 Task: Create a blank project AgileCrest with privacy Public and default view as List and in the team Taskers . Create three sections in the project as To-Do, Doing and Done
Action: Mouse moved to (460, 375)
Screenshot: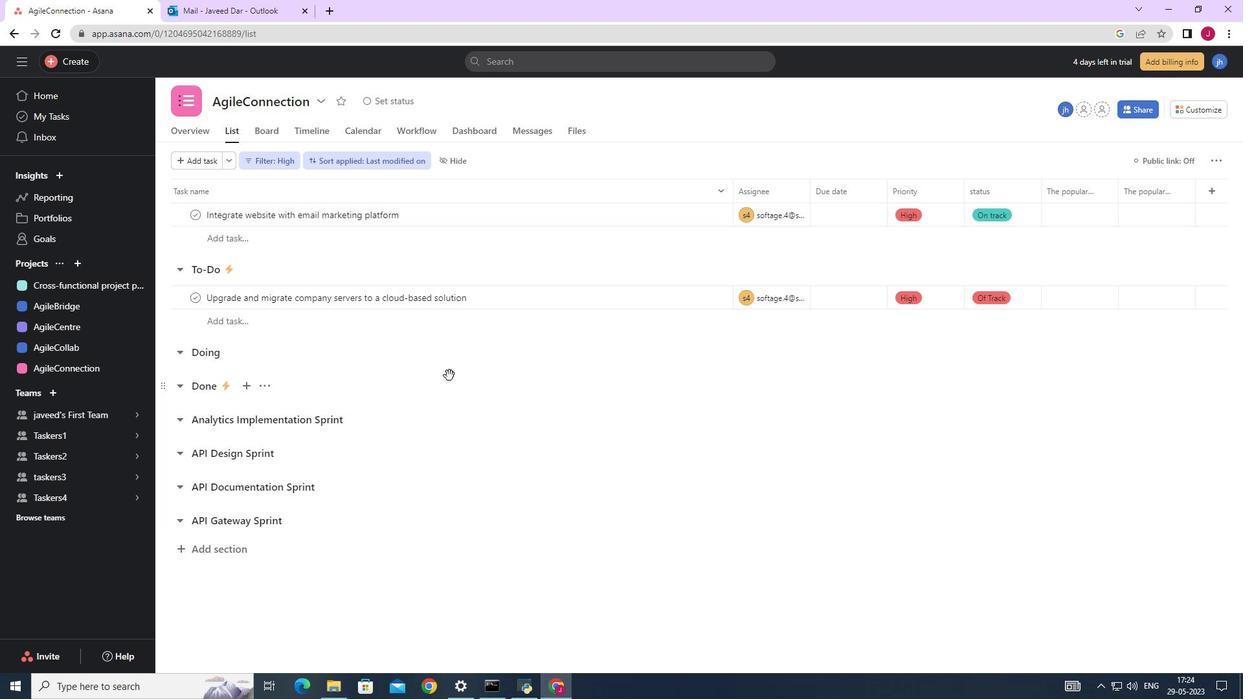 
Action: Mouse scrolled (460, 374) with delta (0, 0)
Screenshot: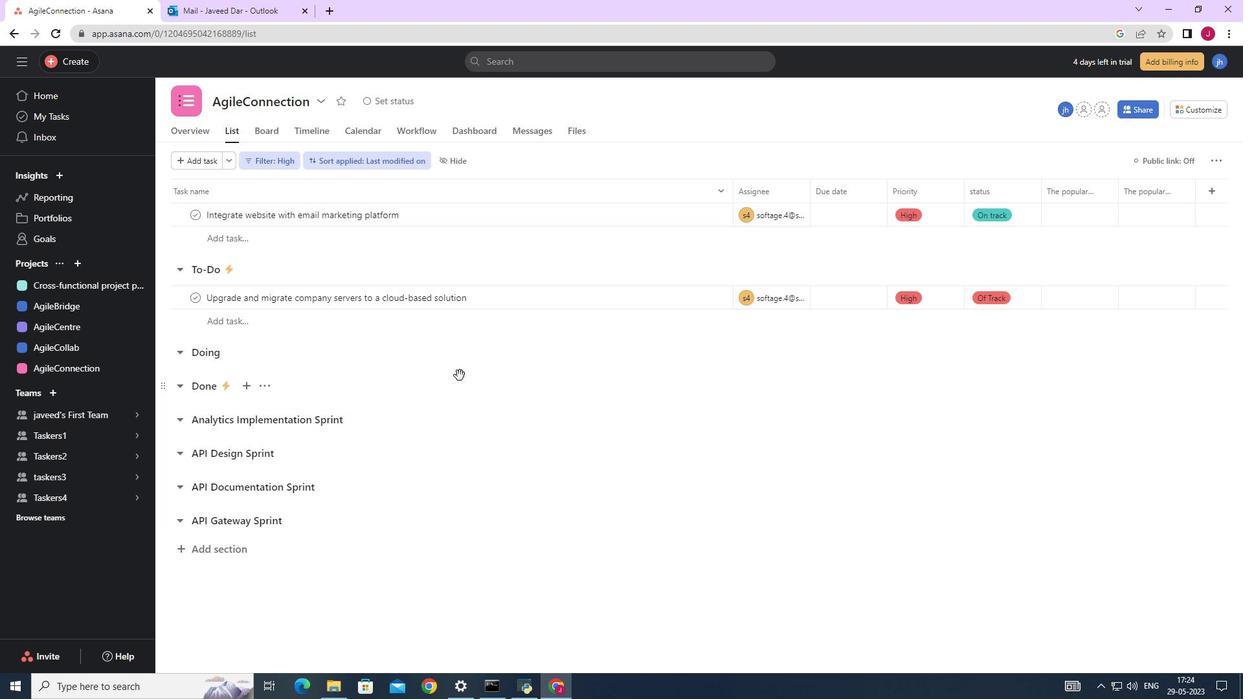 
Action: Mouse scrolled (460, 374) with delta (0, 0)
Screenshot: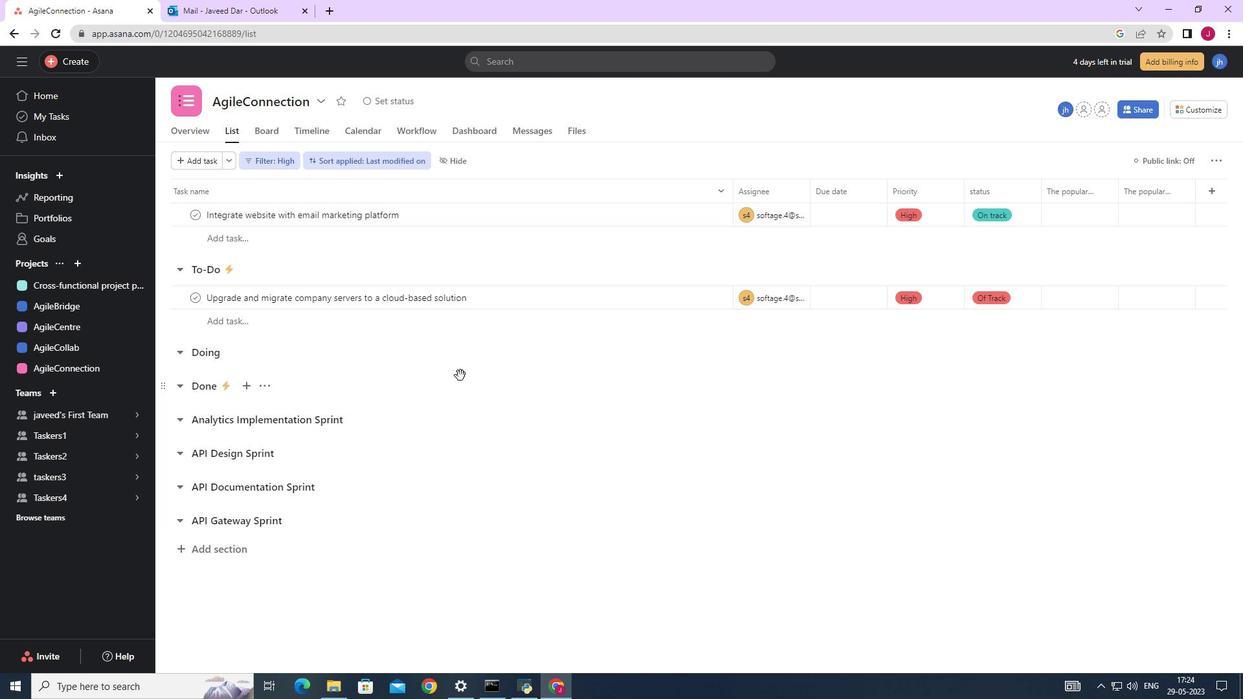 
Action: Mouse scrolled (460, 374) with delta (0, 0)
Screenshot: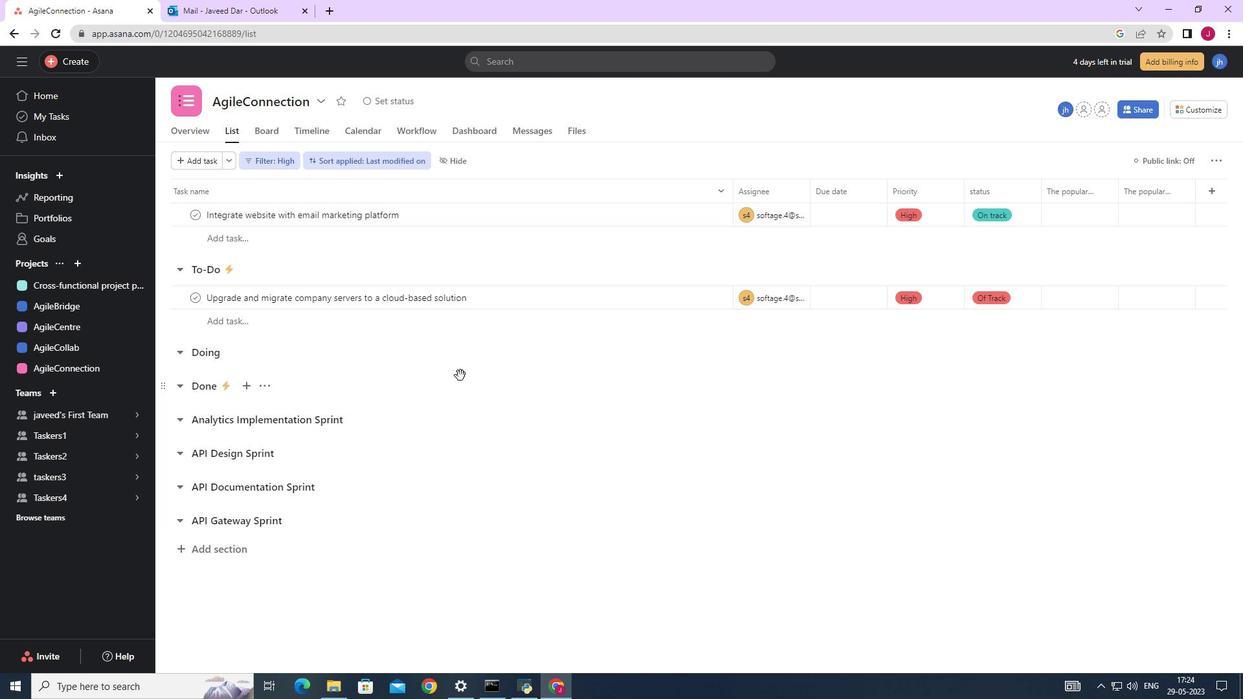 
Action: Mouse scrolled (460, 374) with delta (0, 0)
Screenshot: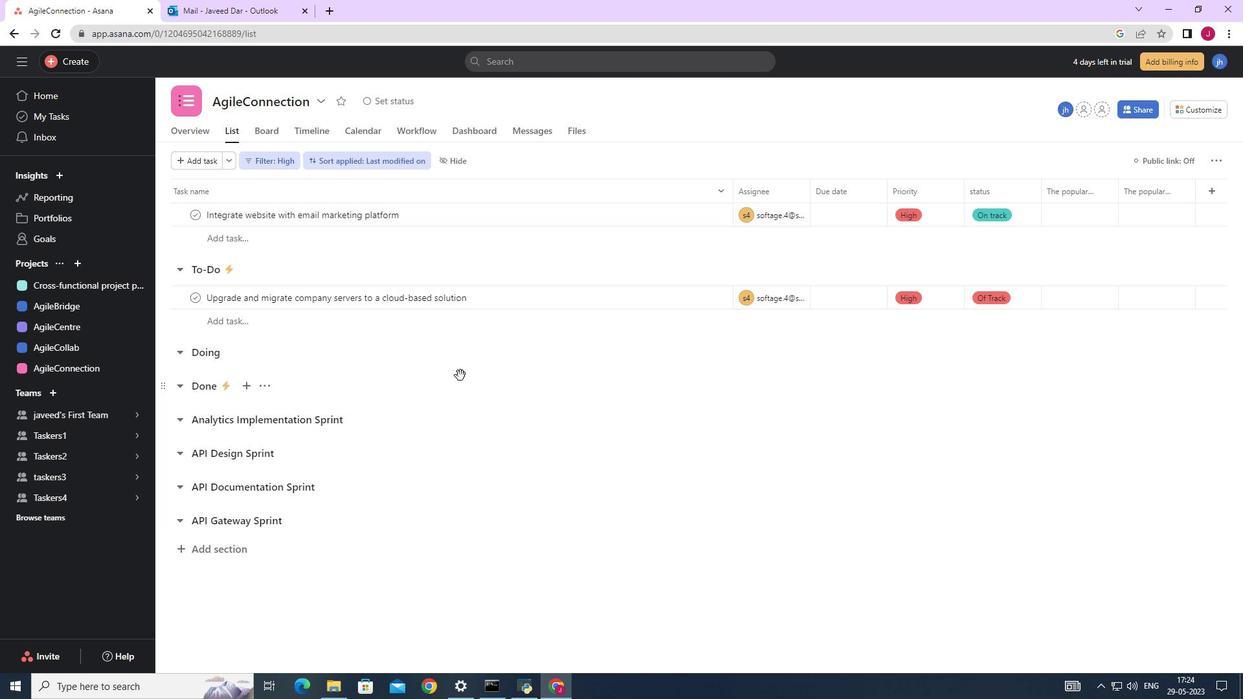 
Action: Mouse scrolled (460, 374) with delta (0, 0)
Screenshot: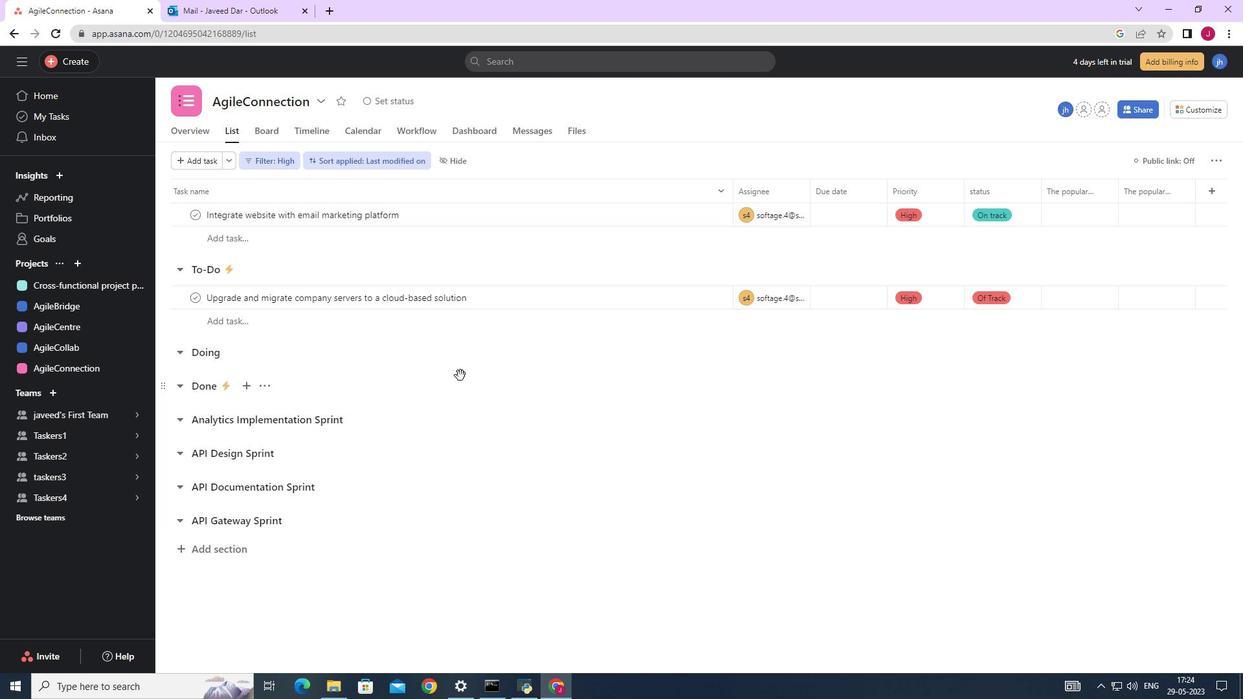 
Action: Mouse moved to (1219, 64)
Screenshot: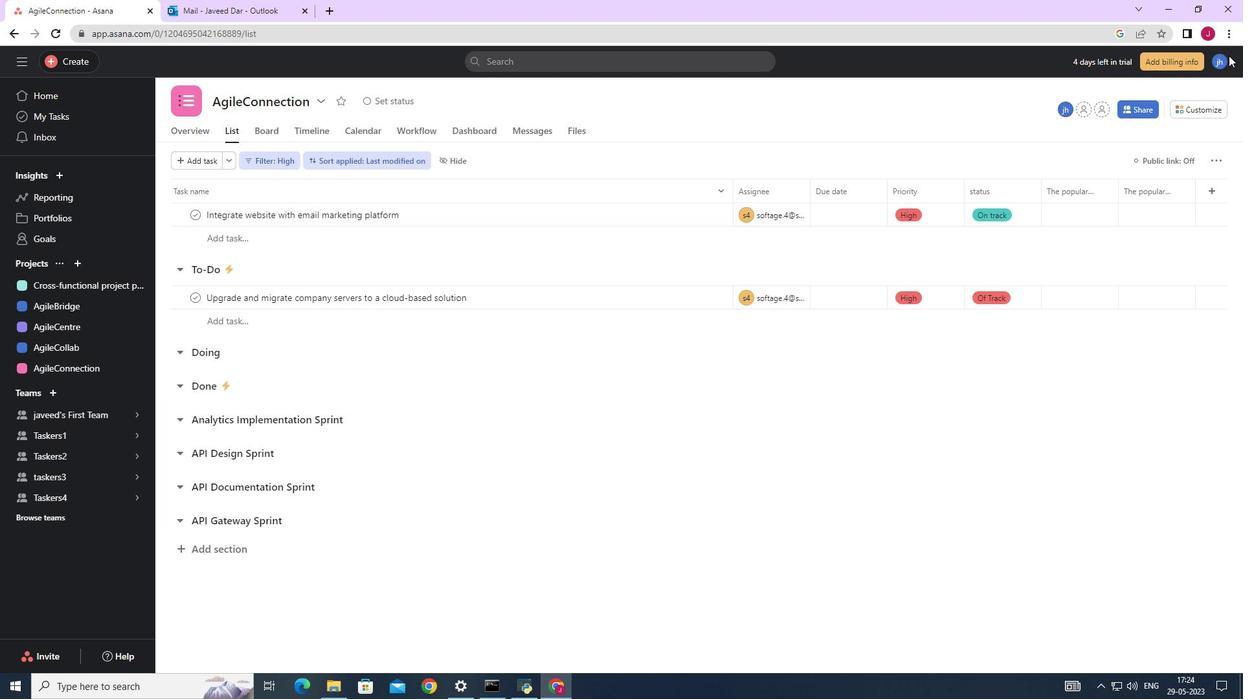 
Action: Mouse pressed left at (1219, 64)
Screenshot: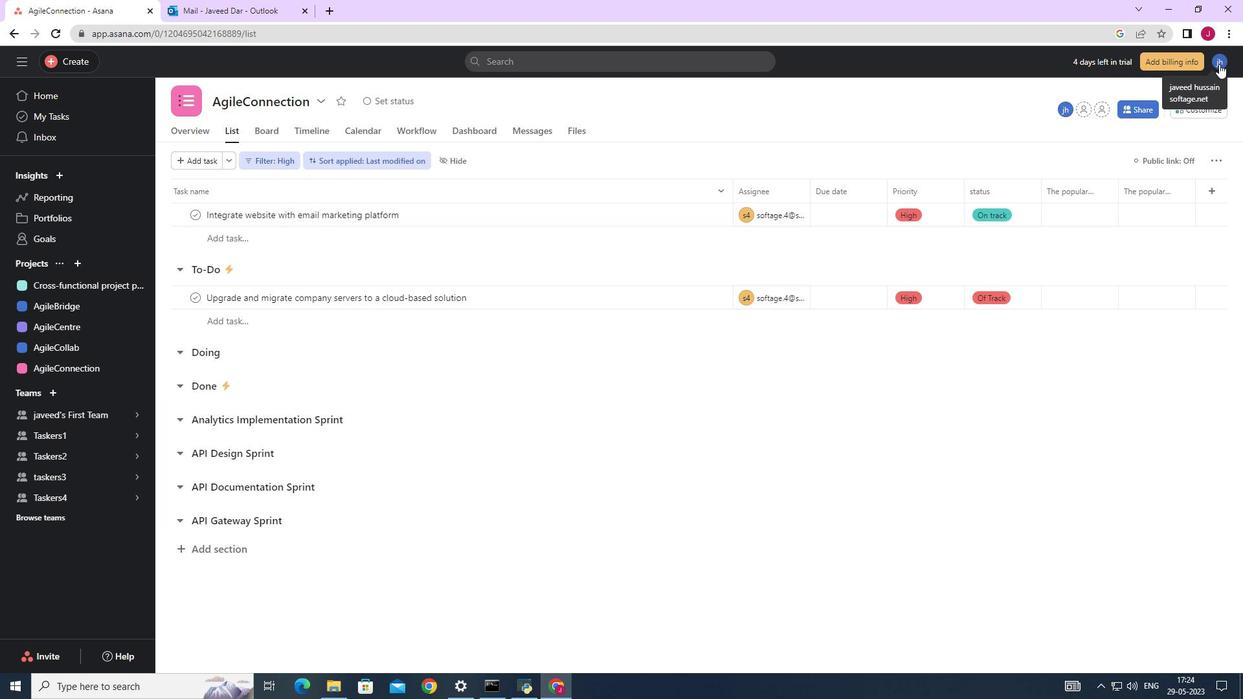 
Action: Mouse moved to (912, 184)
Screenshot: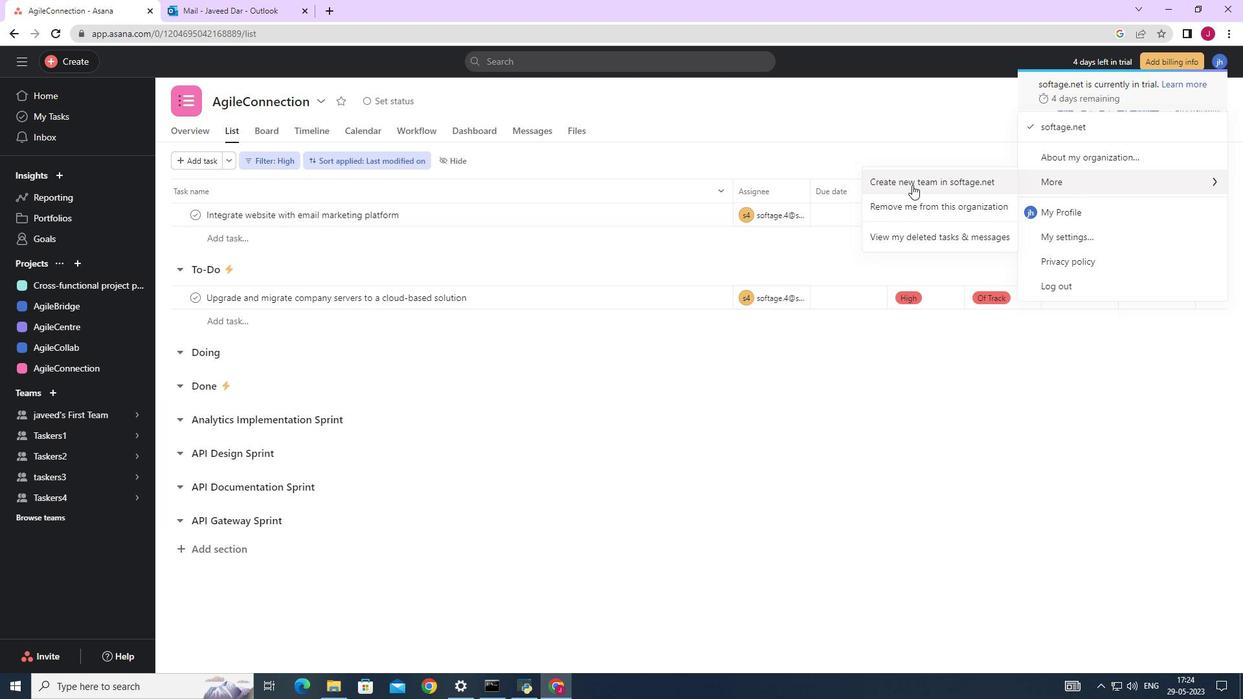 
Action: Mouse pressed left at (912, 184)
Screenshot: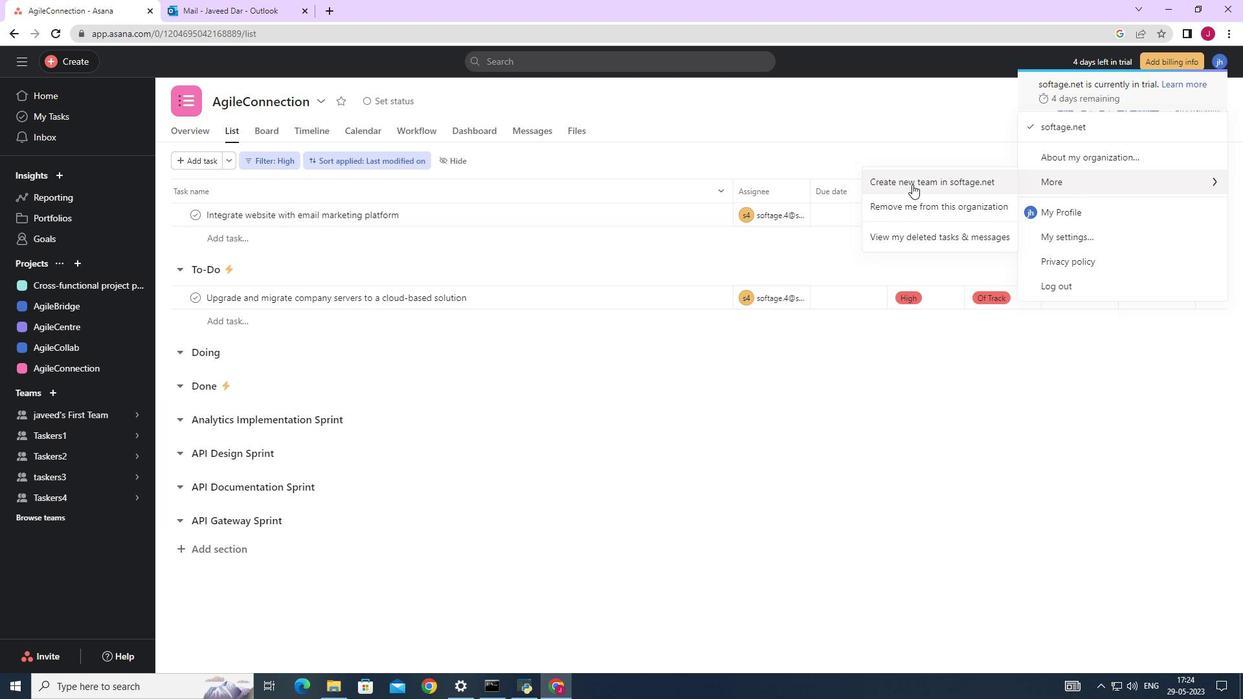 
Action: Mouse moved to (304, 182)
Screenshot: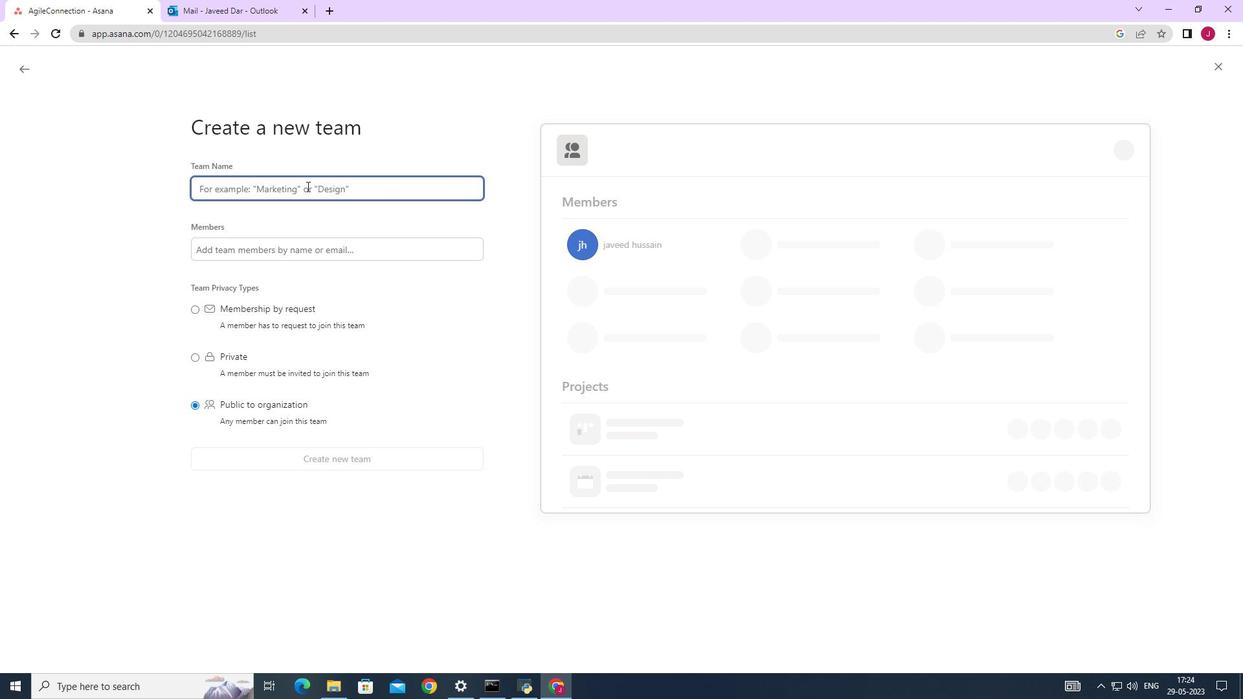
Action: Mouse pressed left at (304, 182)
Screenshot: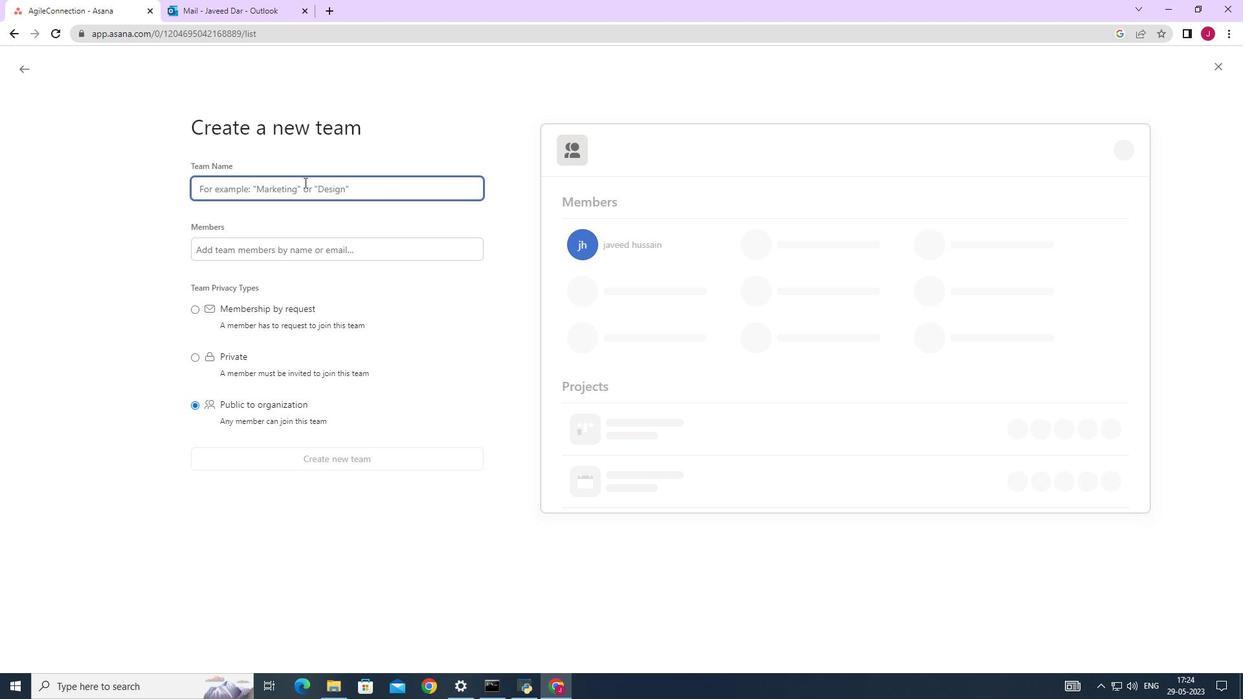 
Action: Mouse moved to (309, 193)
Screenshot: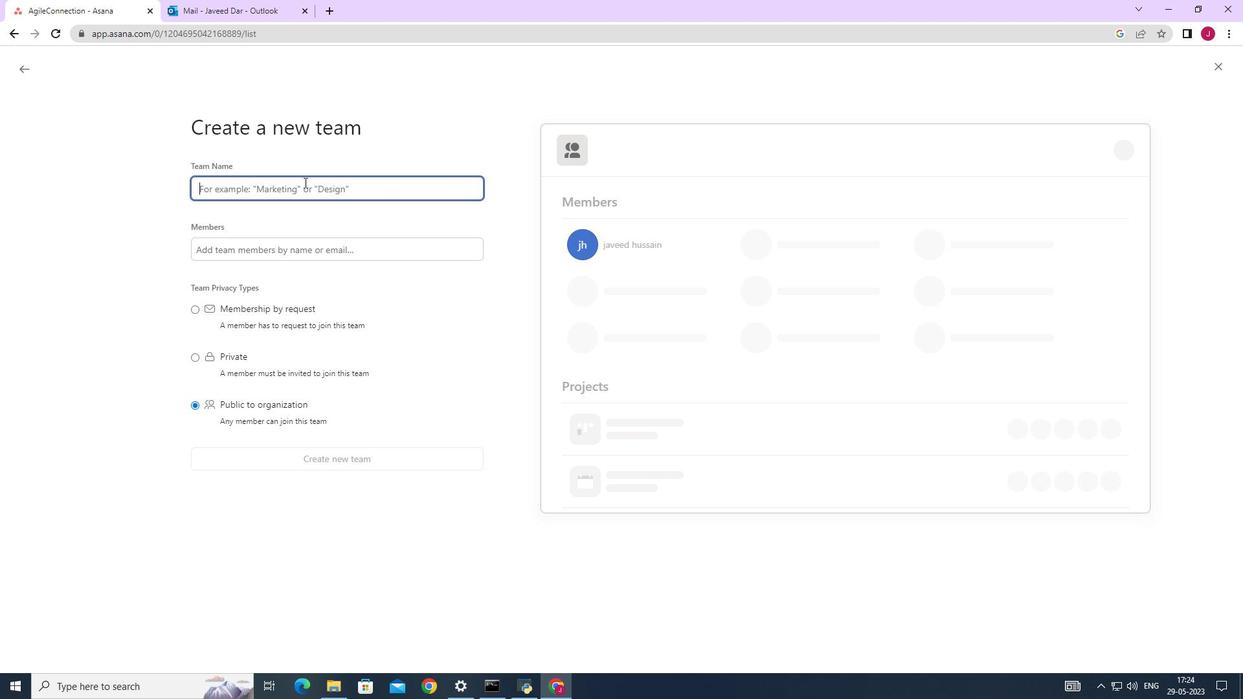 
Action: Key pressed <Key.caps_lock>T<Key.caps_lock>askers5
Screenshot: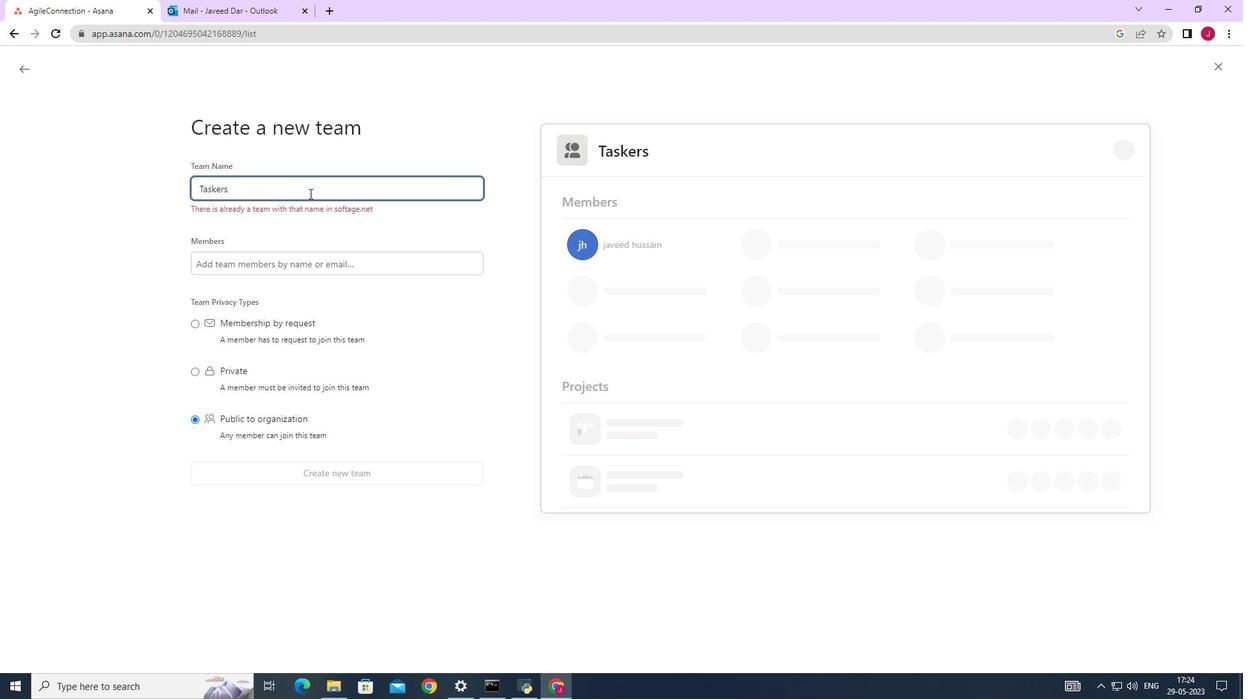 
Action: Mouse moved to (318, 251)
Screenshot: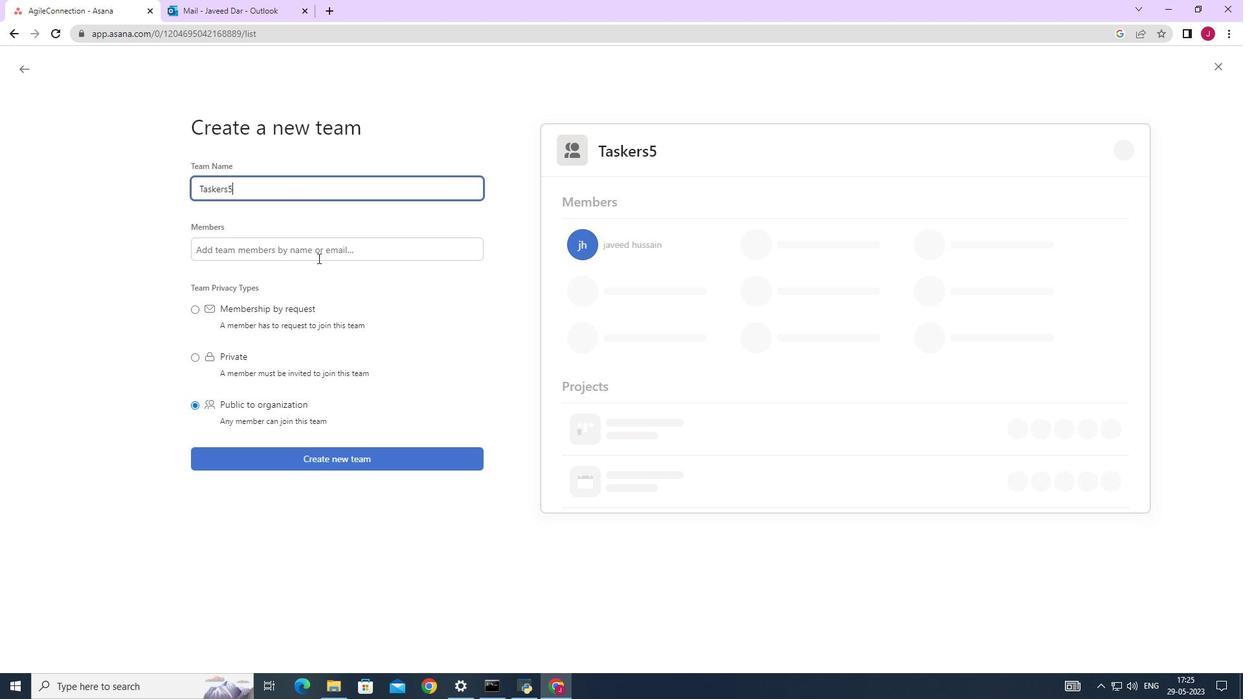 
Action: Mouse pressed left at (318, 251)
Screenshot: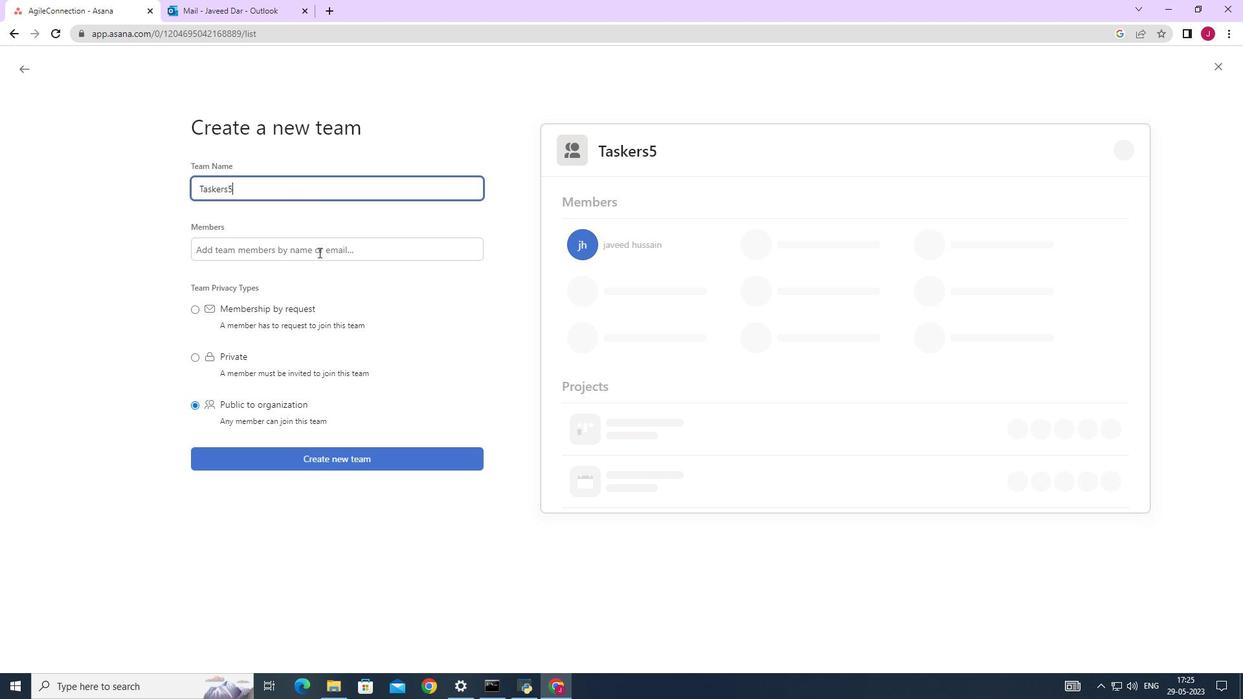 
Action: Key pressed softage.1
Screenshot: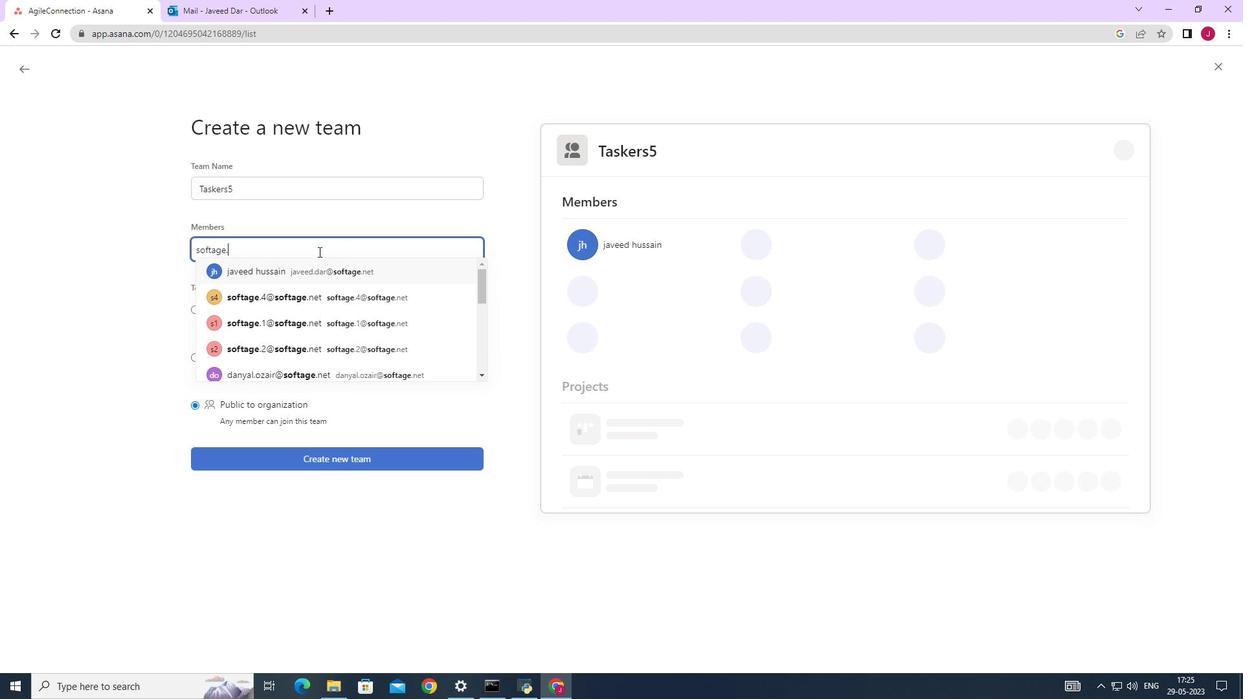 
Action: Mouse moved to (321, 273)
Screenshot: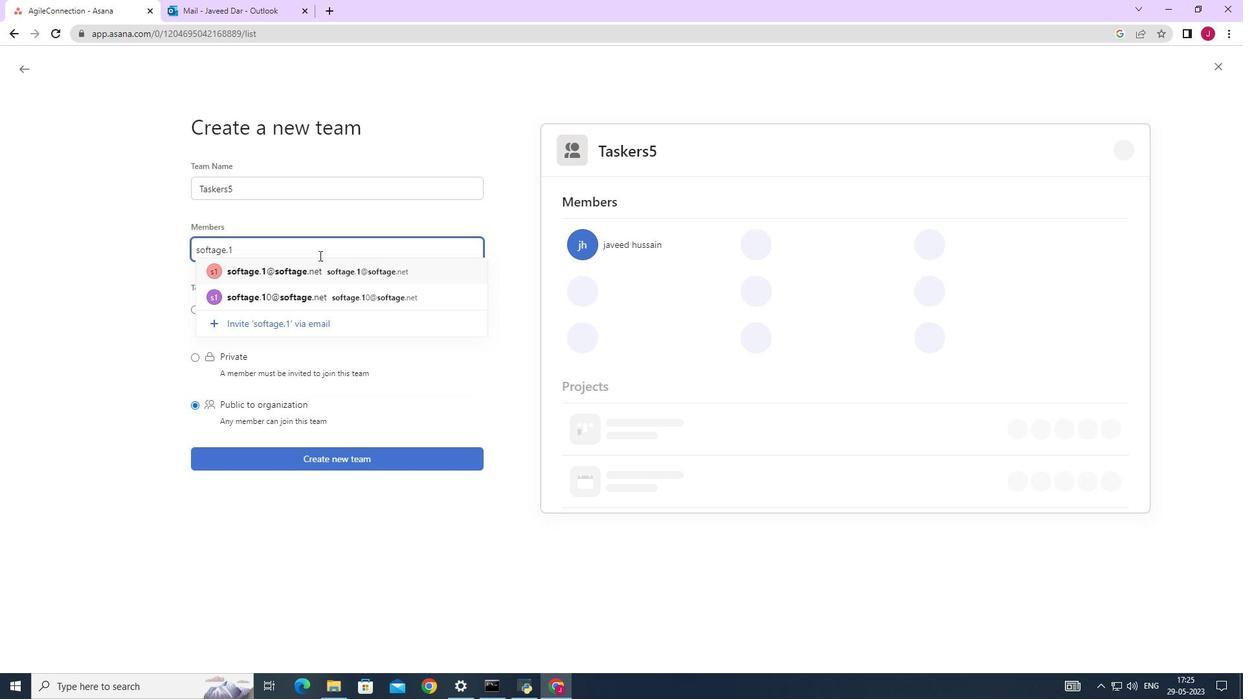 
Action: Mouse pressed left at (321, 273)
Screenshot: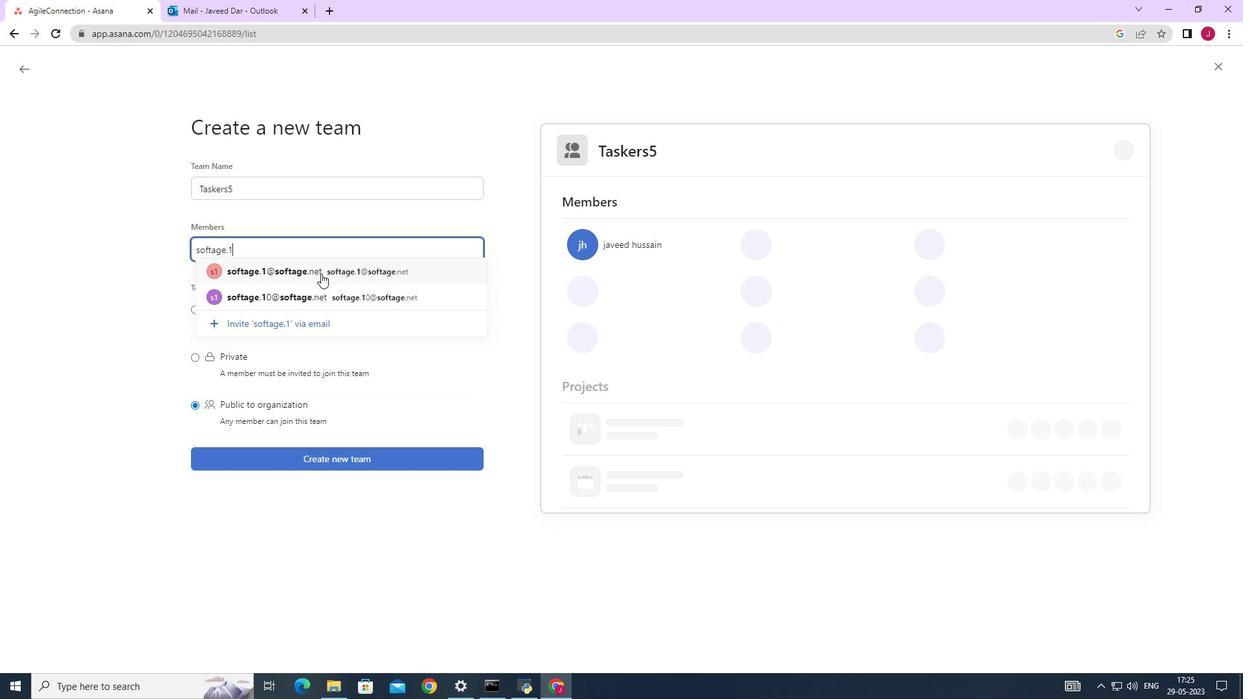 
Action: Key pressed softage.2
Screenshot: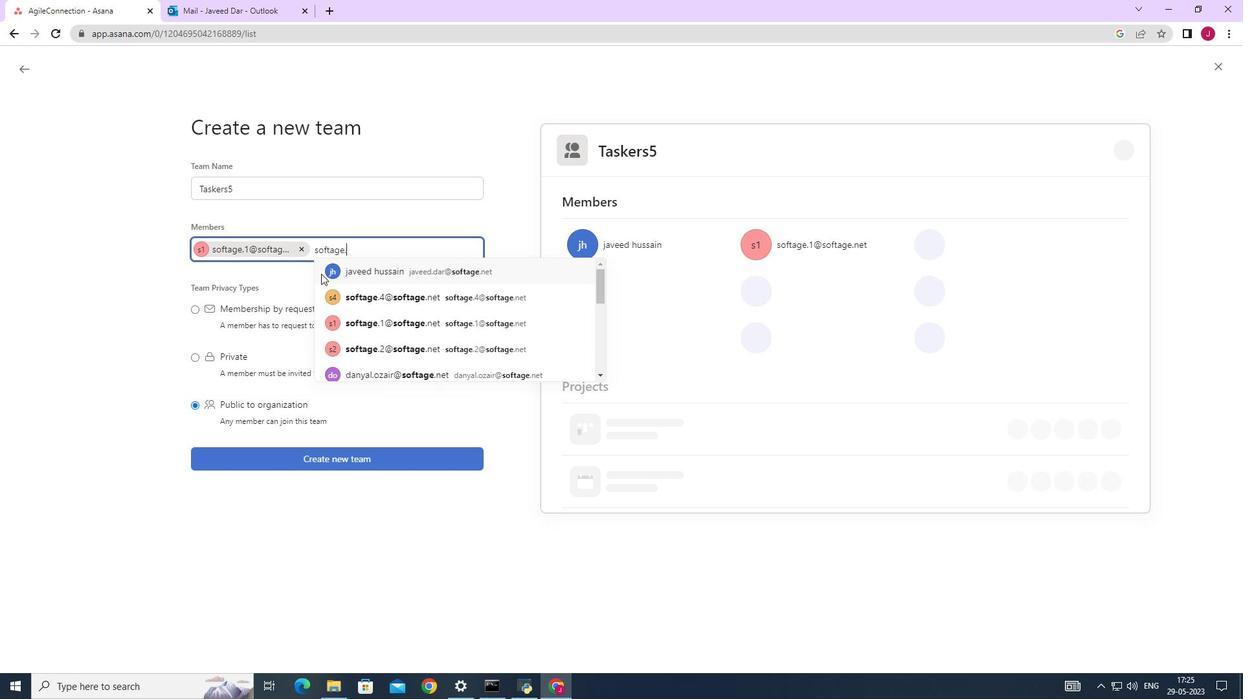 
Action: Mouse moved to (382, 269)
Screenshot: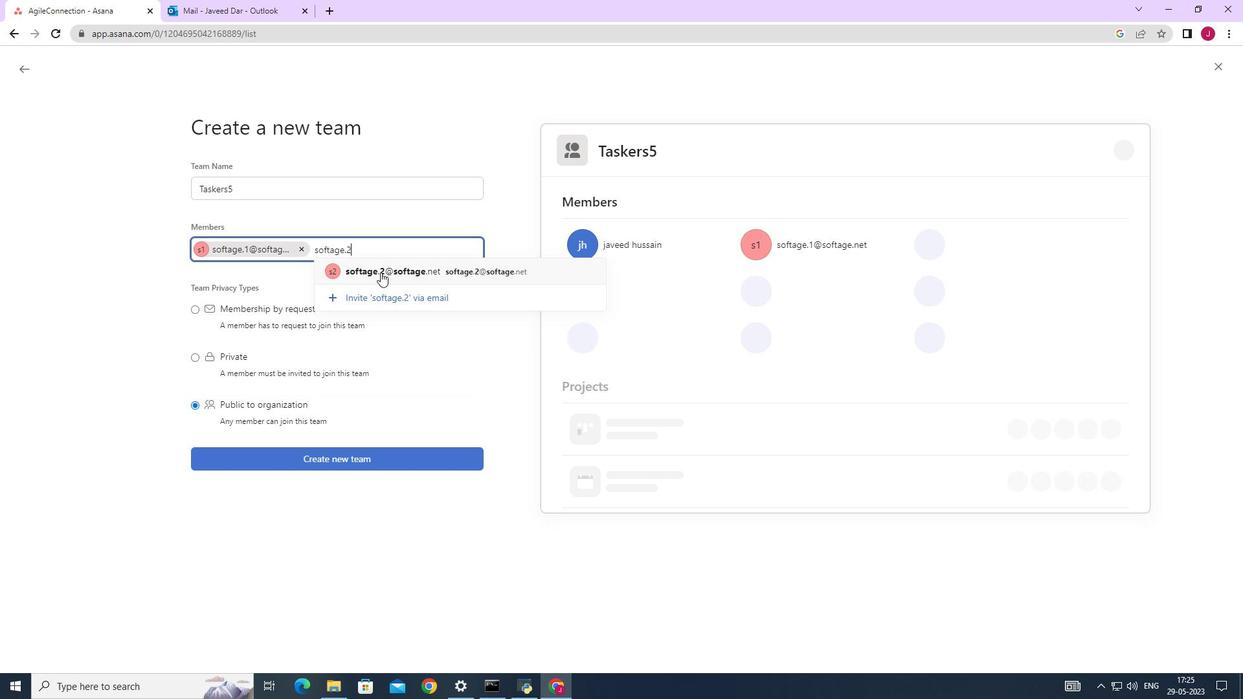 
Action: Mouse pressed left at (382, 269)
Screenshot: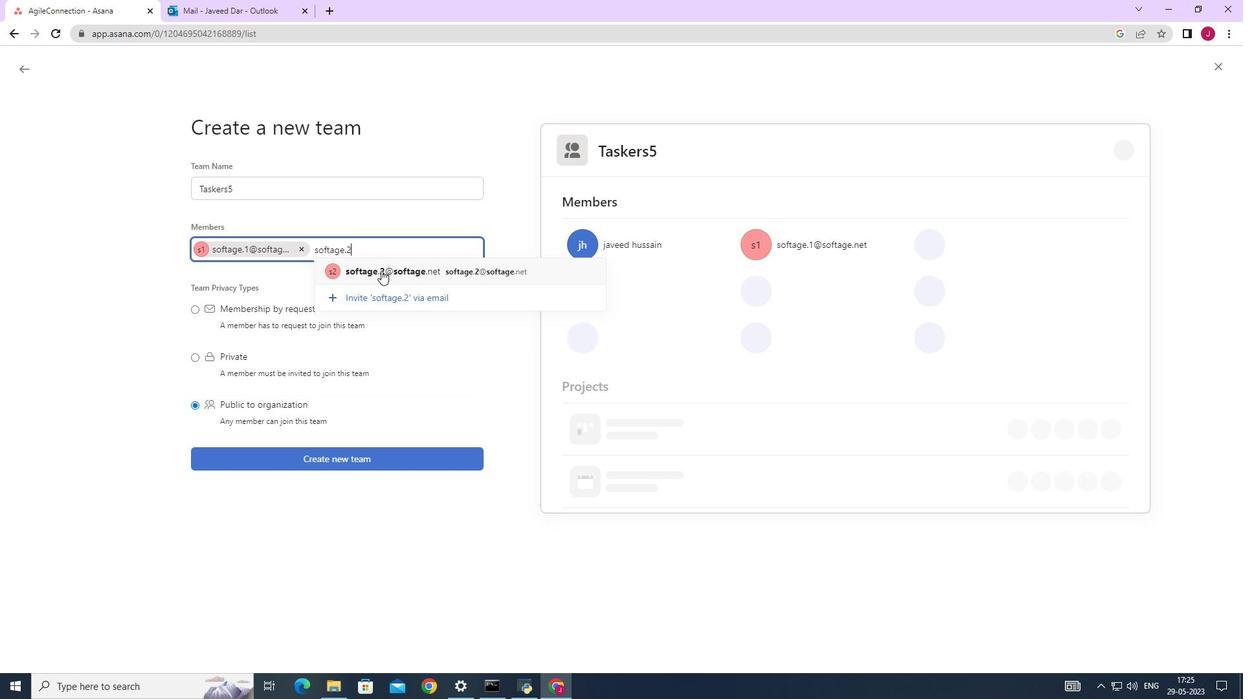 
Action: Key pressed softahe.3
Screenshot: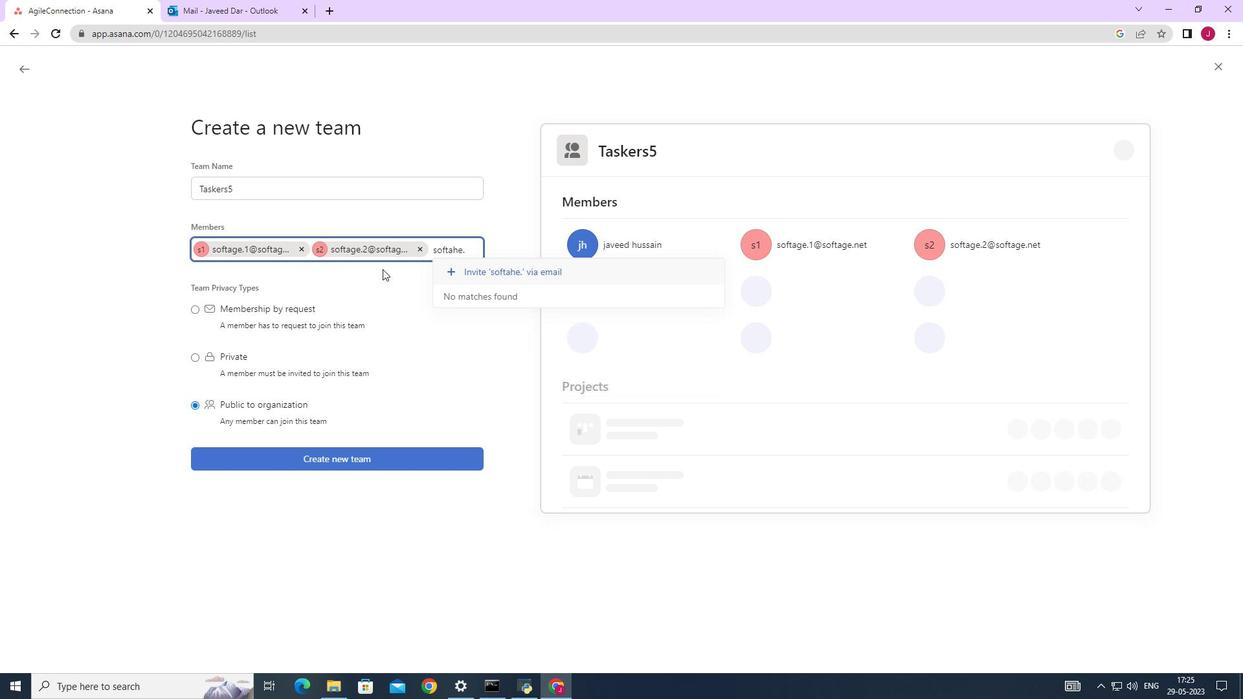
Action: Mouse moved to (335, 218)
Screenshot: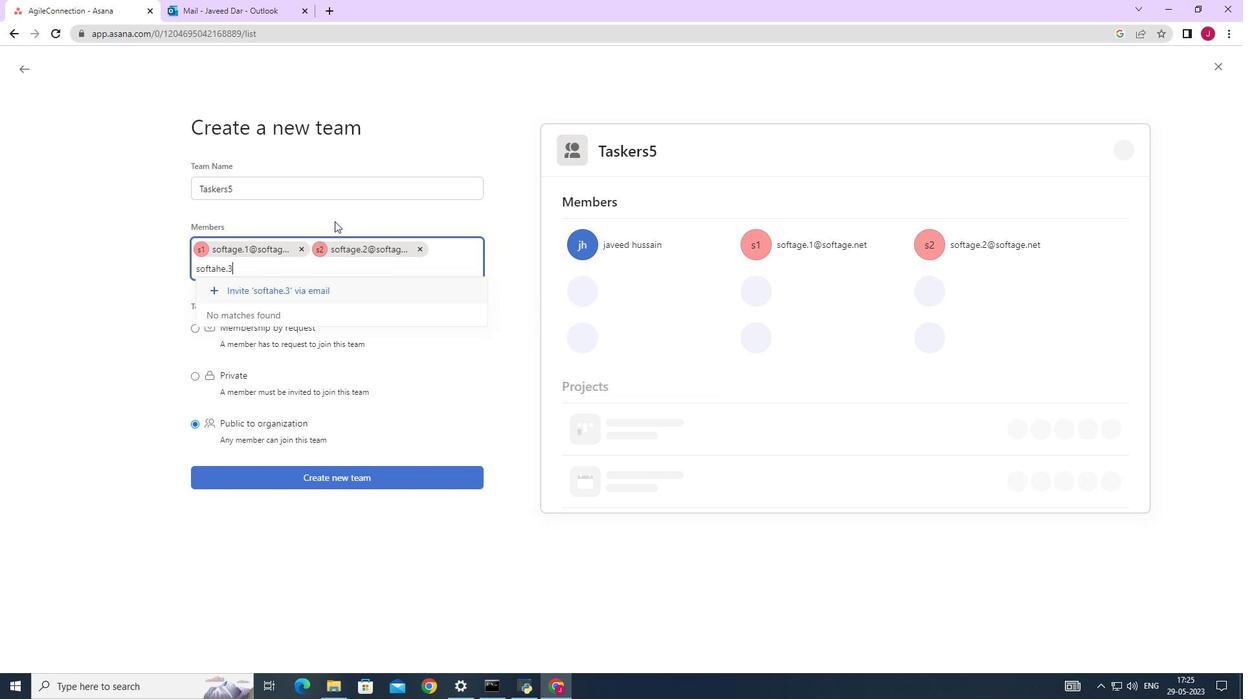 
Action: Key pressed <Key.backspace><Key.backspace><Key.backspace><Key.backspace>
Screenshot: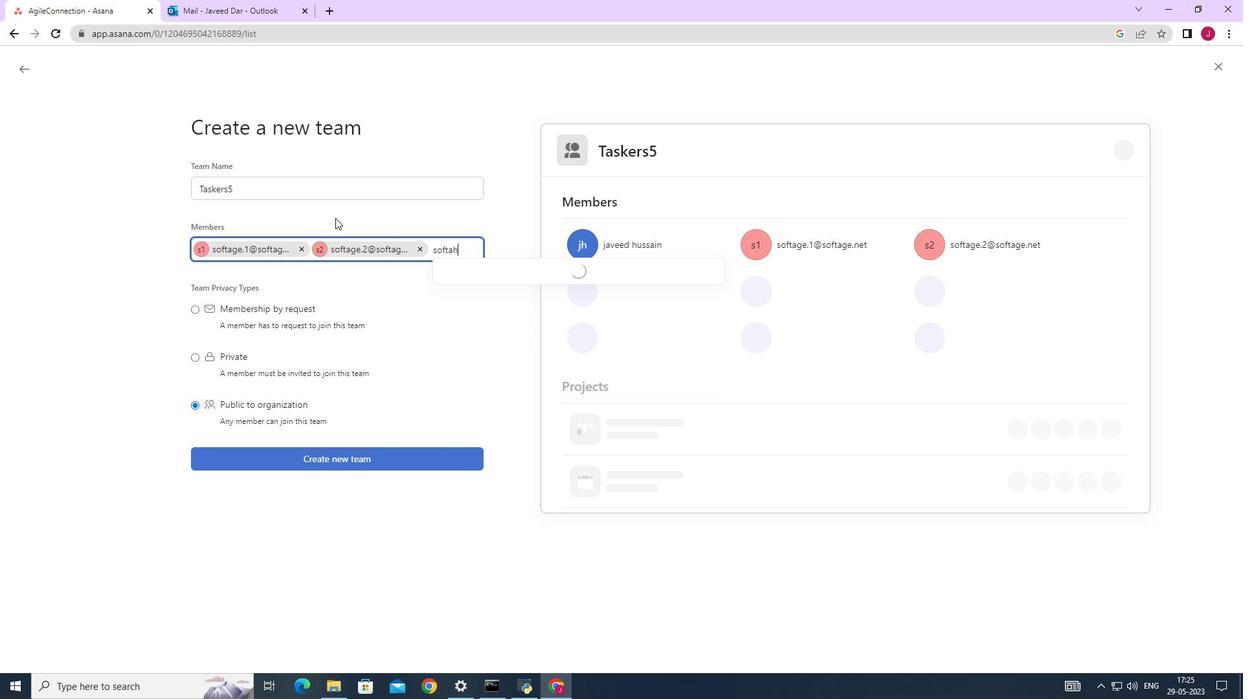 
Action: Mouse moved to (602, 323)
Screenshot: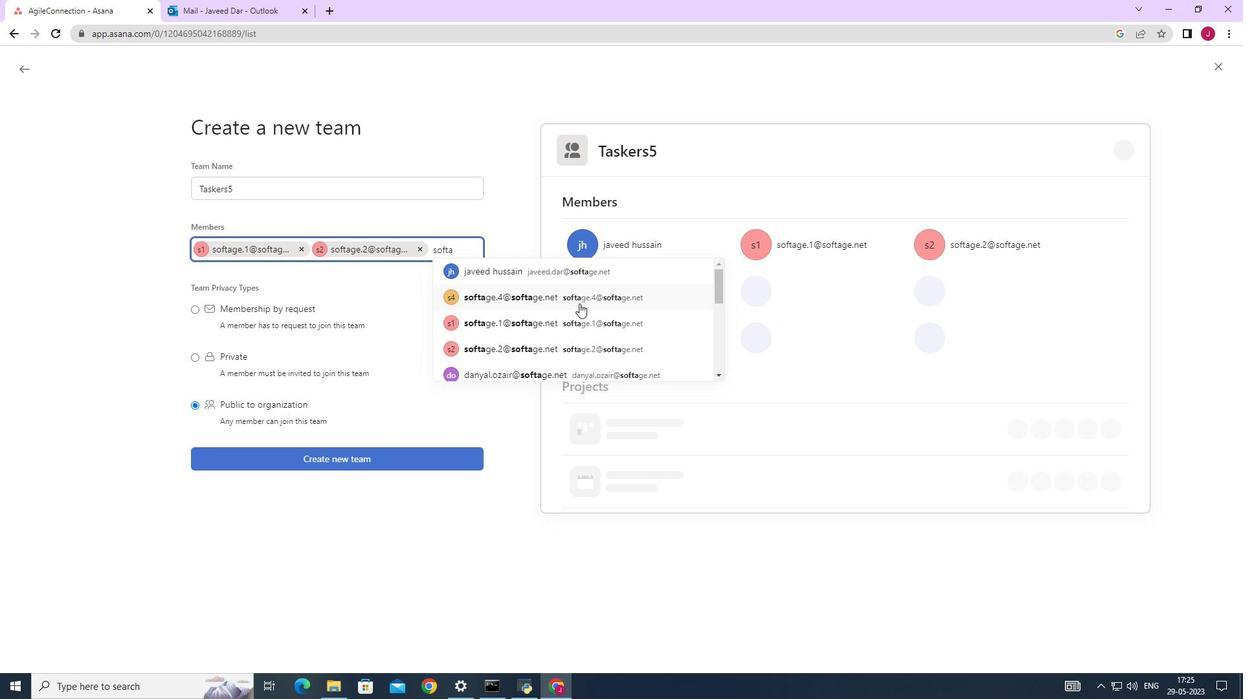 
Action: Mouse scrolled (602, 323) with delta (0, 0)
Screenshot: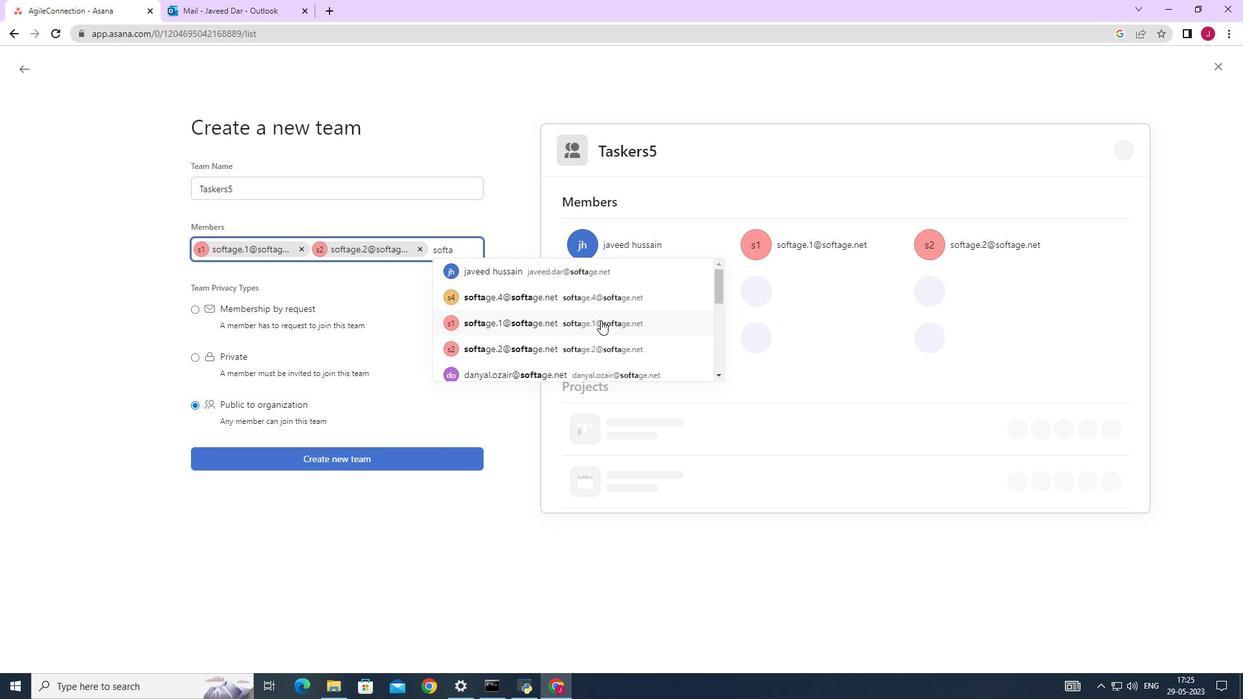 
Action: Mouse scrolled (602, 323) with delta (0, 0)
Screenshot: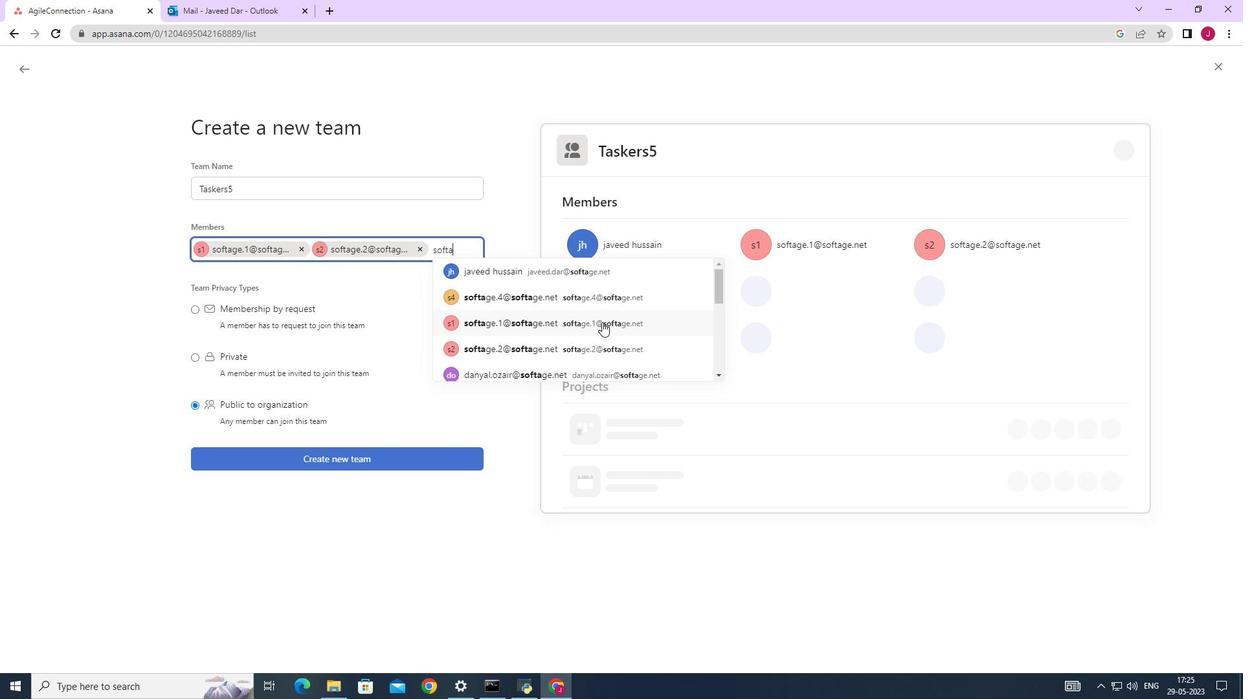 
Action: Mouse scrolled (602, 323) with delta (0, 0)
Screenshot: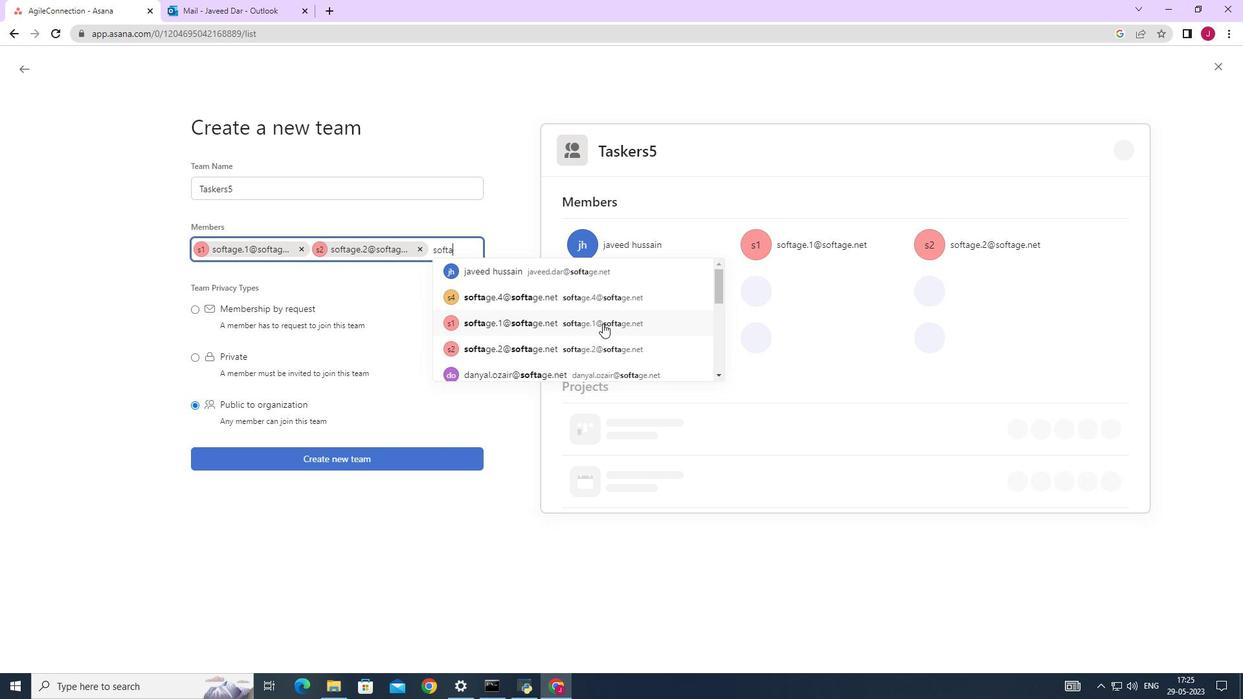 
Action: Mouse moved to (528, 318)
Screenshot: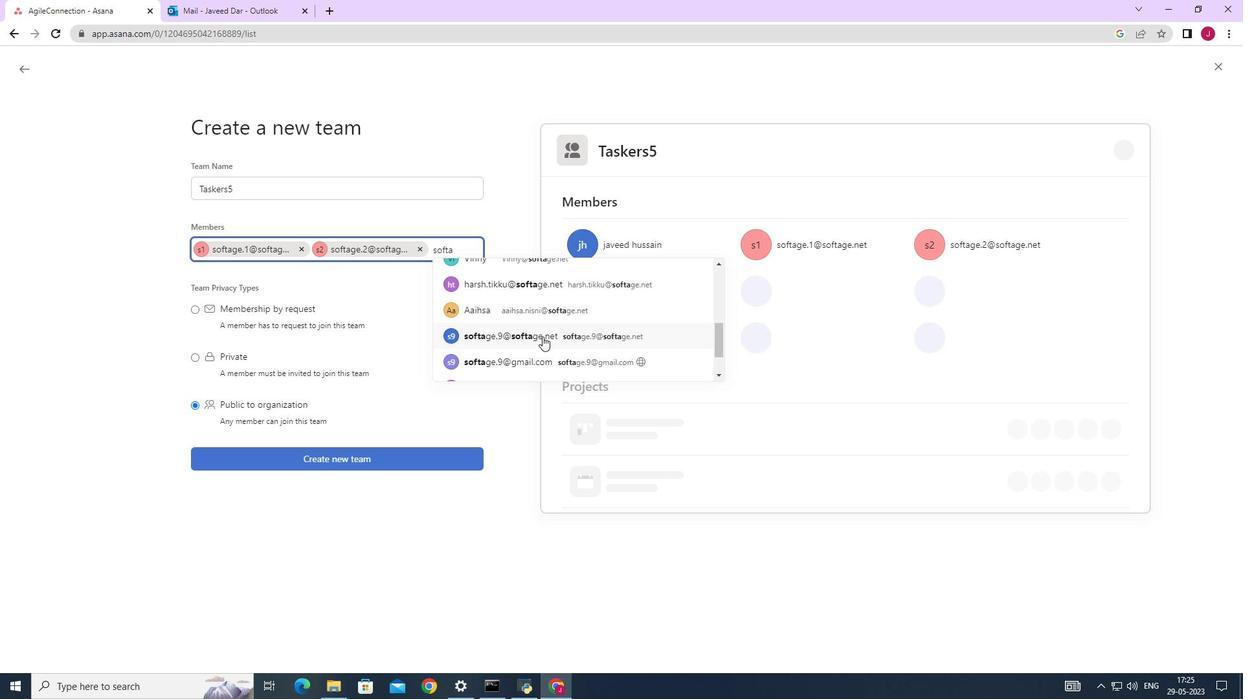 
Action: Mouse scrolled (540, 336) with delta (0, 0)
Screenshot: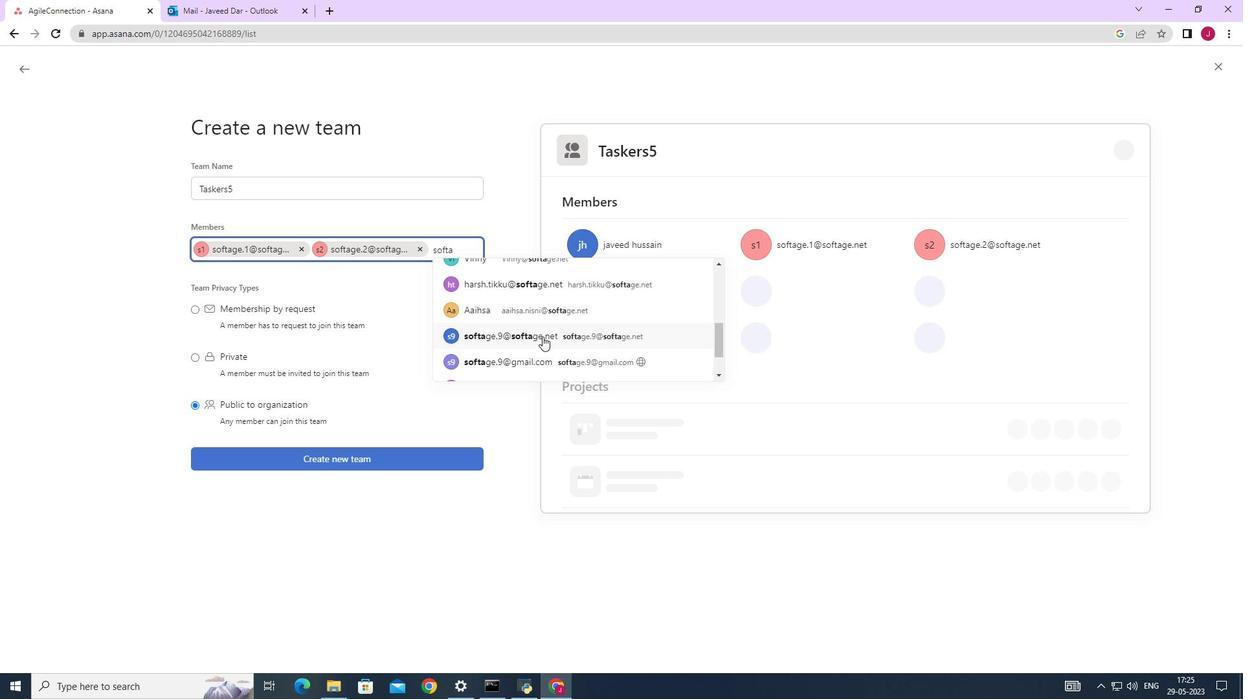 
Action: Mouse moved to (526, 314)
Screenshot: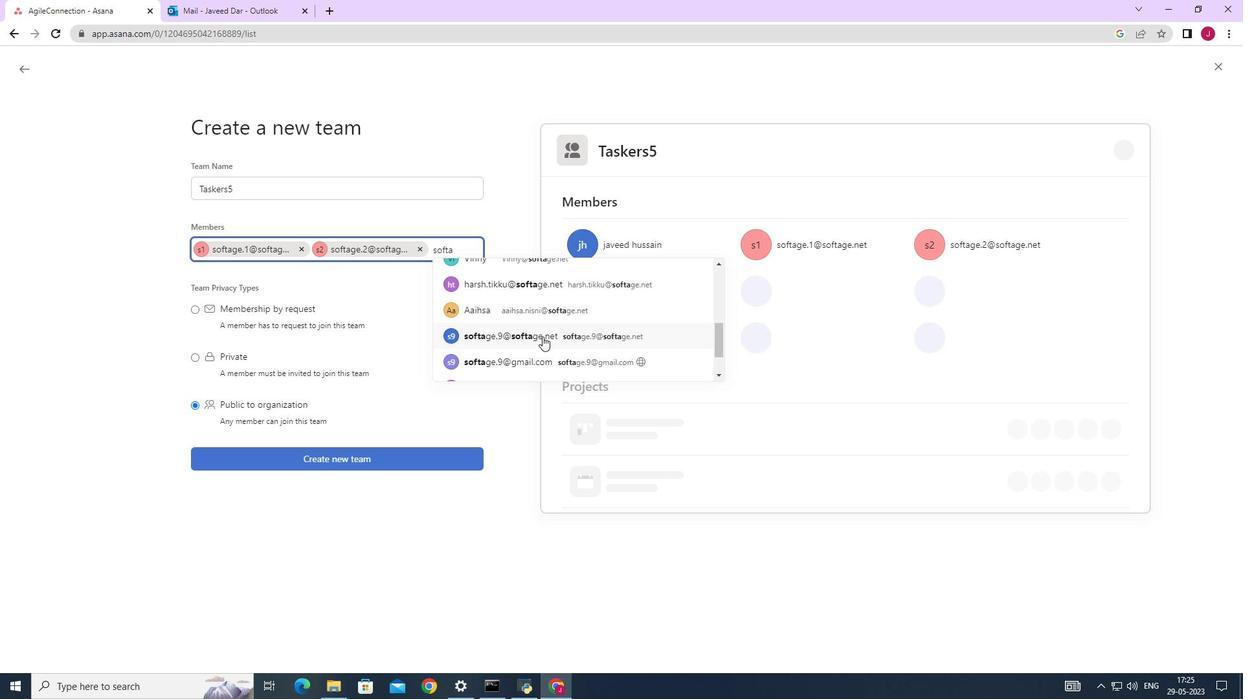 
Action: Mouse scrolled (540, 336) with delta (0, 0)
Screenshot: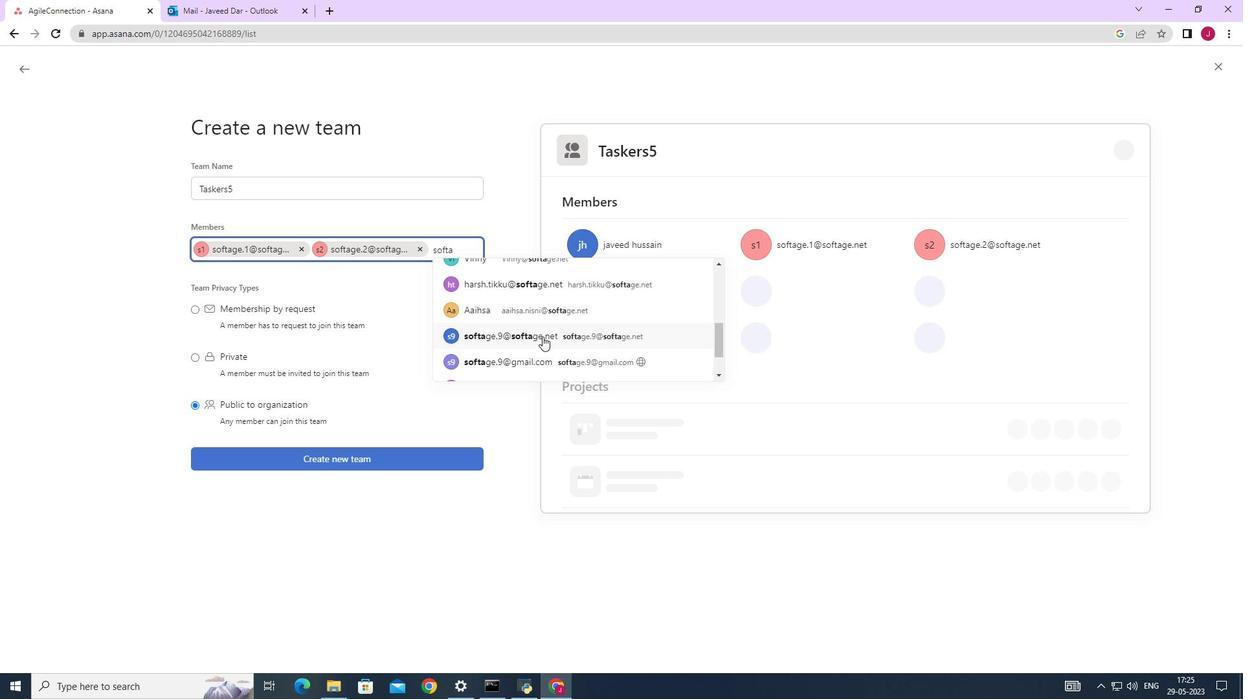 
Action: Mouse moved to (525, 313)
Screenshot: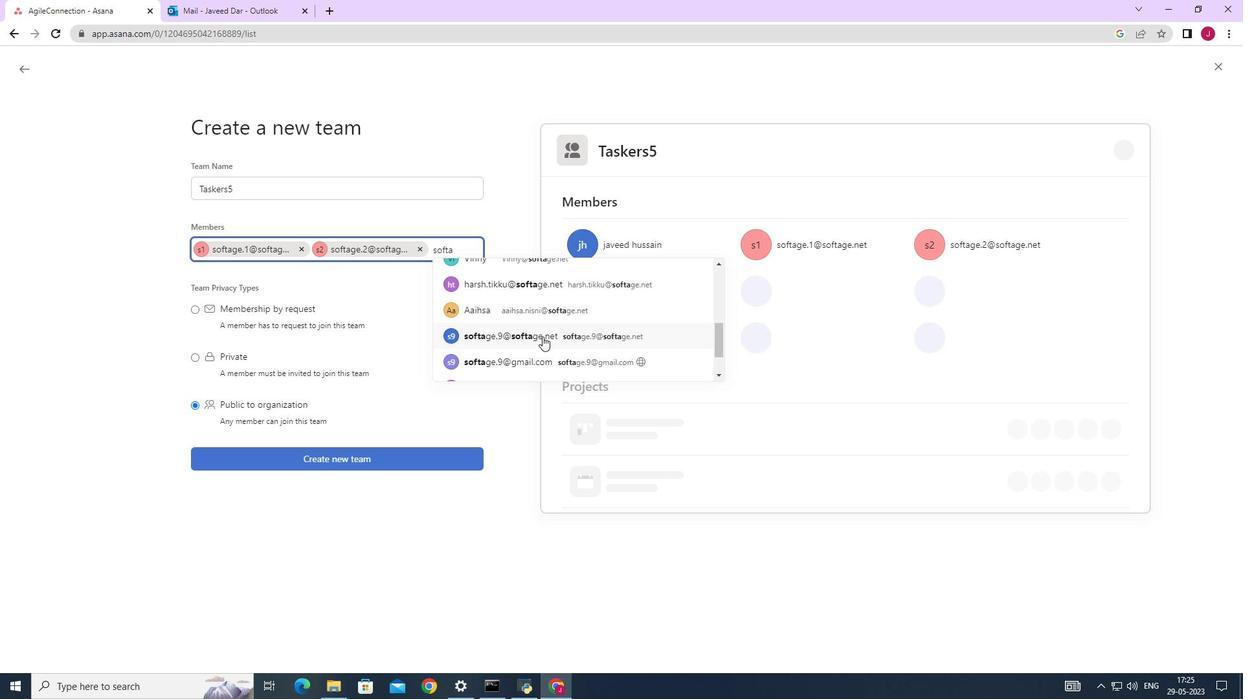 
Action: Mouse scrolled (540, 336) with delta (0, 0)
Screenshot: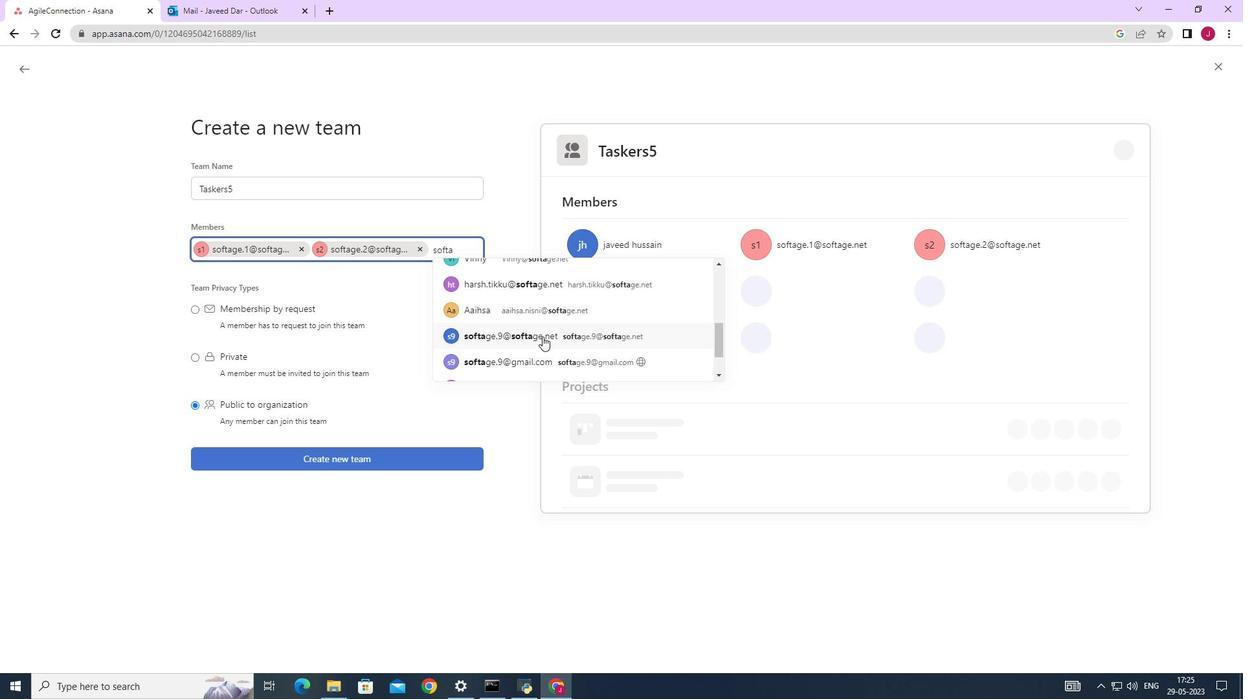 
Action: Mouse moved to (509, 290)
Screenshot: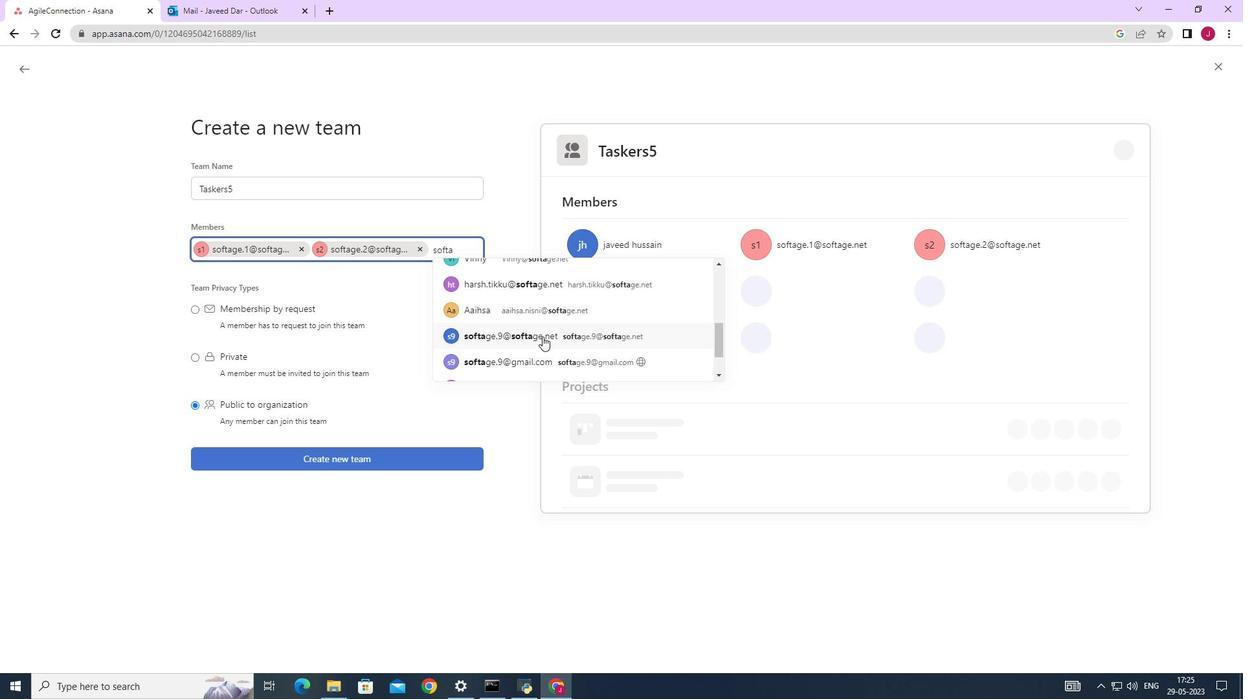 
Action: Mouse scrolled (526, 315) with delta (0, 0)
Screenshot: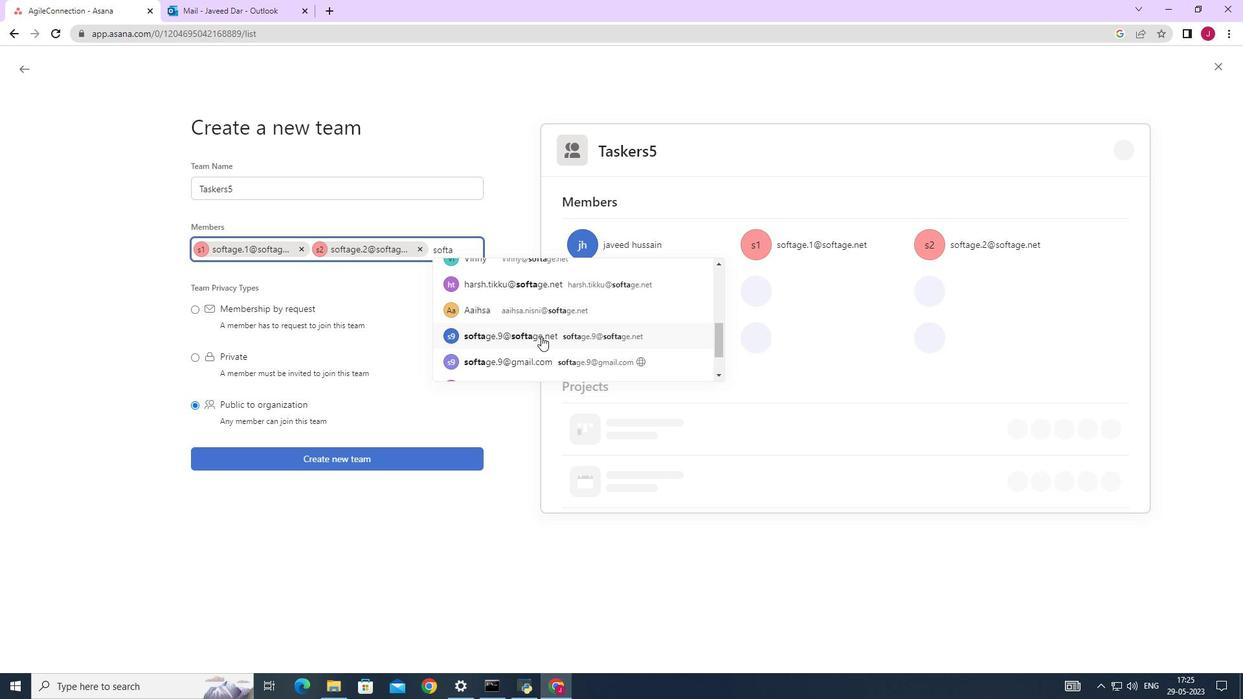 
Action: Mouse moved to (468, 254)
Screenshot: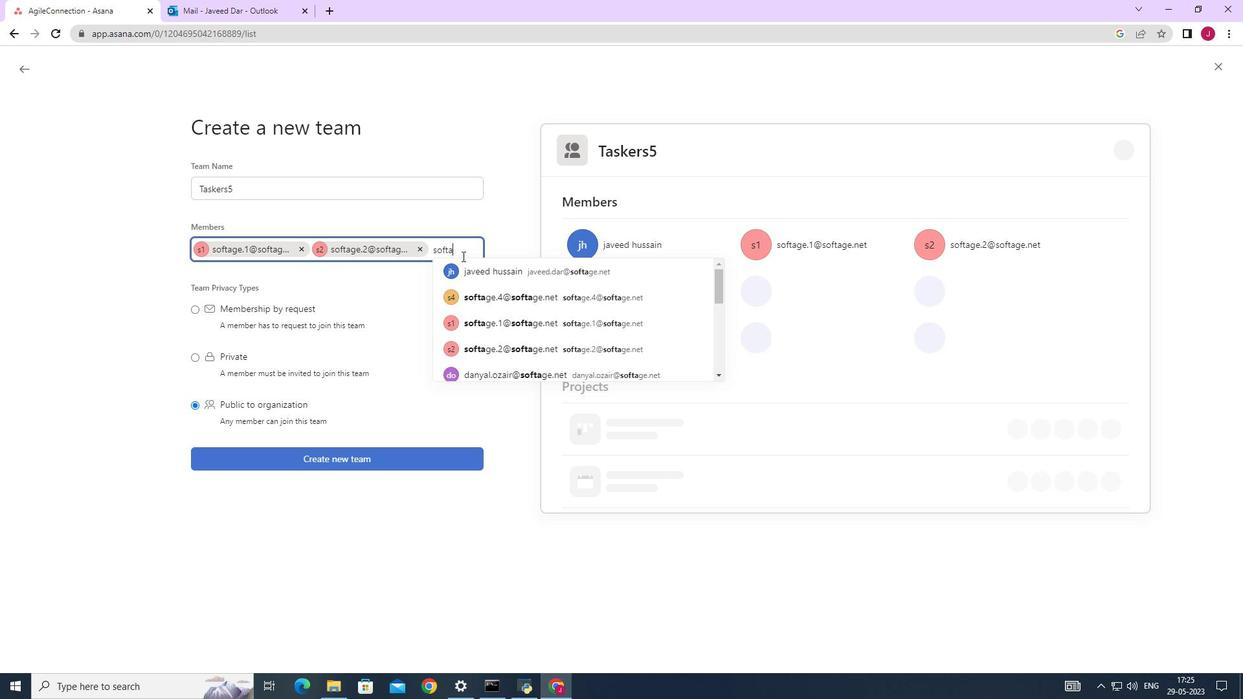 
Action: Key pressed ge,<Key.backspace>.3<Key.backspace>
Screenshot: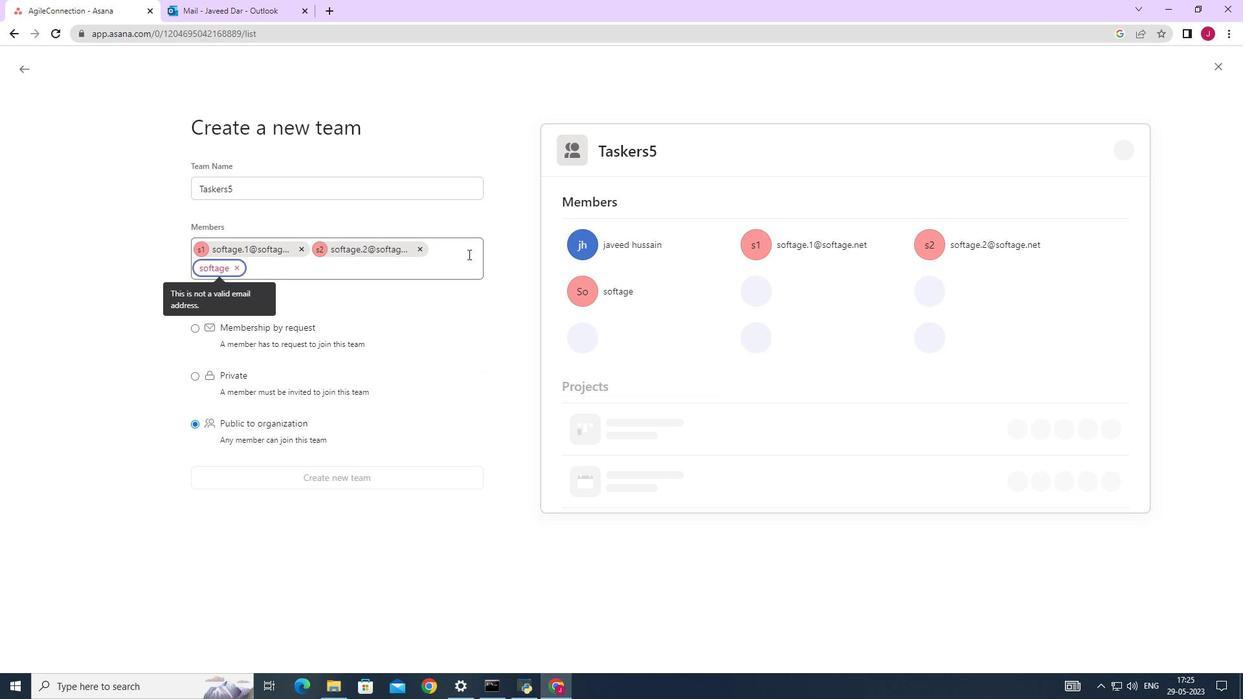 
Action: Mouse pressed left at (468, 254)
Screenshot: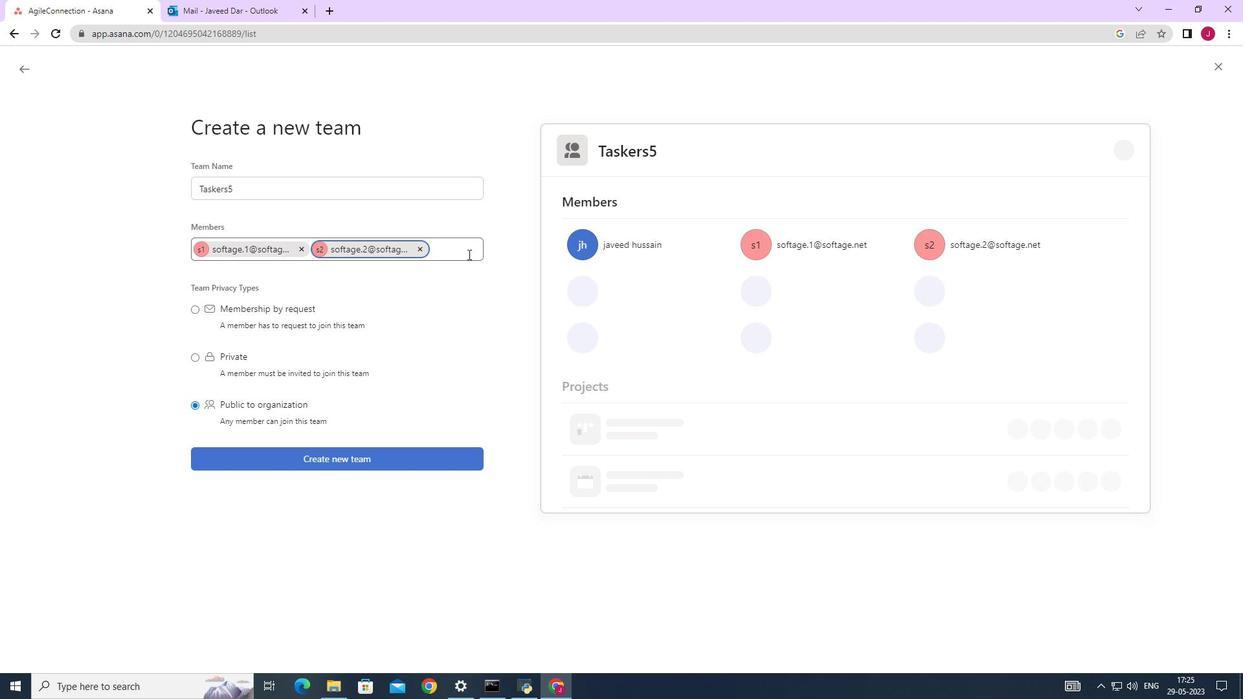 
Action: Key pressed softage.3
Screenshot: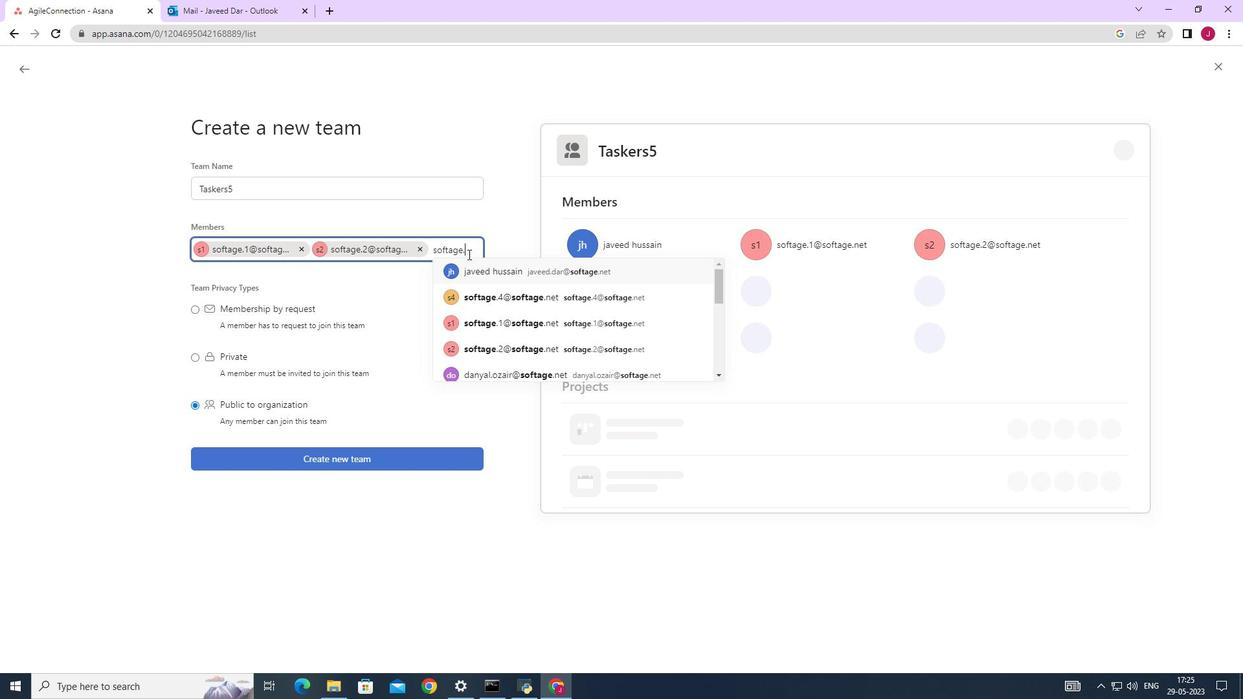 
Action: Mouse moved to (289, 290)
Screenshot: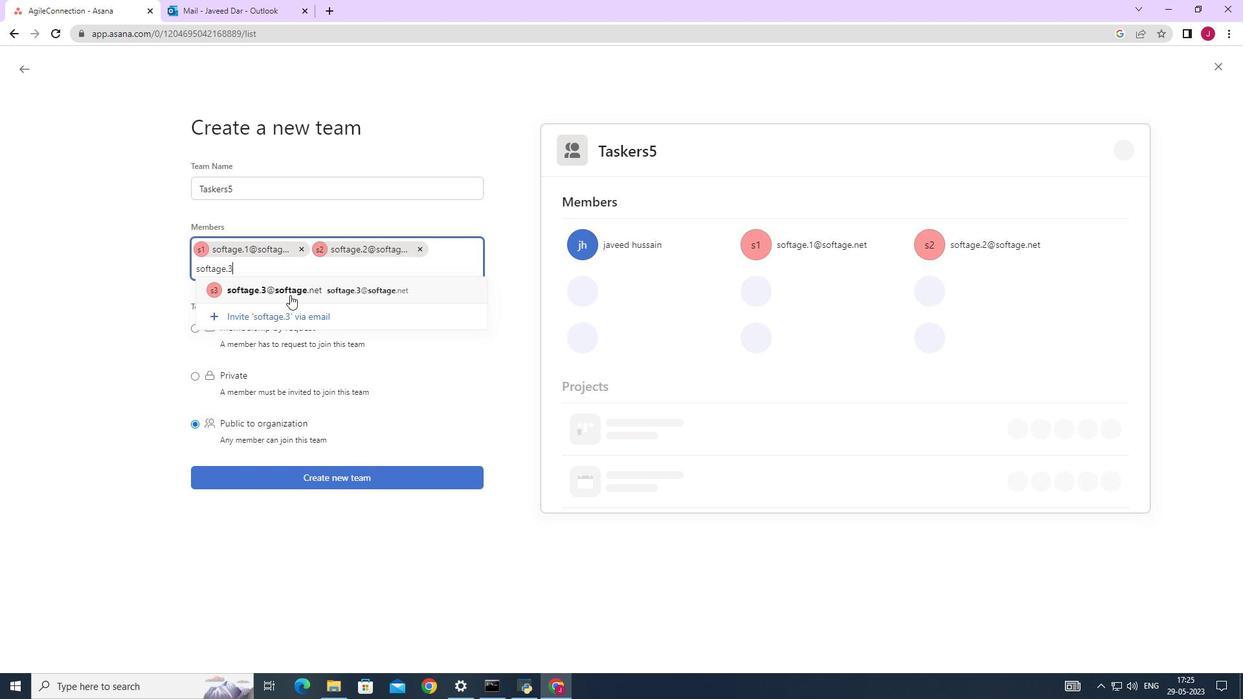 
Action: Mouse pressed left at (289, 290)
Screenshot: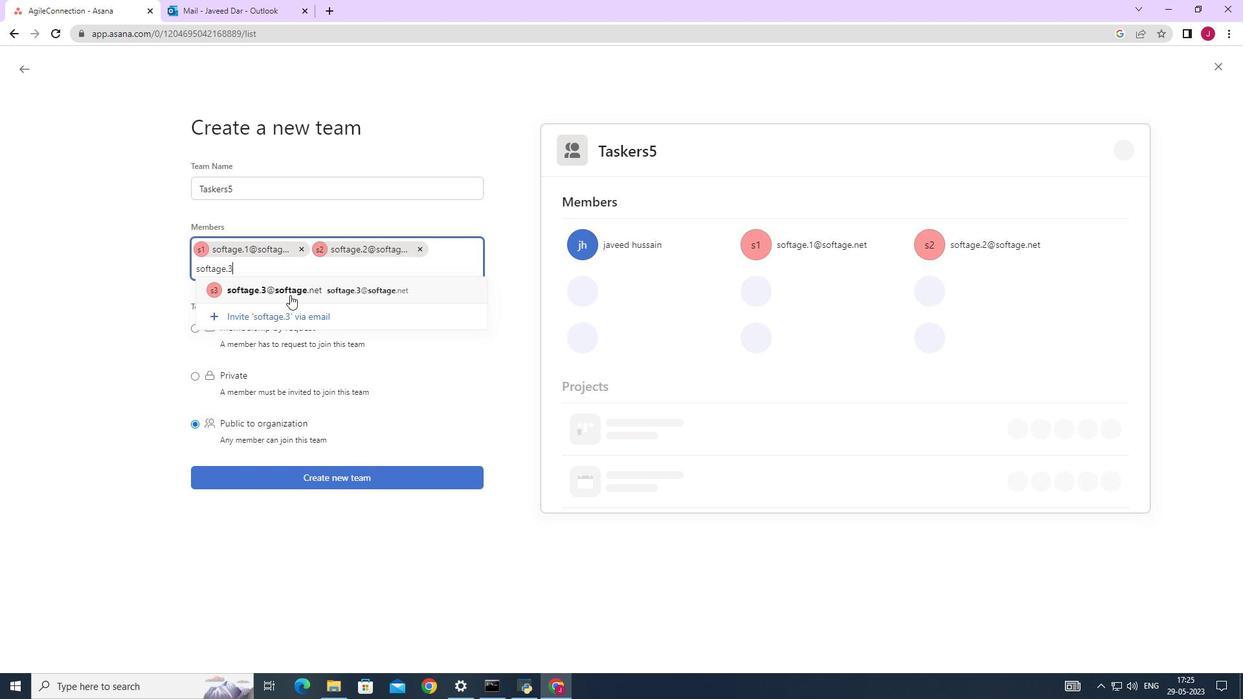 
Action: Mouse moved to (291, 289)
Screenshot: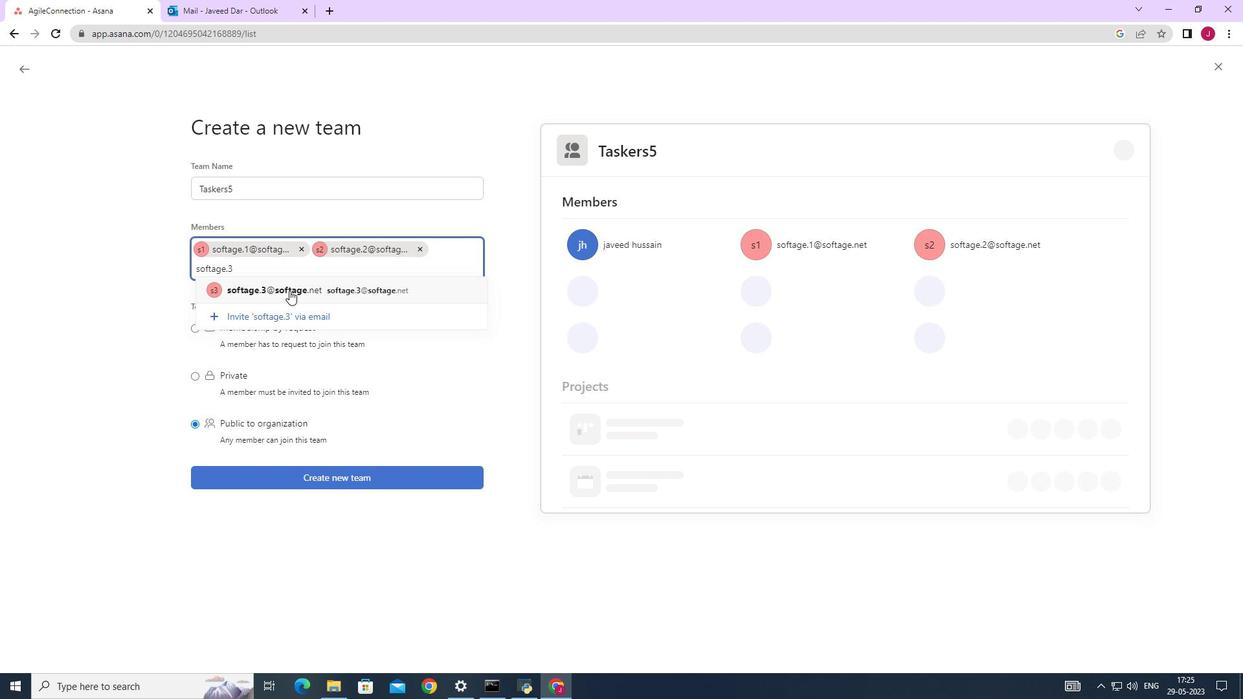 
Action: Key pressed softage.4
Screenshot: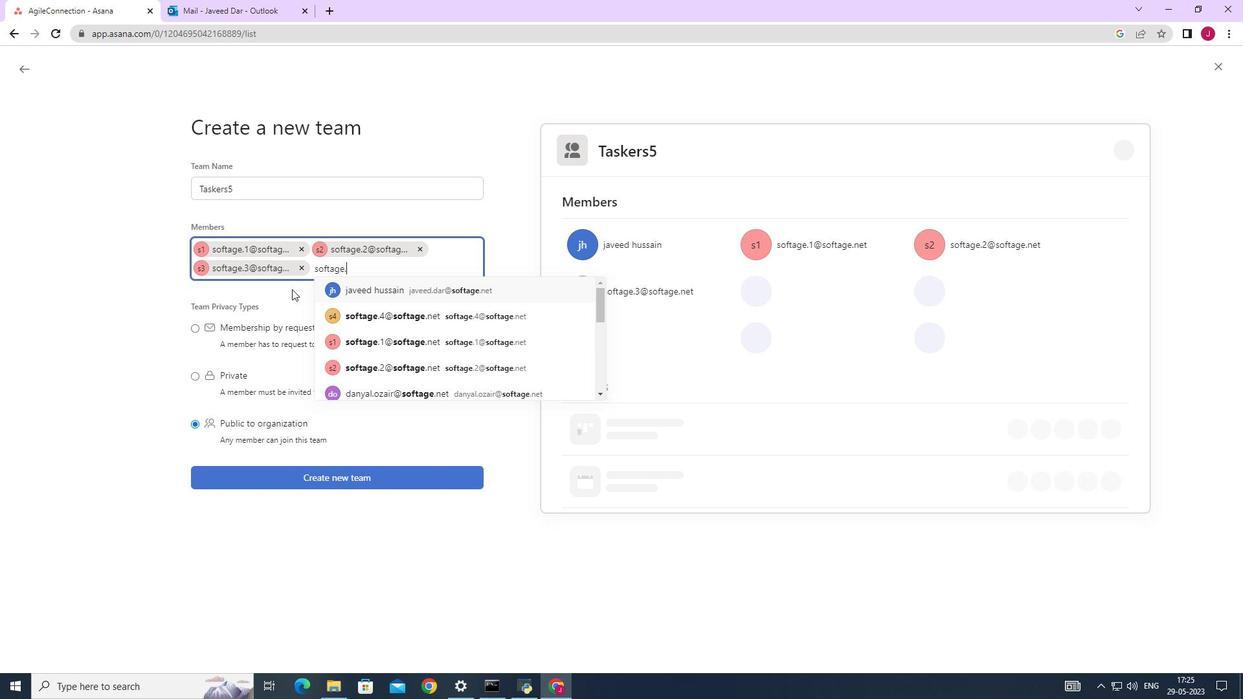 
Action: Mouse moved to (362, 290)
Screenshot: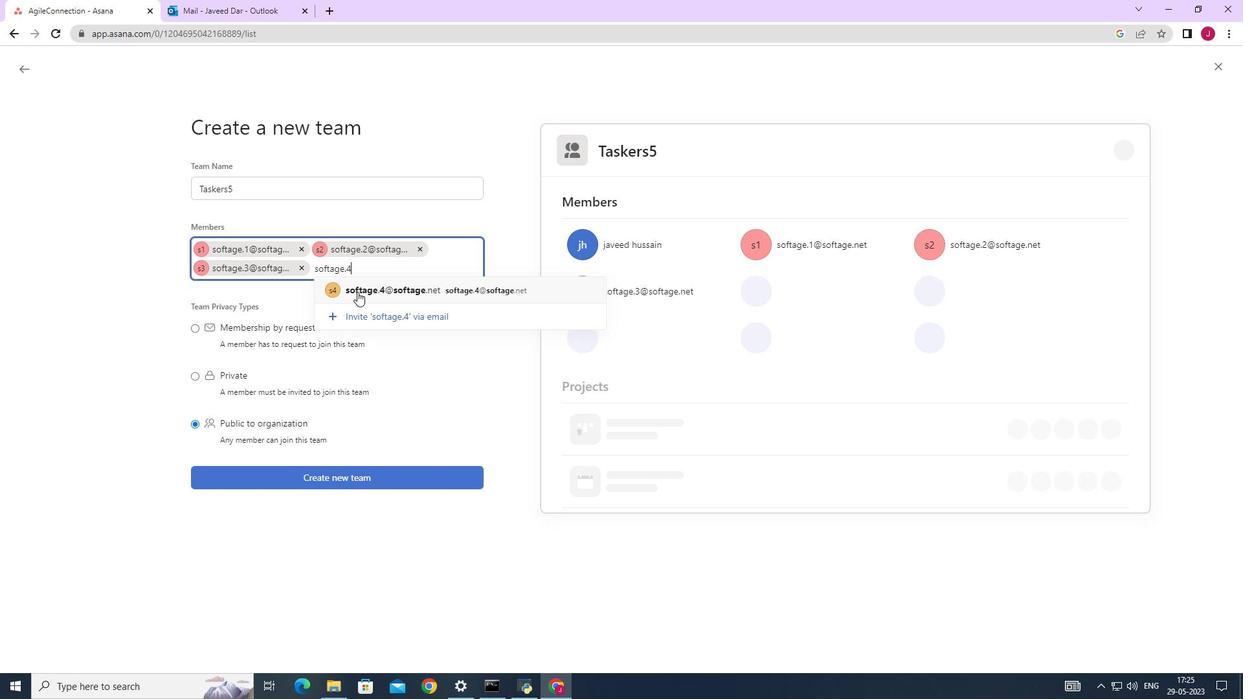 
Action: Mouse pressed left at (362, 290)
Screenshot: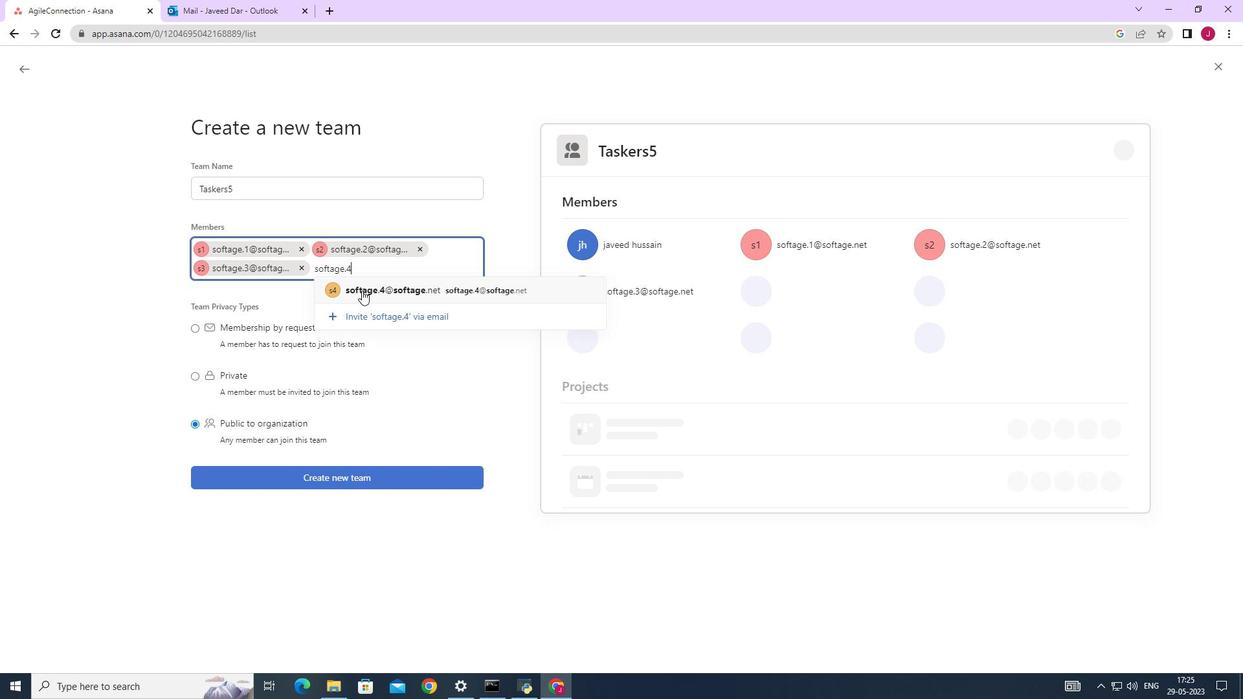 
Action: Mouse moved to (364, 288)
Screenshot: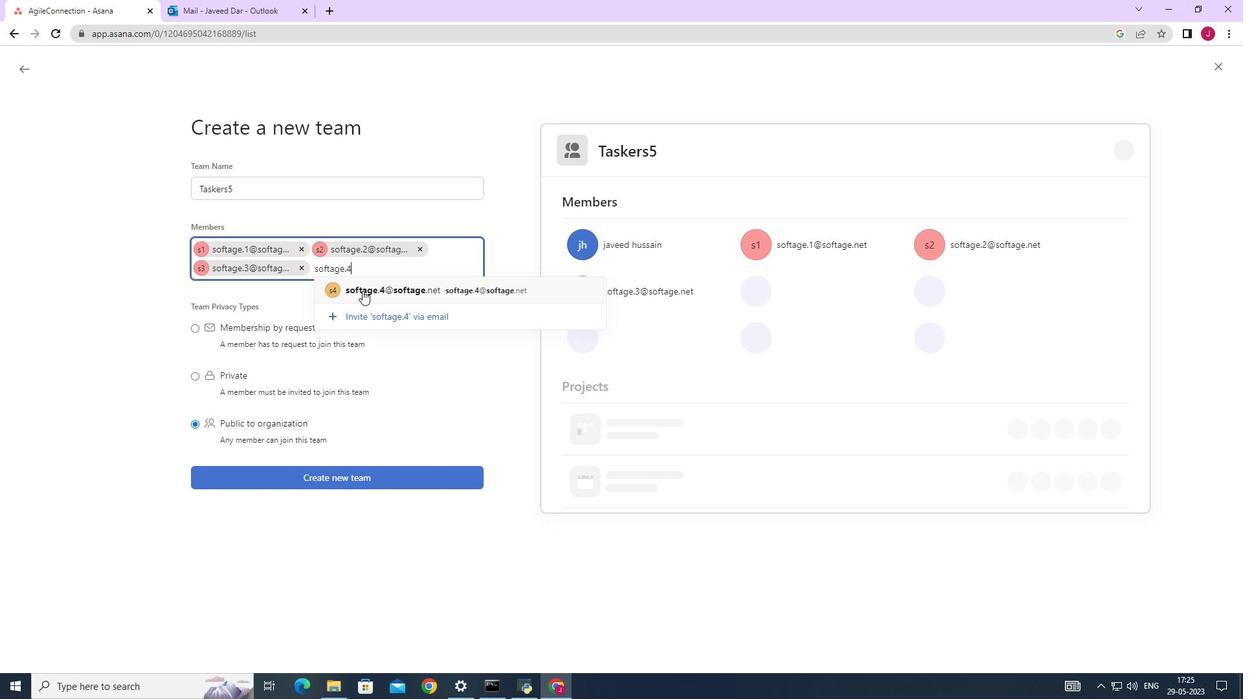 
Action: Key pressed softage.5
Screenshot: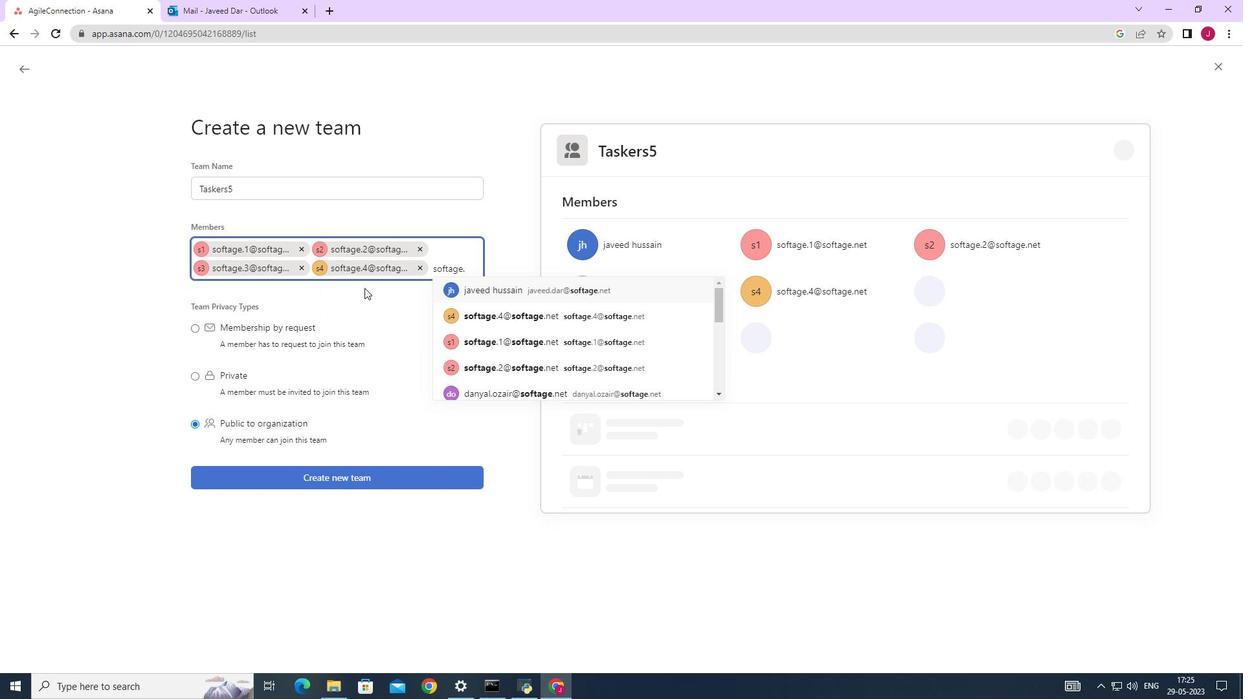 
Action: Mouse moved to (255, 316)
Screenshot: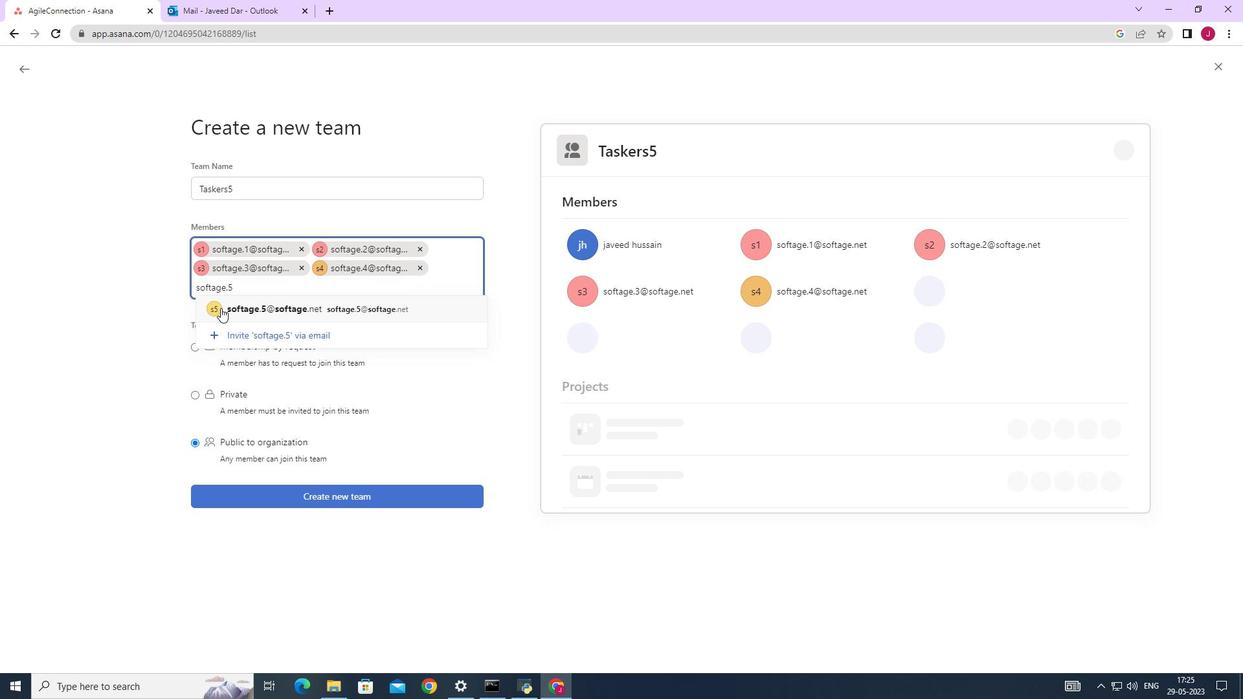 
Action: Mouse pressed left at (255, 316)
Screenshot: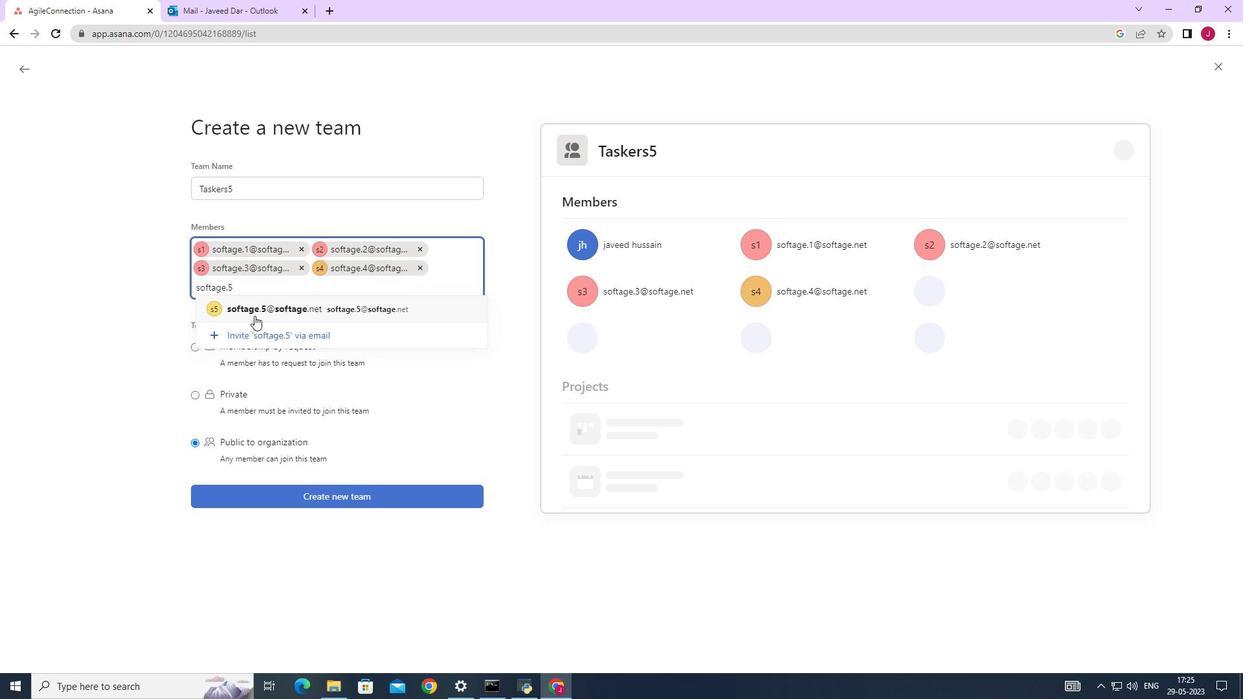 
Action: Key pressed softage.6
Screenshot: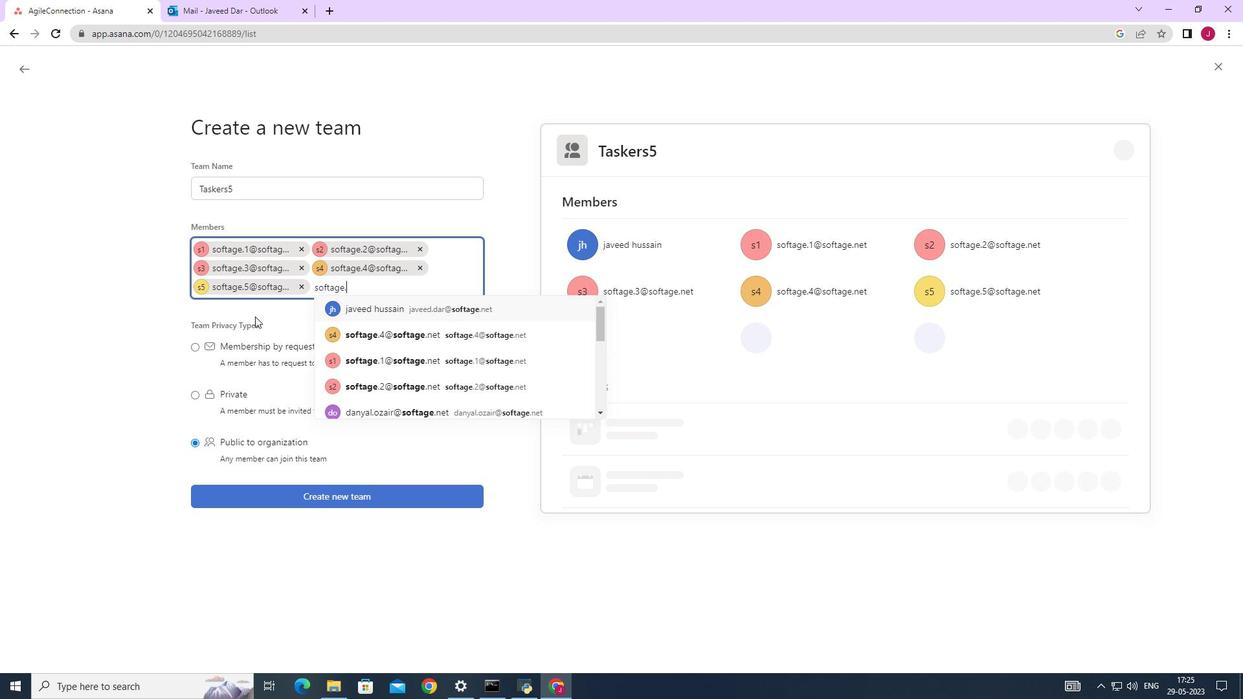 
Action: Mouse moved to (400, 310)
Screenshot: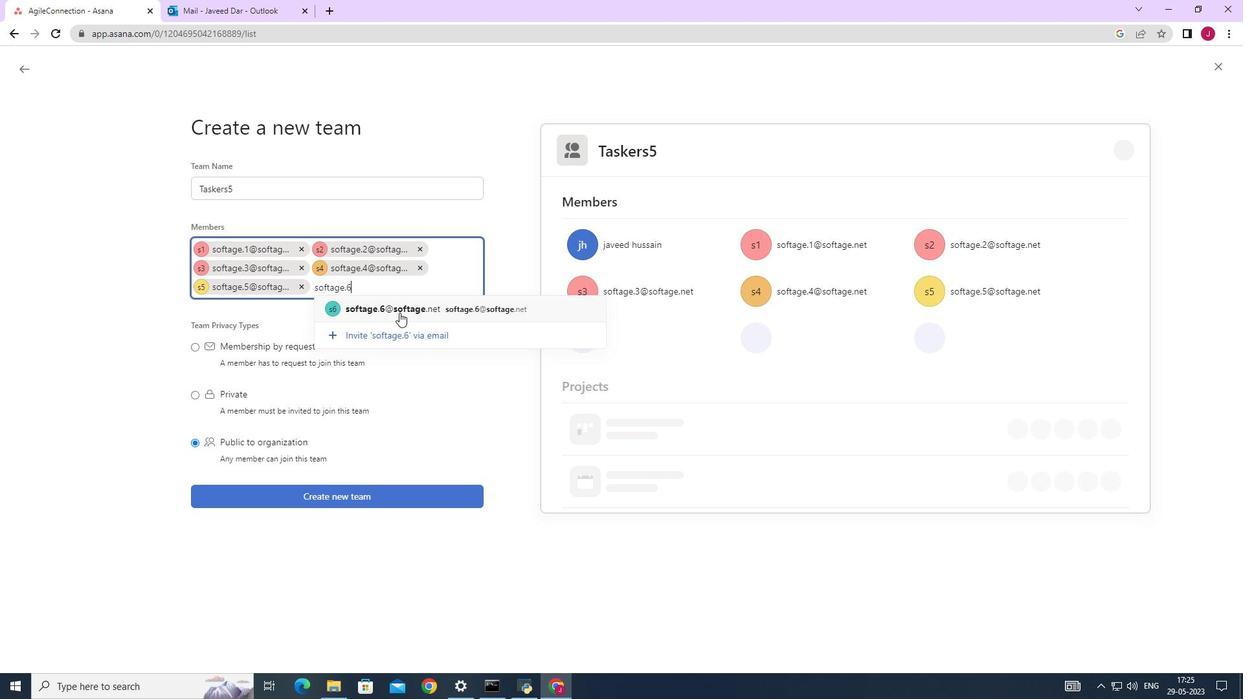 
Action: Mouse pressed left at (400, 310)
Screenshot: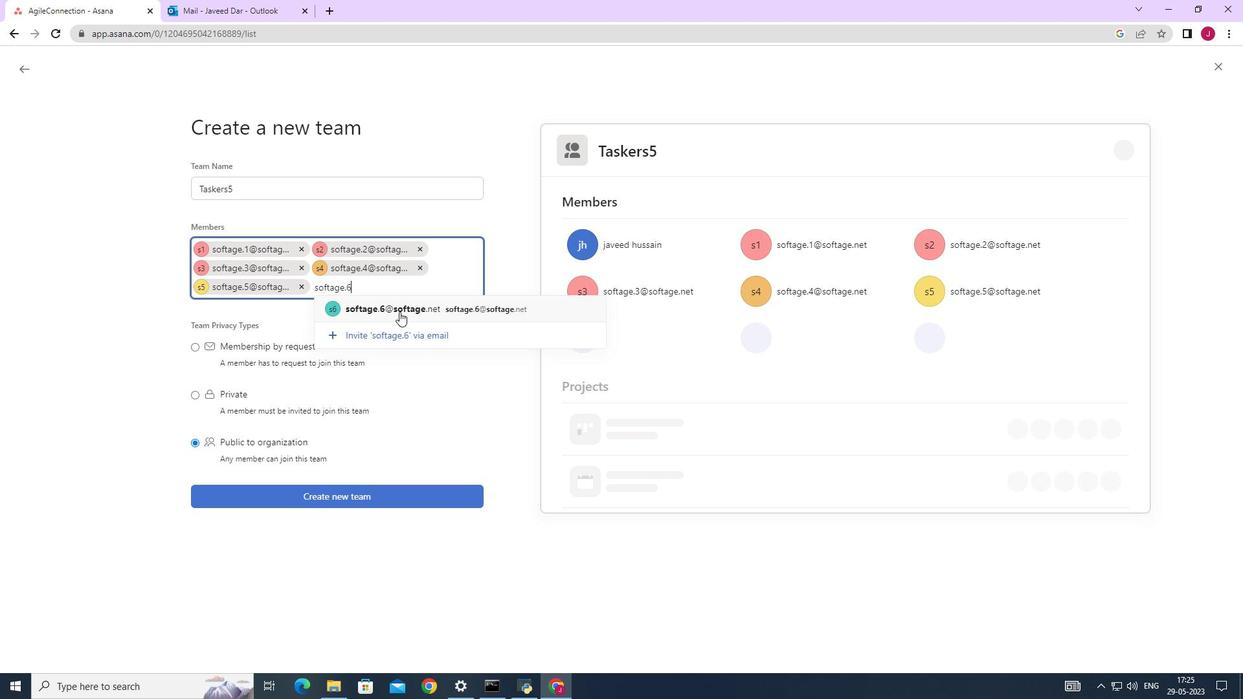 
Action: Mouse moved to (352, 499)
Screenshot: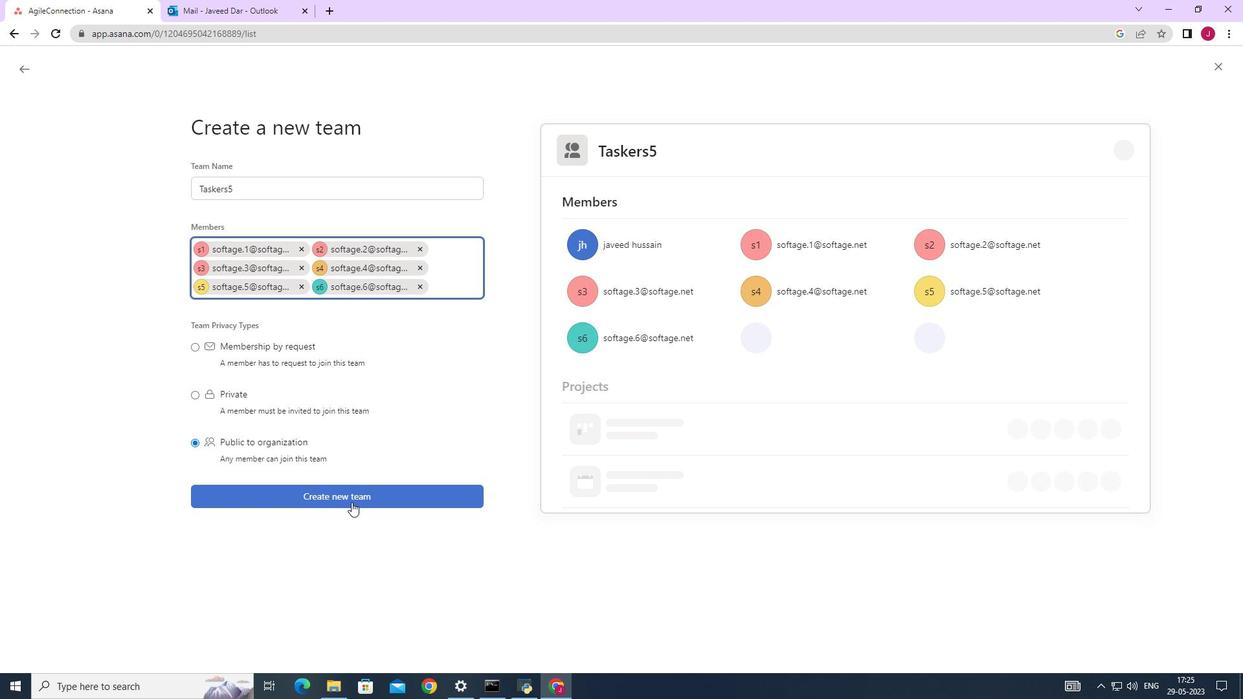 
Action: Mouse pressed left at (352, 499)
Screenshot: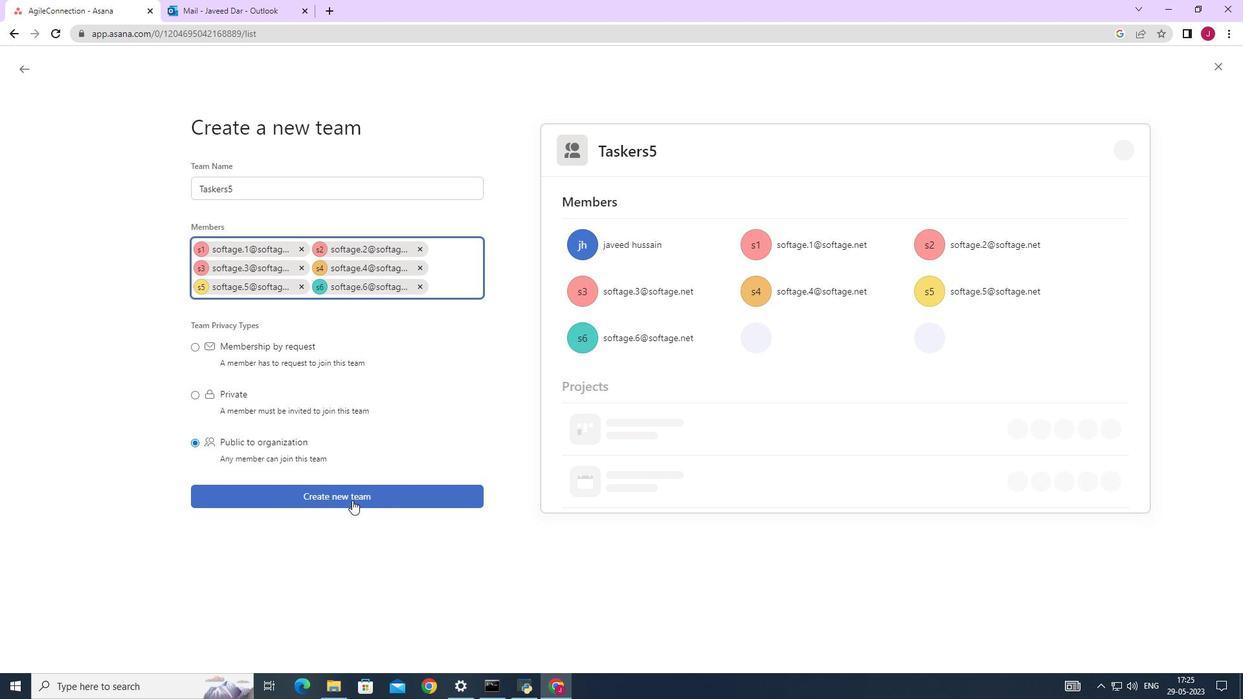 
Action: Mouse moved to (80, 266)
Screenshot: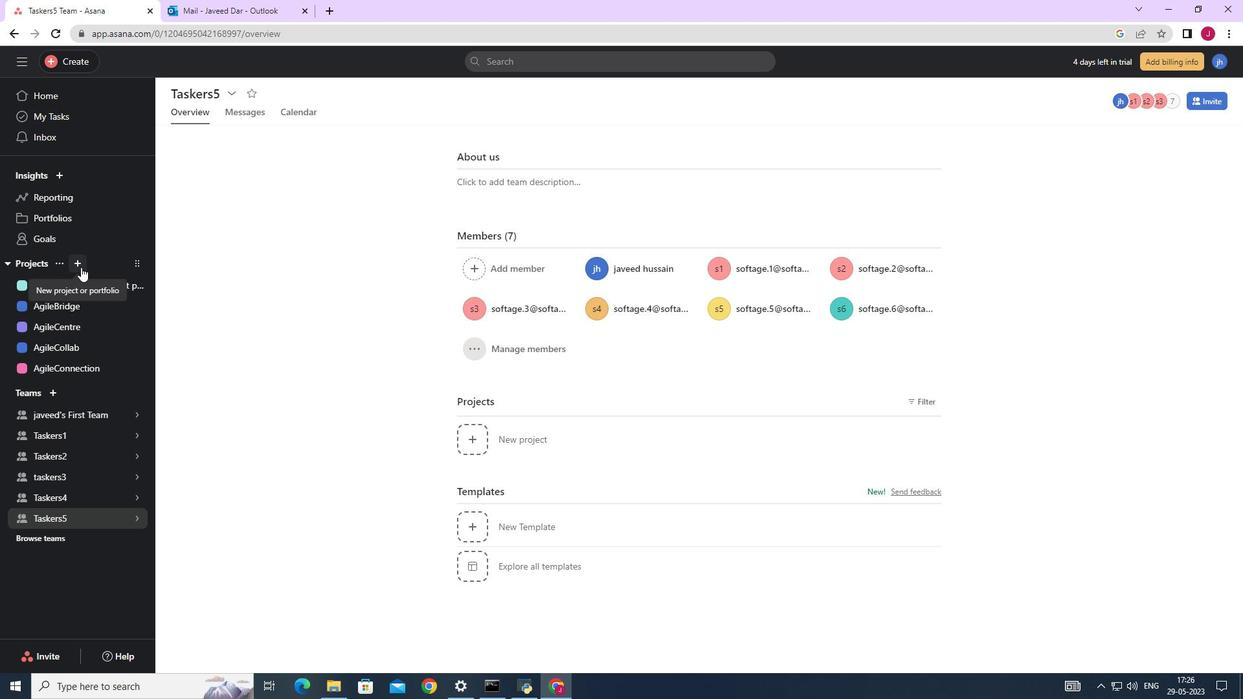 
Action: Mouse pressed left at (80, 266)
Screenshot: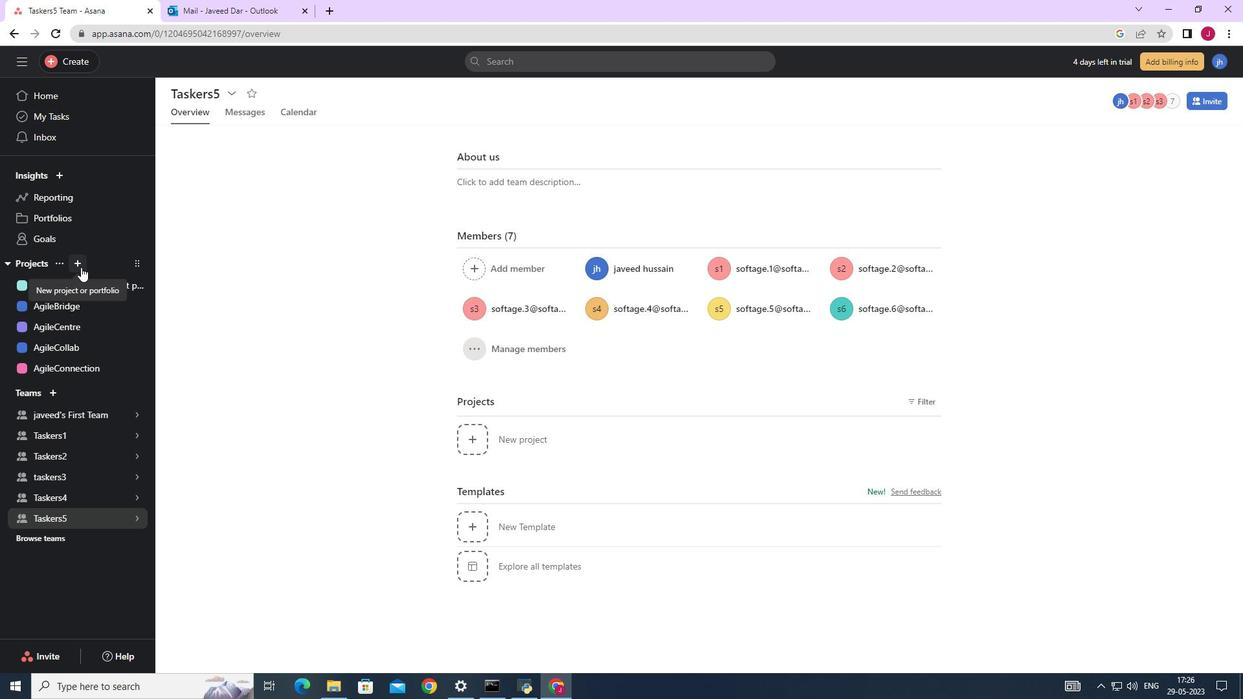 
Action: Mouse moved to (128, 286)
Screenshot: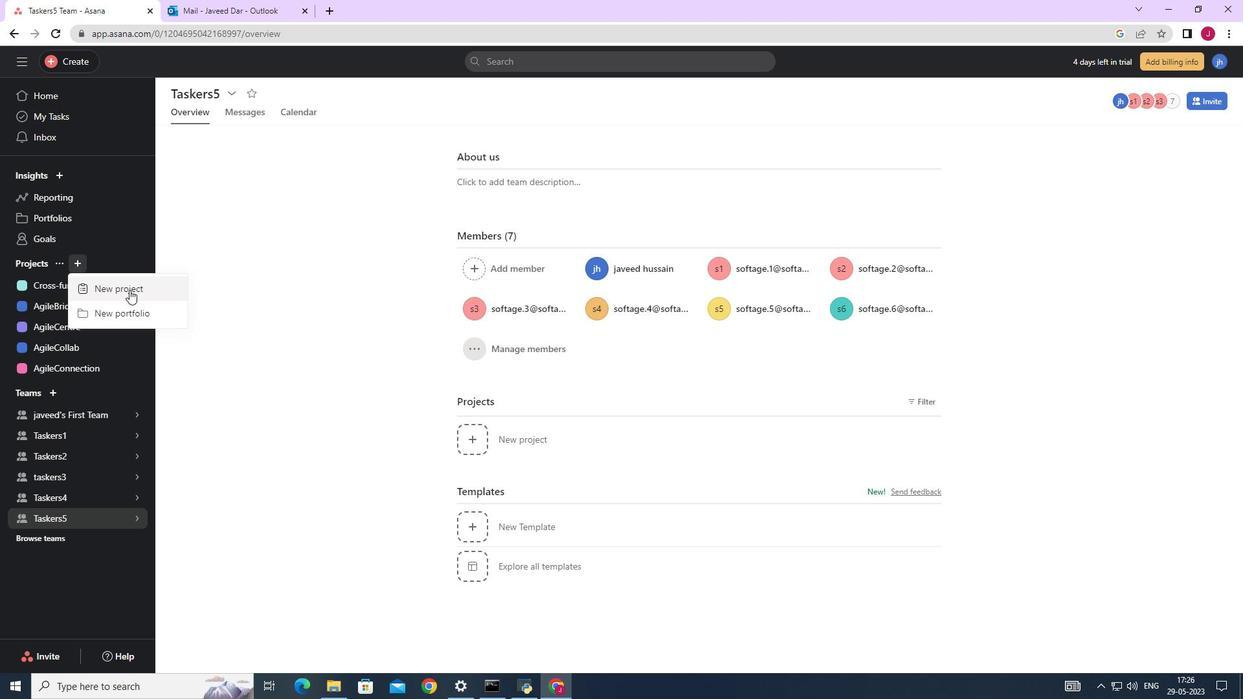 
Action: Mouse pressed left at (128, 286)
Screenshot: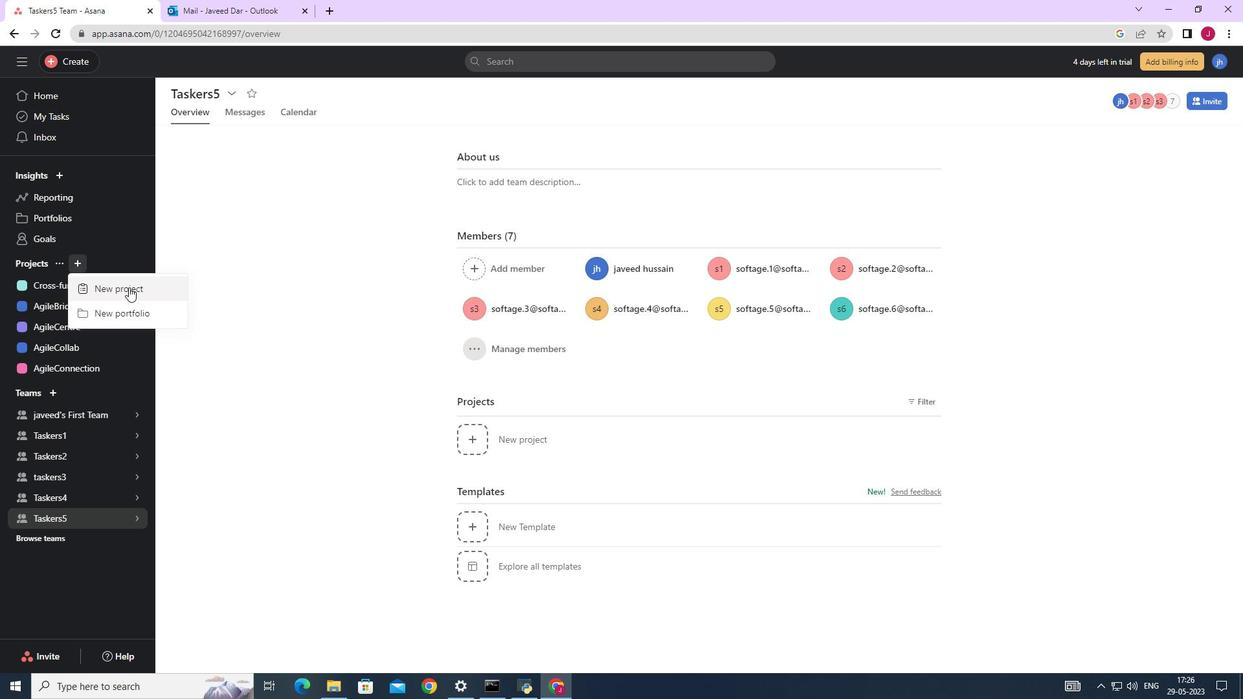 
Action: Mouse moved to (498, 279)
Screenshot: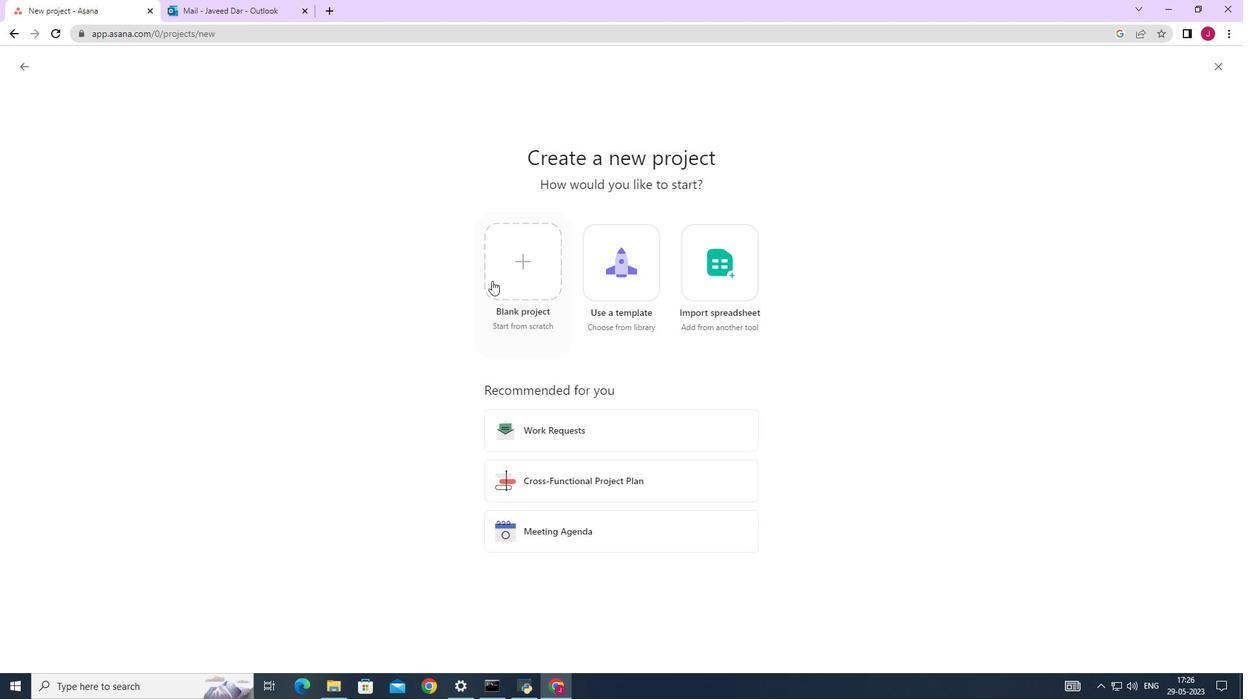 
Action: Mouse pressed left at (498, 279)
Screenshot: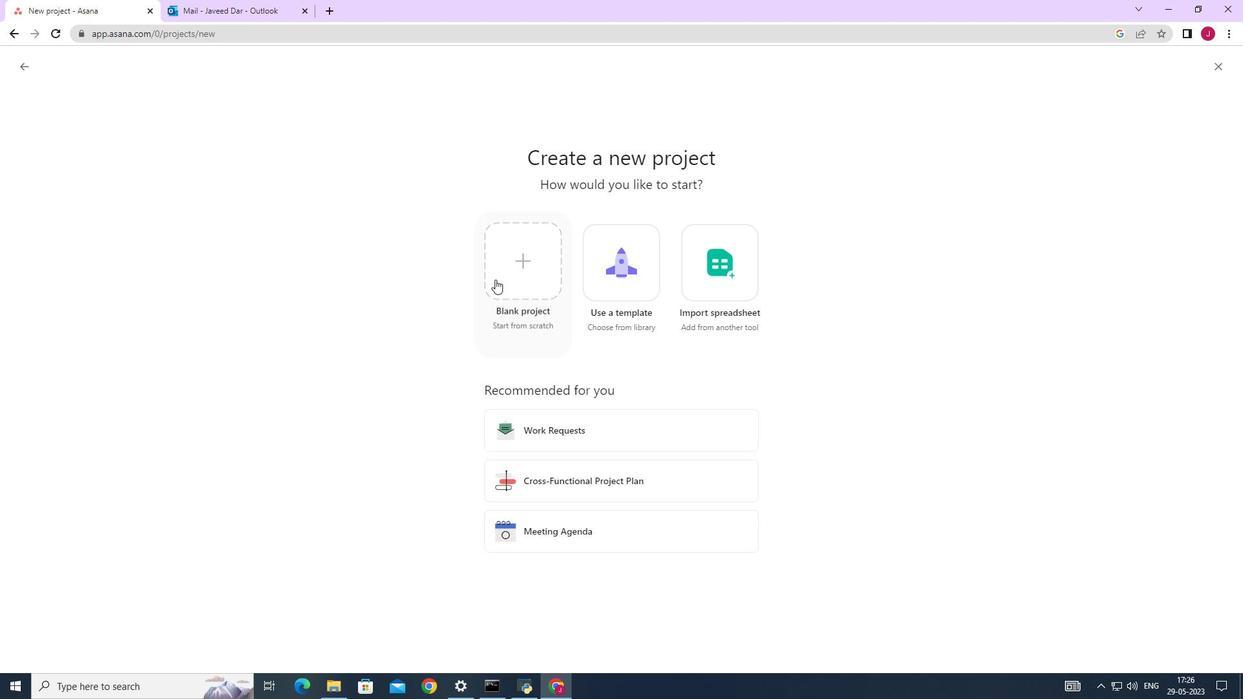 
Action: Mouse moved to (303, 166)
Screenshot: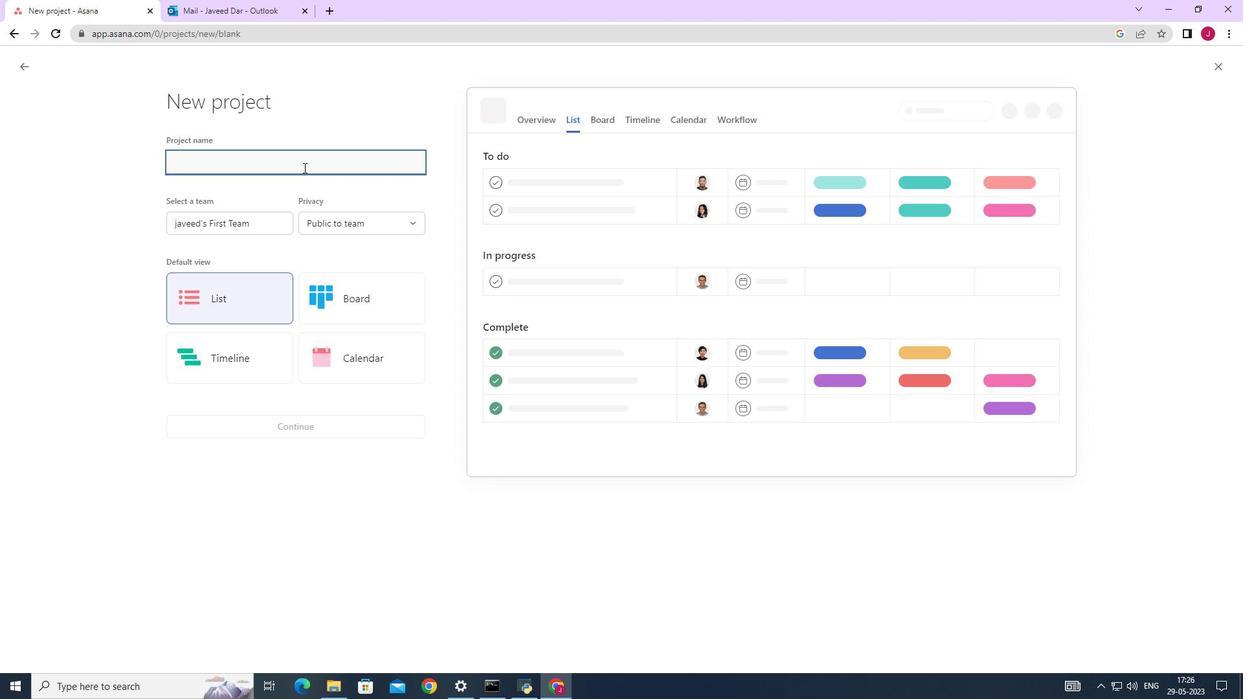 
Action: Mouse pressed left at (303, 166)
Screenshot: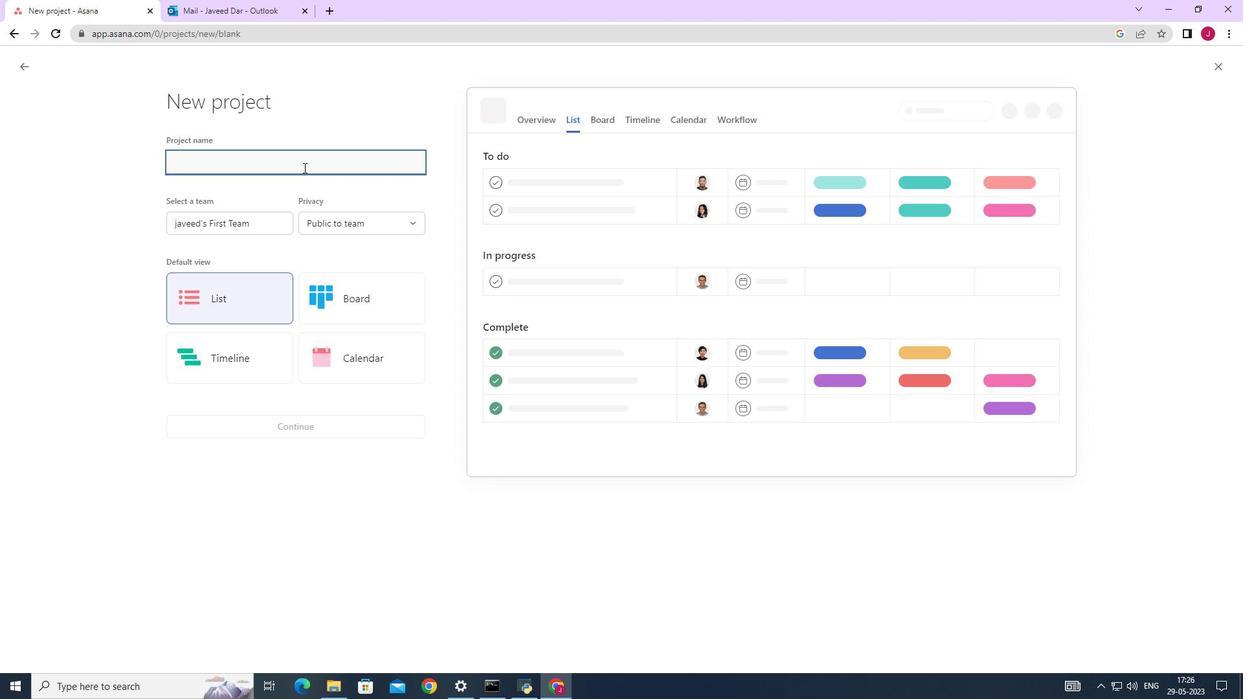 
Action: Mouse moved to (306, 161)
Screenshot: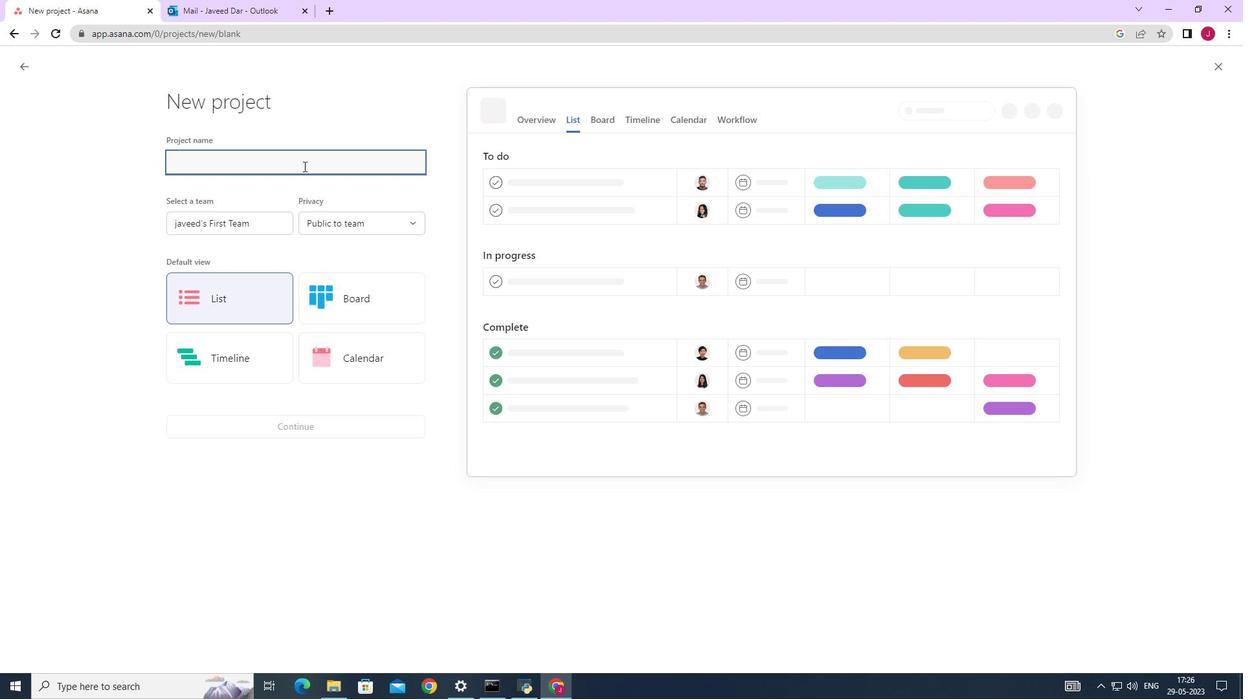 
Action: Key pressed <Key.caps_lock>A<Key.caps_lock>gile<Key.caps_lock>C<Key.caps_lock>resy<Key.backspace>t
Screenshot: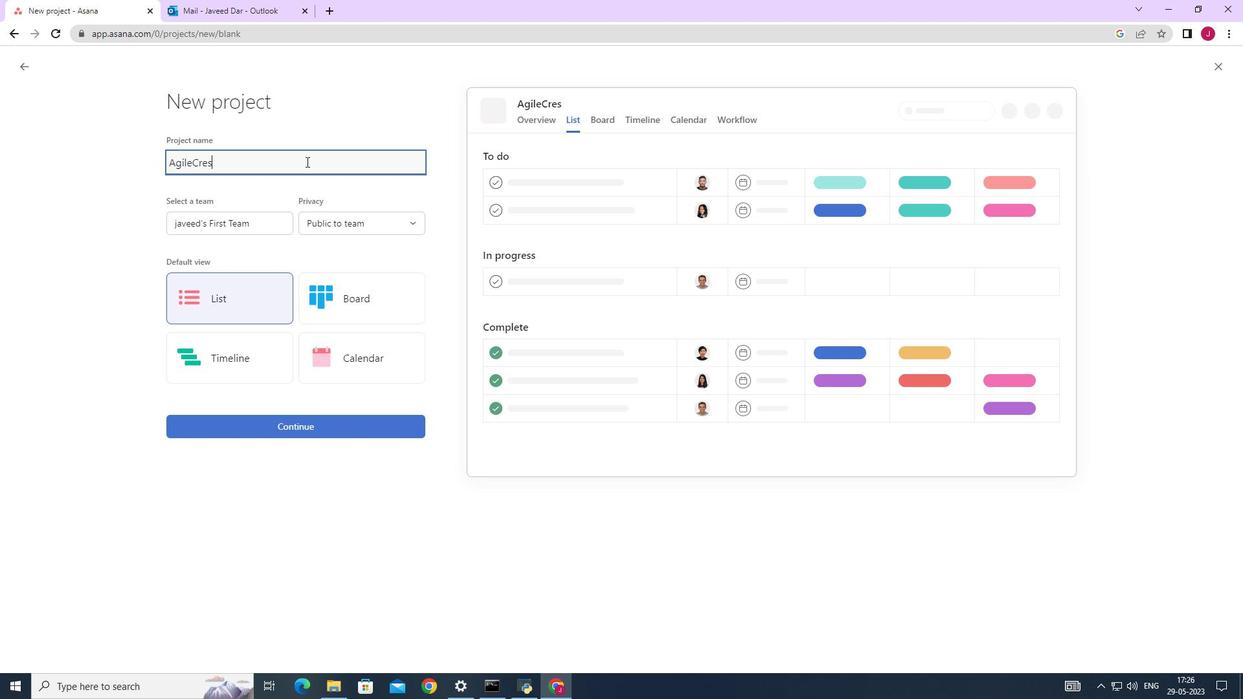 
Action: Mouse moved to (264, 214)
Screenshot: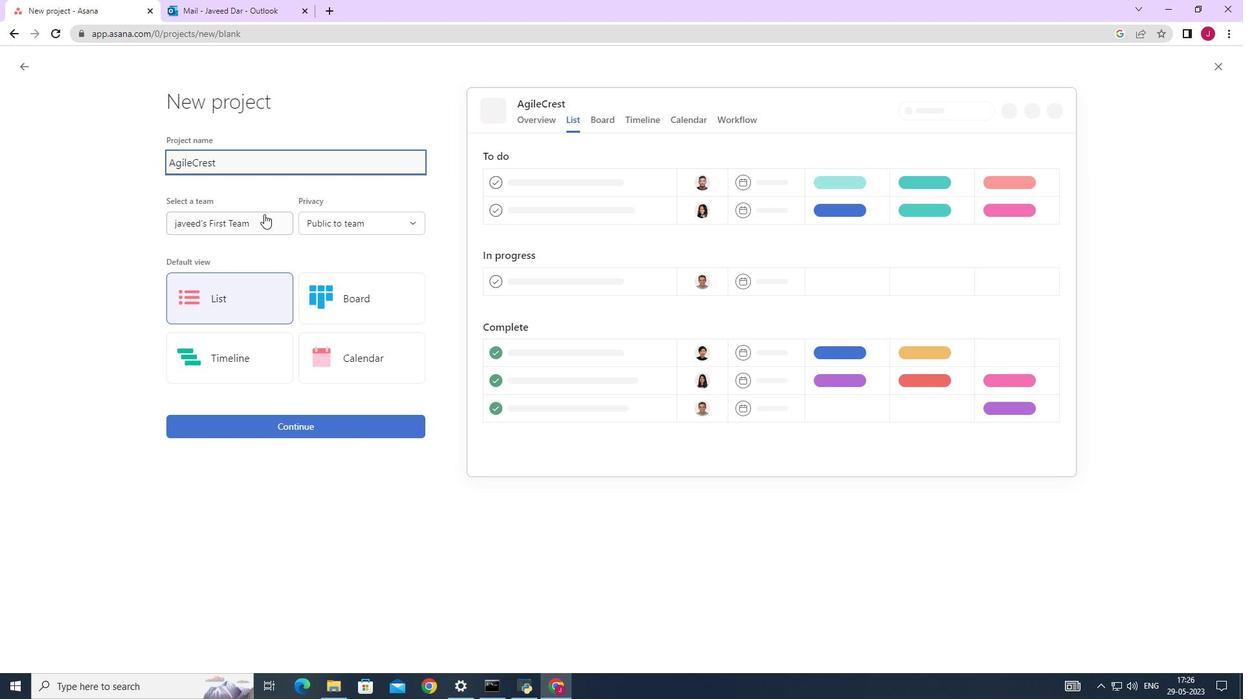 
Action: Mouse pressed left at (264, 214)
Screenshot: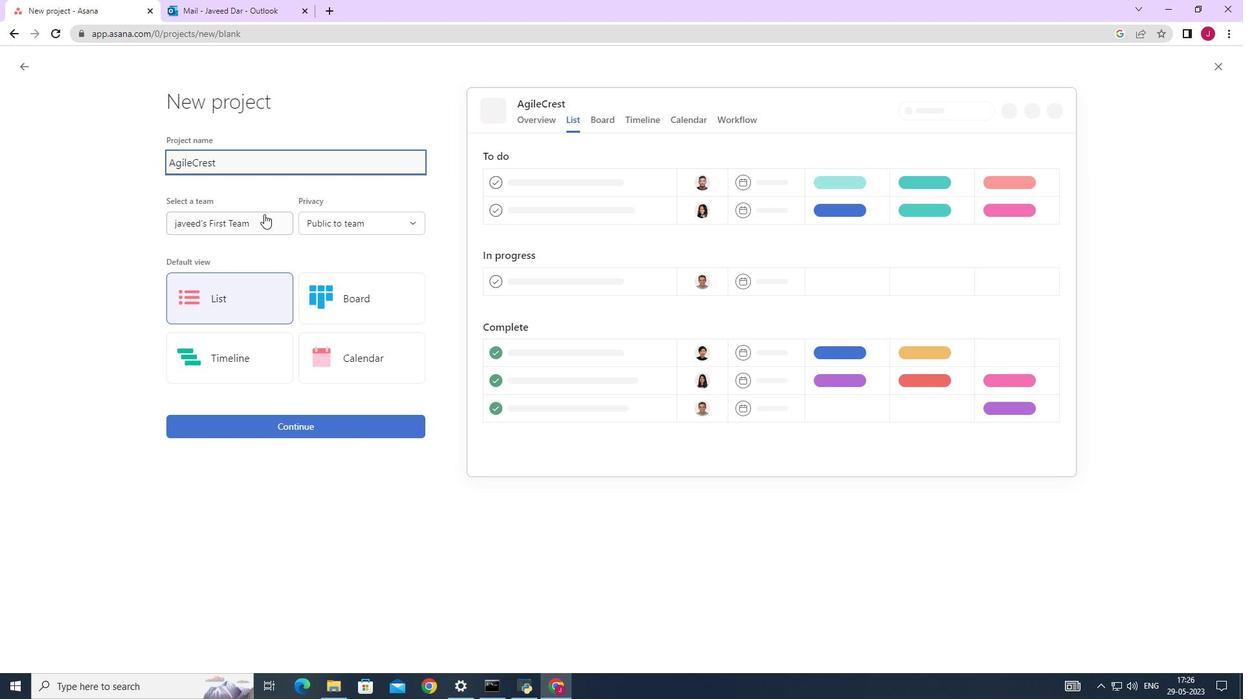 
Action: Mouse moved to (261, 288)
Screenshot: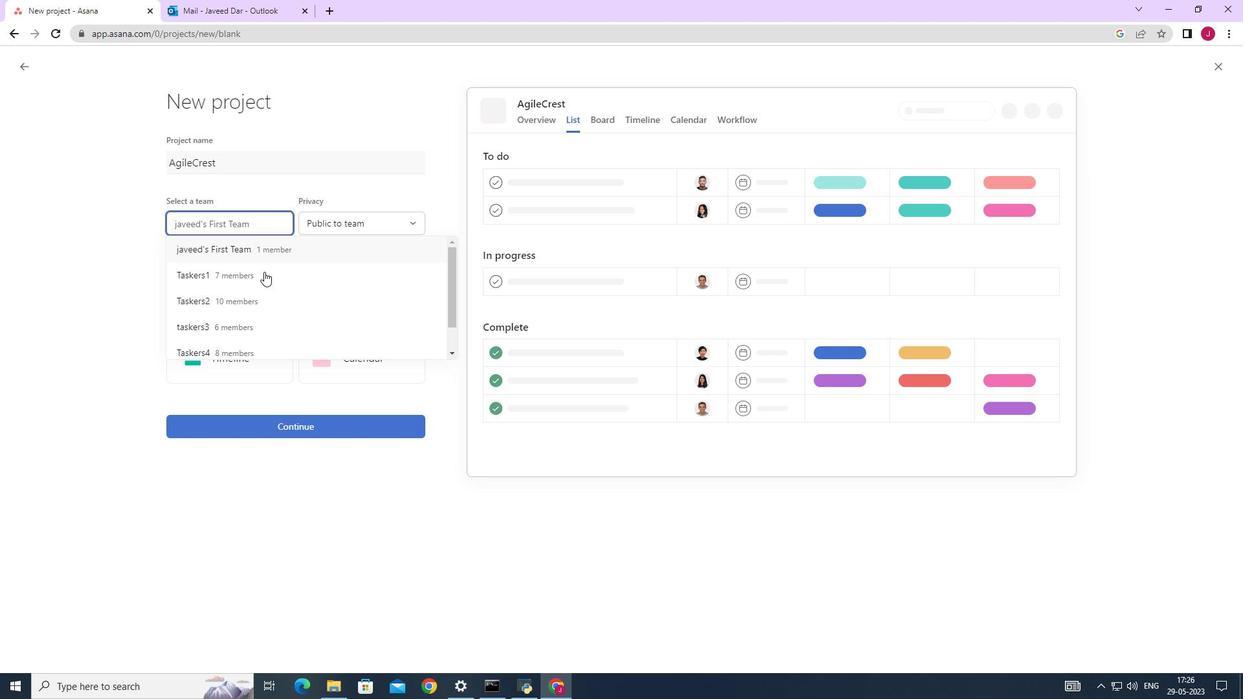 
Action: Mouse scrolled (261, 287) with delta (0, 0)
Screenshot: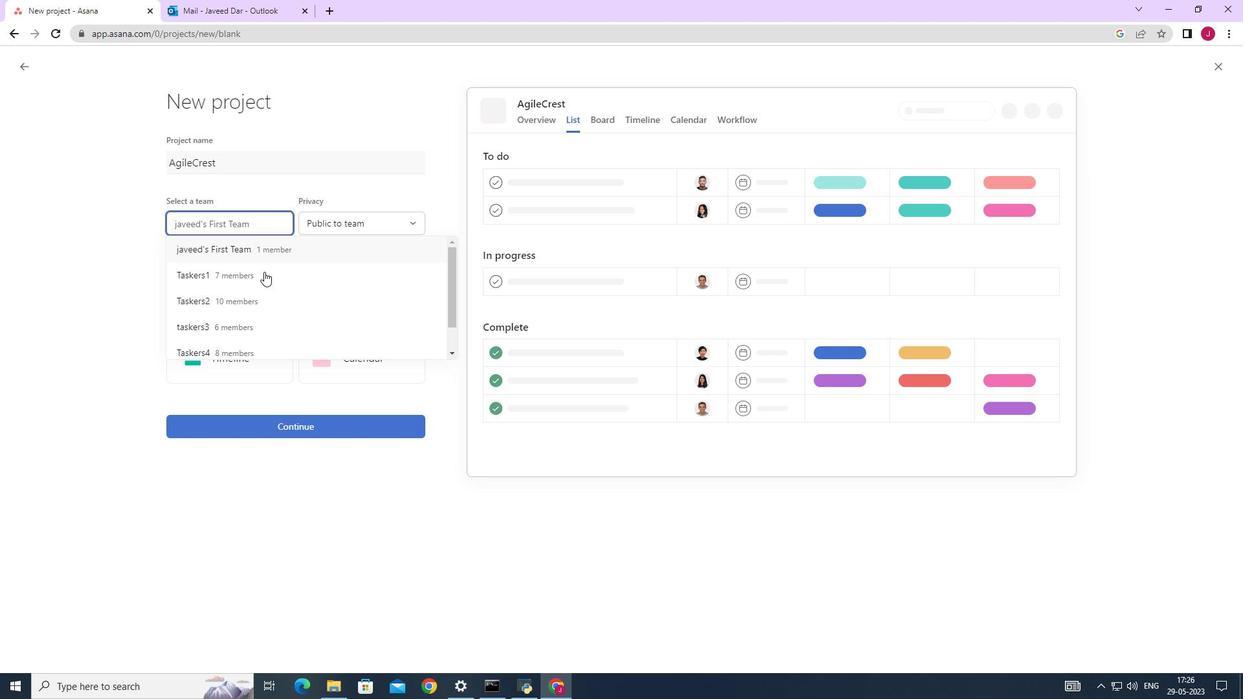 
Action: Mouse moved to (261, 289)
Screenshot: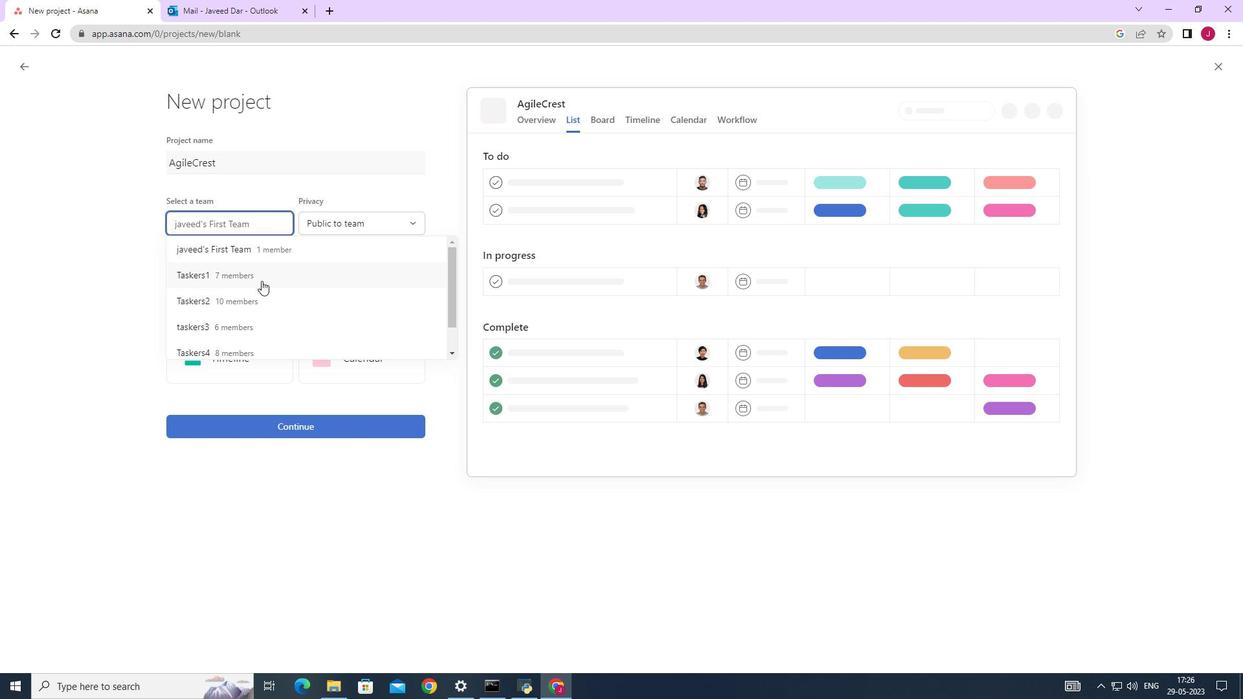 
Action: Mouse scrolled (261, 288) with delta (0, 0)
Screenshot: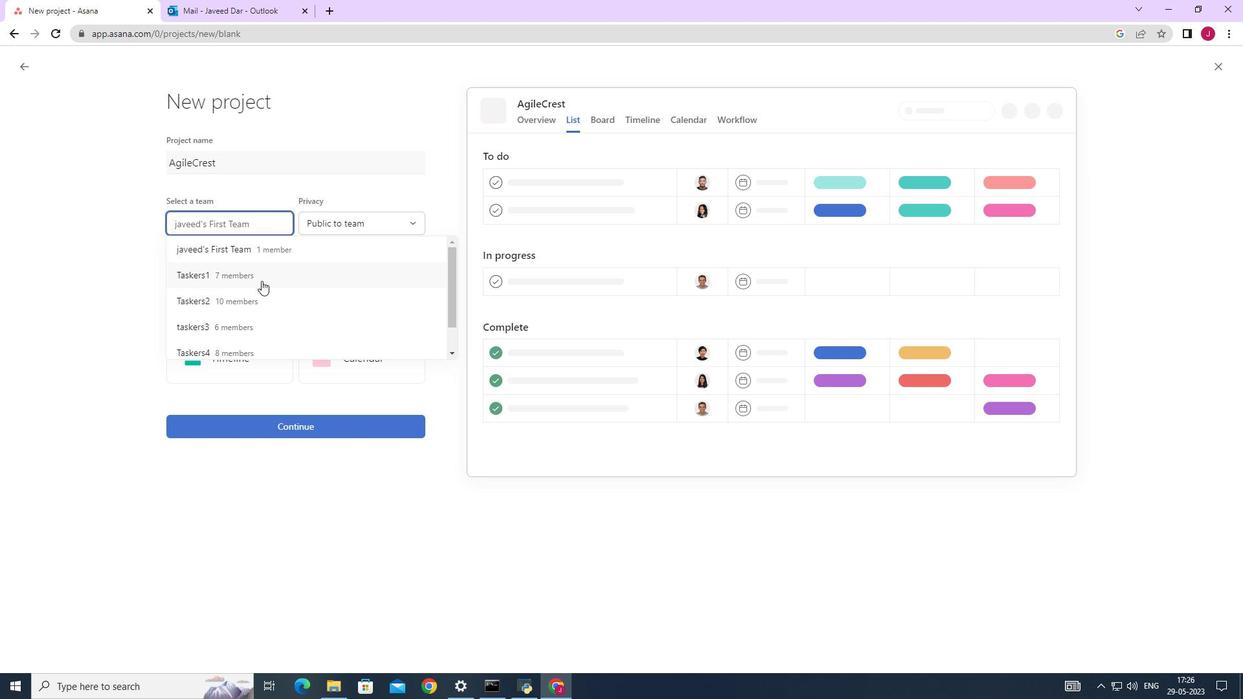 
Action: Mouse scrolled (261, 288) with delta (0, 0)
Screenshot: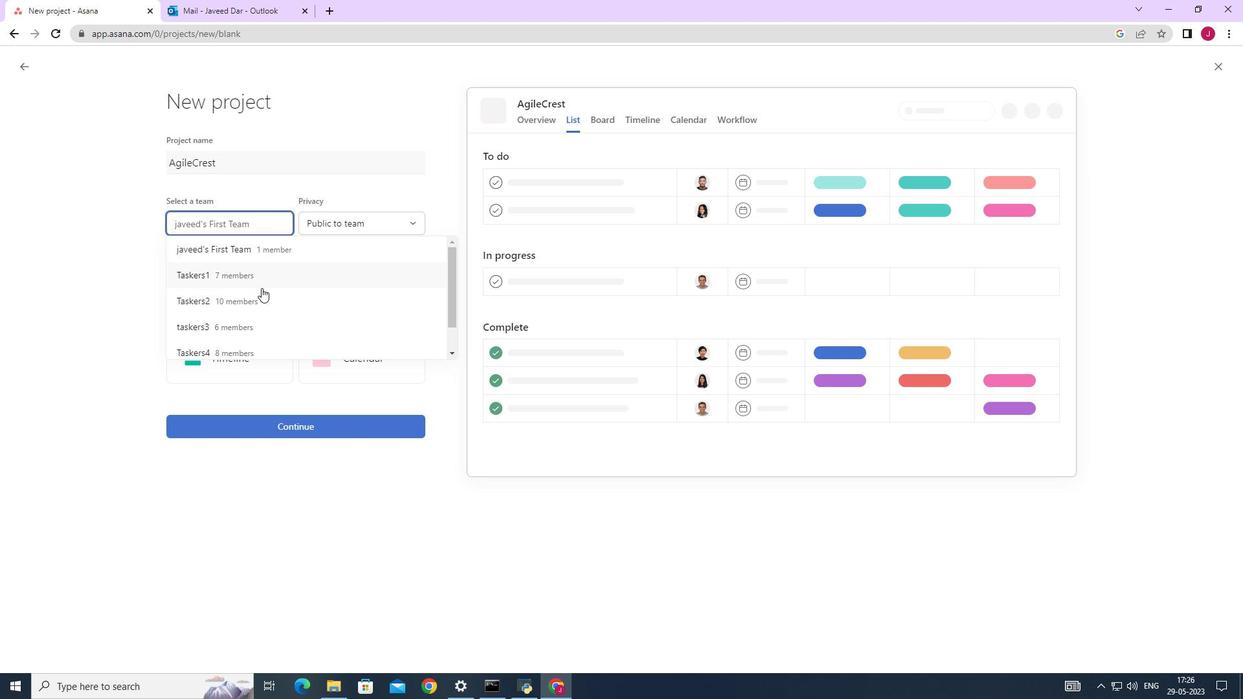 
Action: Mouse moved to (264, 288)
Screenshot: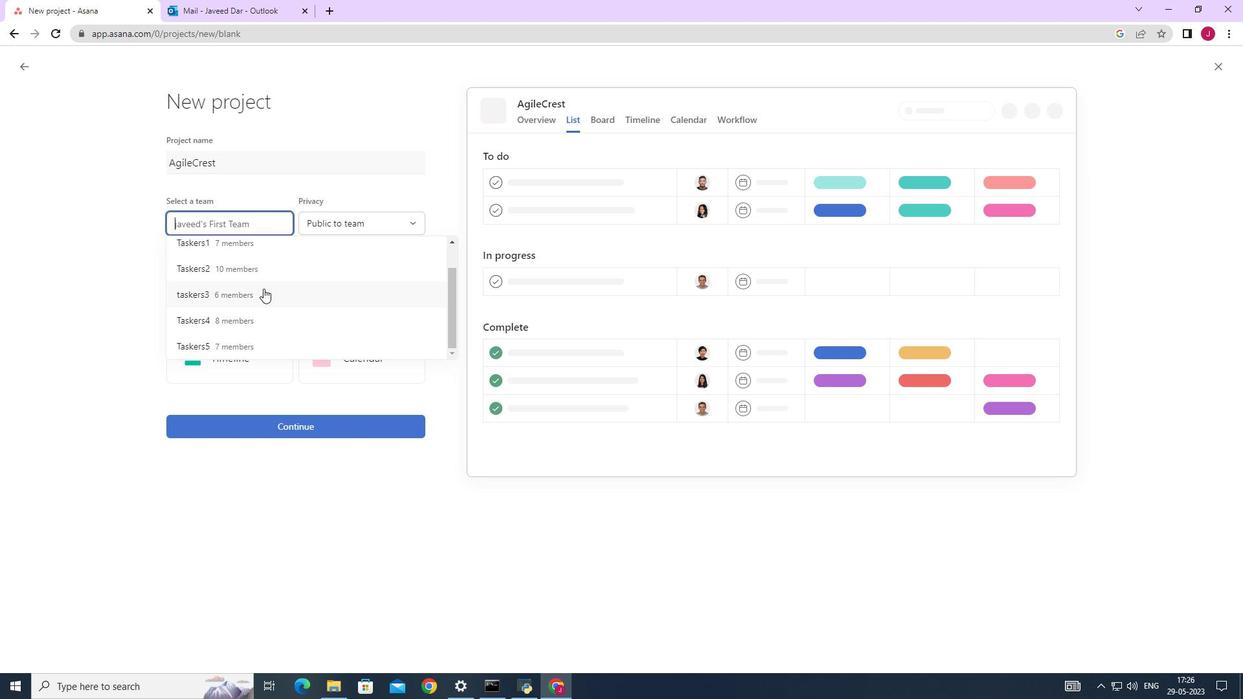 
Action: Mouse scrolled (264, 288) with delta (0, 0)
Screenshot: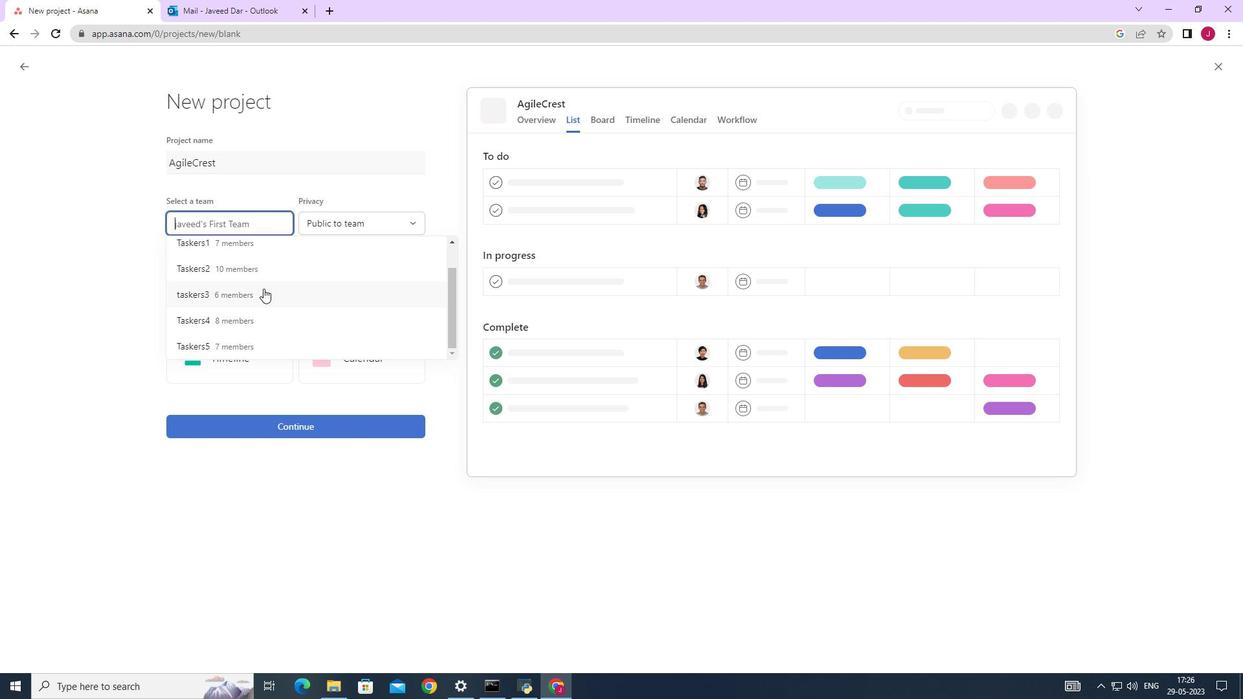 
Action: Mouse moved to (264, 289)
Screenshot: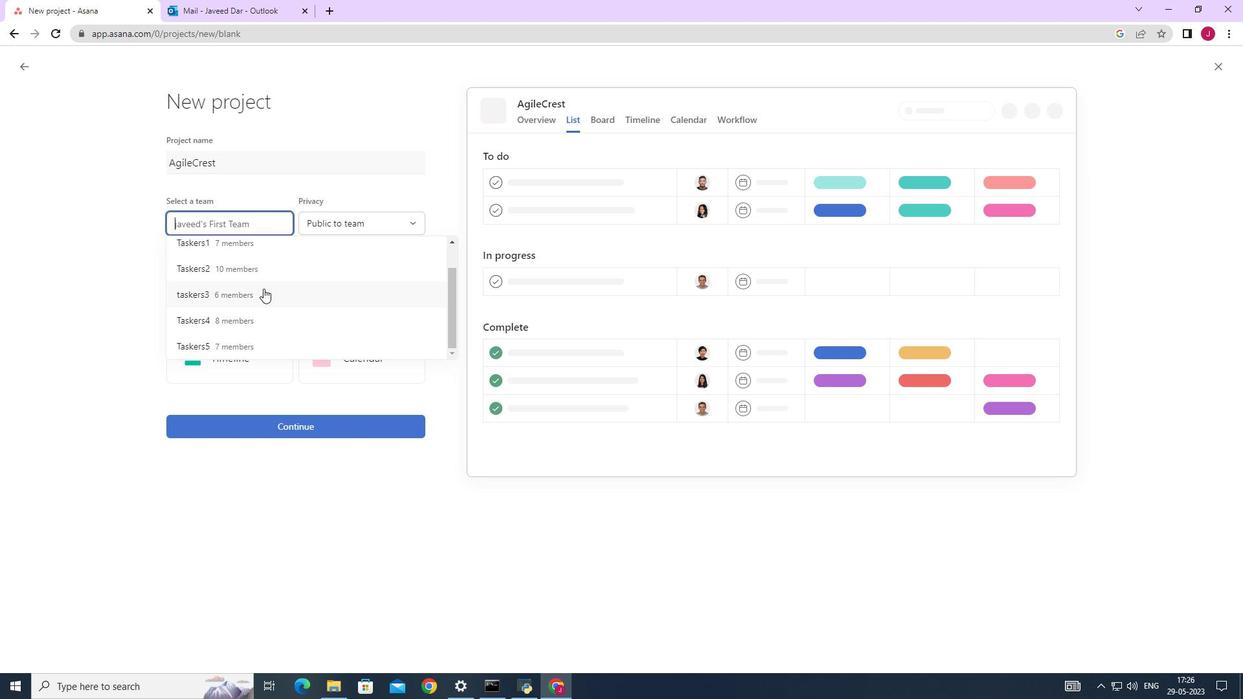 
Action: Mouse scrolled (264, 288) with delta (0, 0)
Screenshot: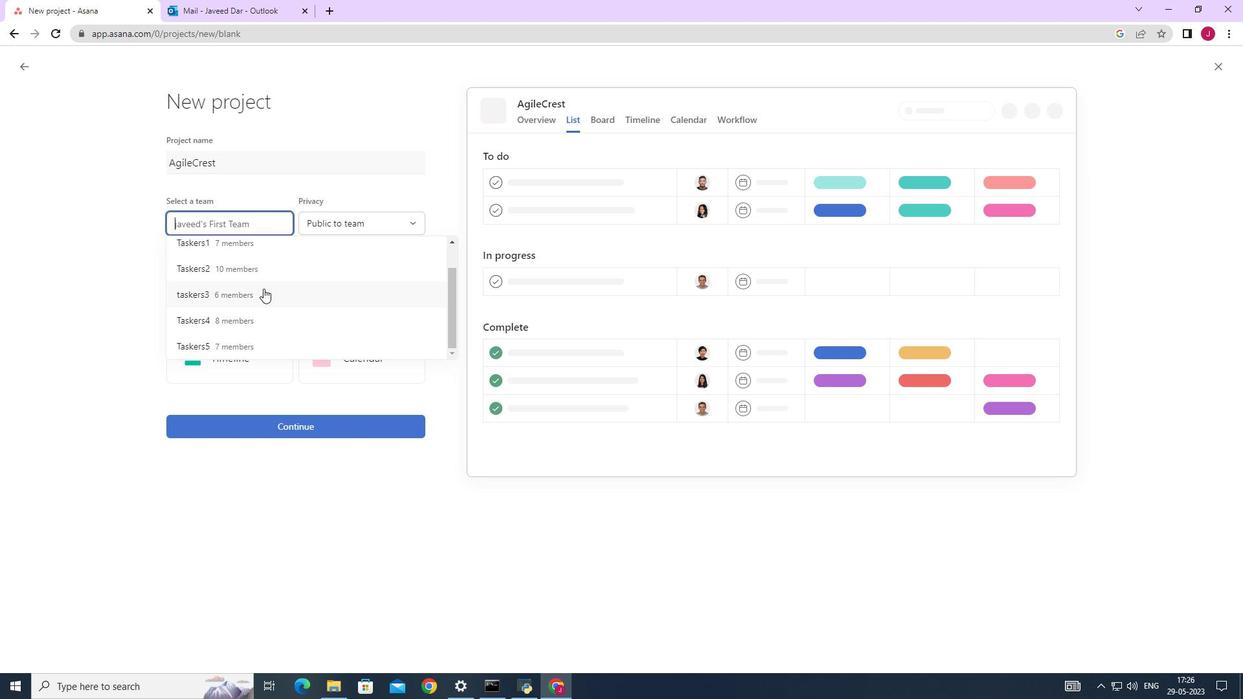 
Action: Mouse moved to (266, 290)
Screenshot: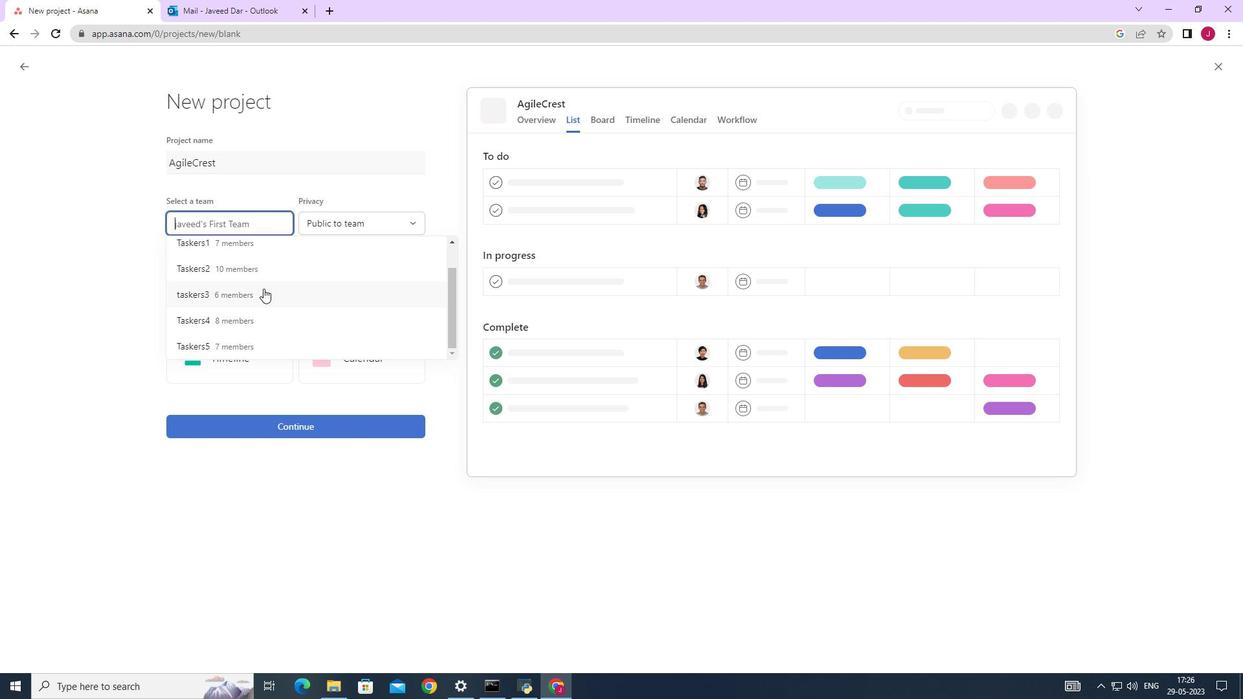 
Action: Mouse scrolled (266, 290) with delta (0, 0)
Screenshot: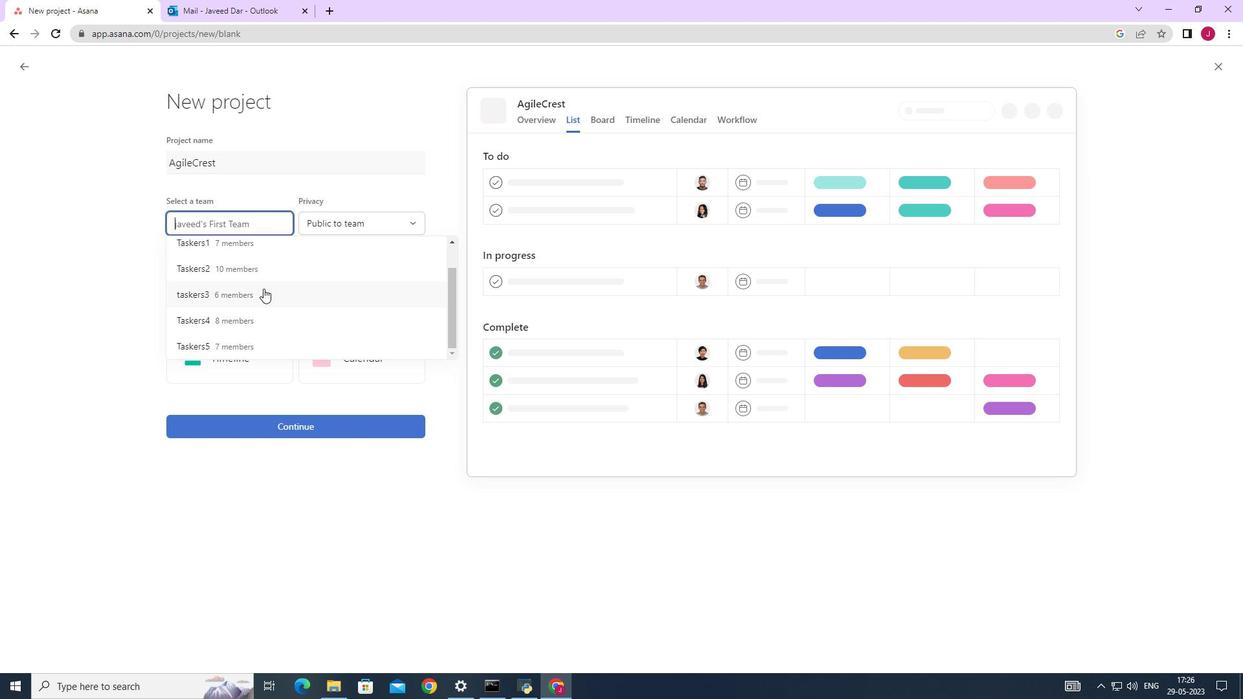 
Action: Mouse moved to (267, 291)
Screenshot: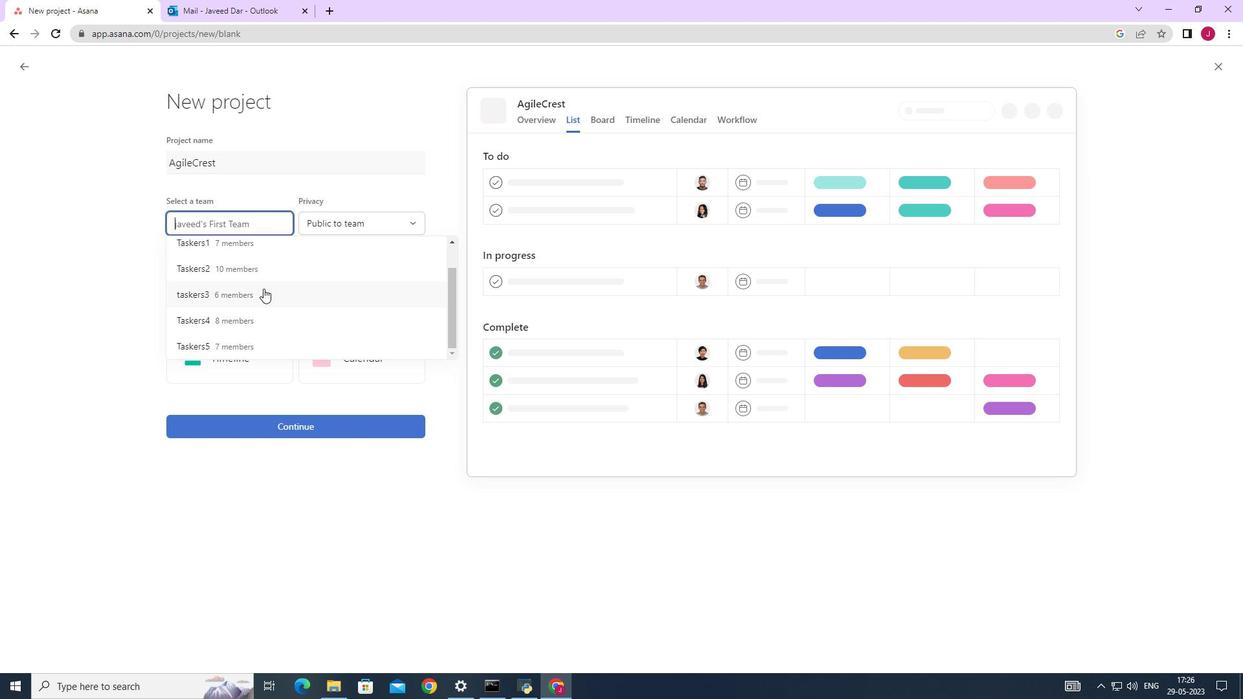 
Action: Mouse scrolled (267, 291) with delta (0, 0)
Screenshot: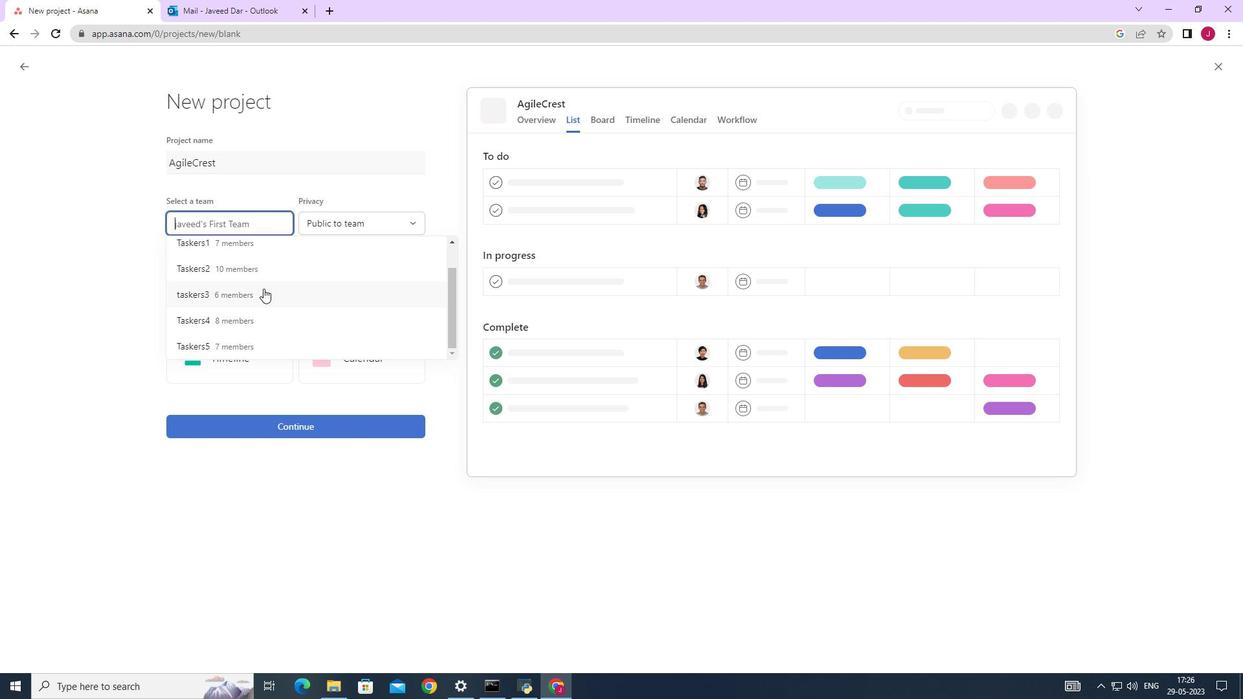
Action: Mouse moved to (270, 299)
Screenshot: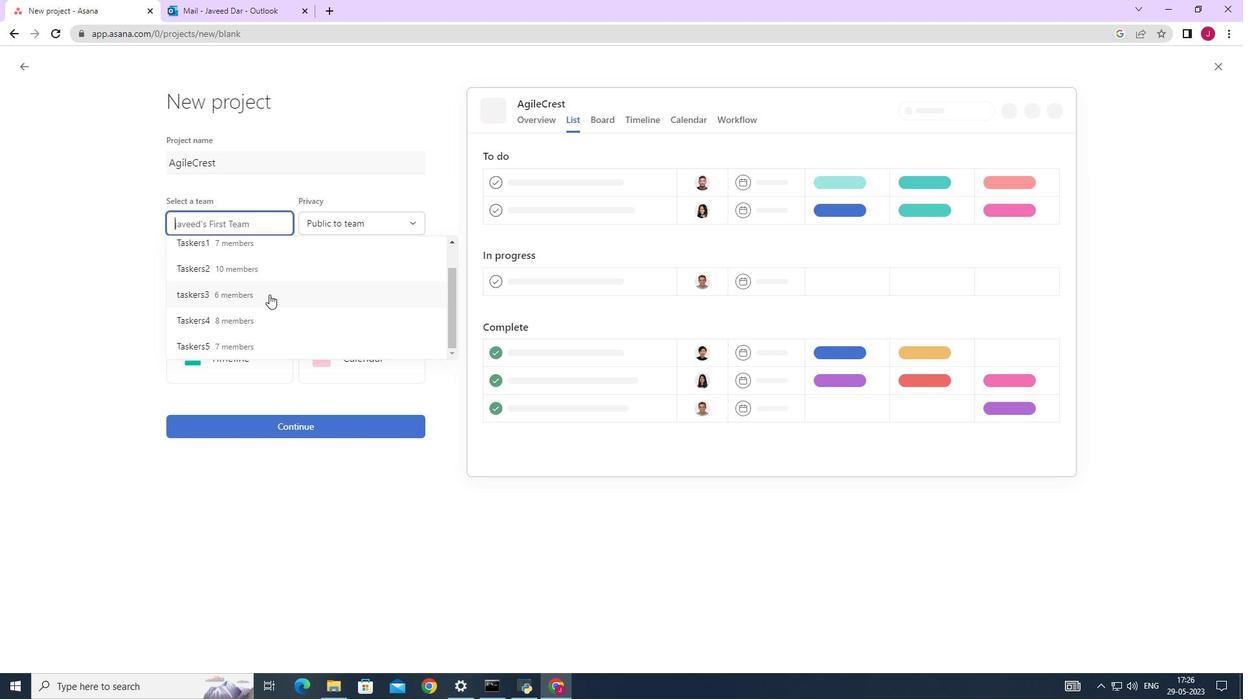 
Action: Mouse scrolled (270, 300) with delta (0, 0)
Screenshot: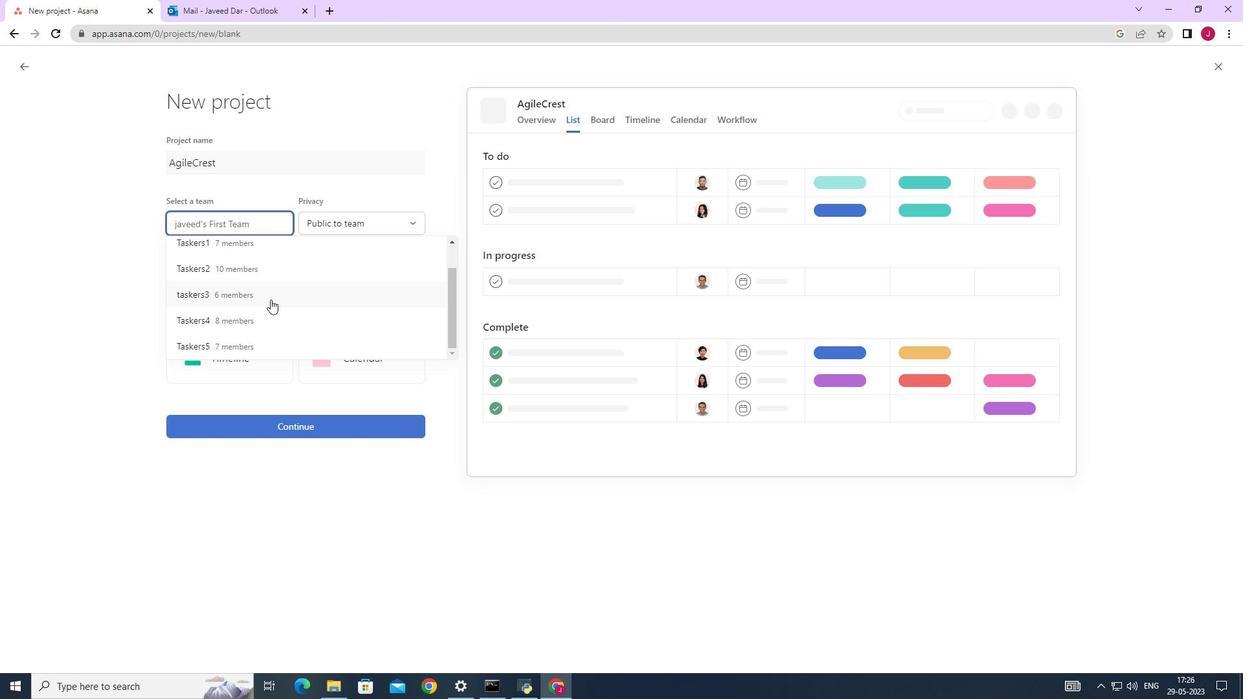 
Action: Mouse scrolled (270, 300) with delta (0, 0)
Screenshot: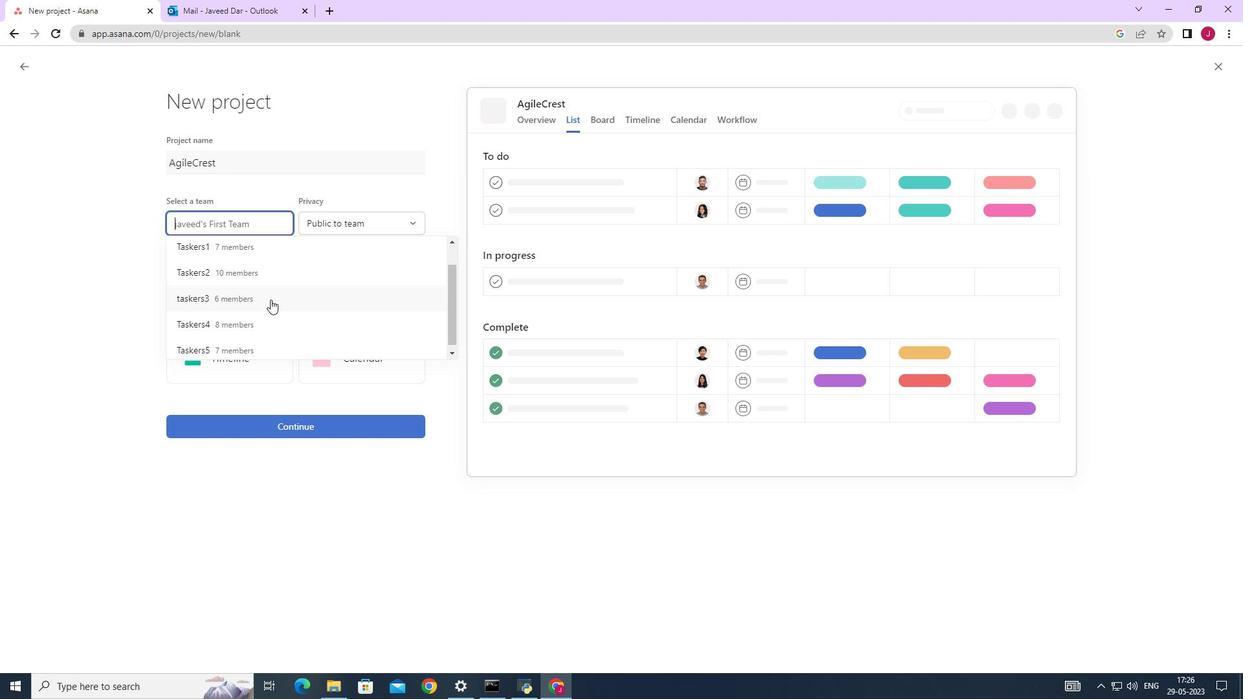
Action: Mouse scrolled (270, 299) with delta (0, 0)
Screenshot: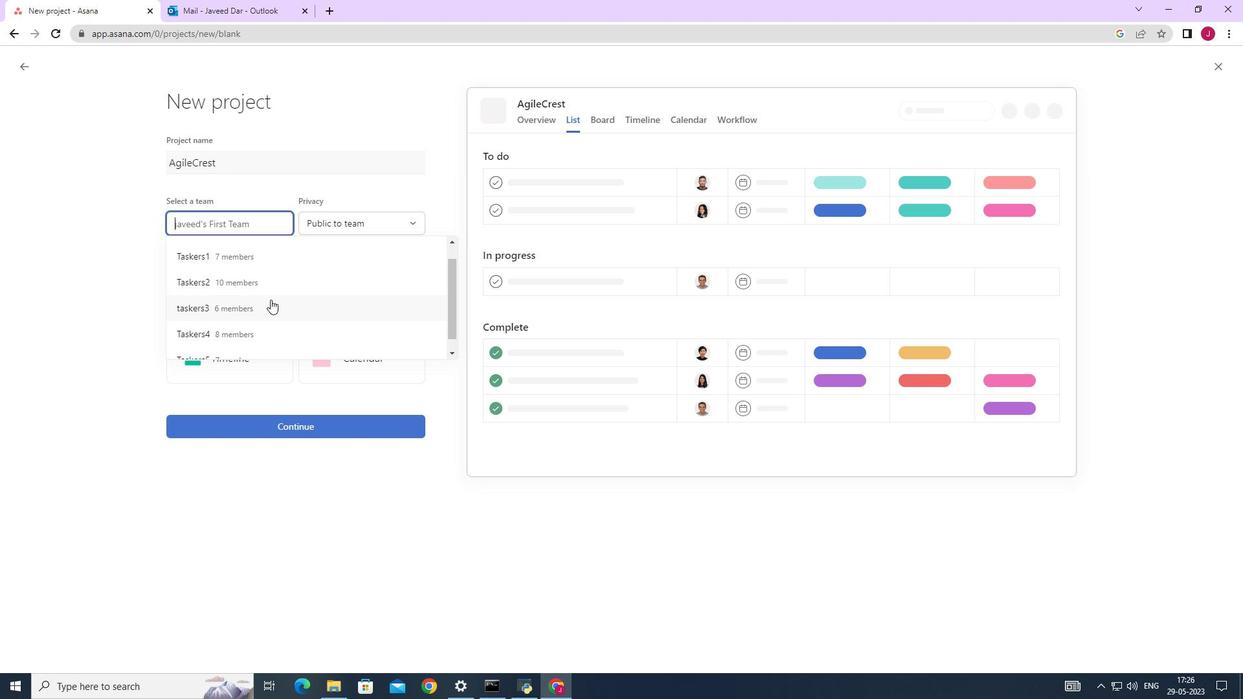 
Action: Mouse moved to (270, 300)
Screenshot: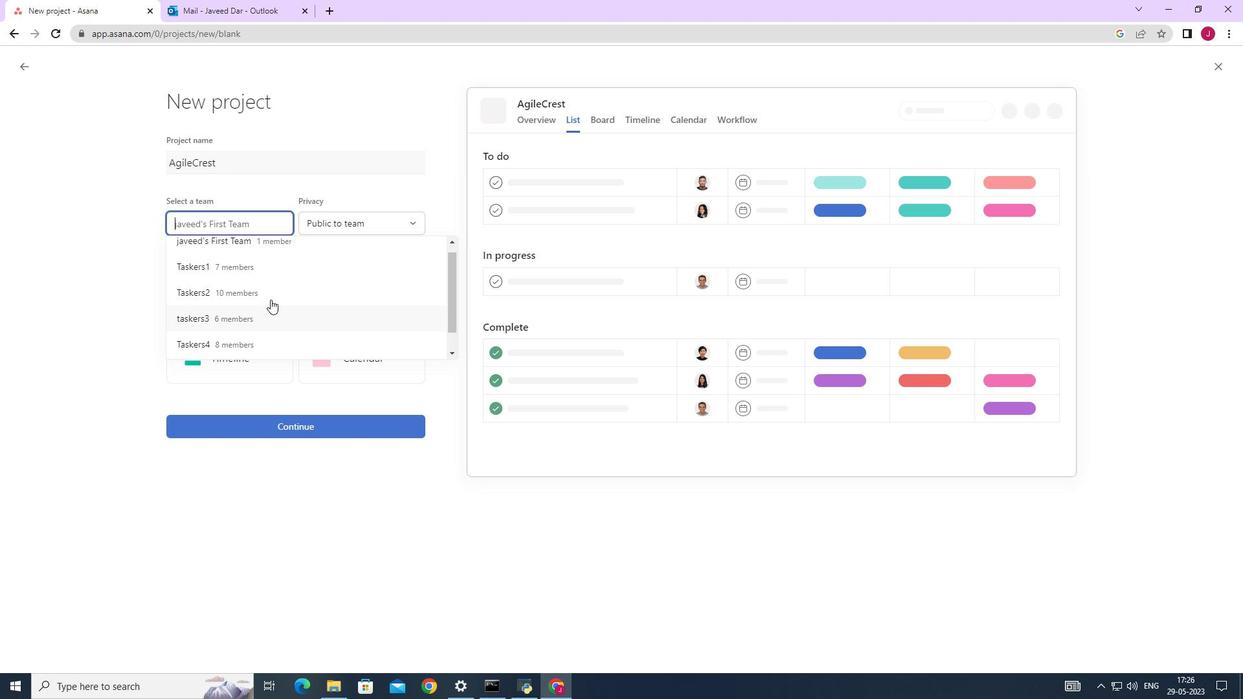 
Action: Mouse scrolled (270, 299) with delta (0, 0)
Screenshot: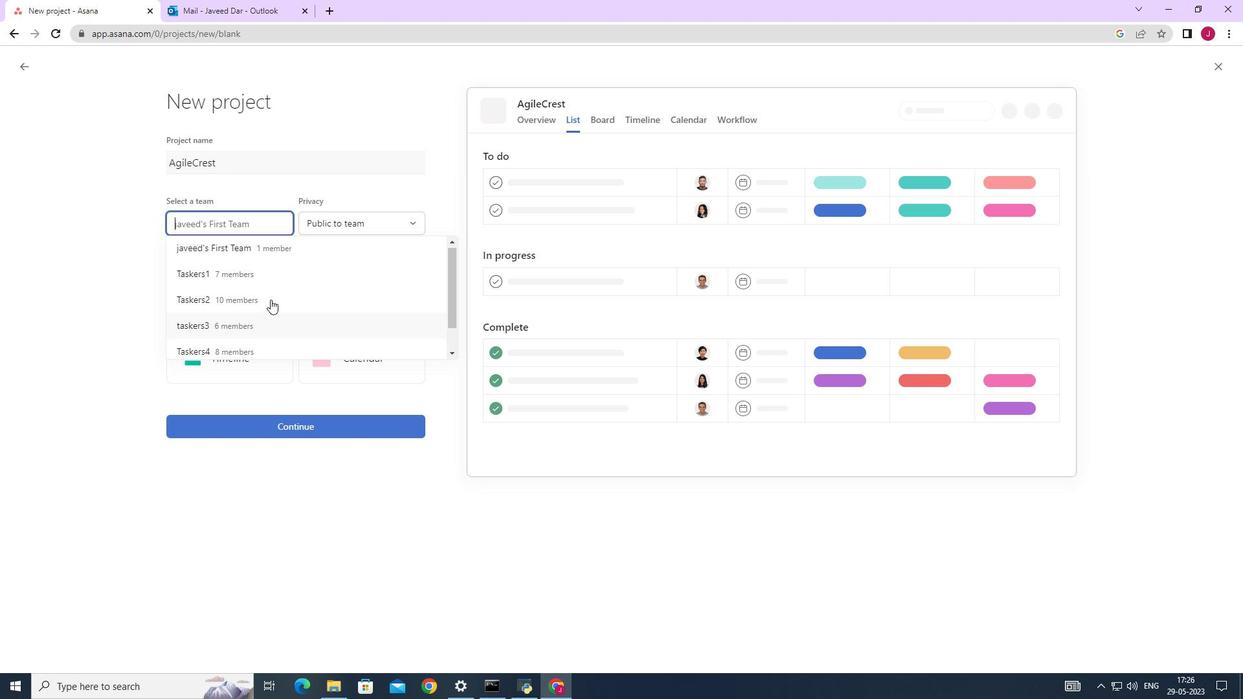 
Action: Mouse moved to (271, 302)
Screenshot: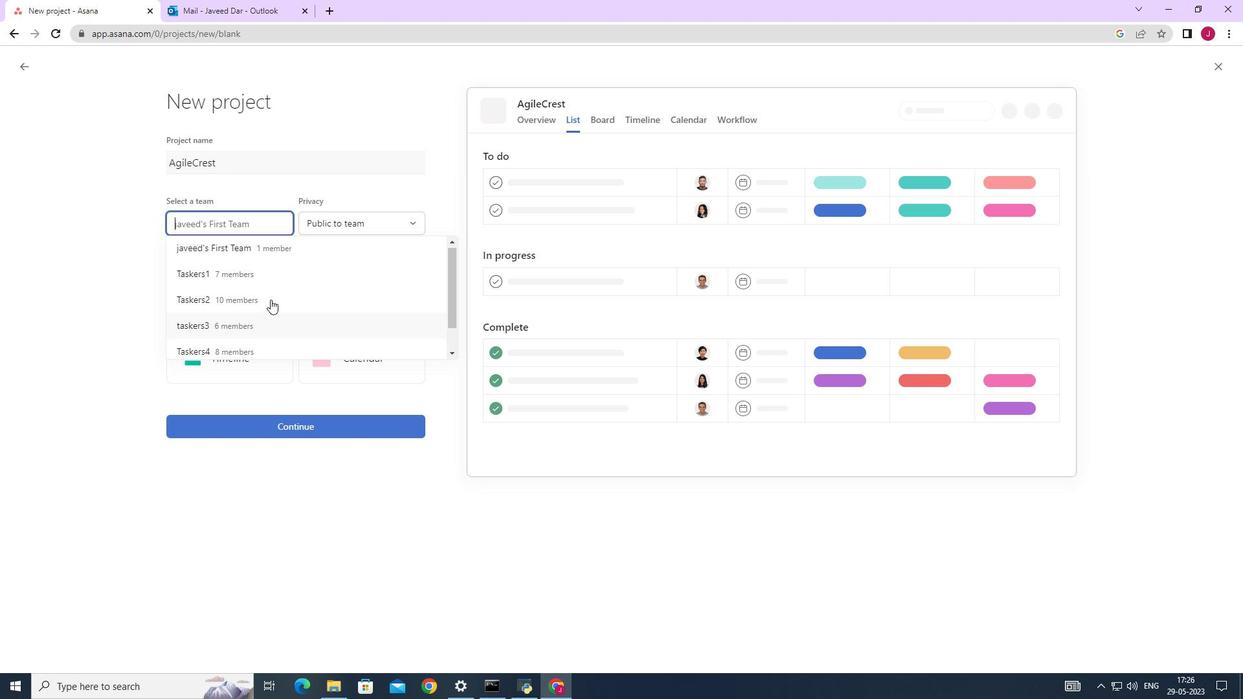
Action: Mouse scrolled (271, 302) with delta (0, 0)
Screenshot: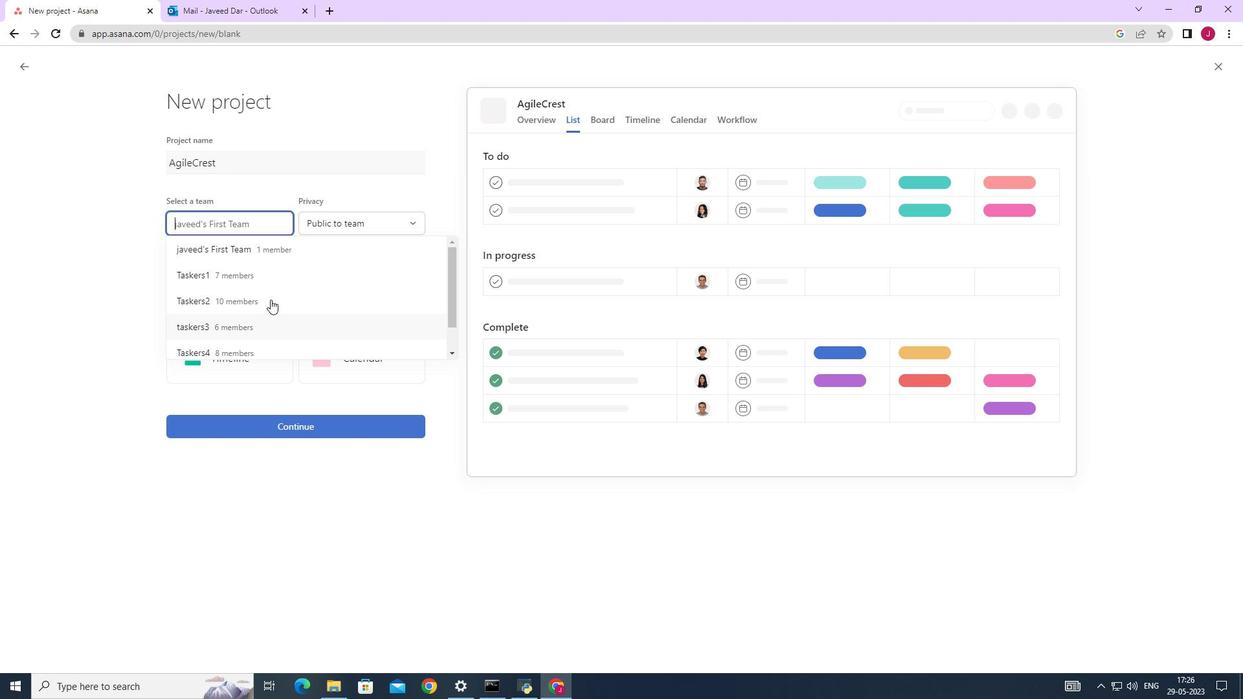 
Action: Mouse moved to (271, 304)
Screenshot: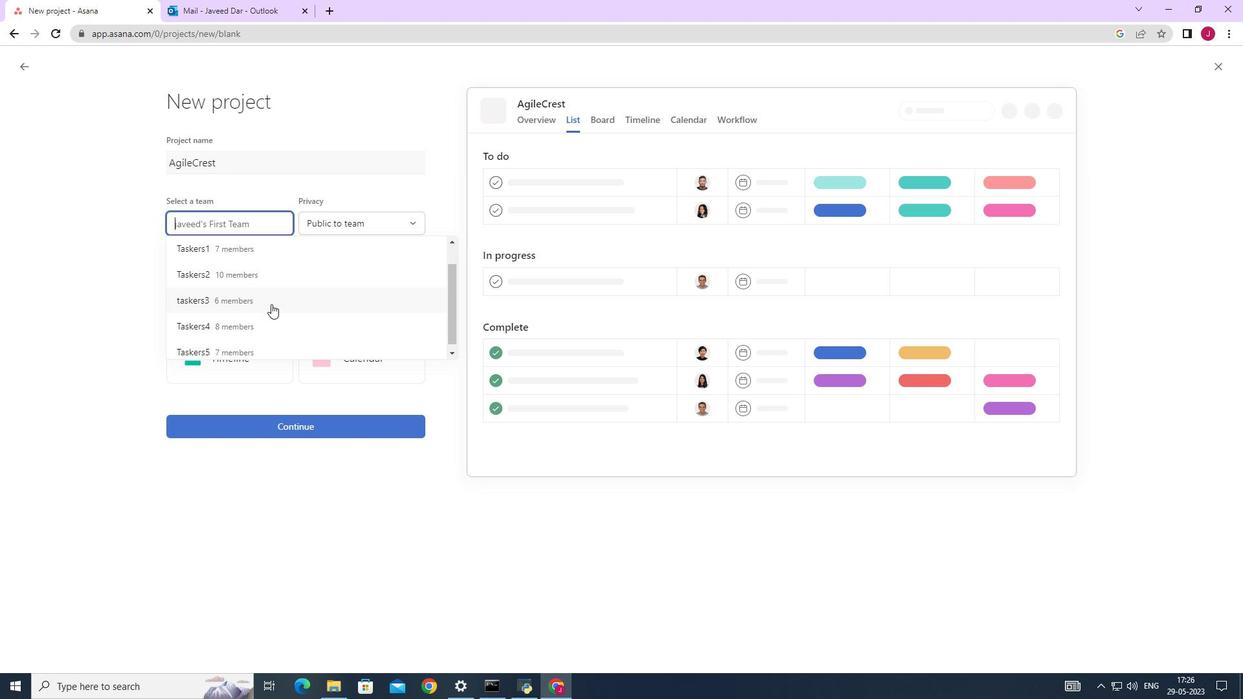 
Action: Mouse scrolled (271, 304) with delta (0, 0)
Screenshot: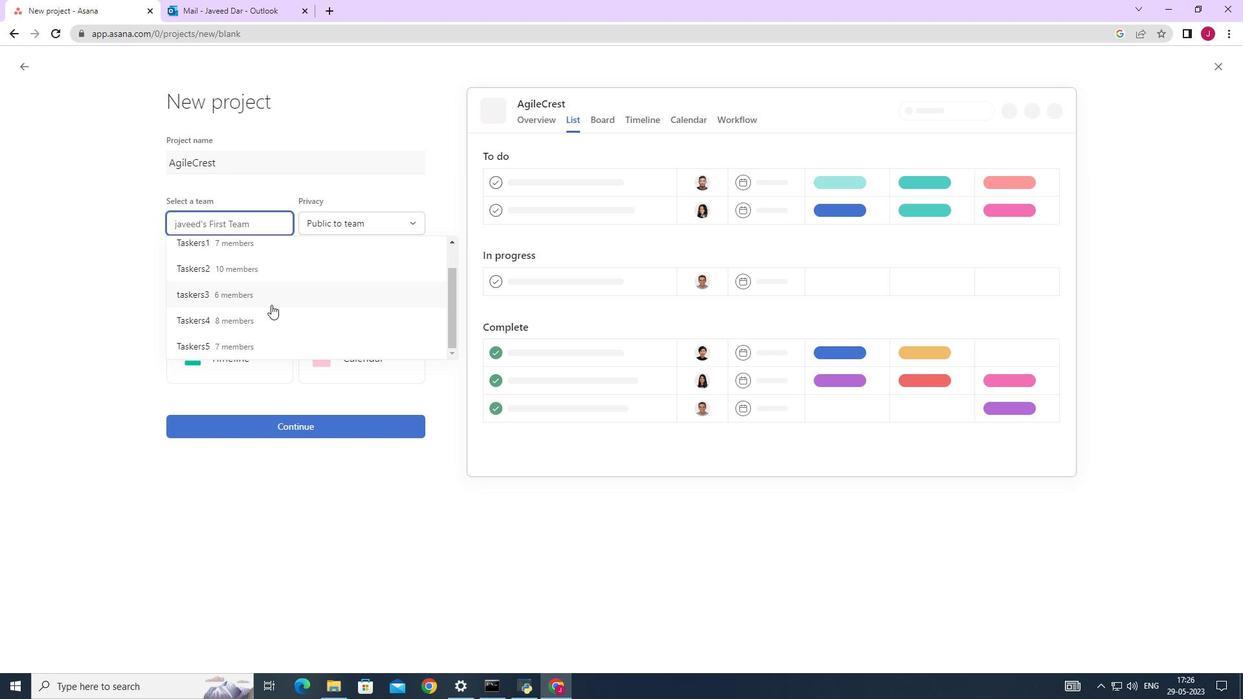 
Action: Mouse scrolled (271, 304) with delta (0, 0)
Screenshot: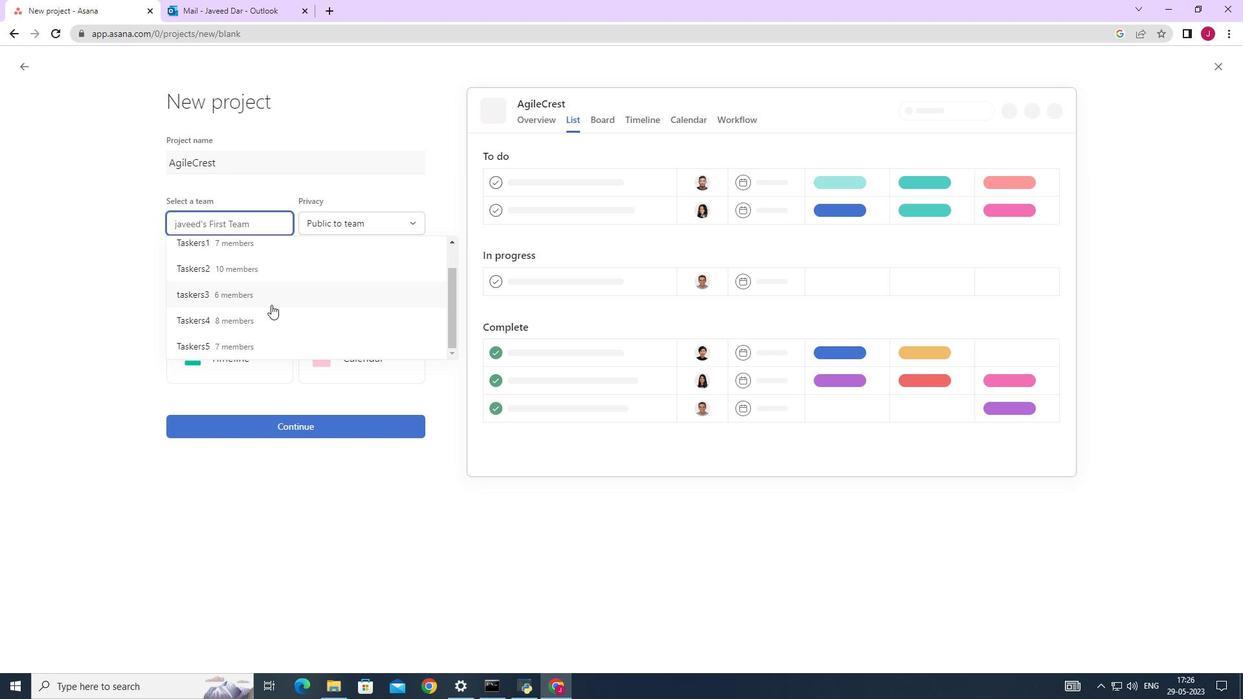 
Action: Mouse scrolled (271, 304) with delta (0, 0)
Screenshot: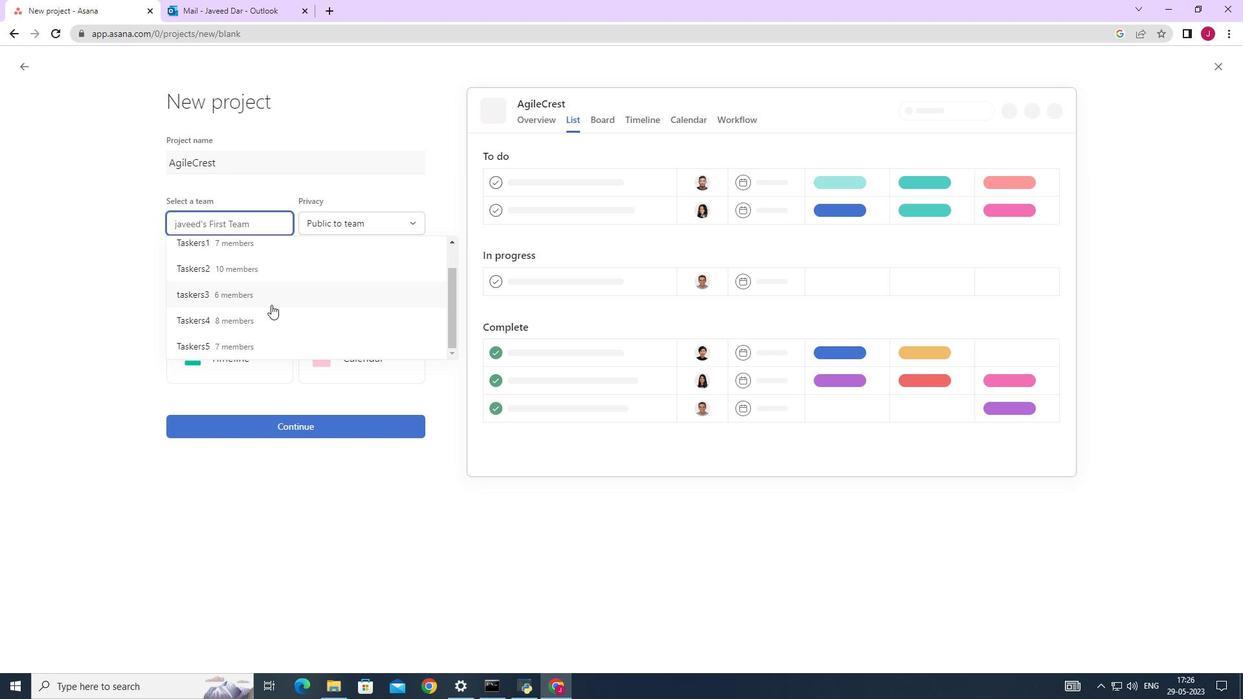 
Action: Mouse moved to (273, 304)
Screenshot: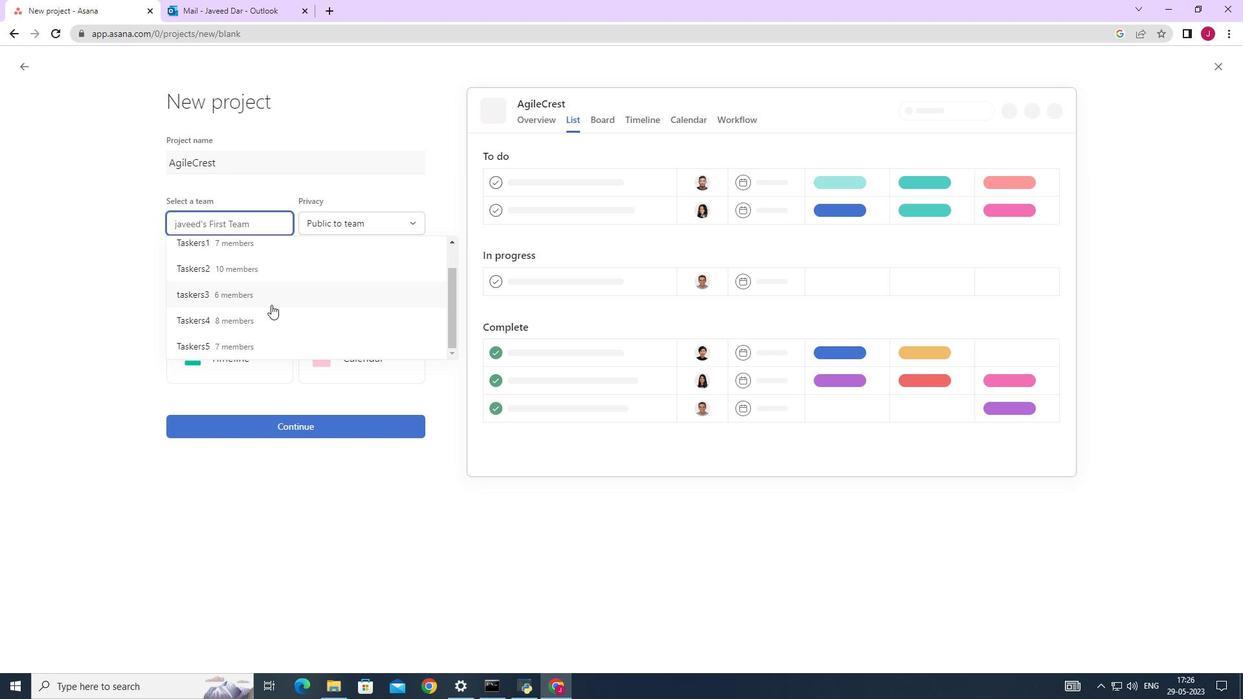 
Action: Mouse scrolled (273, 304) with delta (0, 0)
Screenshot: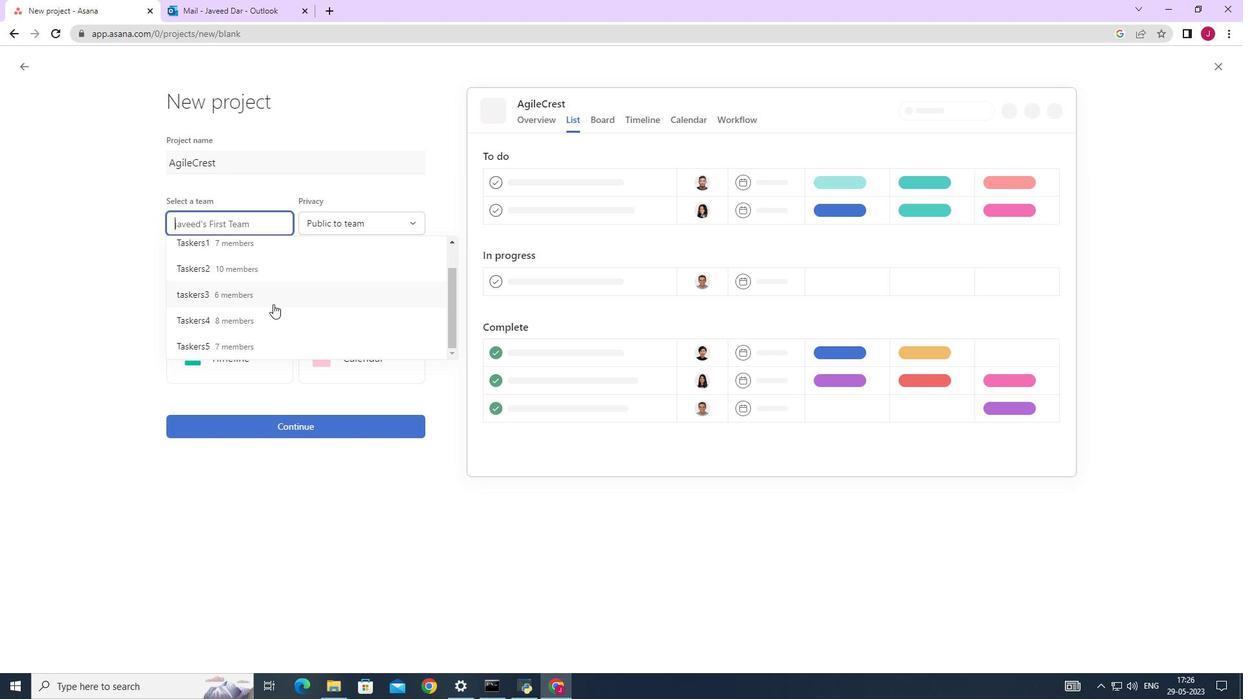 
Action: Mouse scrolled (273, 304) with delta (0, 0)
Screenshot: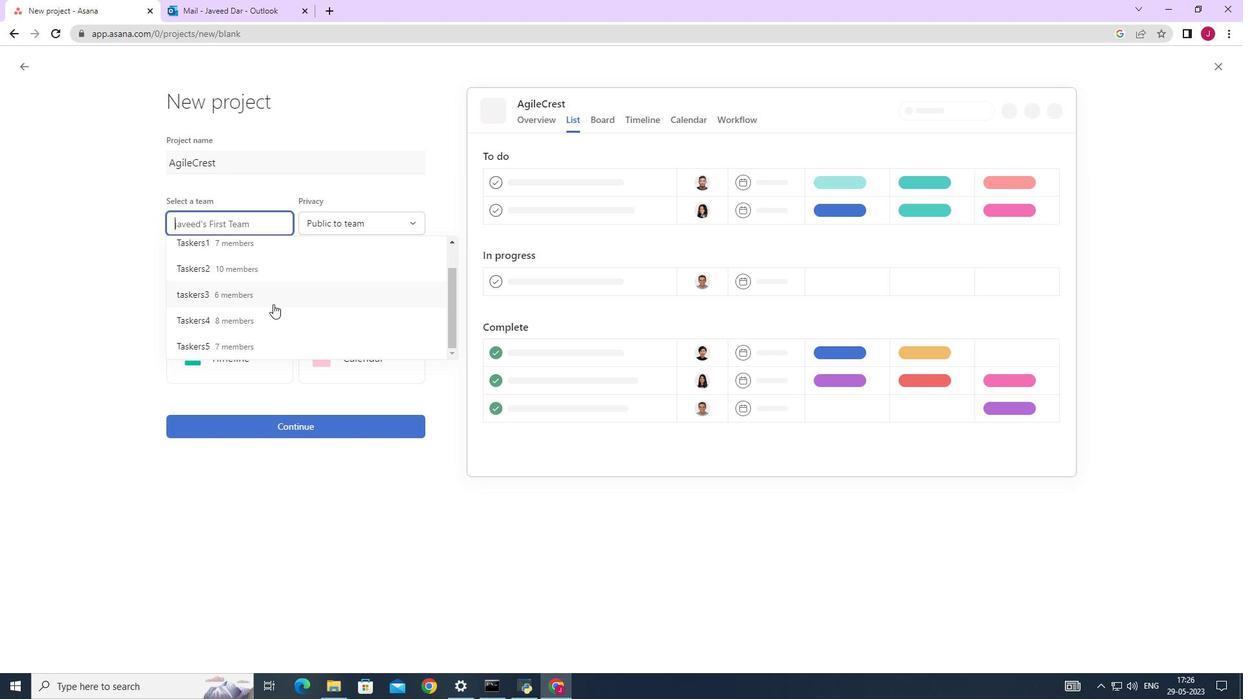 
Action: Mouse scrolled (273, 304) with delta (0, 0)
Screenshot: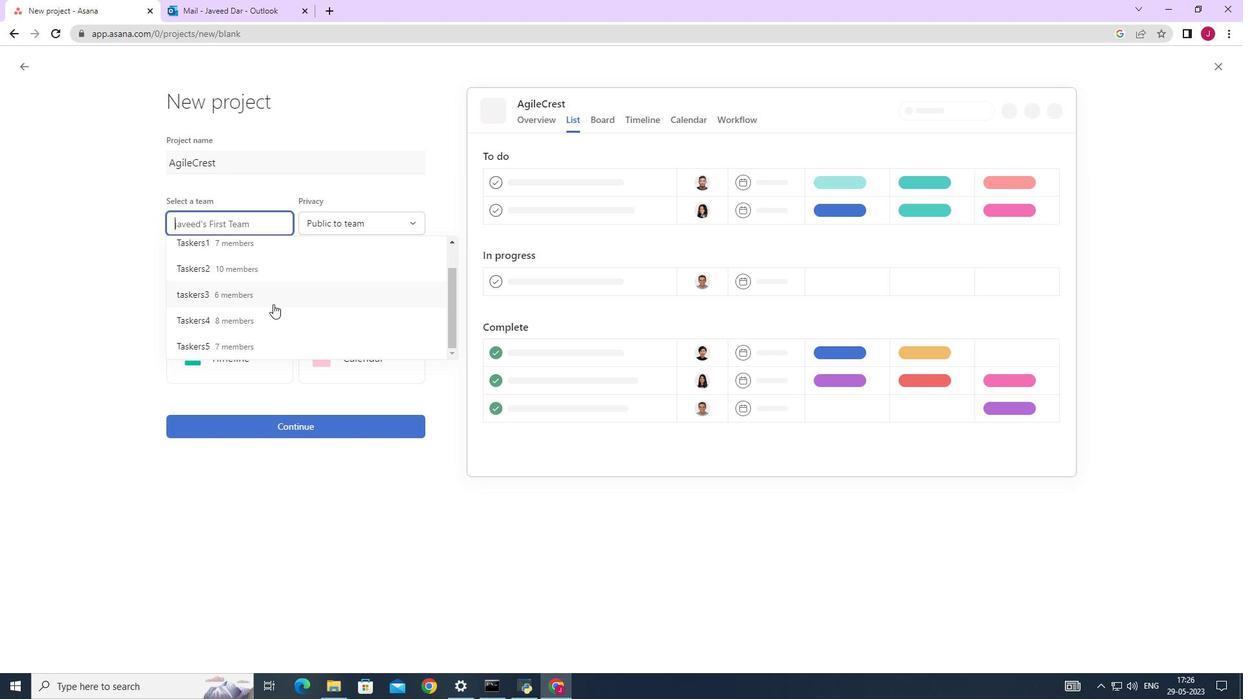 
Action: Mouse scrolled (273, 304) with delta (0, 0)
Screenshot: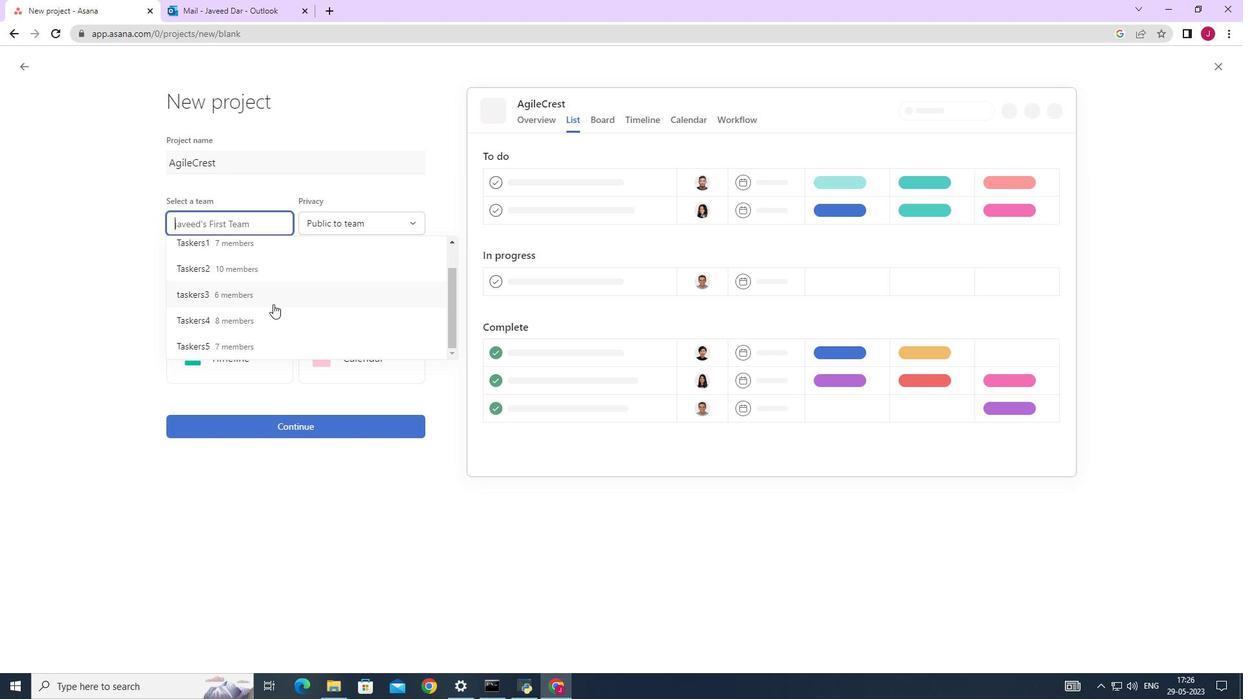 
Action: Mouse moved to (273, 304)
Screenshot: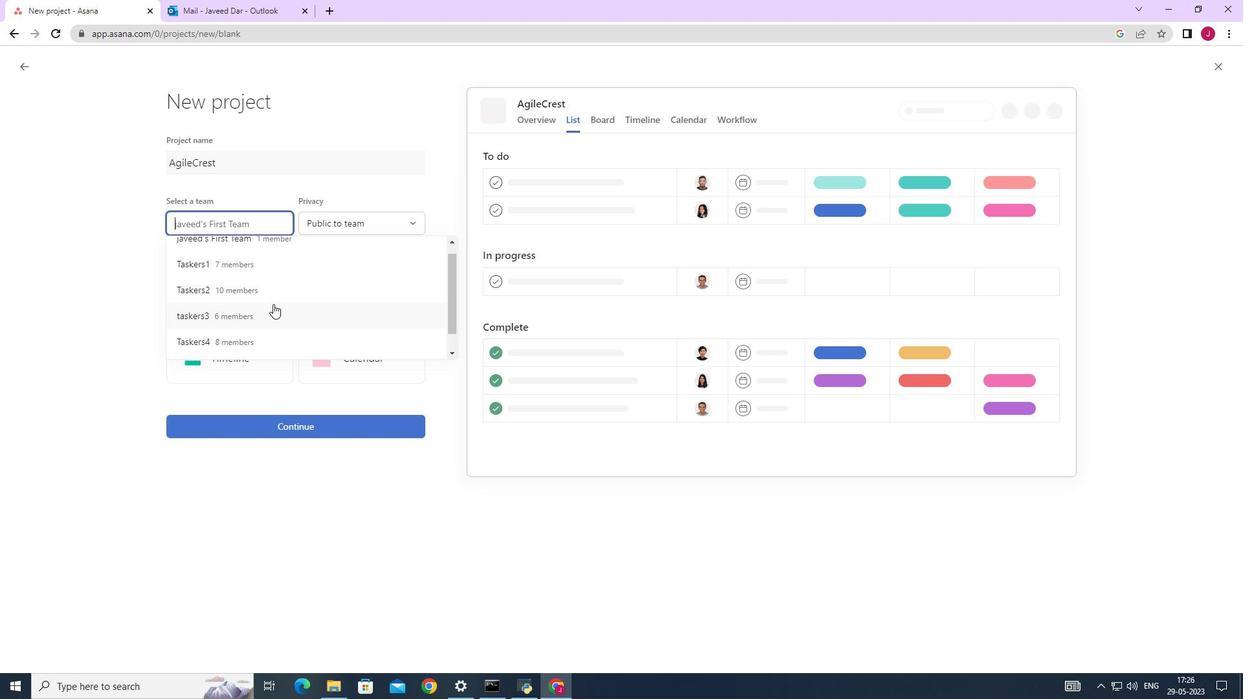 
Action: Mouse scrolled (273, 303) with delta (0, 0)
Screenshot: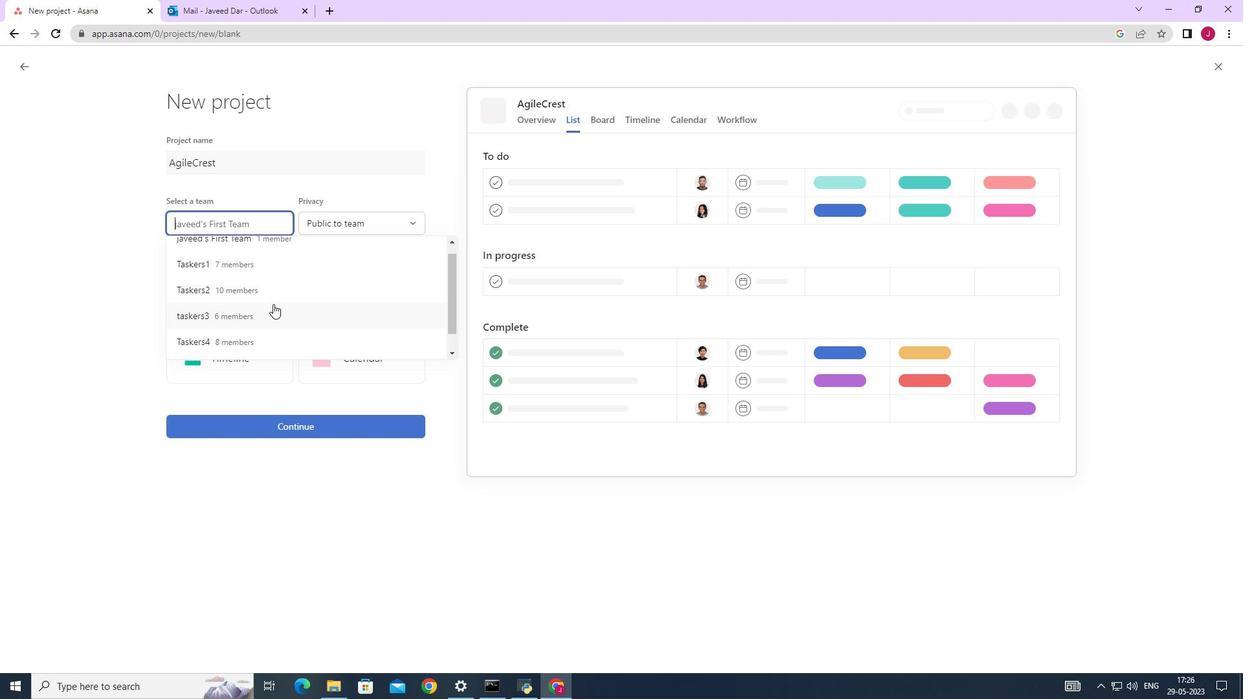 
Action: Mouse scrolled (273, 303) with delta (0, 0)
Screenshot: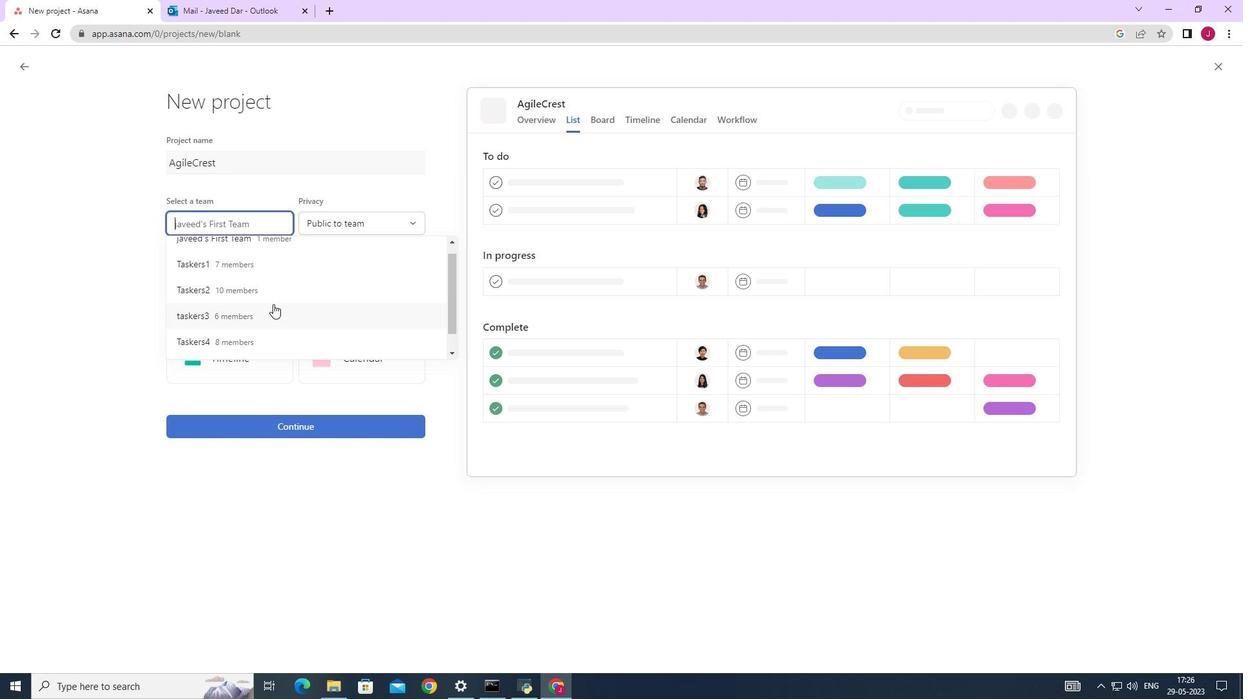
Action: Mouse moved to (273, 304)
Screenshot: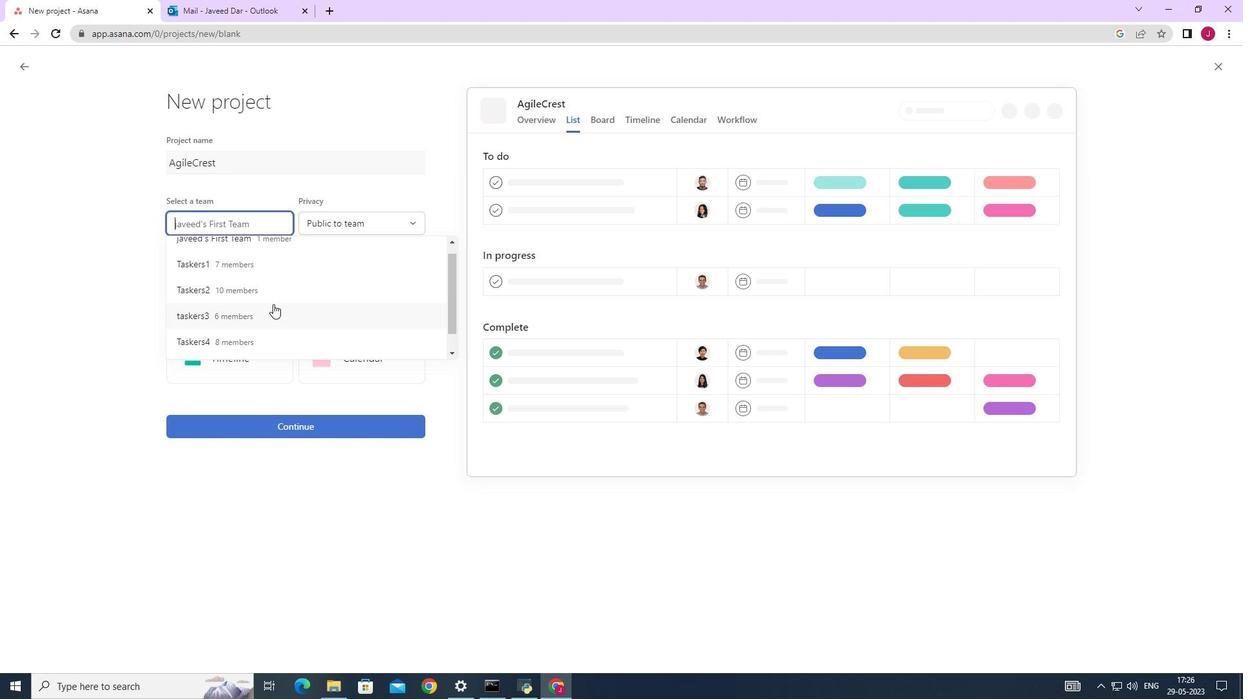 
Action: Mouse scrolled (273, 303) with delta (0, 0)
Screenshot: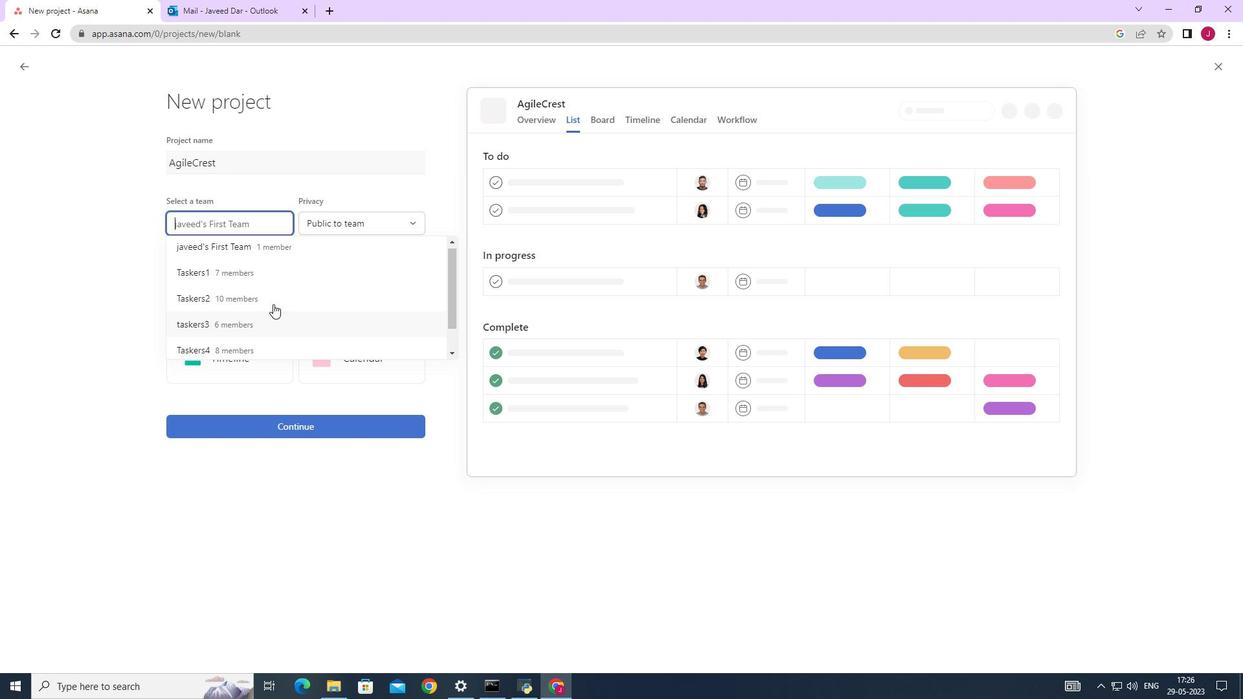 
Action: Mouse moved to (273, 304)
Screenshot: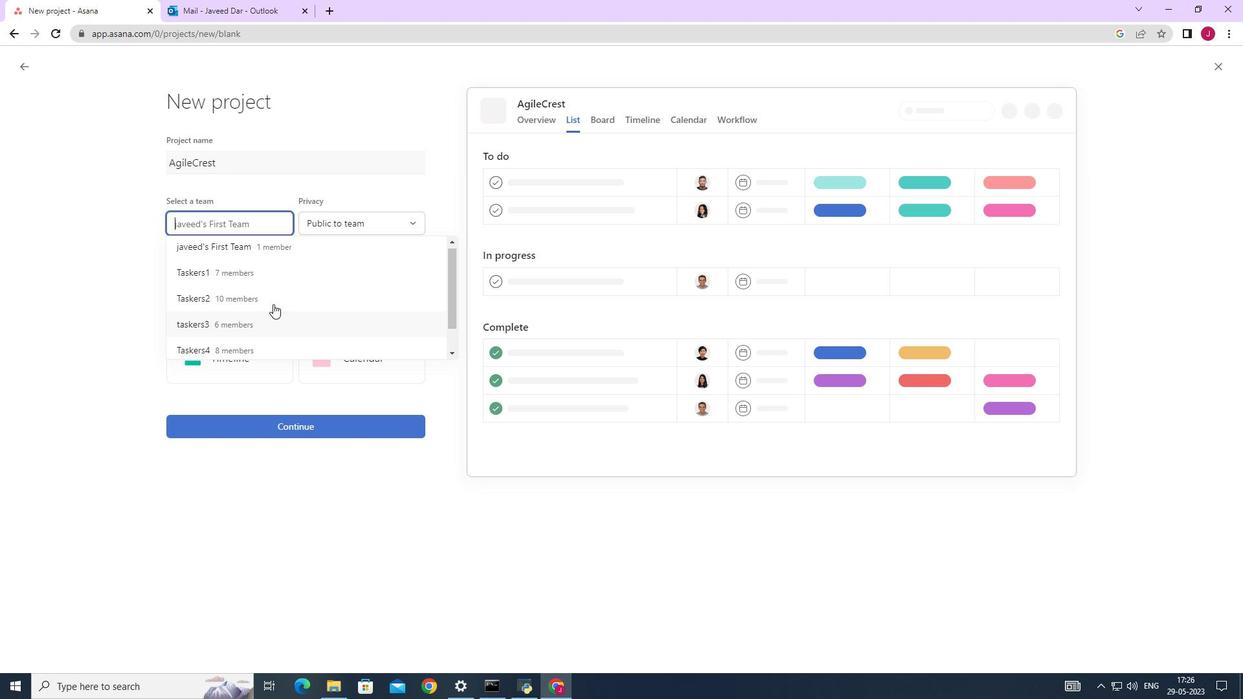 
Action: Mouse scrolled (273, 303) with delta (0, 0)
Screenshot: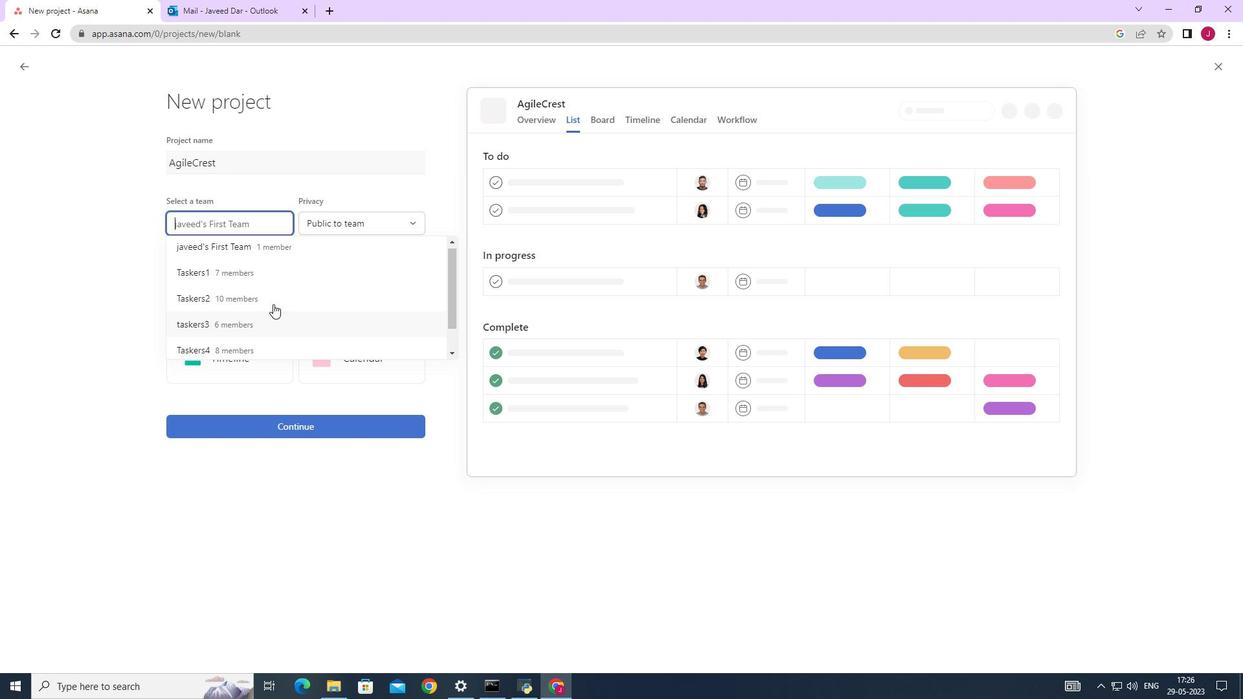 
Action: Mouse moved to (273, 304)
Screenshot: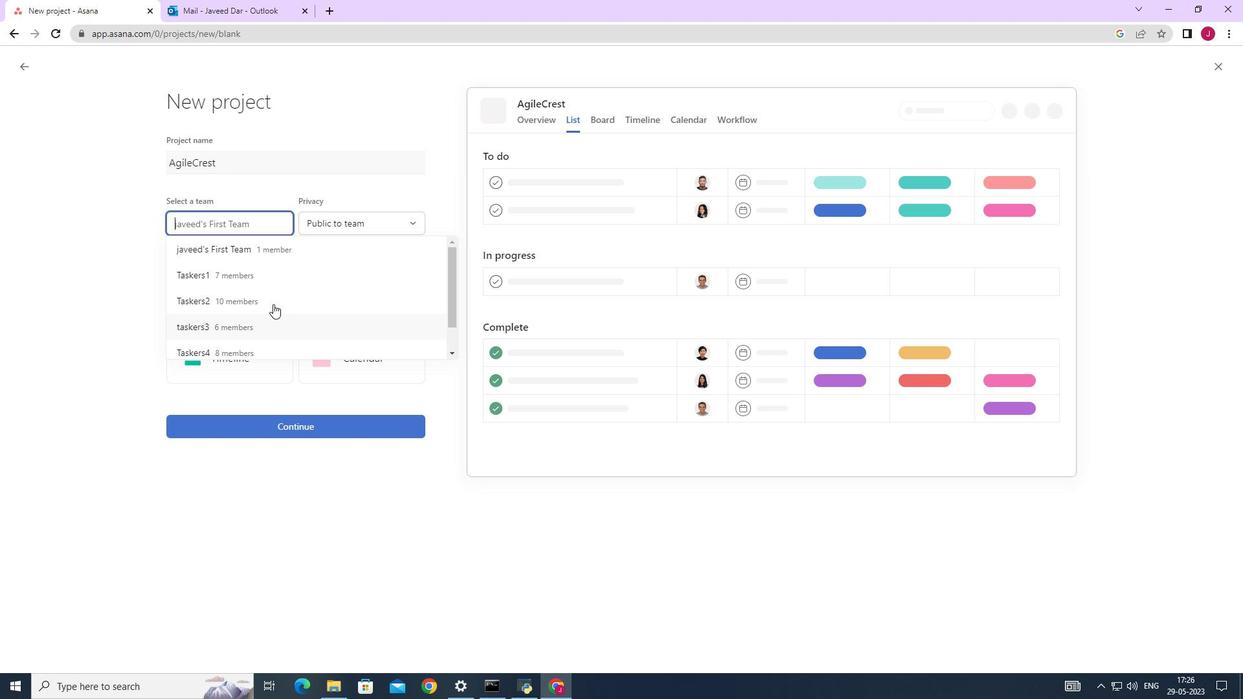 
Action: Mouse scrolled (273, 304) with delta (0, 0)
Screenshot: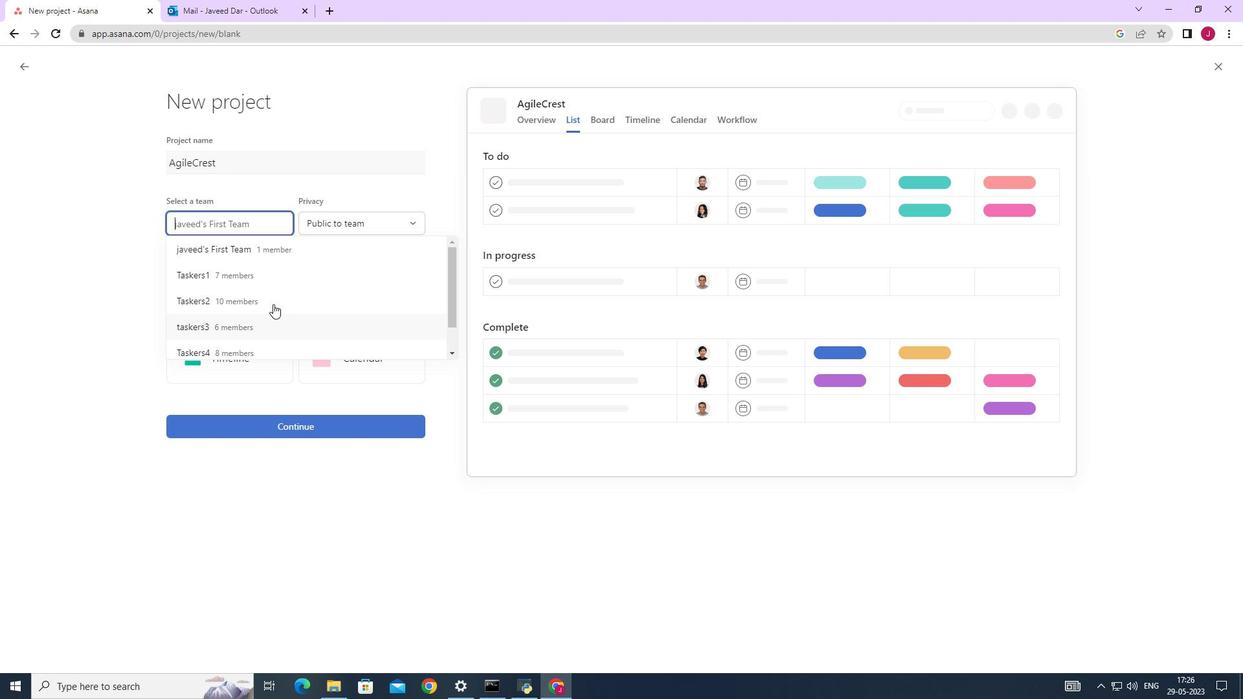 
Action: Mouse moved to (274, 306)
Screenshot: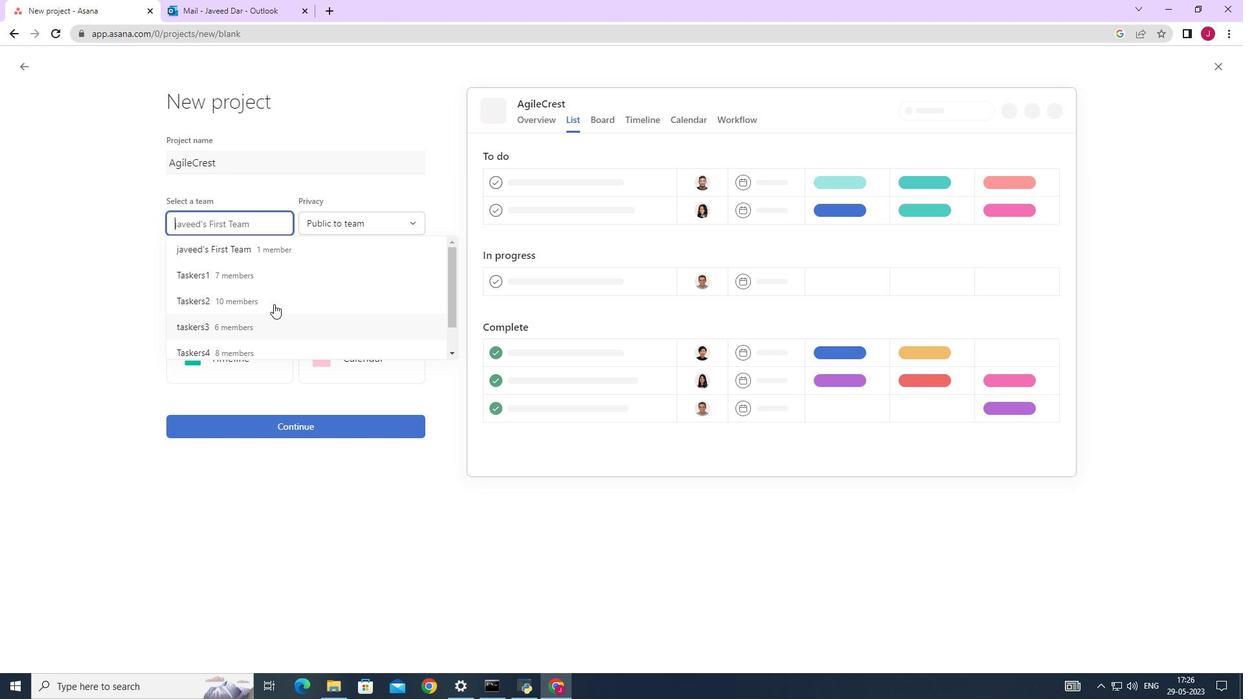 
Action: Mouse scrolled (274, 306) with delta (0, 0)
Screenshot: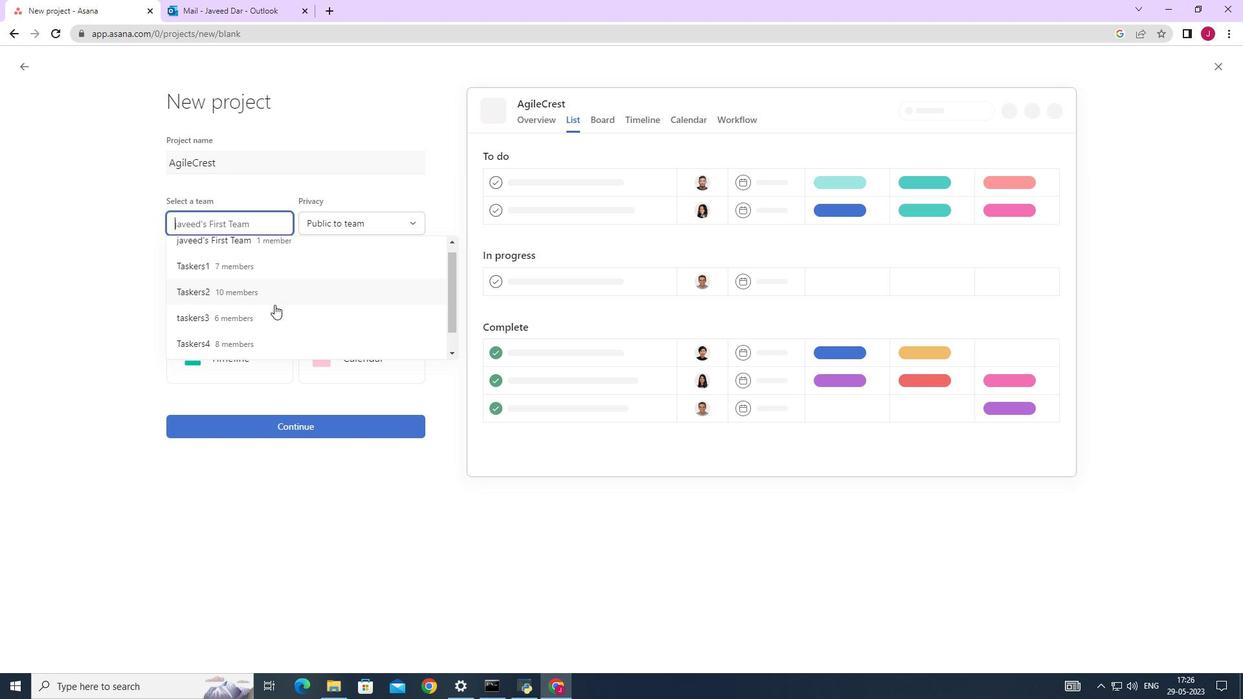 
Action: Mouse scrolled (274, 306) with delta (0, 0)
Screenshot: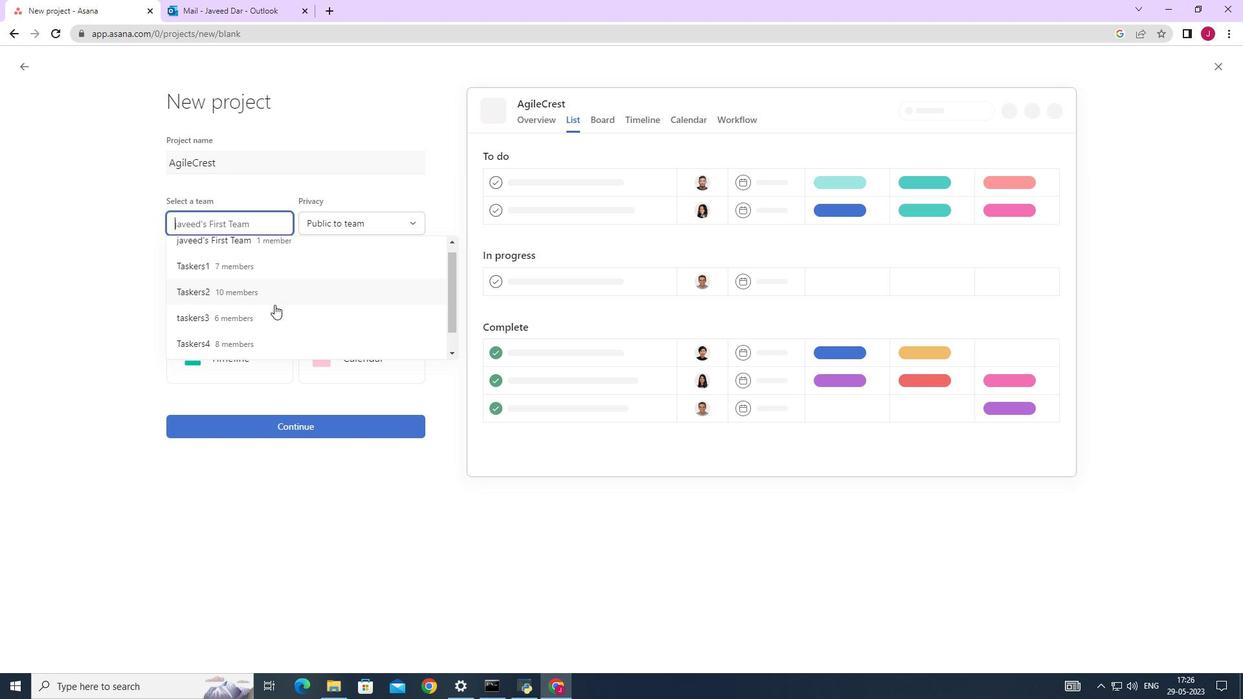 
Action: Mouse scrolled (274, 306) with delta (0, 0)
Screenshot: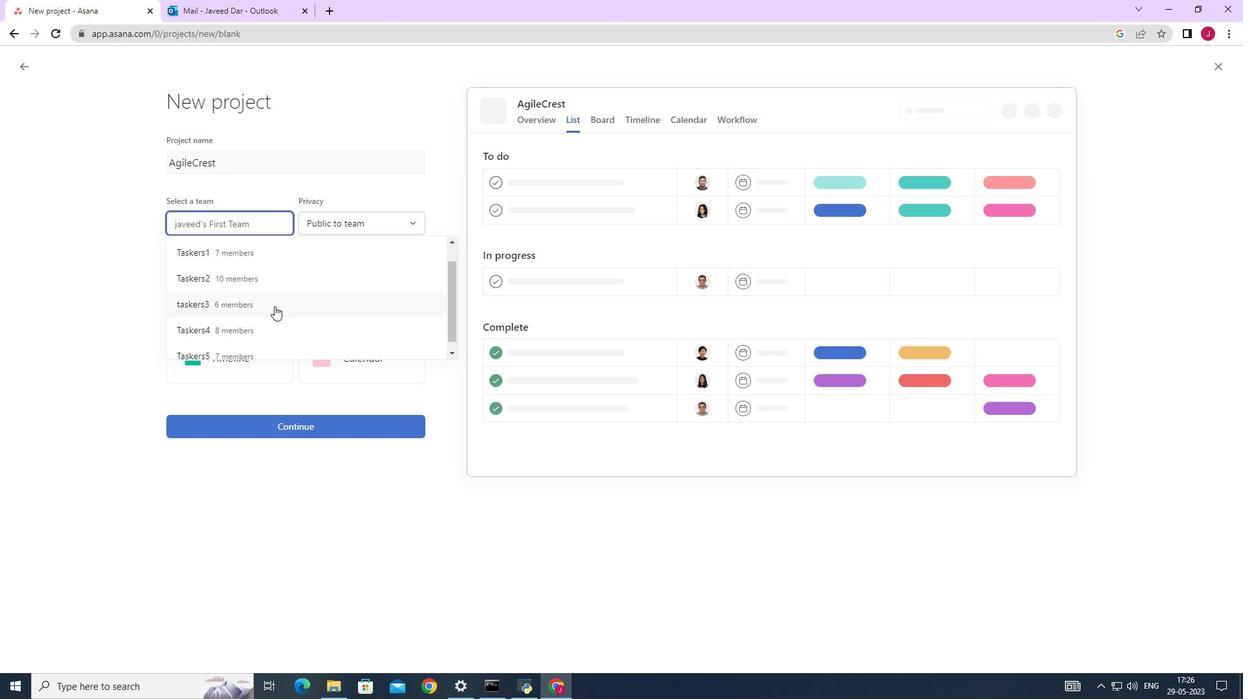 
Action: Mouse scrolled (274, 306) with delta (0, 0)
Screenshot: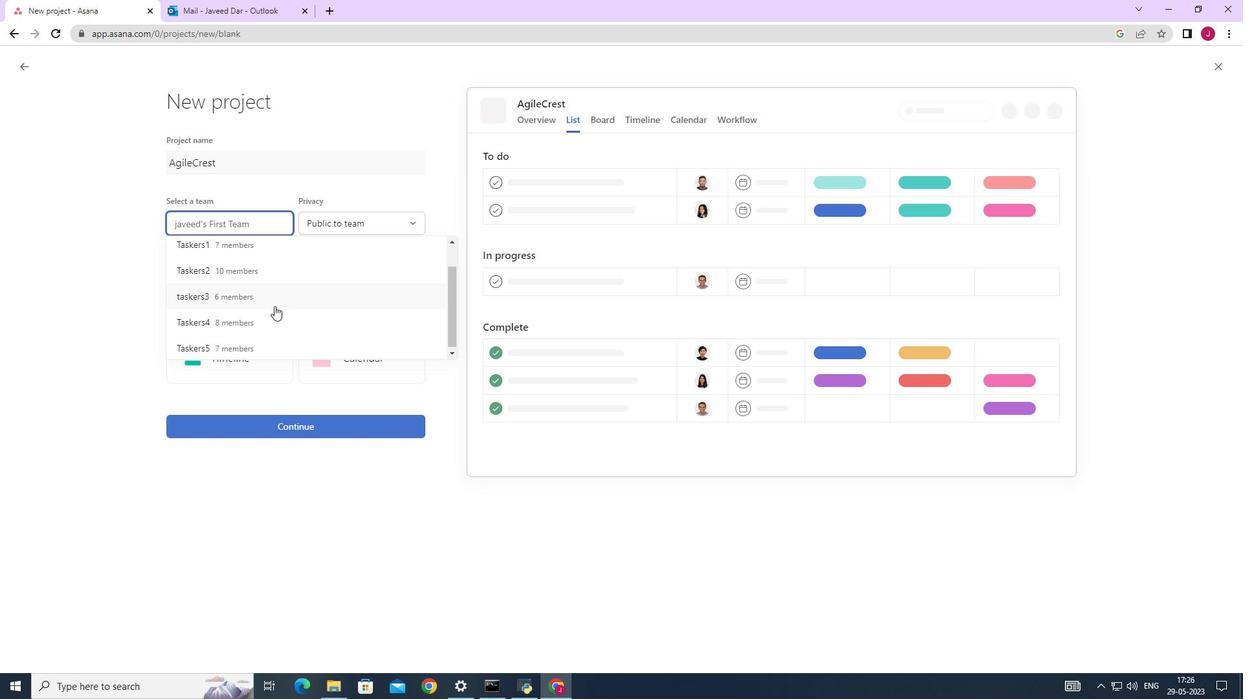 
Action: Mouse scrolled (274, 306) with delta (0, 0)
Screenshot: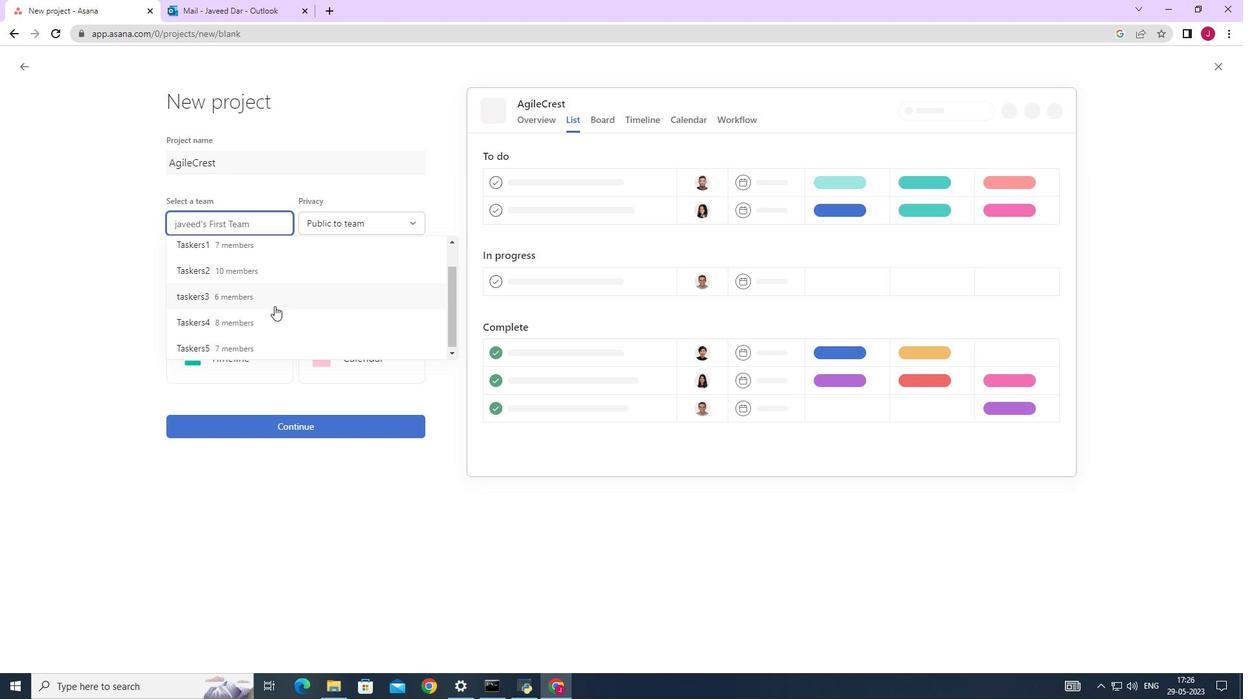 
Action: Mouse scrolled (274, 305) with delta (0, 0)
Screenshot: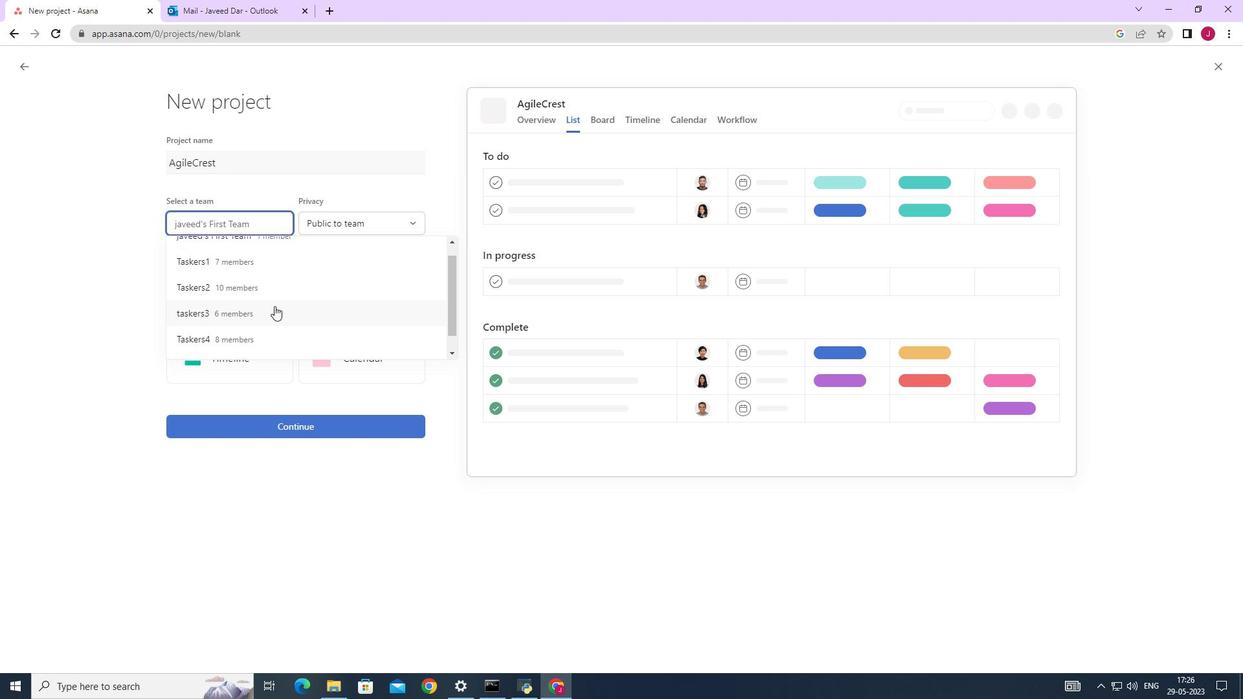 
Action: Mouse scrolled (274, 305) with delta (0, 0)
Screenshot: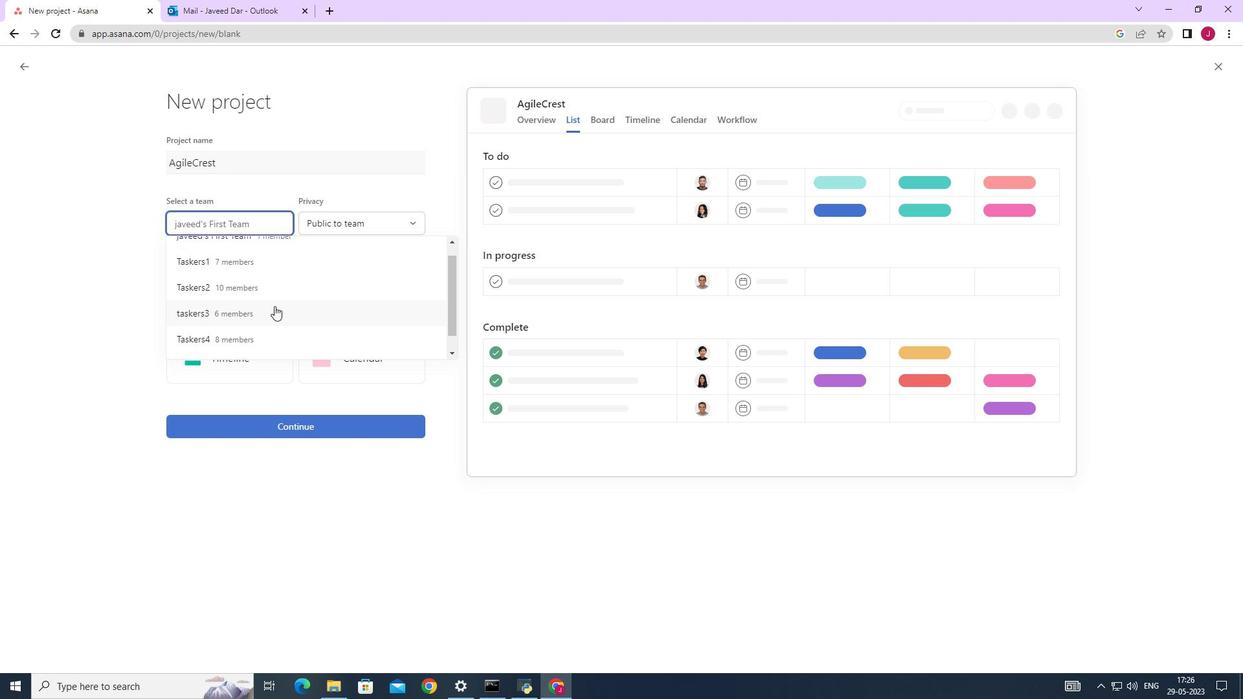 
Action: Mouse scrolled (274, 305) with delta (0, 0)
Screenshot: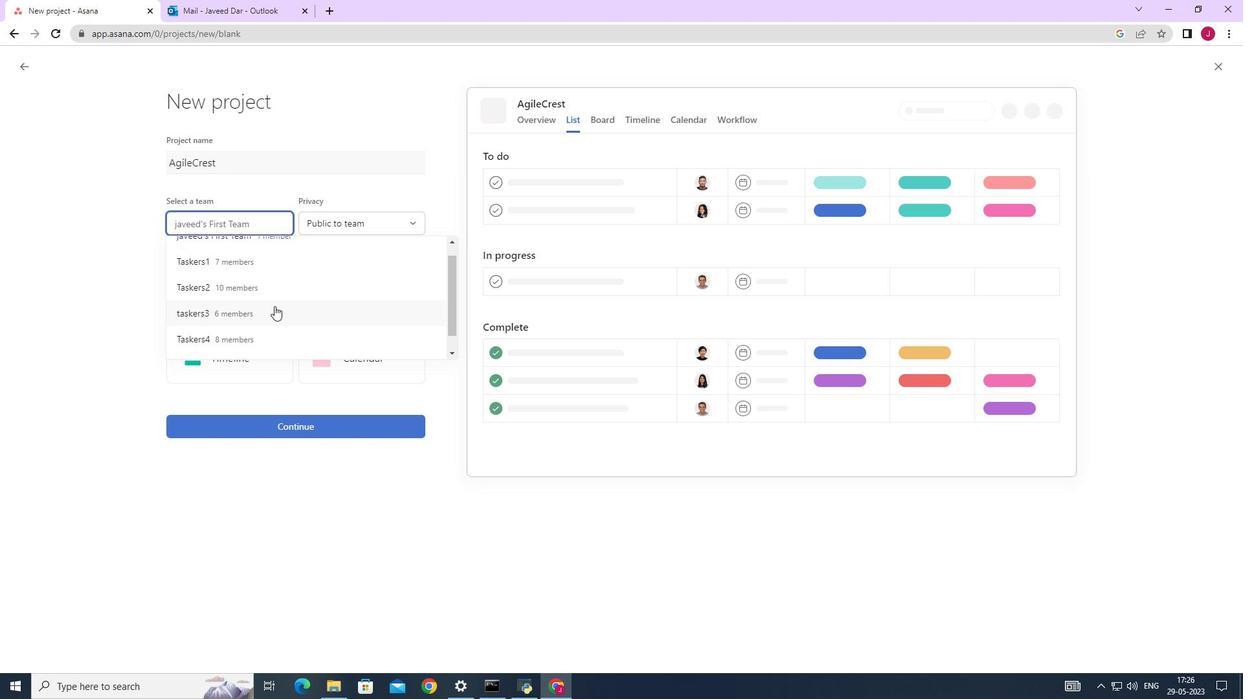 
Action: Mouse moved to (275, 306)
Screenshot: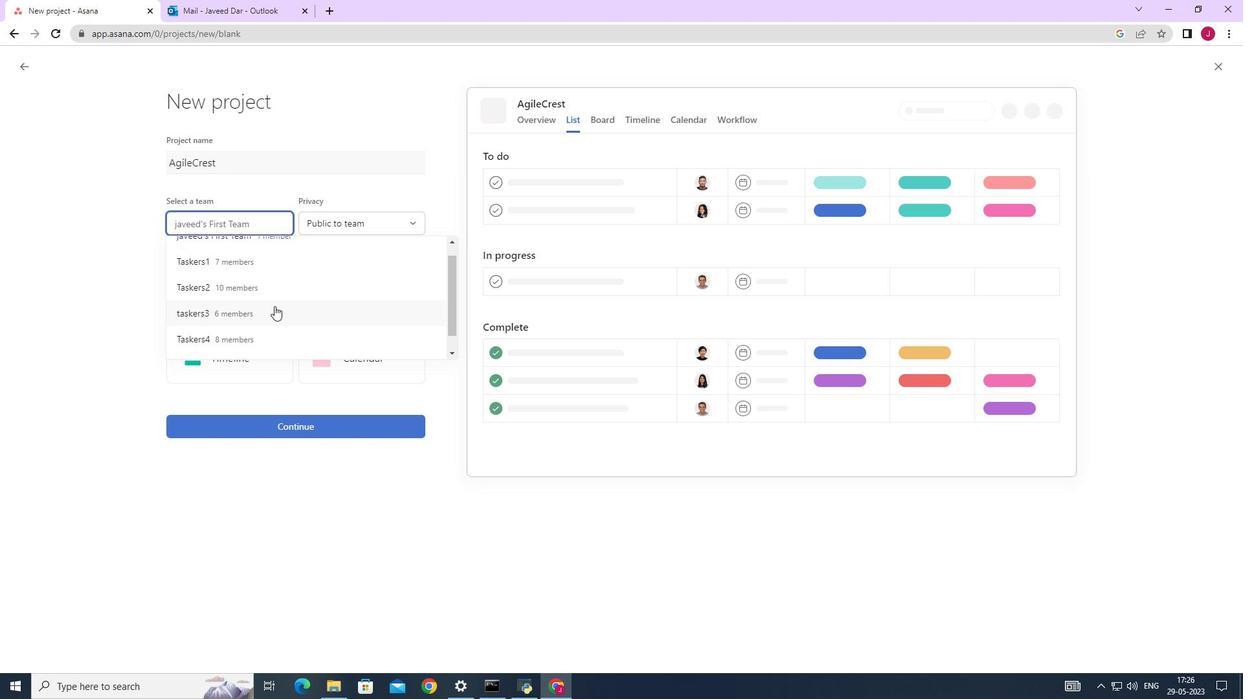 
Action: Mouse scrolled (275, 305) with delta (0, 0)
Screenshot: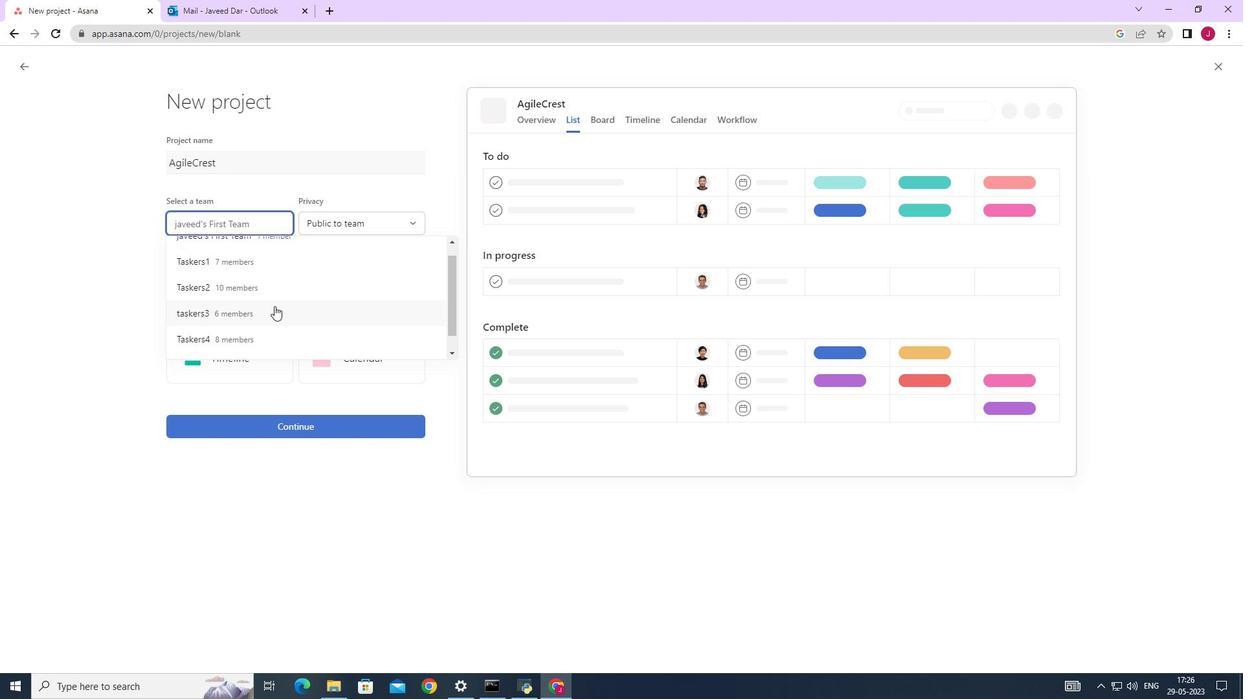 
Action: Mouse scrolled (275, 305) with delta (0, 0)
Screenshot: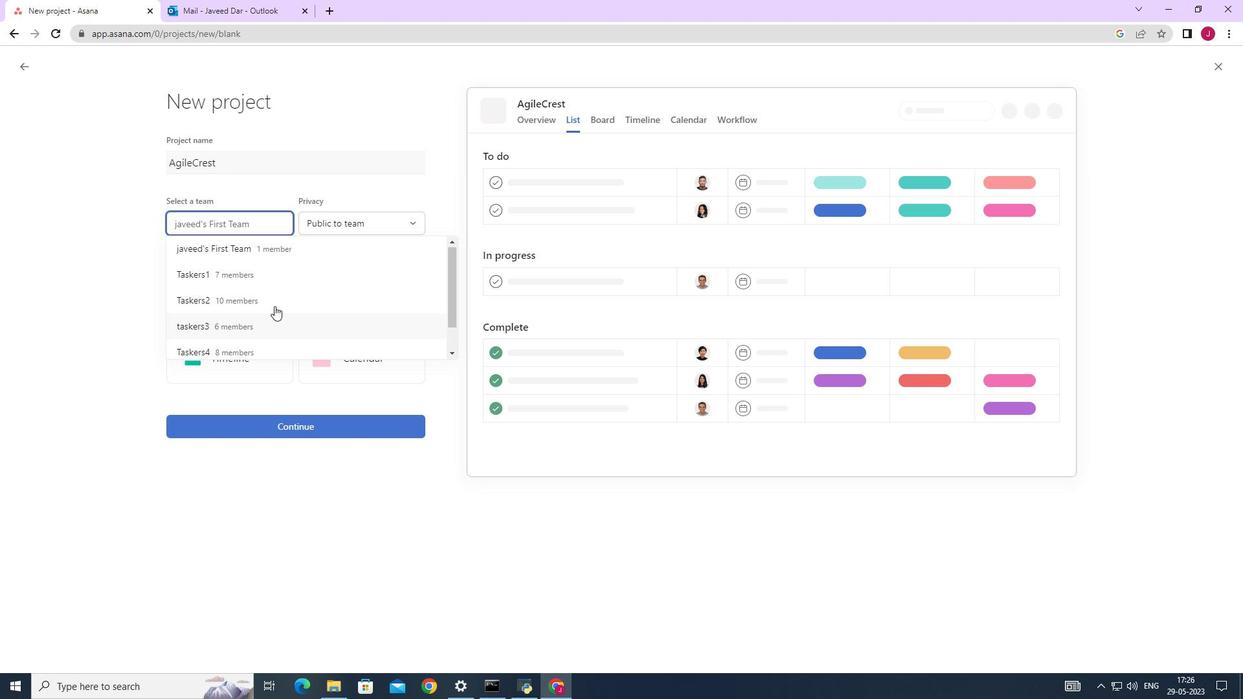 
Action: Mouse moved to (275, 306)
Screenshot: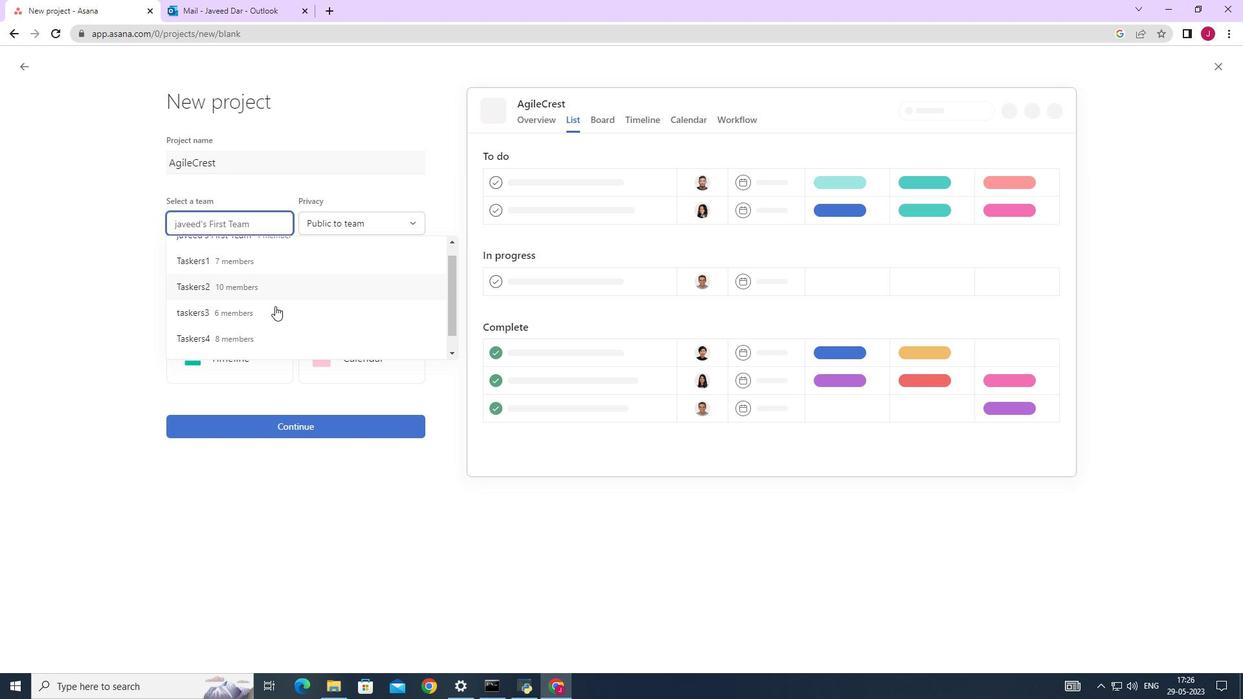 
Action: Mouse scrolled (275, 306) with delta (0, 0)
Screenshot: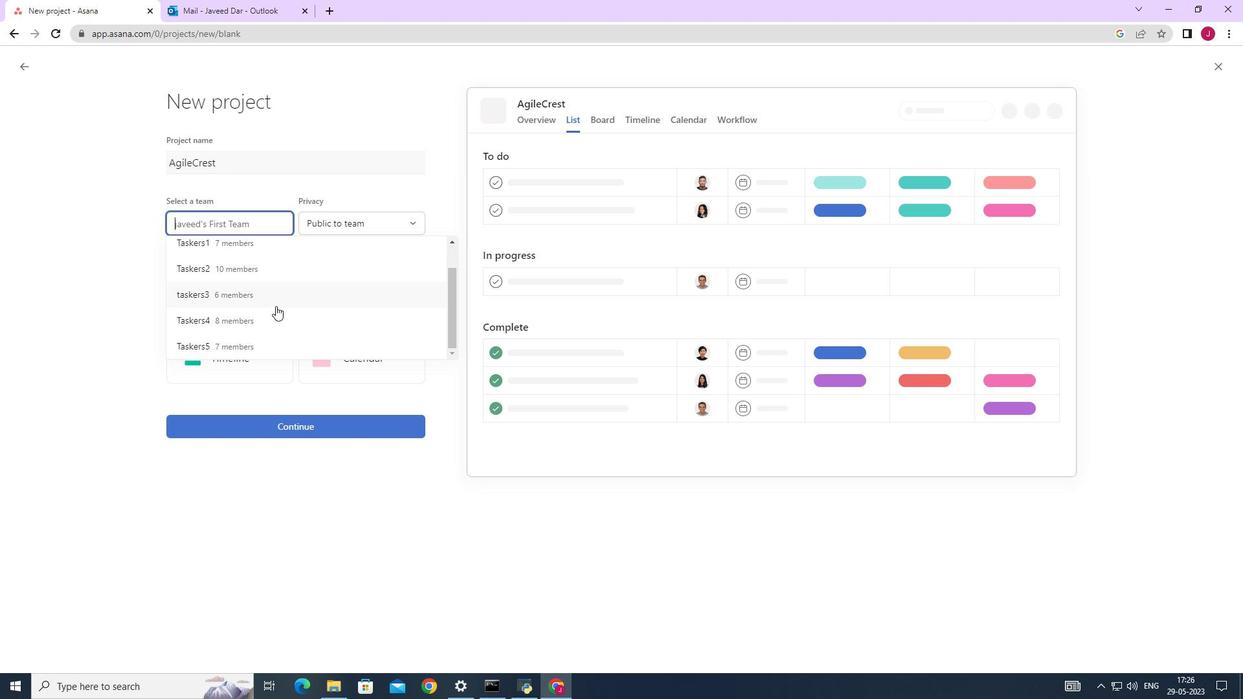 
Action: Mouse scrolled (275, 306) with delta (0, 0)
Screenshot: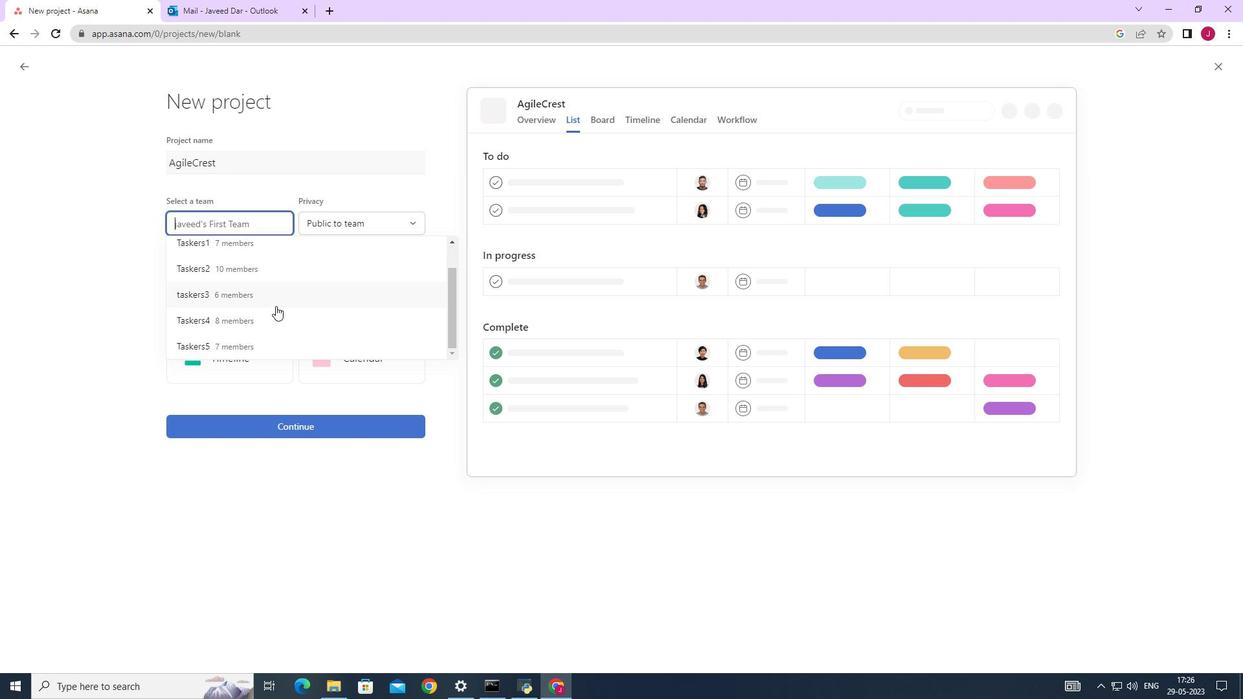 
Action: Mouse scrolled (275, 306) with delta (0, 0)
Screenshot: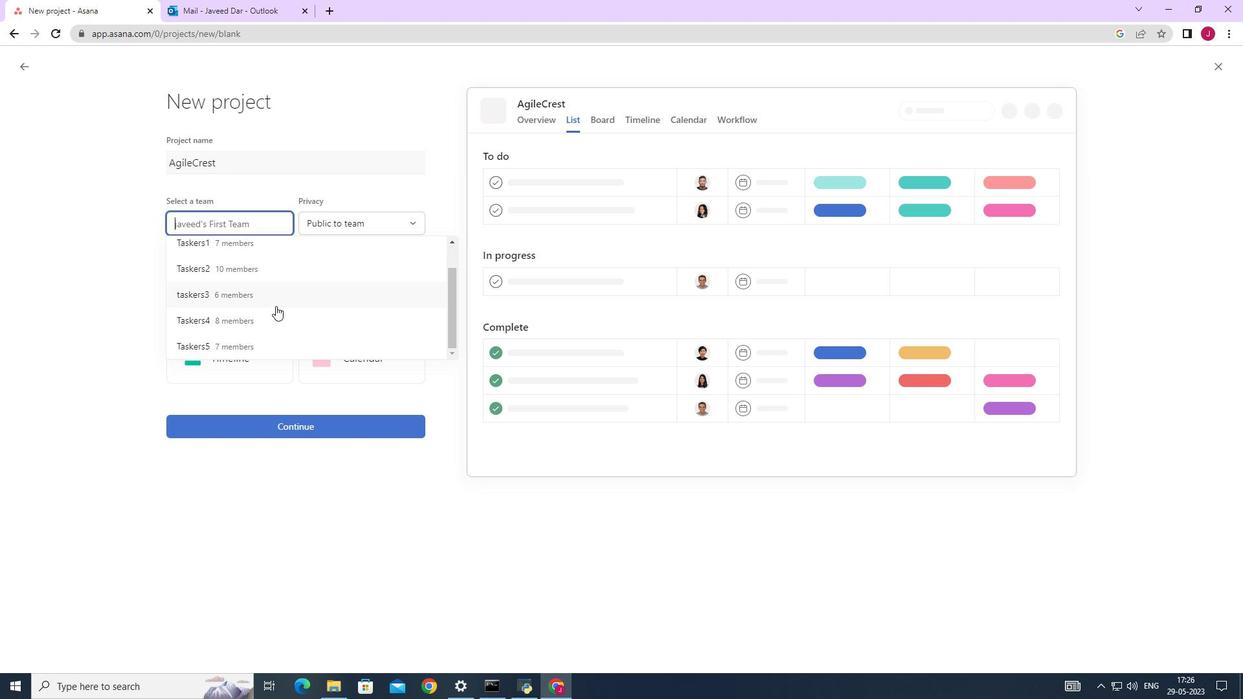 
Action: Mouse scrolled (275, 306) with delta (0, 0)
Screenshot: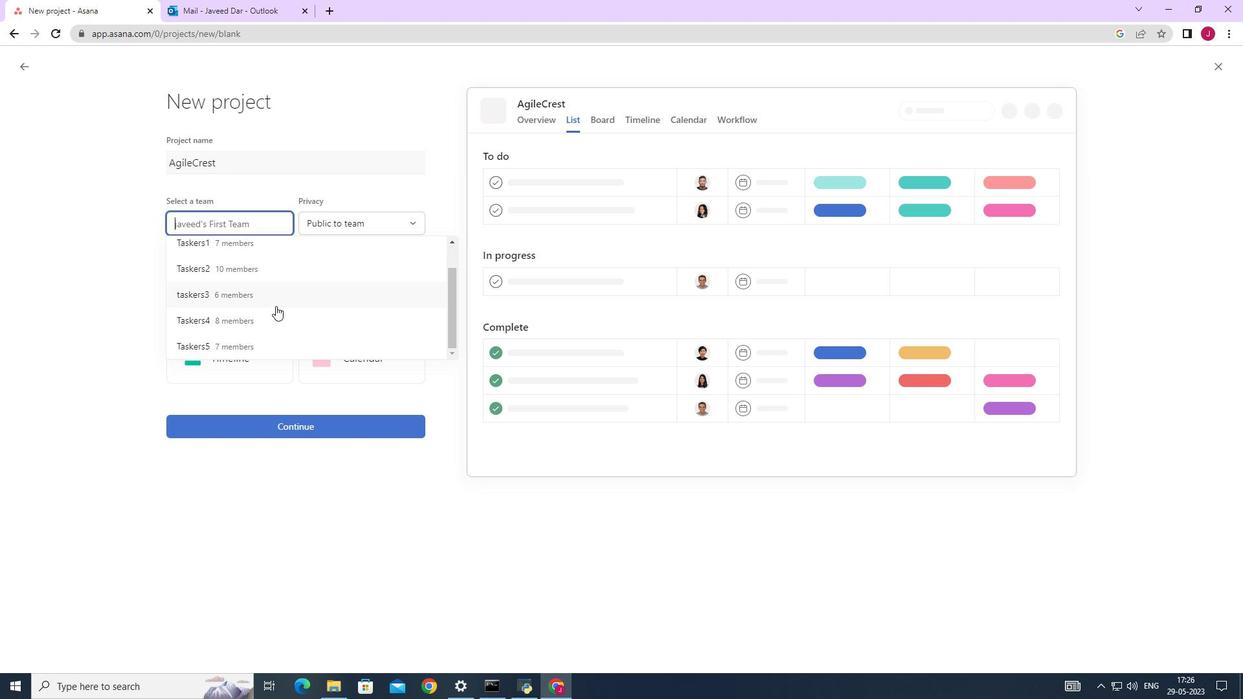 
Action: Mouse scrolled (275, 306) with delta (0, 0)
Screenshot: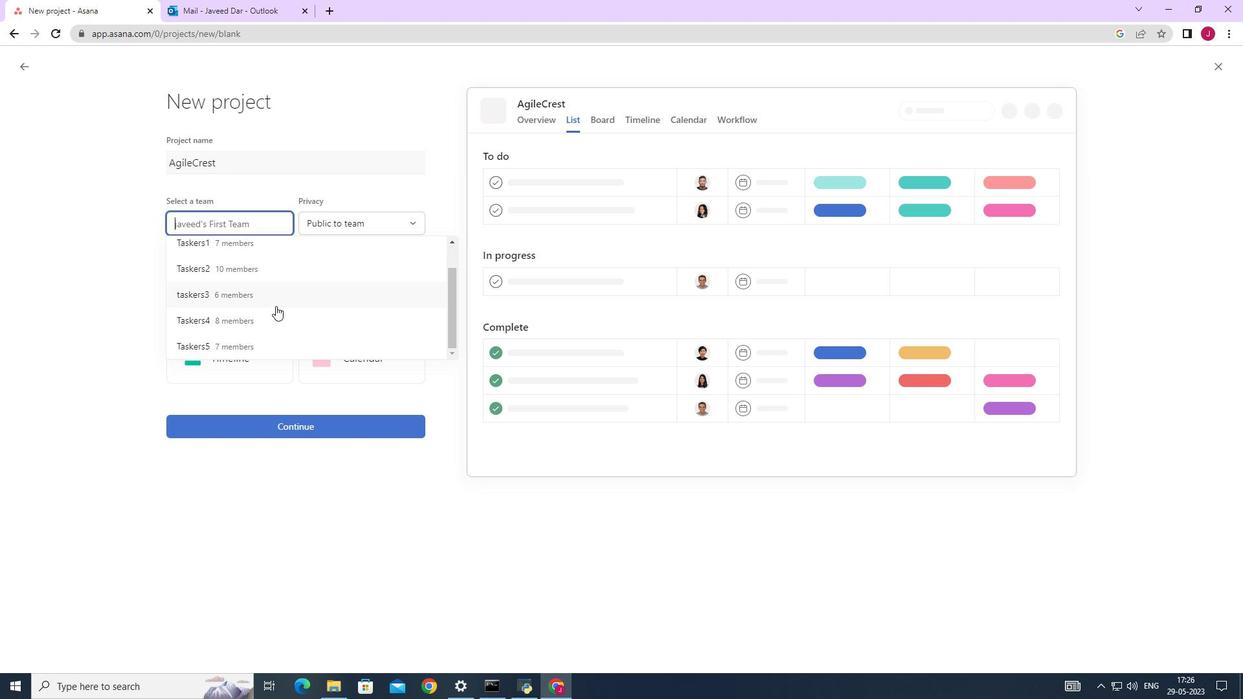 
Action: Mouse scrolled (275, 306) with delta (0, 0)
Screenshot: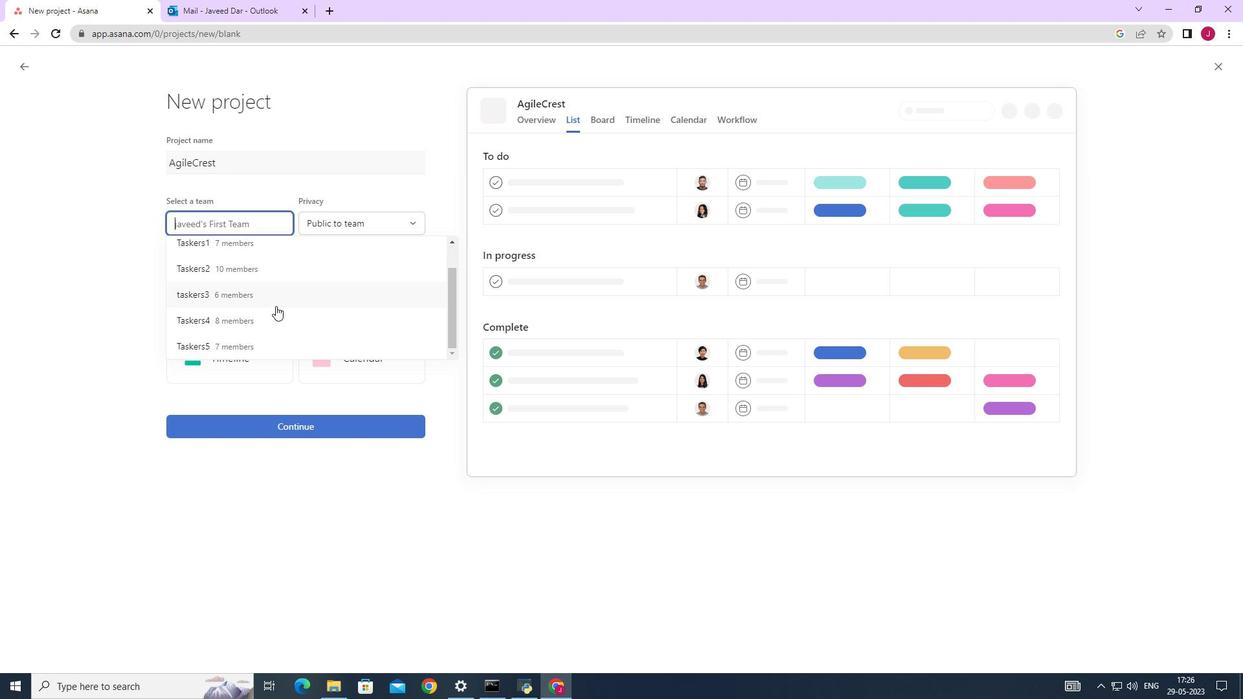 
Action: Mouse moved to (275, 302)
Screenshot: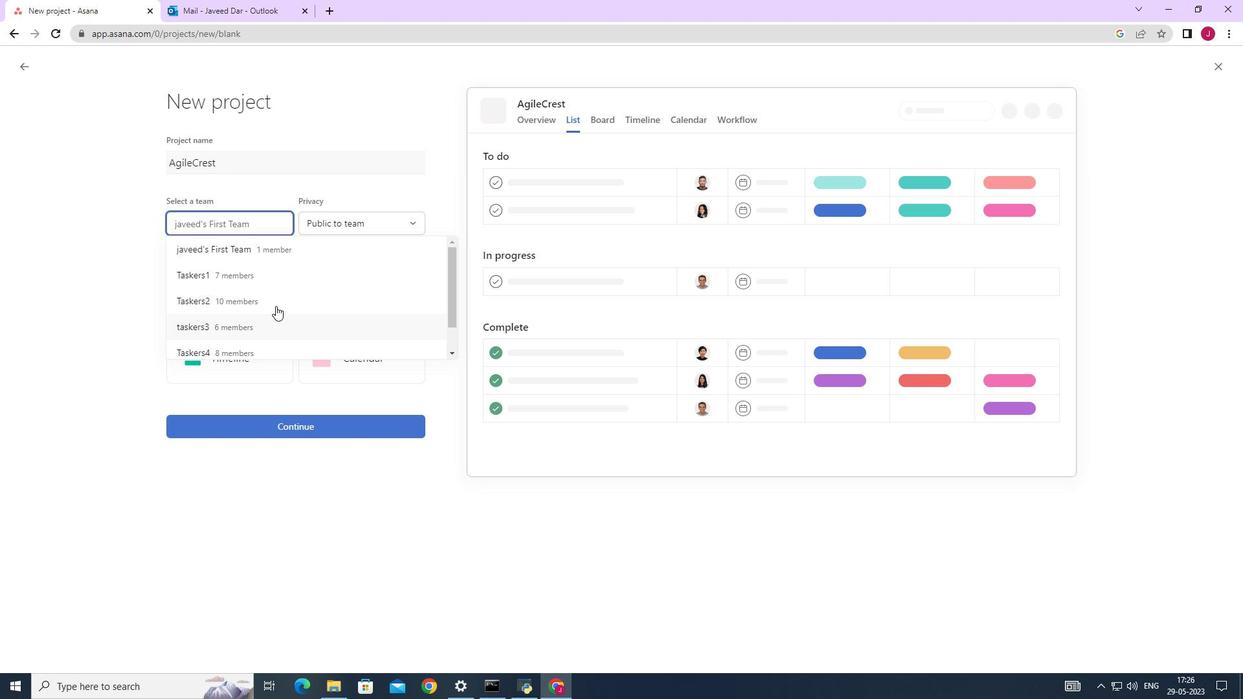 
Action: Mouse scrolled (275, 302) with delta (0, 0)
Screenshot: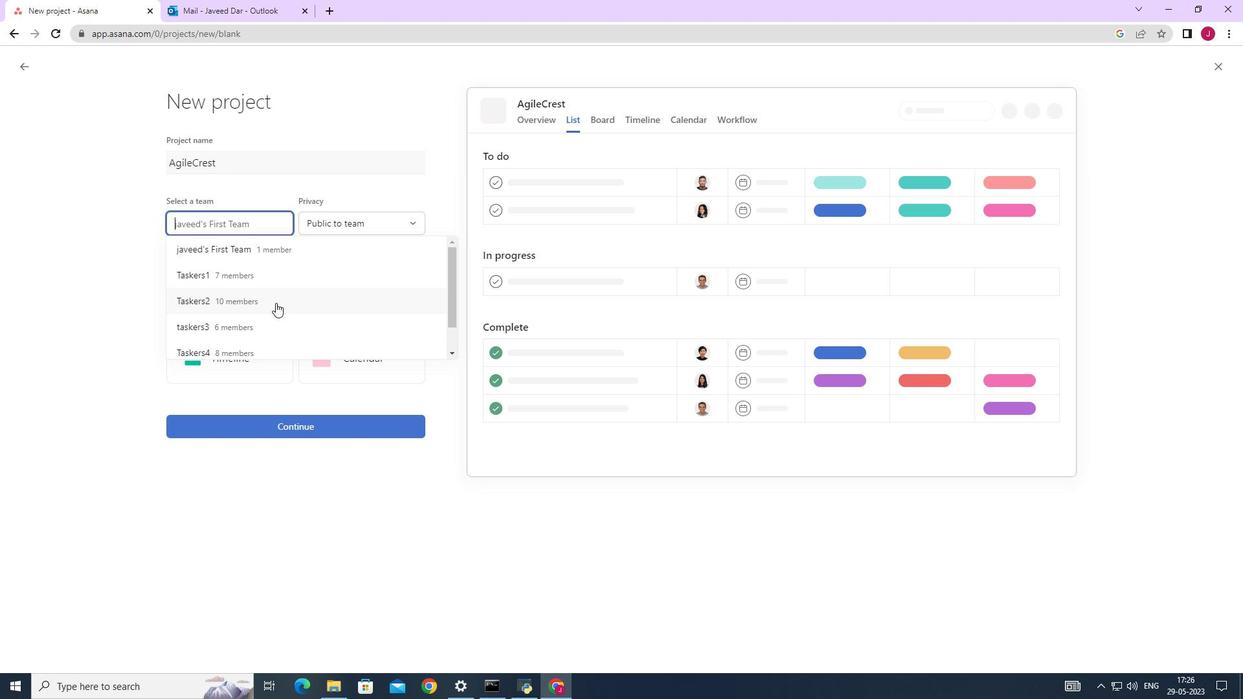 
Action: Mouse scrolled (275, 302) with delta (0, 0)
Screenshot: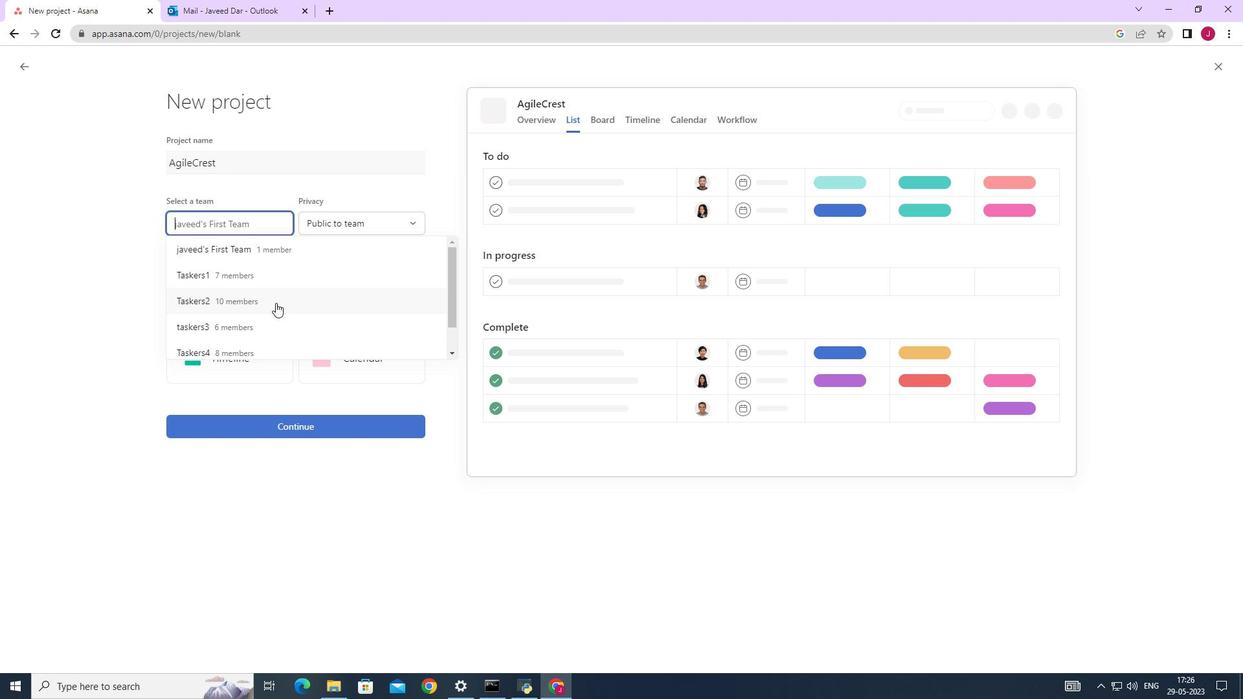 
Action: Mouse scrolled (275, 302) with delta (0, 0)
Screenshot: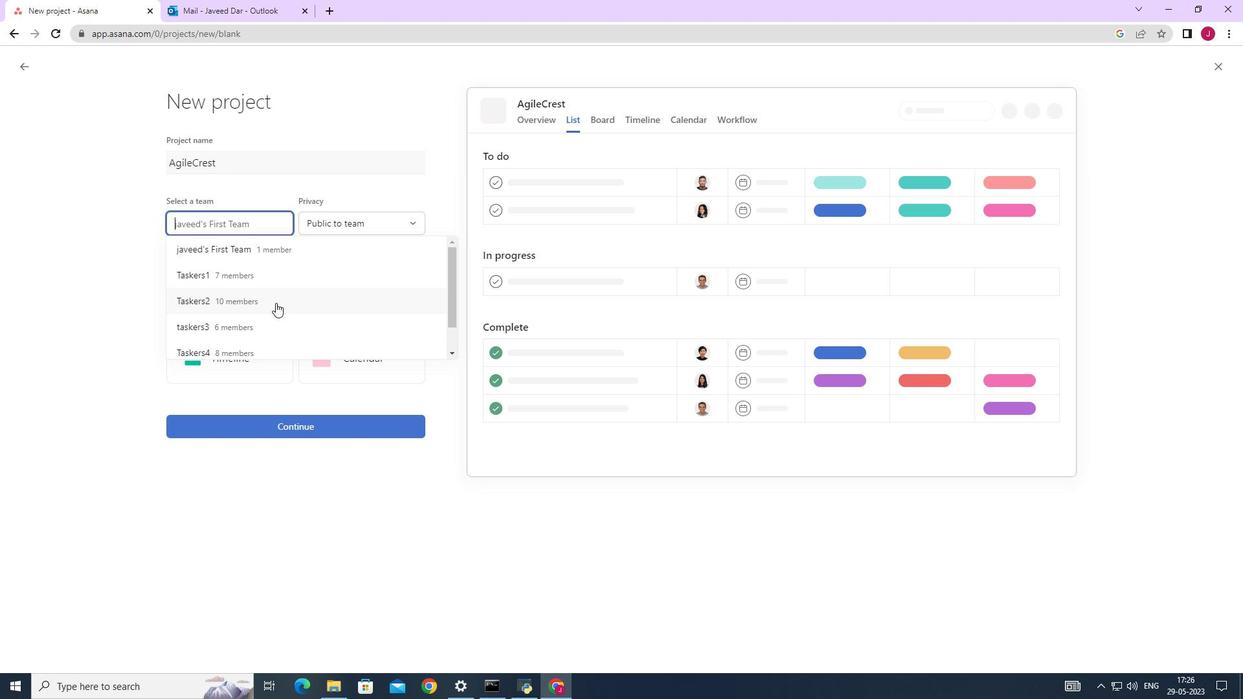
Action: Mouse moved to (276, 304)
Screenshot: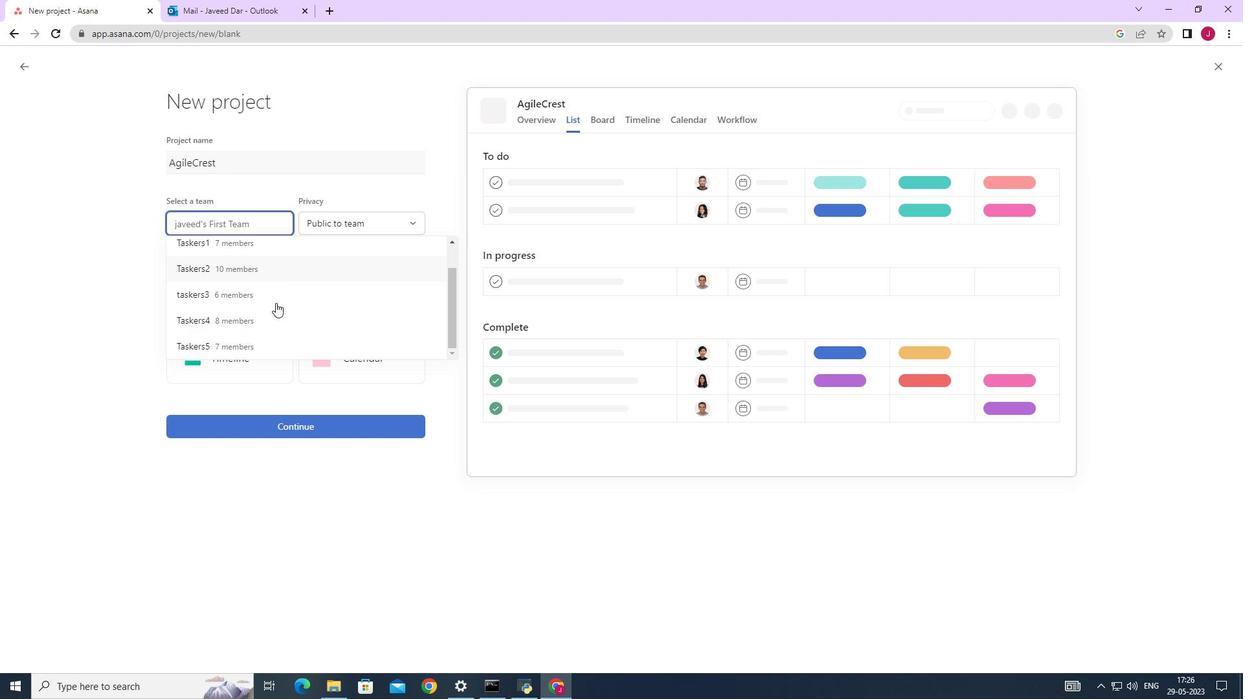 
Action: Mouse scrolled (276, 303) with delta (0, 0)
Screenshot: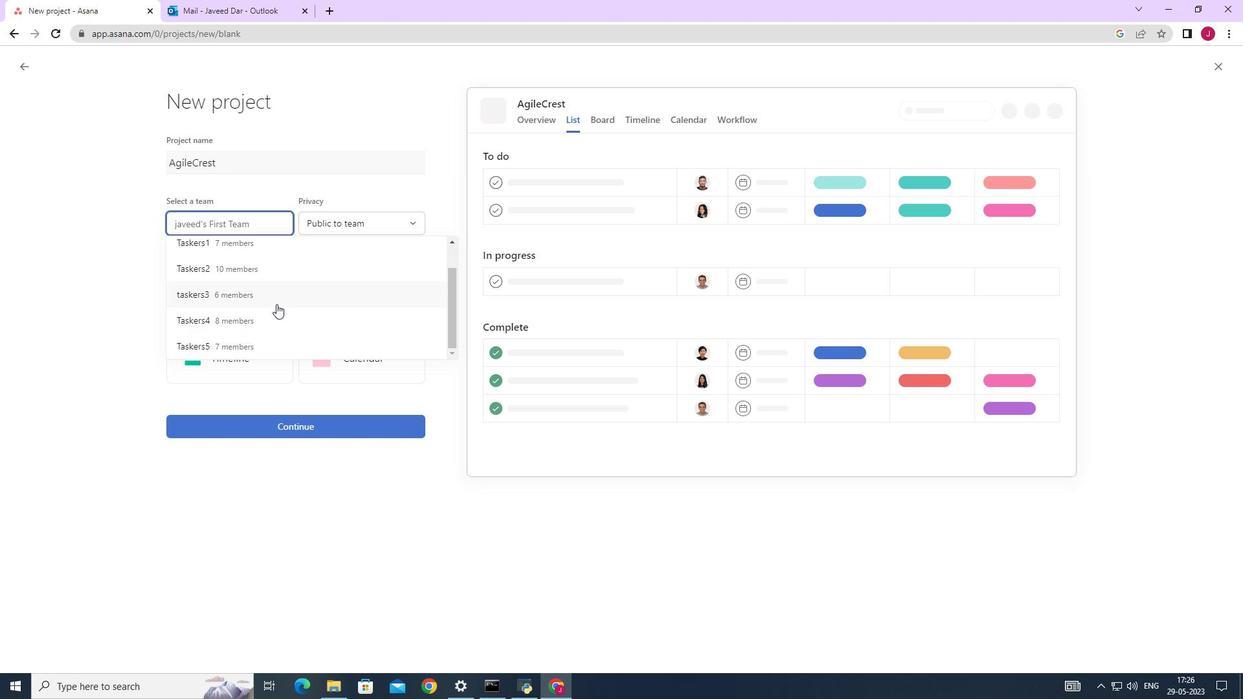 
Action: Mouse scrolled (276, 303) with delta (0, 0)
Screenshot: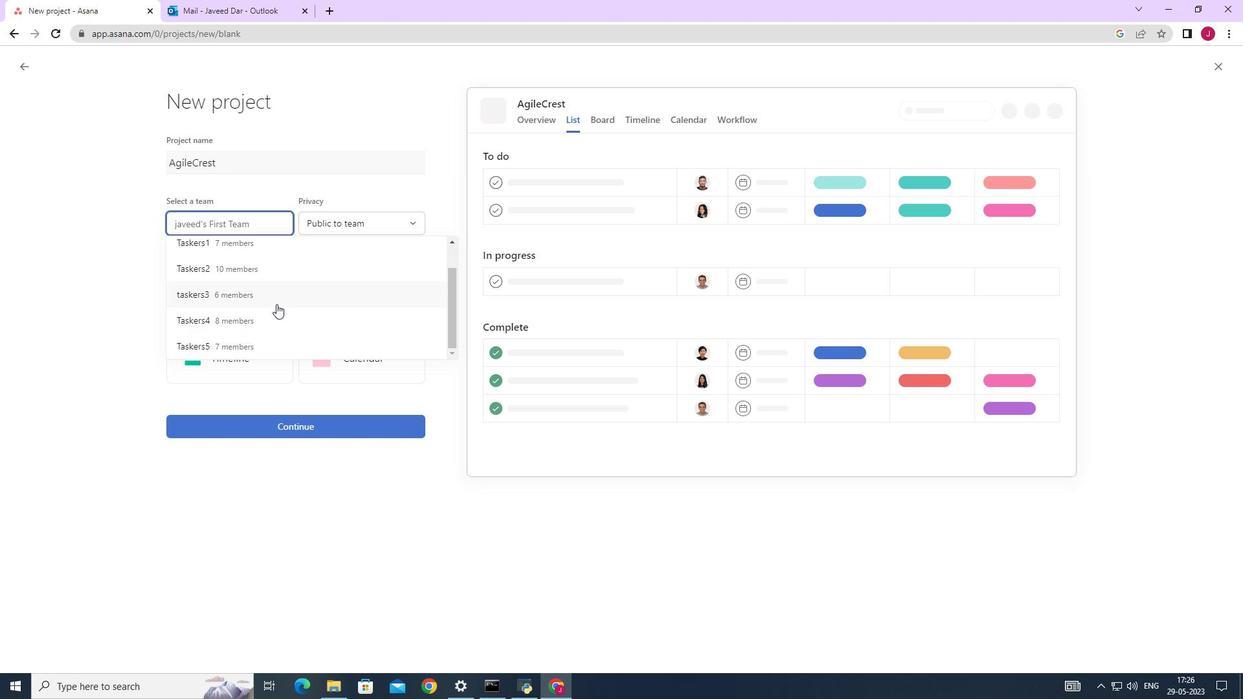 
Action: Mouse scrolled (276, 303) with delta (0, 0)
Screenshot: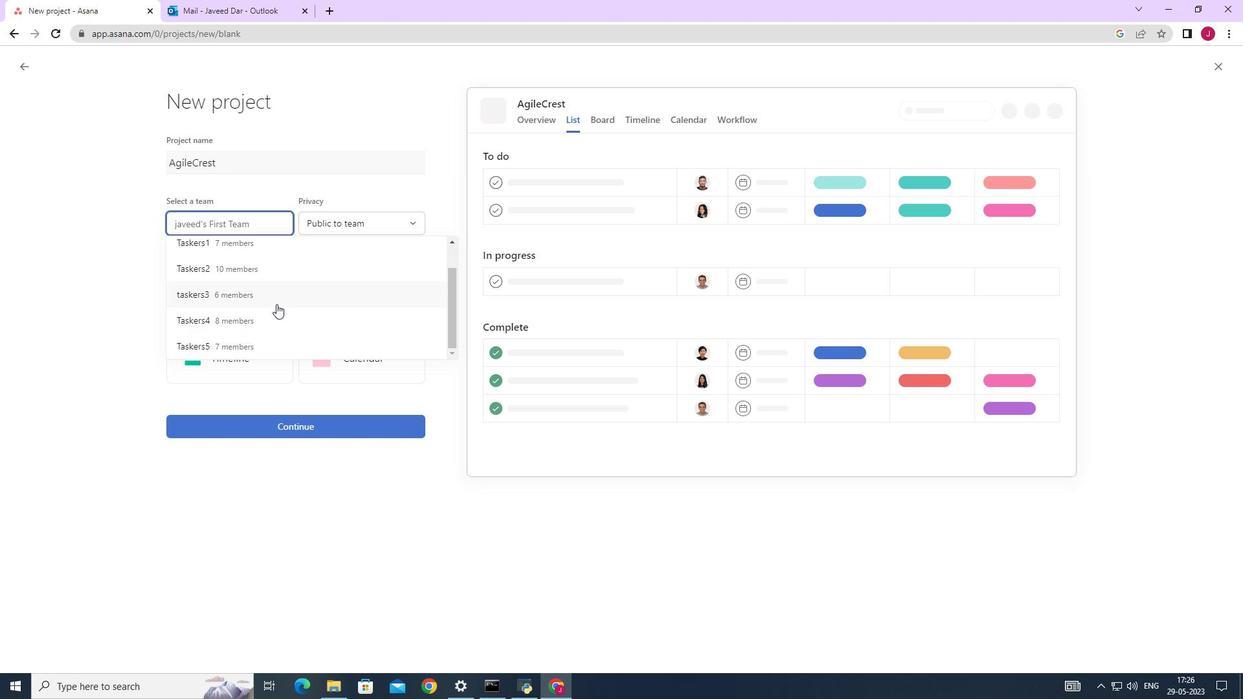 
Action: Mouse scrolled (276, 303) with delta (0, 0)
Screenshot: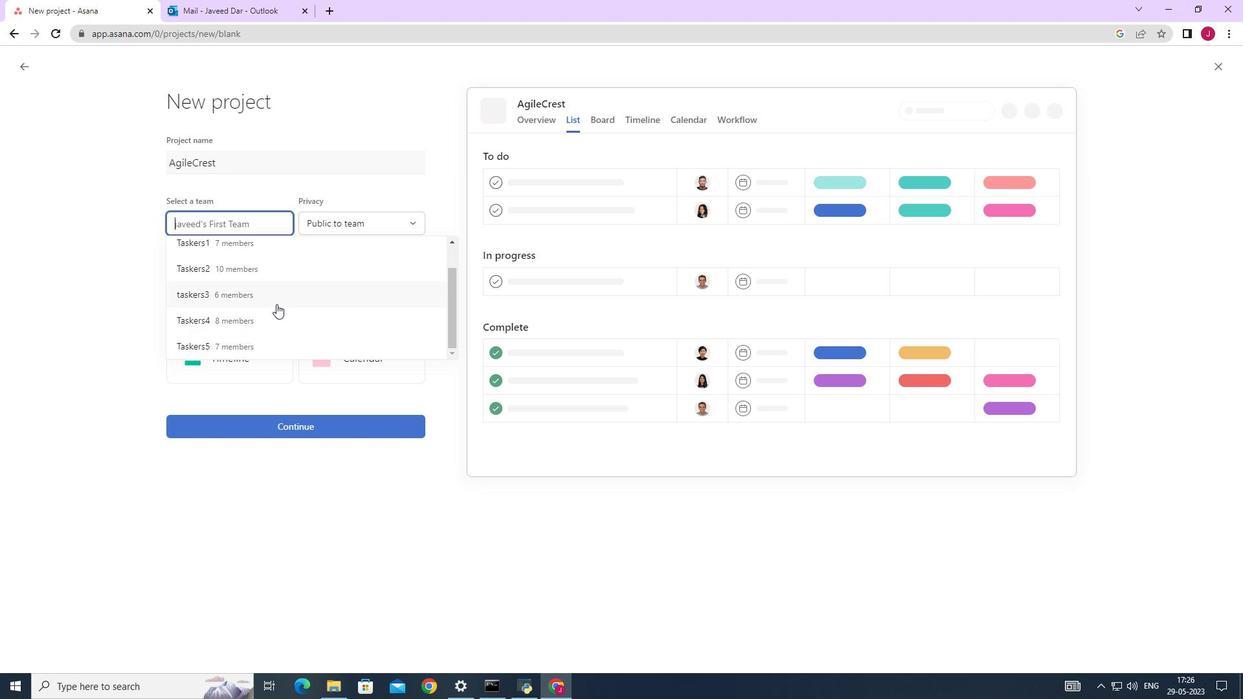 
Action: Mouse scrolled (276, 303) with delta (0, 0)
Screenshot: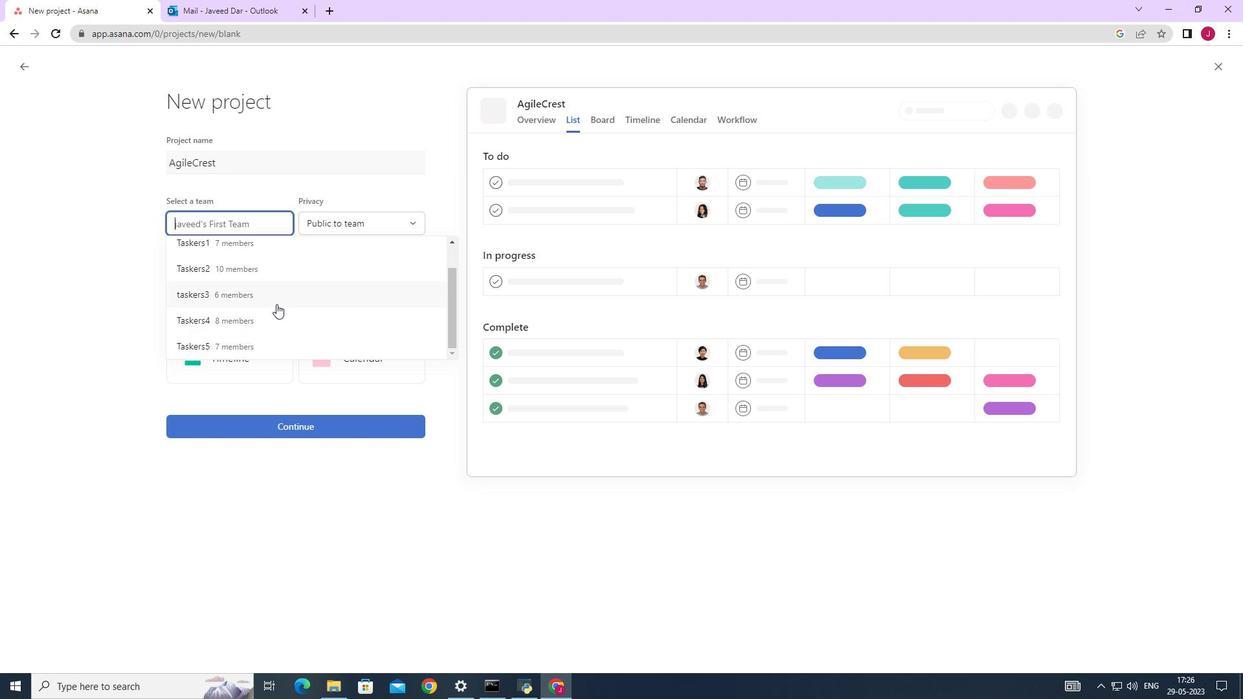 
Action: Mouse moved to (253, 317)
Screenshot: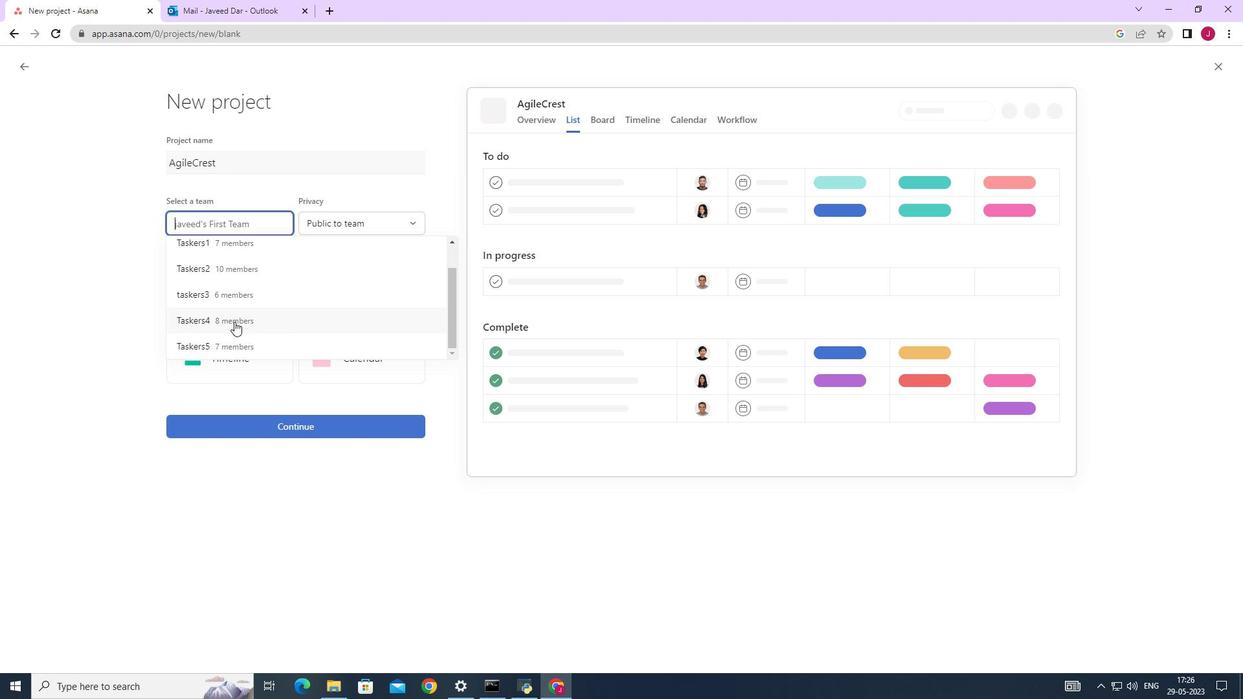 
Action: Mouse scrolled (253, 316) with delta (0, 0)
Screenshot: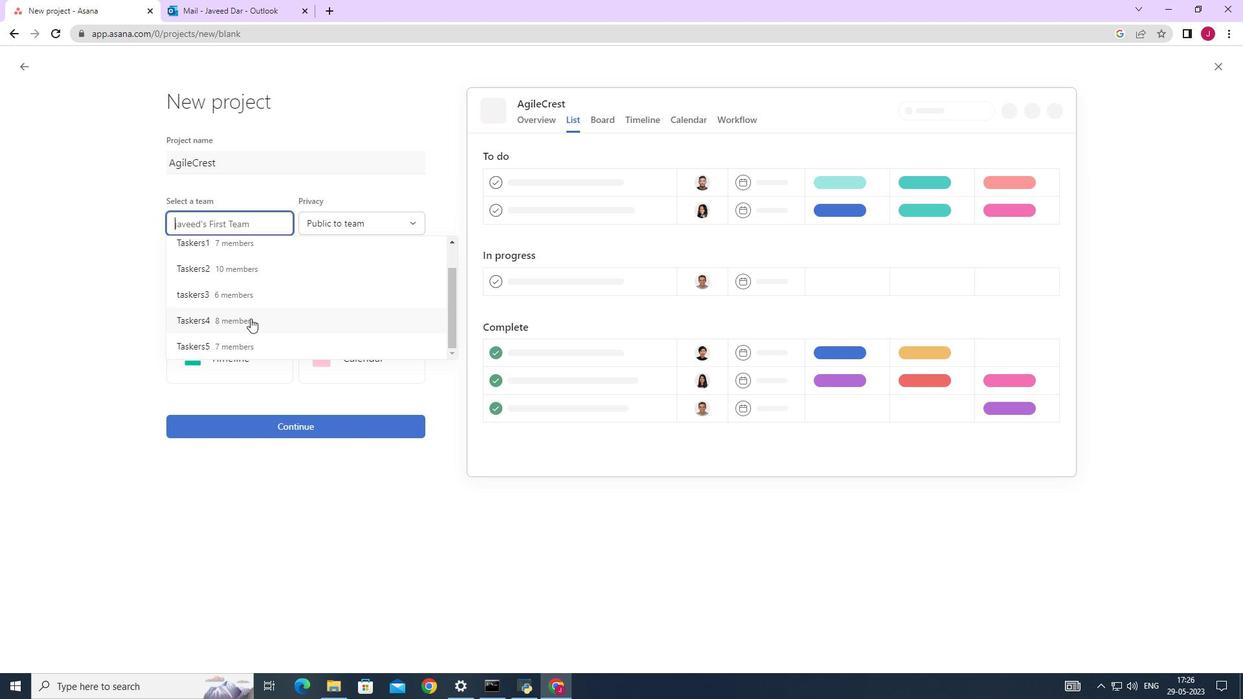 
Action: Mouse scrolled (253, 316) with delta (0, 0)
Screenshot: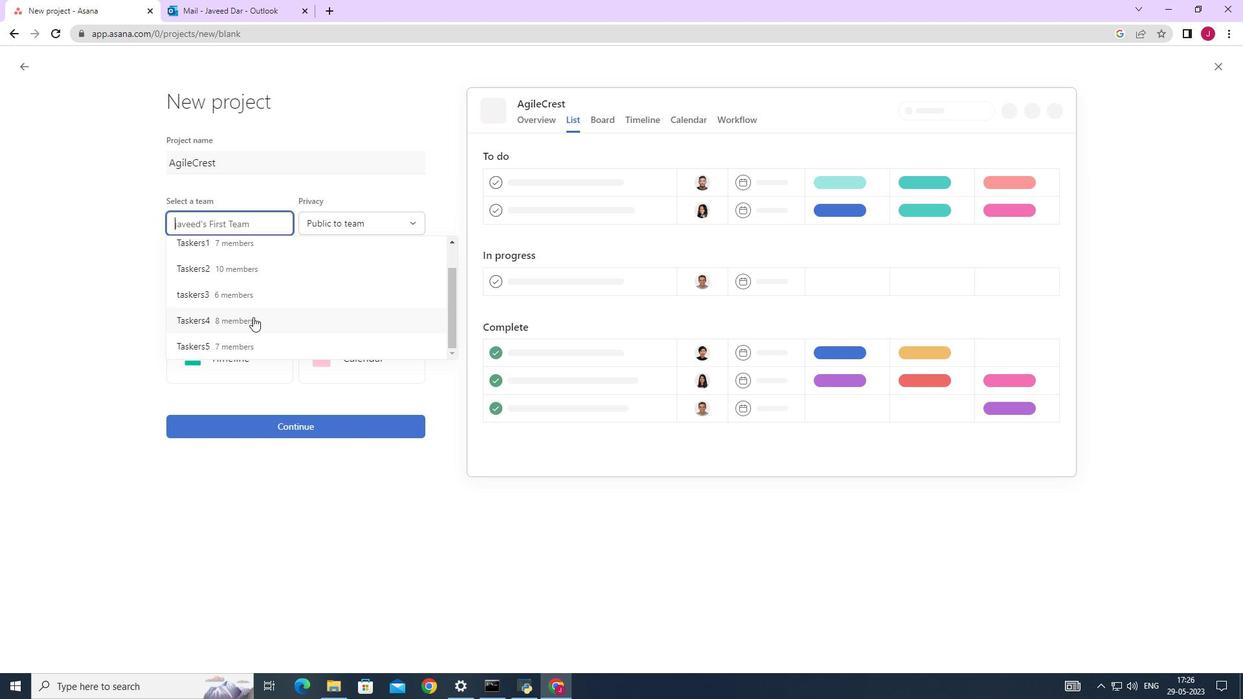 
Action: Mouse scrolled (253, 316) with delta (0, 0)
Screenshot: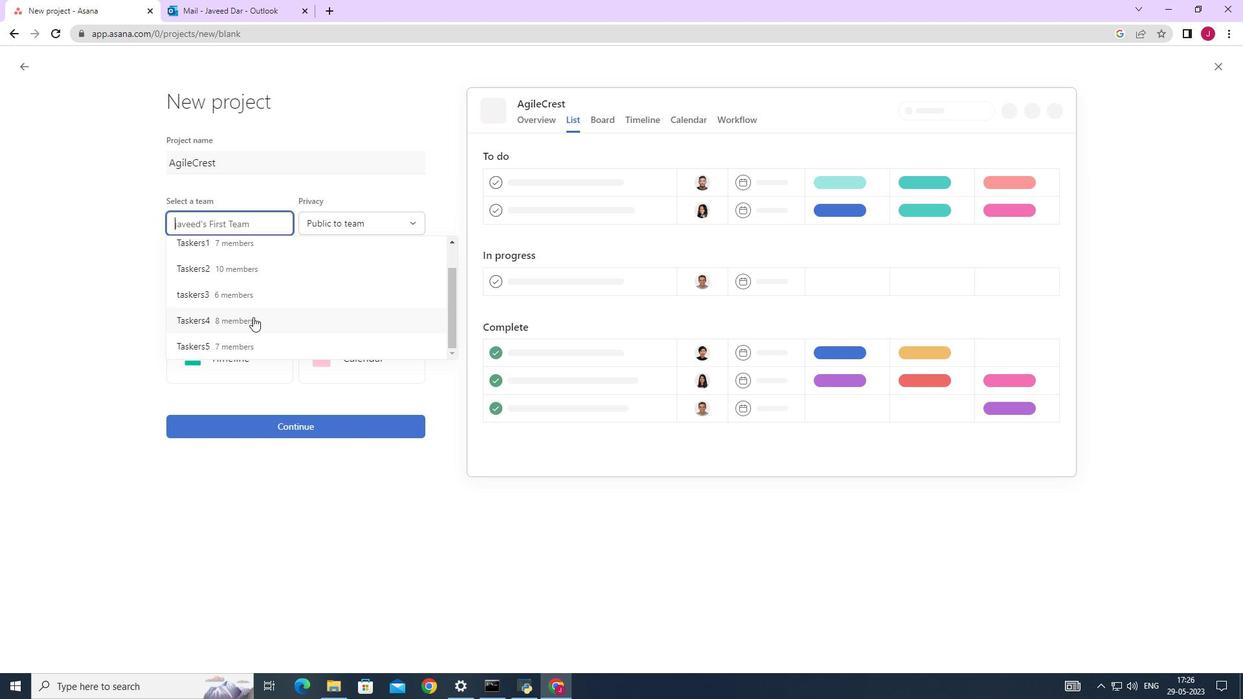 
Action: Mouse scrolled (253, 316) with delta (0, 0)
Screenshot: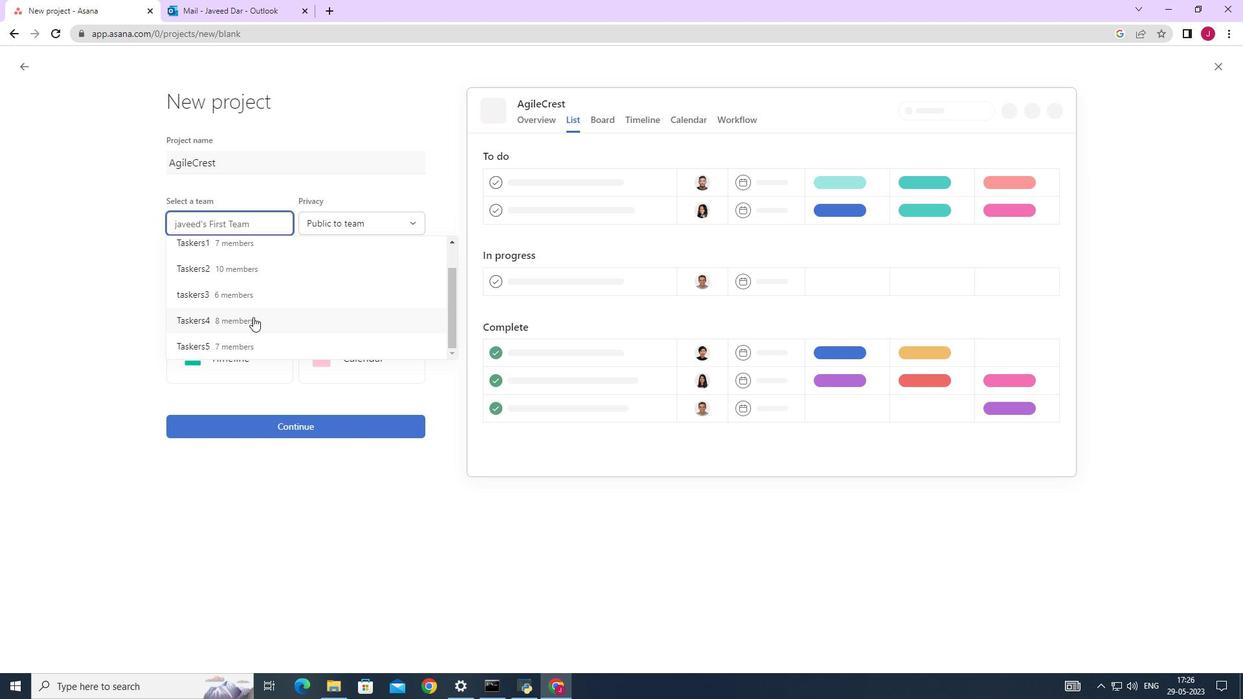 
Action: Mouse scrolled (253, 316) with delta (0, 0)
Screenshot: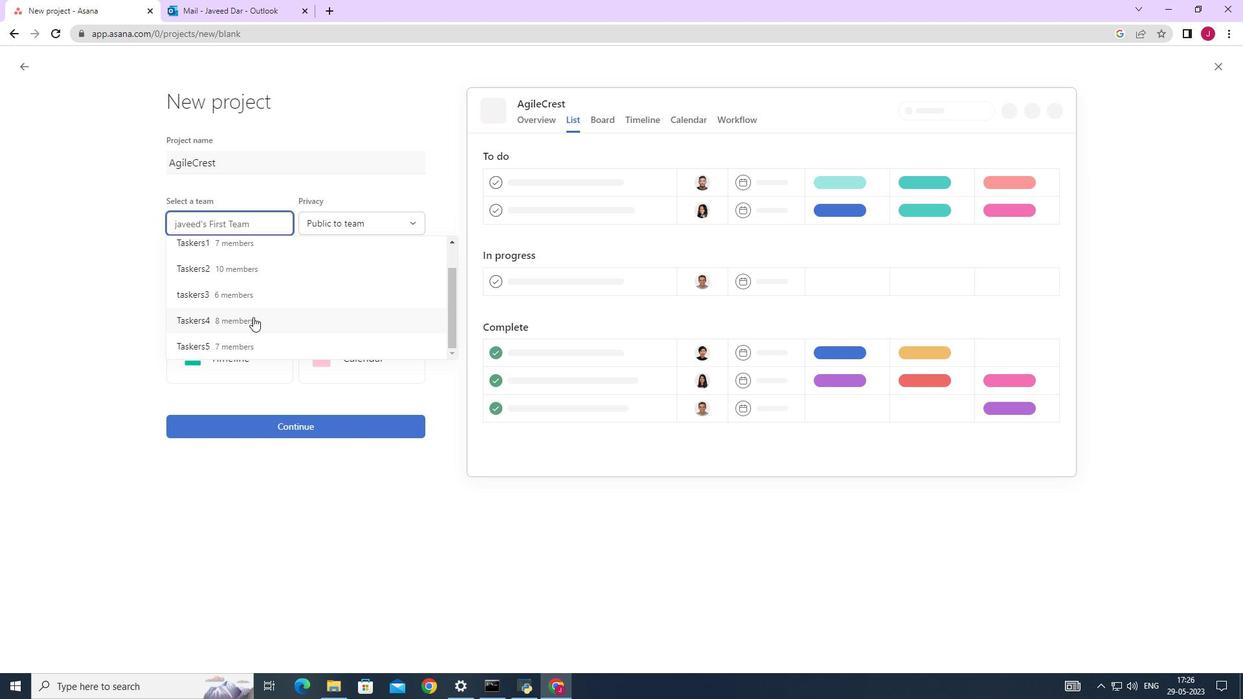 
Action: Mouse scrolled (253, 316) with delta (0, 0)
Screenshot: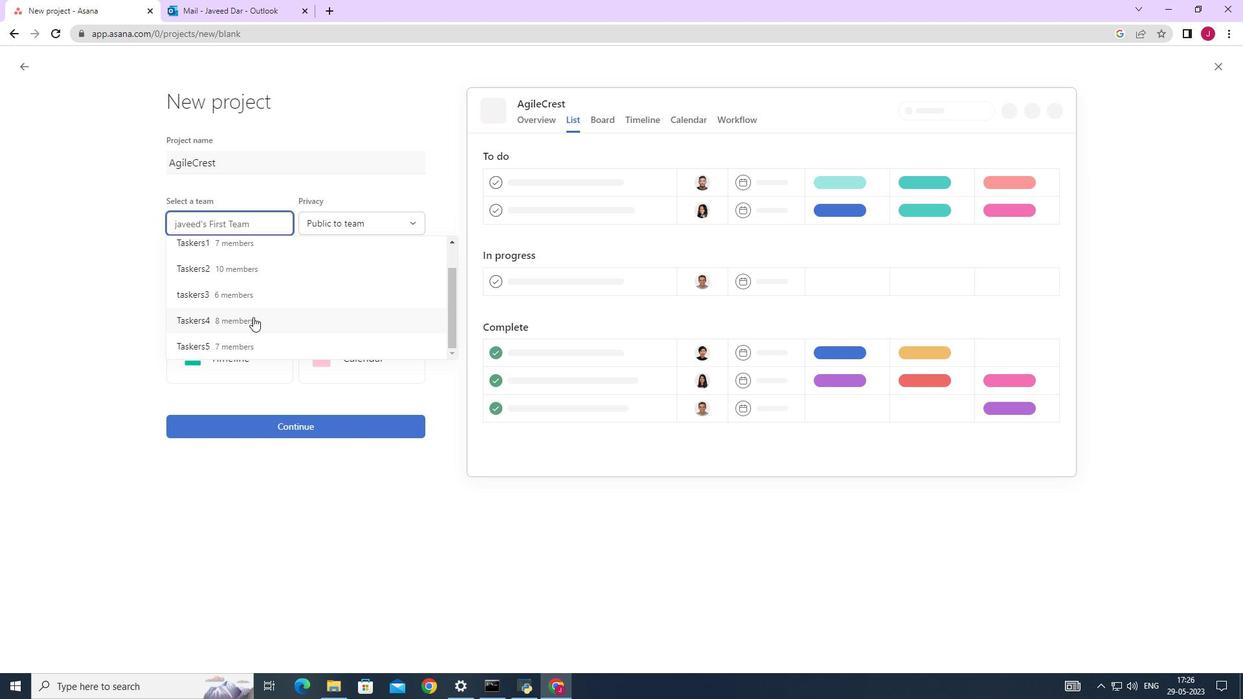 
Action: Mouse moved to (260, 309)
Screenshot: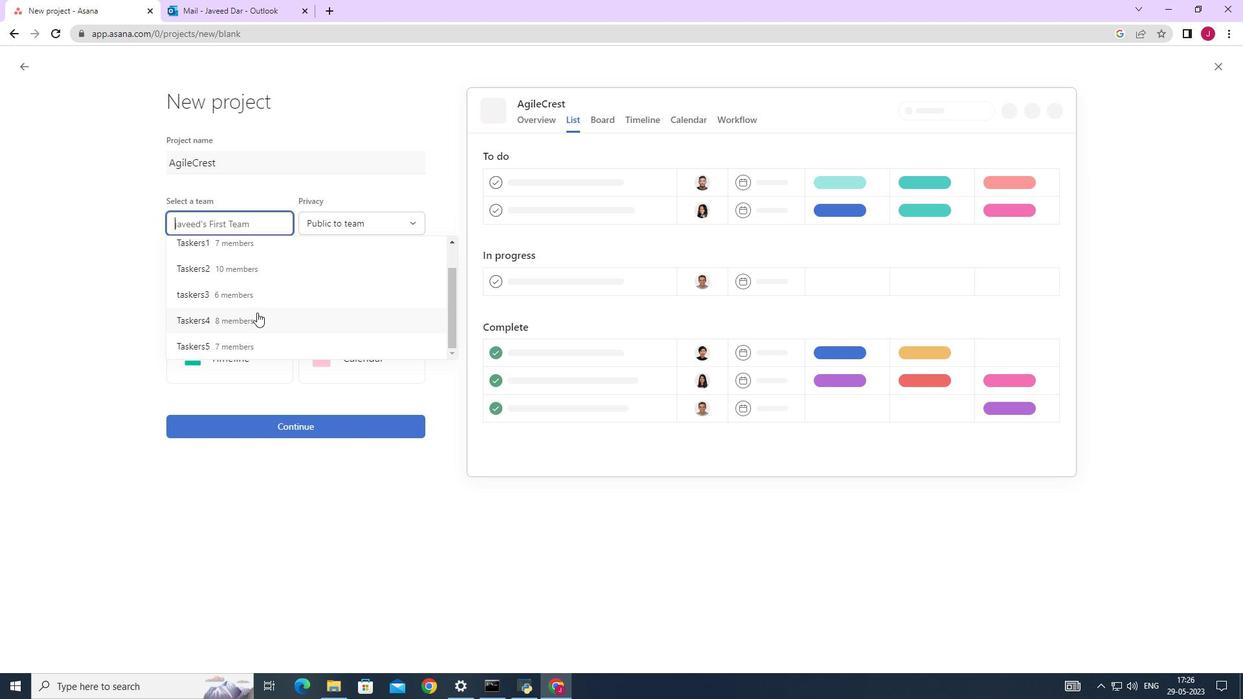 
Action: Mouse scrolled (260, 308) with delta (0, 0)
Screenshot: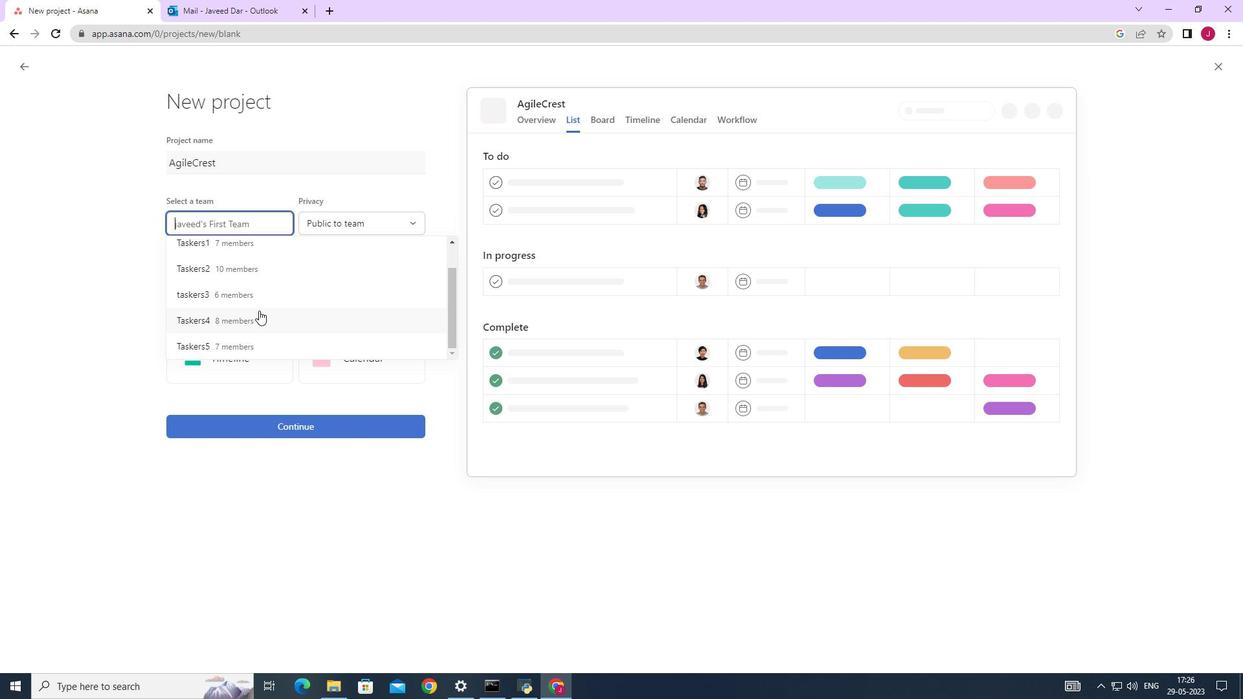 
Action: Mouse scrolled (260, 308) with delta (0, 0)
Screenshot: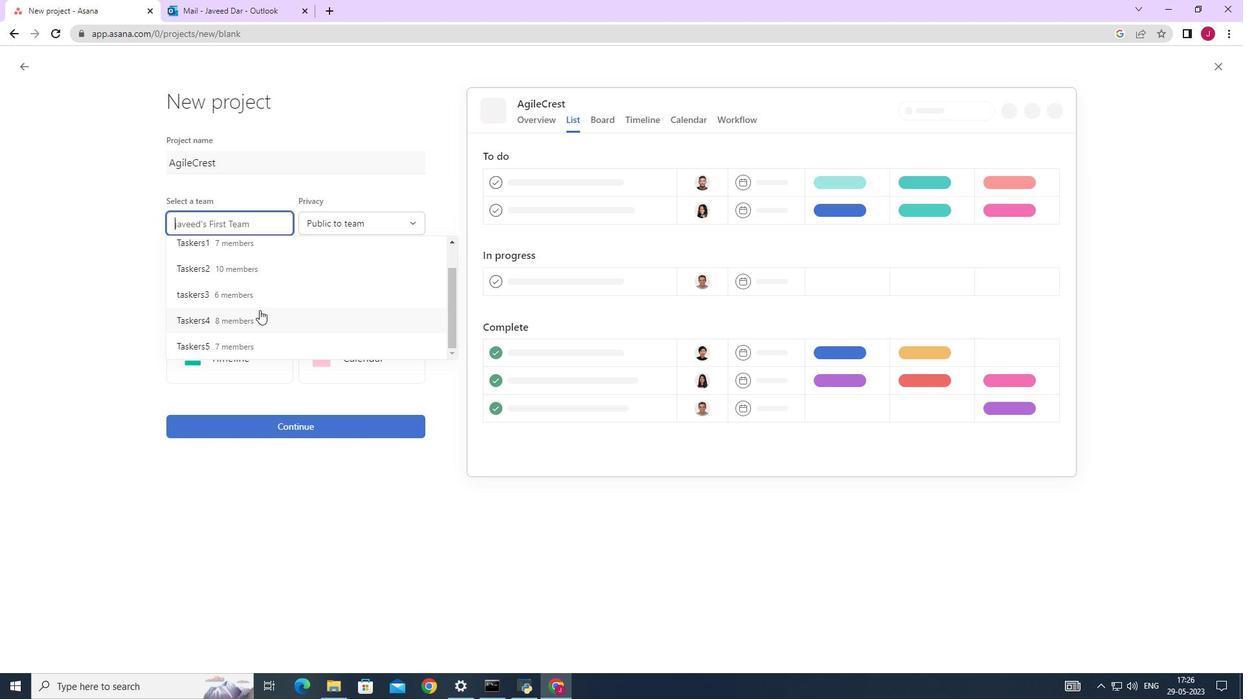 
Action: Mouse scrolled (260, 308) with delta (0, 0)
Screenshot: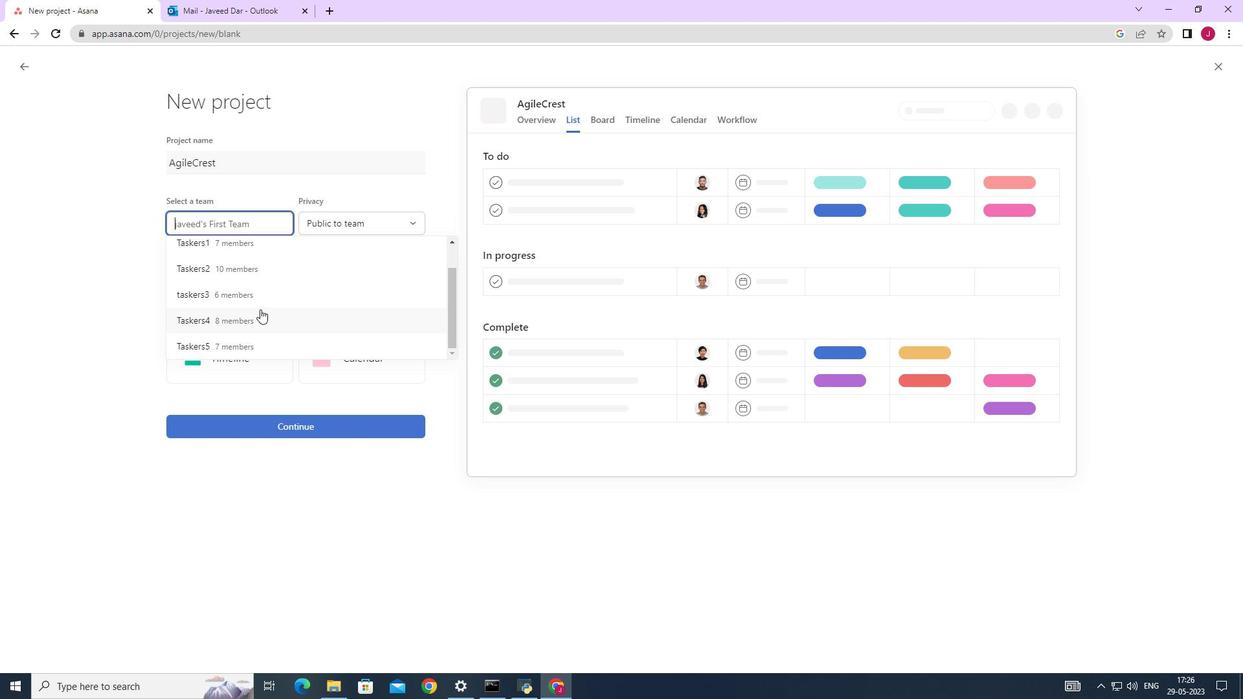 
Action: Mouse scrolled (260, 308) with delta (0, 0)
Screenshot: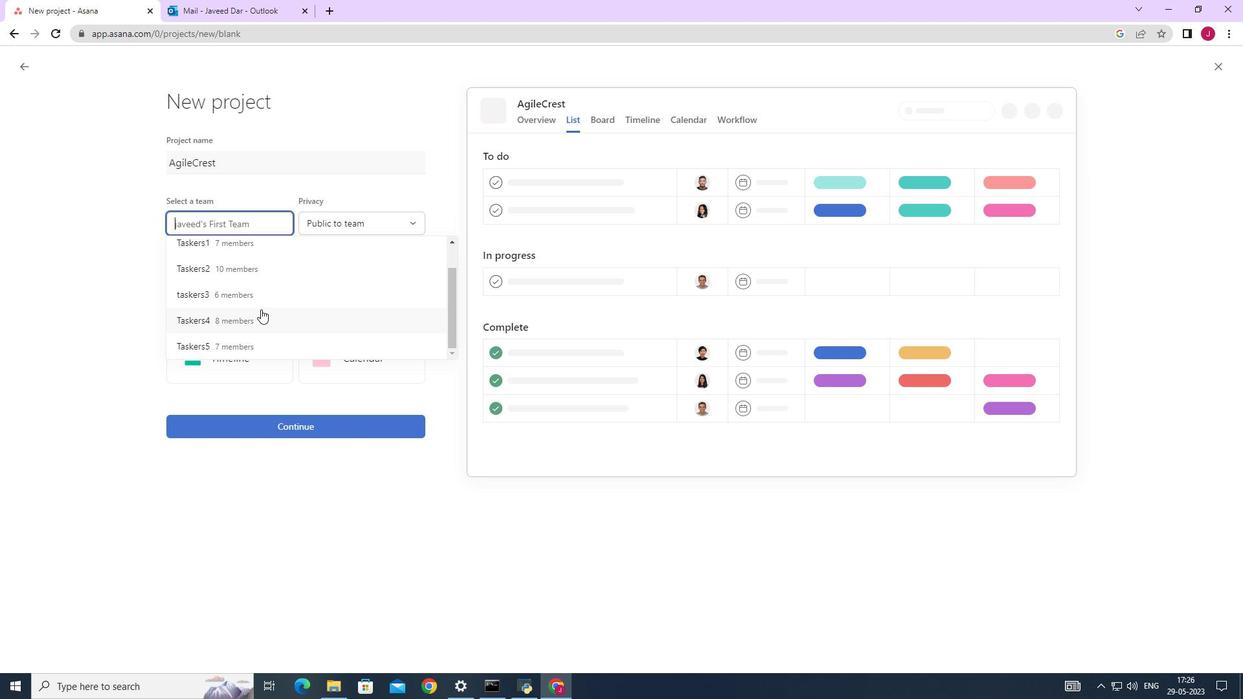 
Action: Mouse scrolled (260, 308) with delta (0, 0)
Screenshot: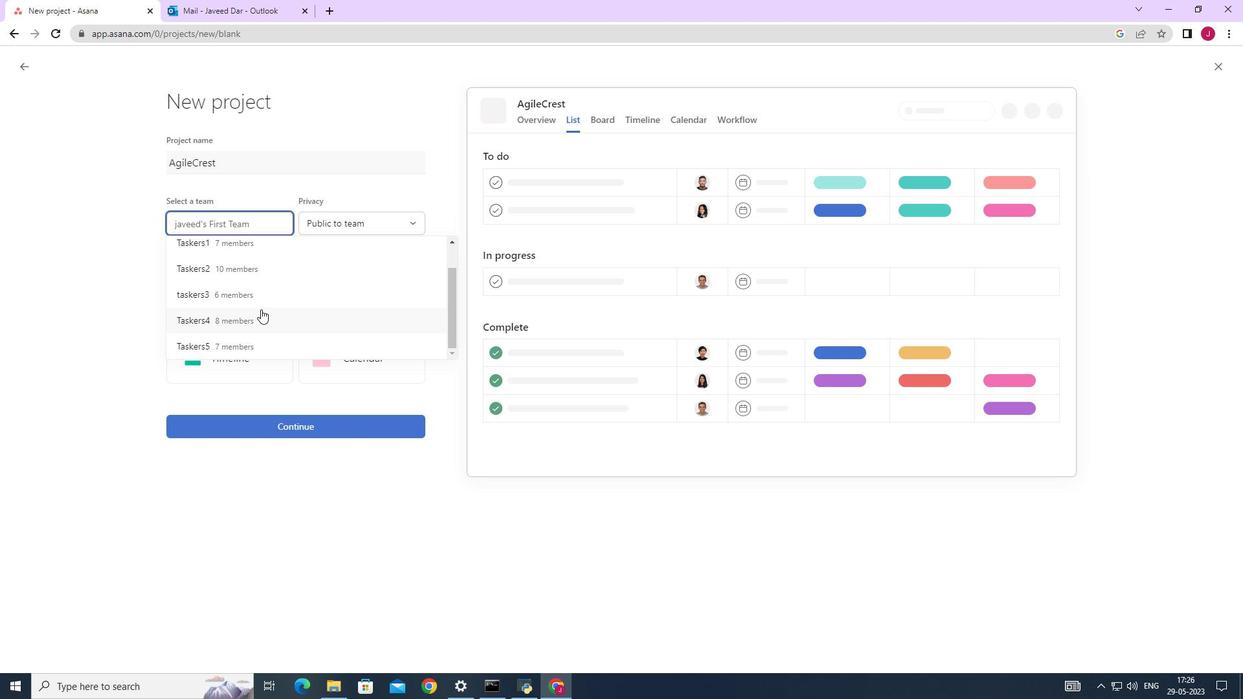 
Action: Mouse scrolled (260, 308) with delta (0, 0)
Screenshot: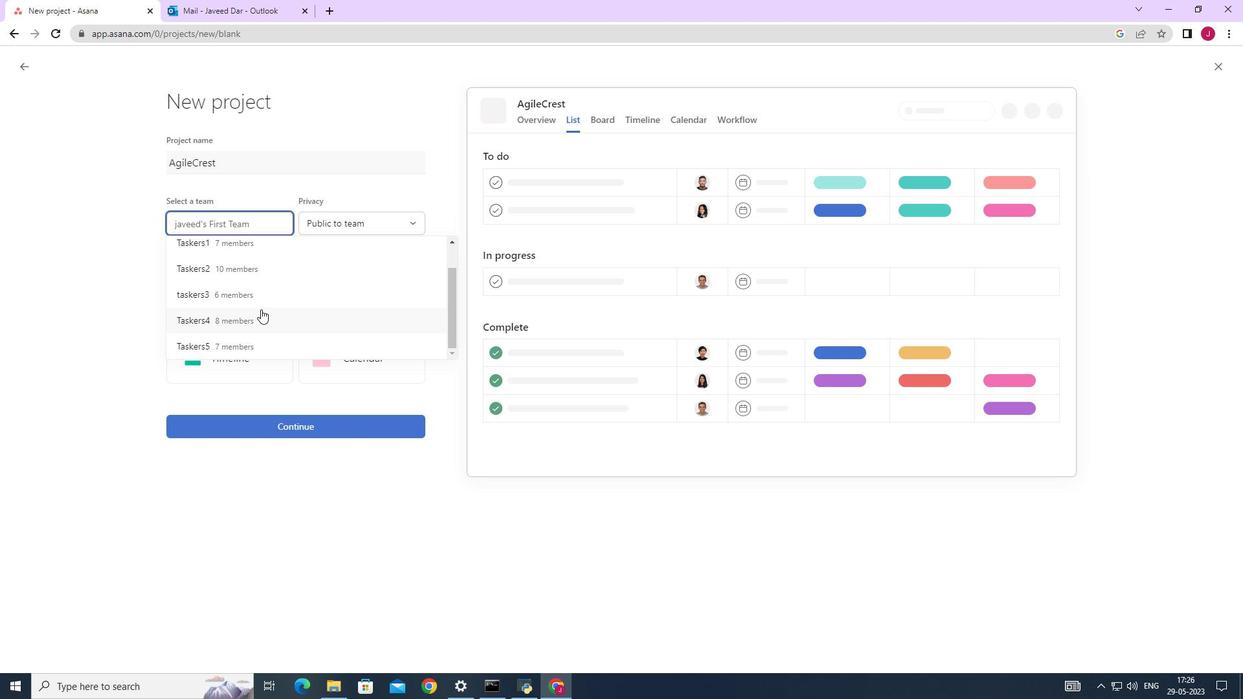 
Action: Mouse moved to (236, 343)
Screenshot: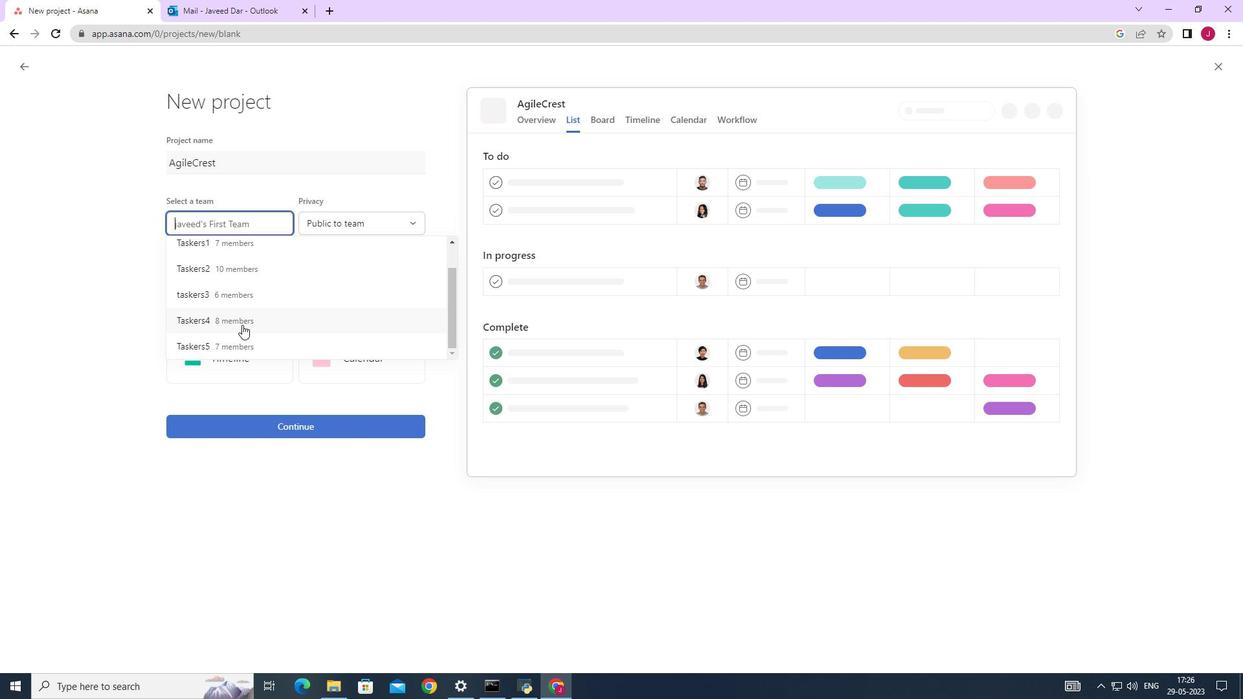
Action: Mouse pressed left at (236, 343)
Screenshot: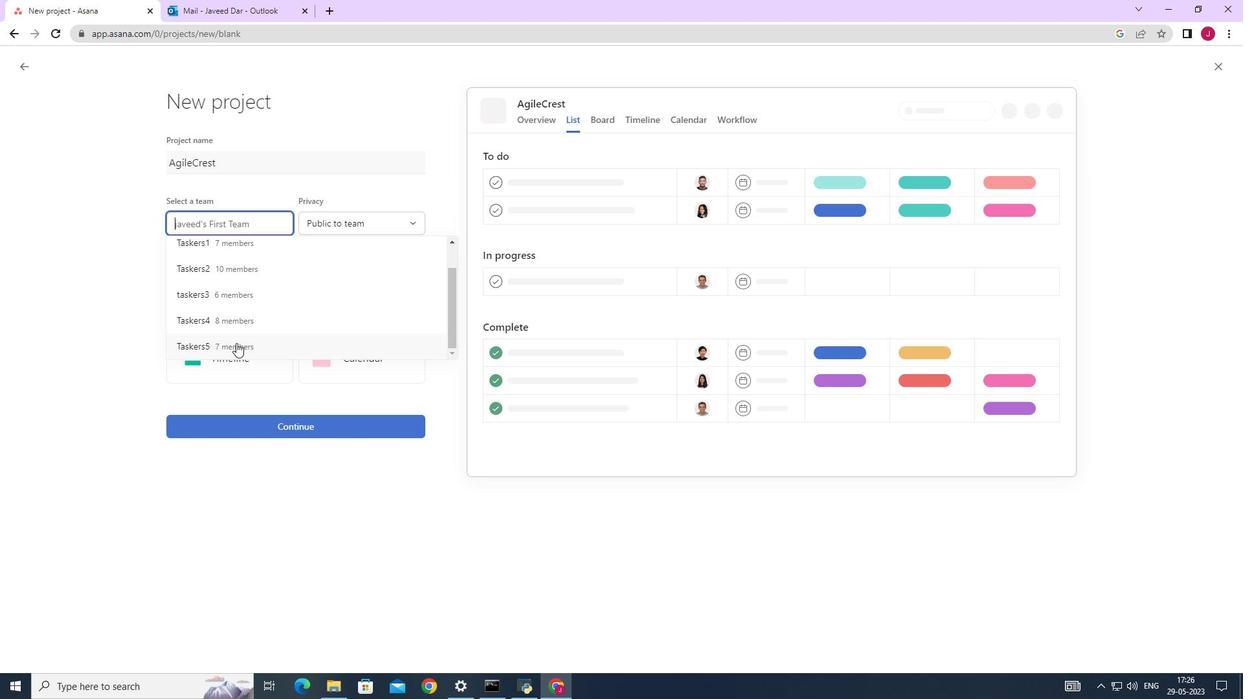 
Action: Mouse moved to (250, 300)
Screenshot: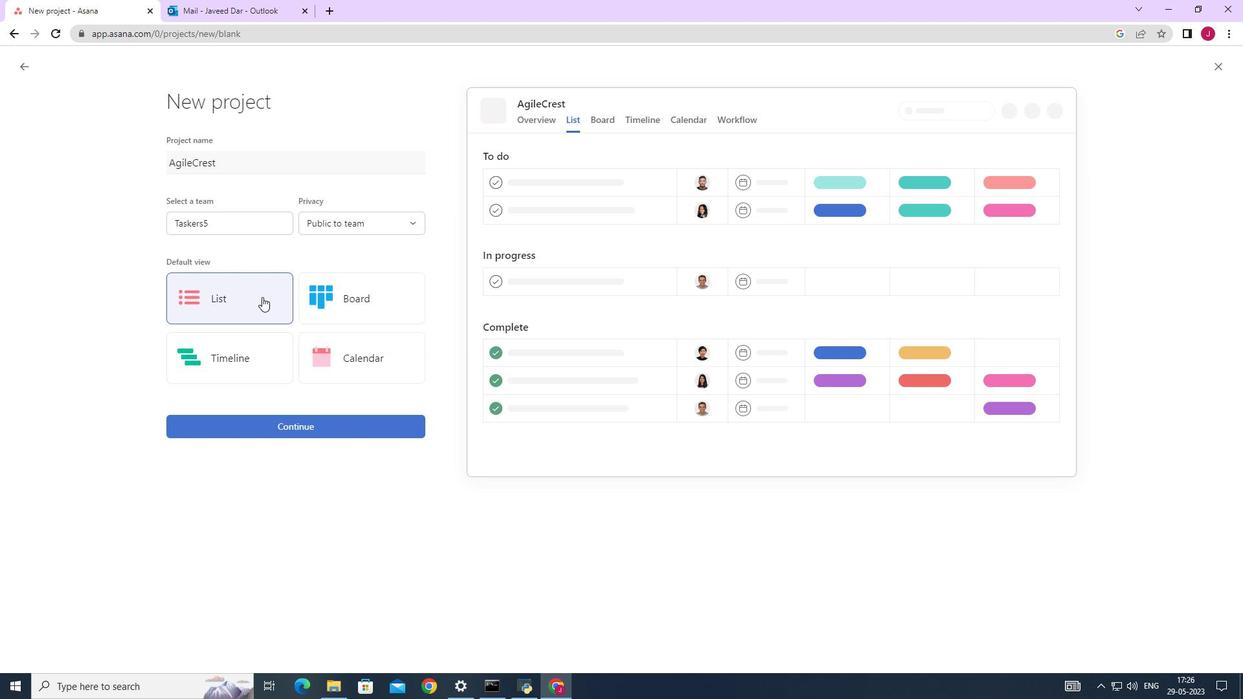 
Action: Mouse pressed left at (250, 300)
Screenshot: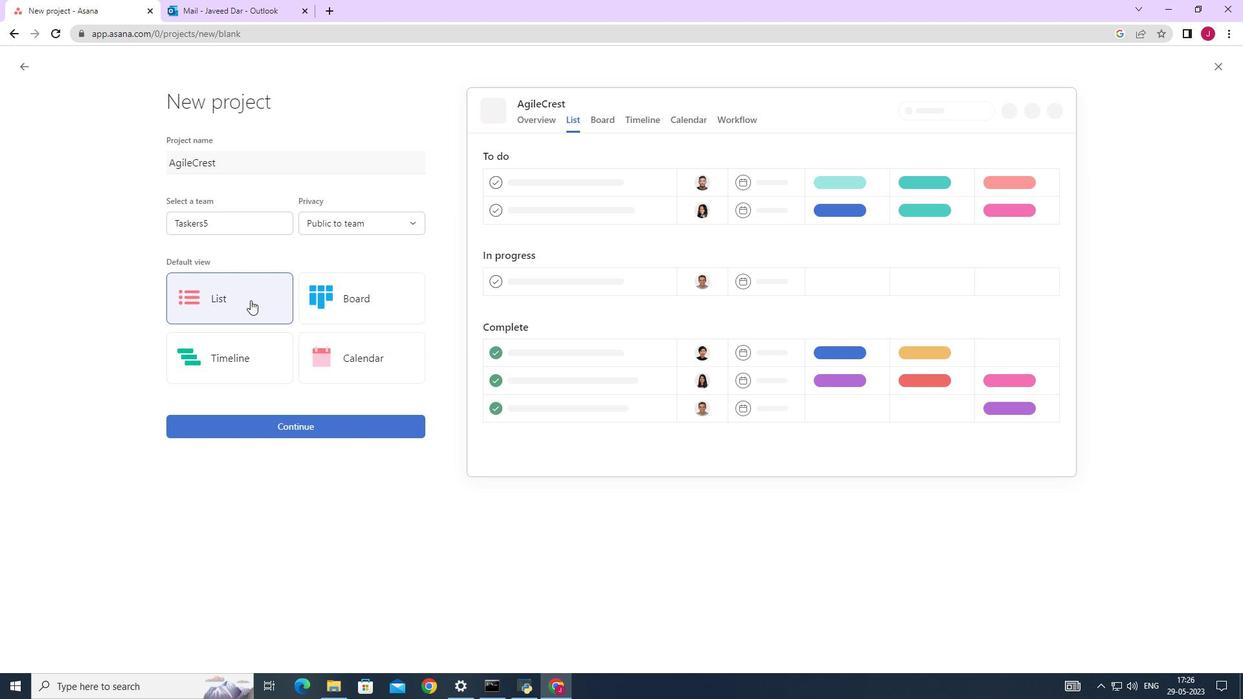 
Action: Mouse moved to (308, 424)
Screenshot: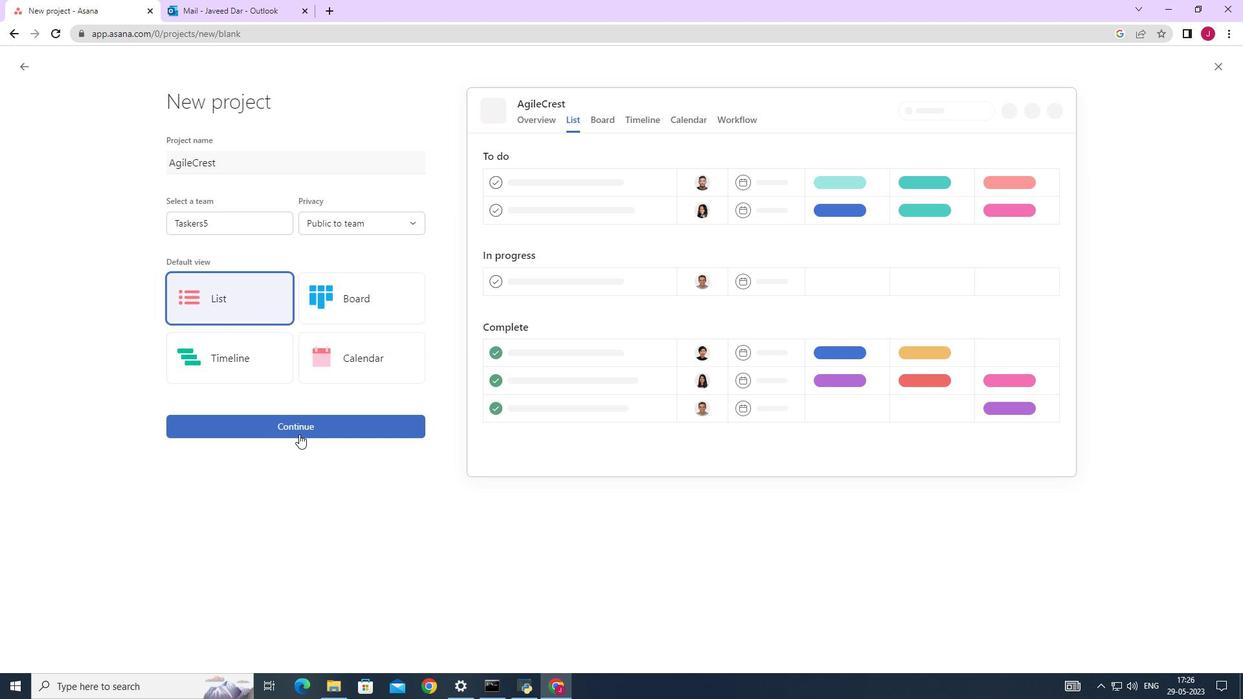 
Action: Mouse pressed left at (308, 424)
Screenshot: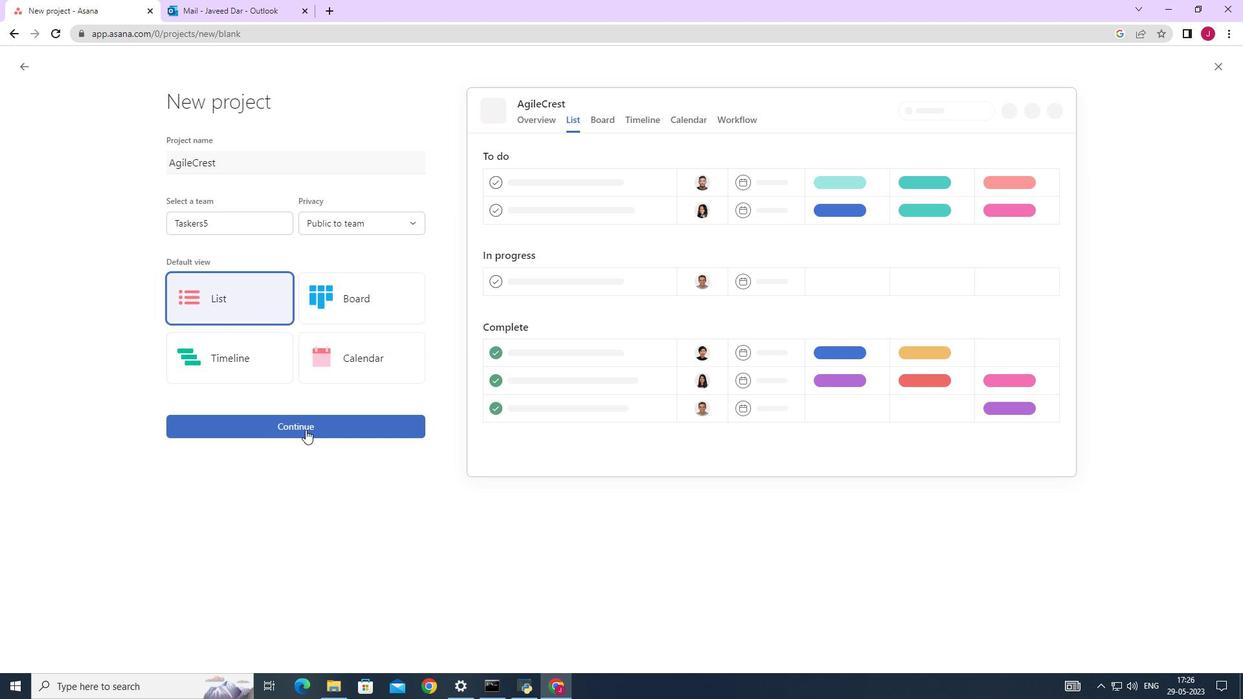 
Action: Mouse moved to (313, 343)
Screenshot: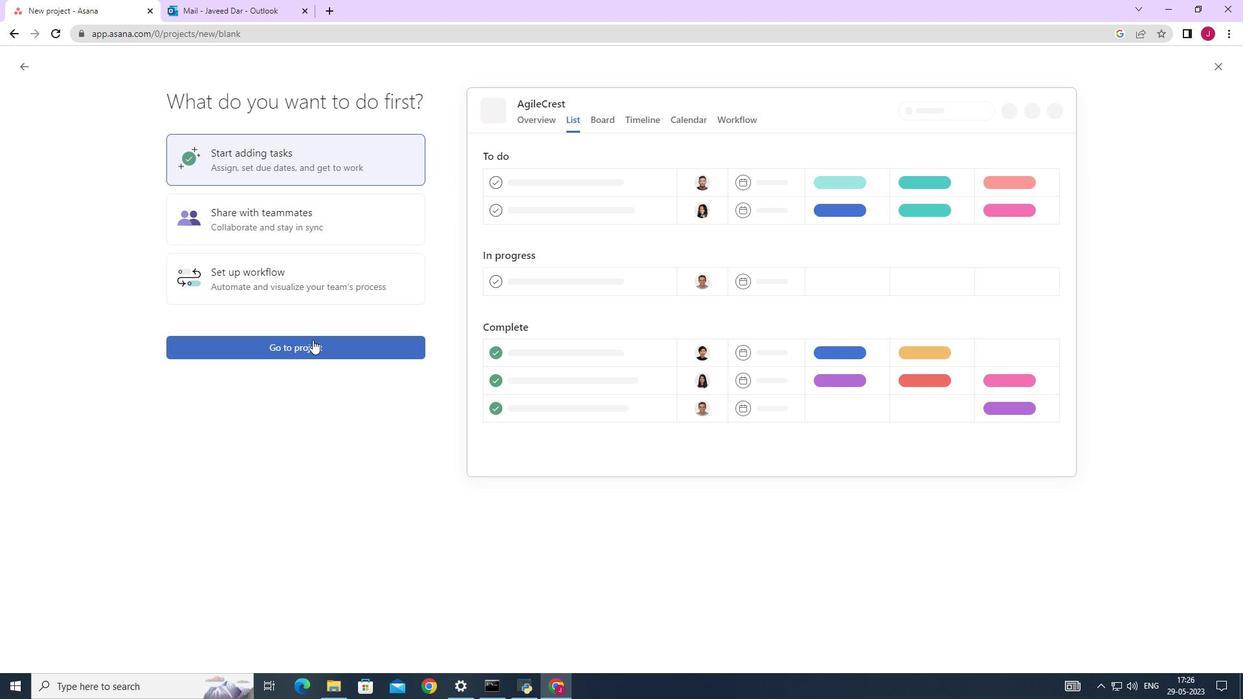 
Action: Mouse pressed left at (313, 343)
Screenshot: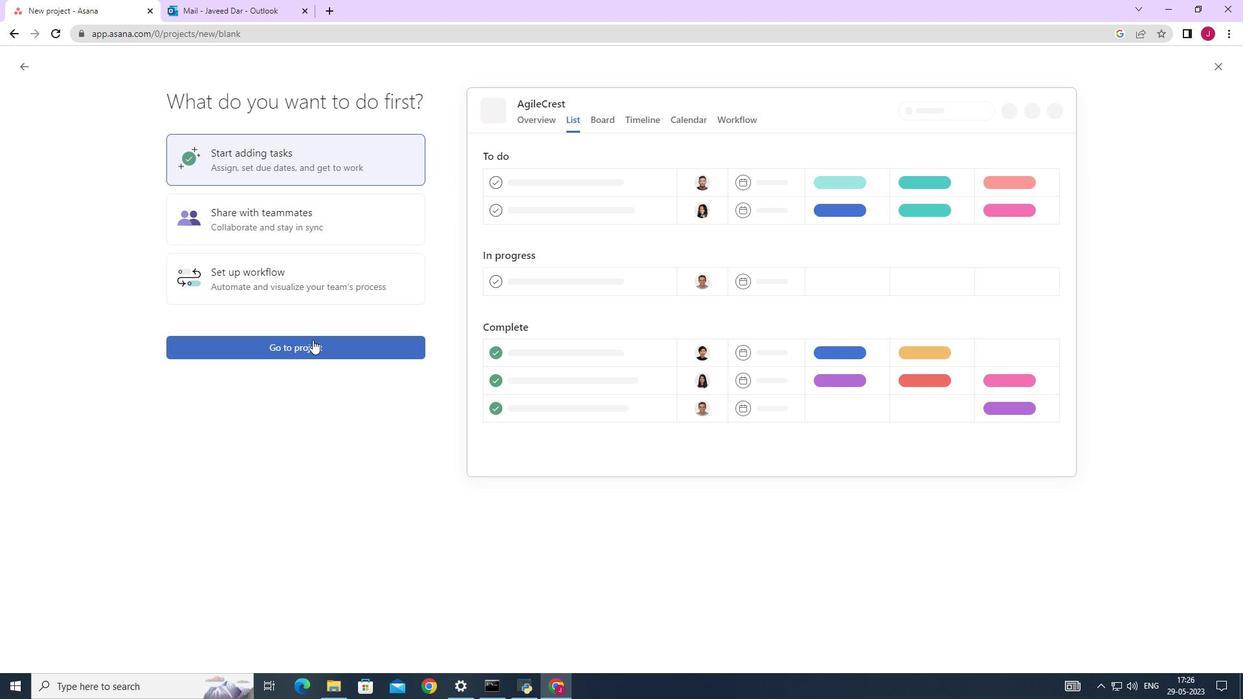 
Action: Mouse moved to (225, 282)
Screenshot: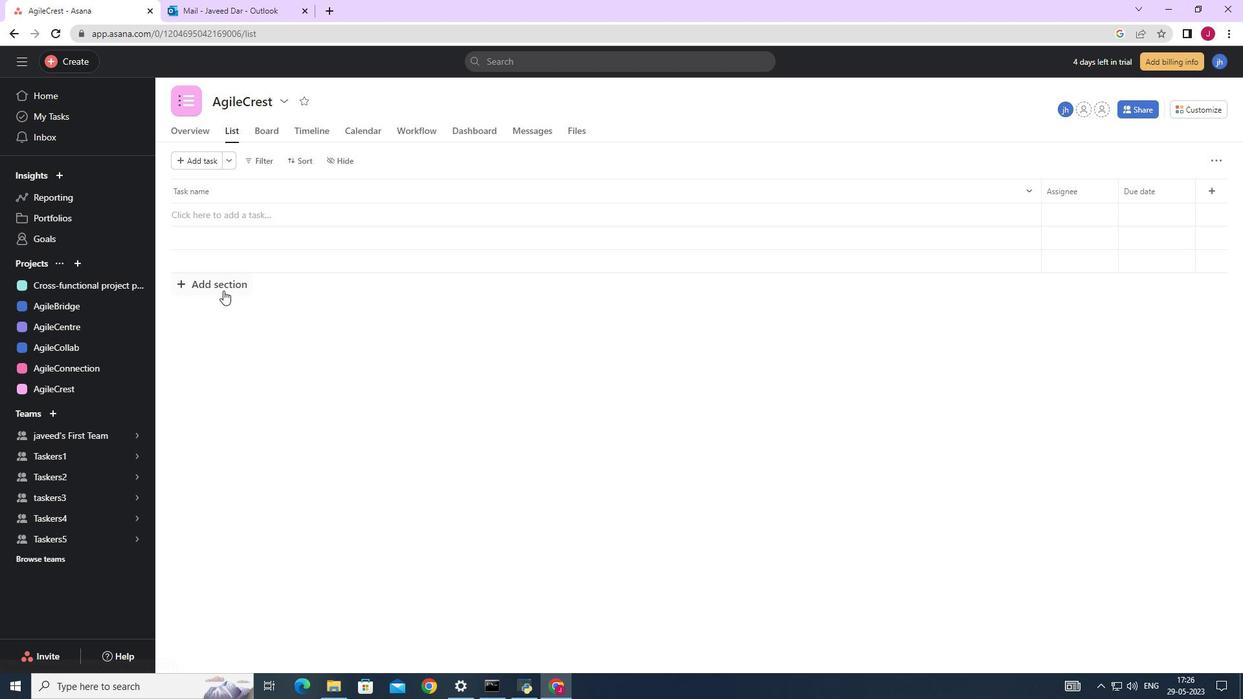 
Action: Mouse pressed left at (225, 282)
Screenshot: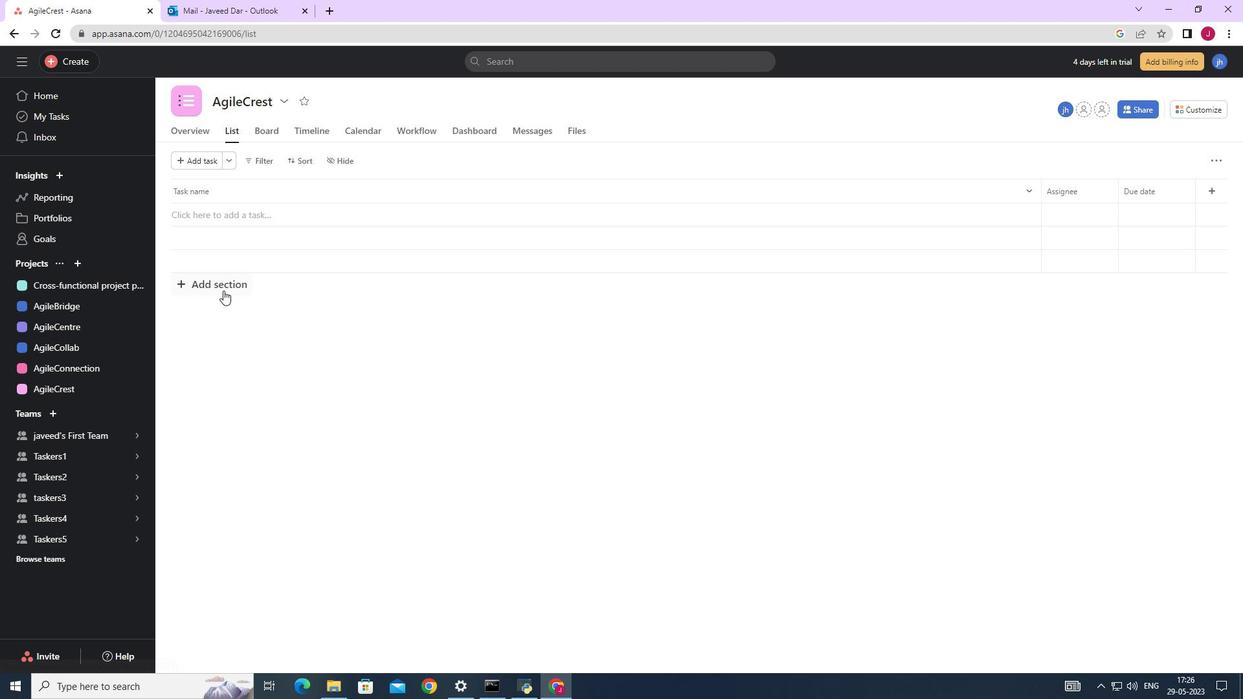
Action: Mouse moved to (235, 222)
Screenshot: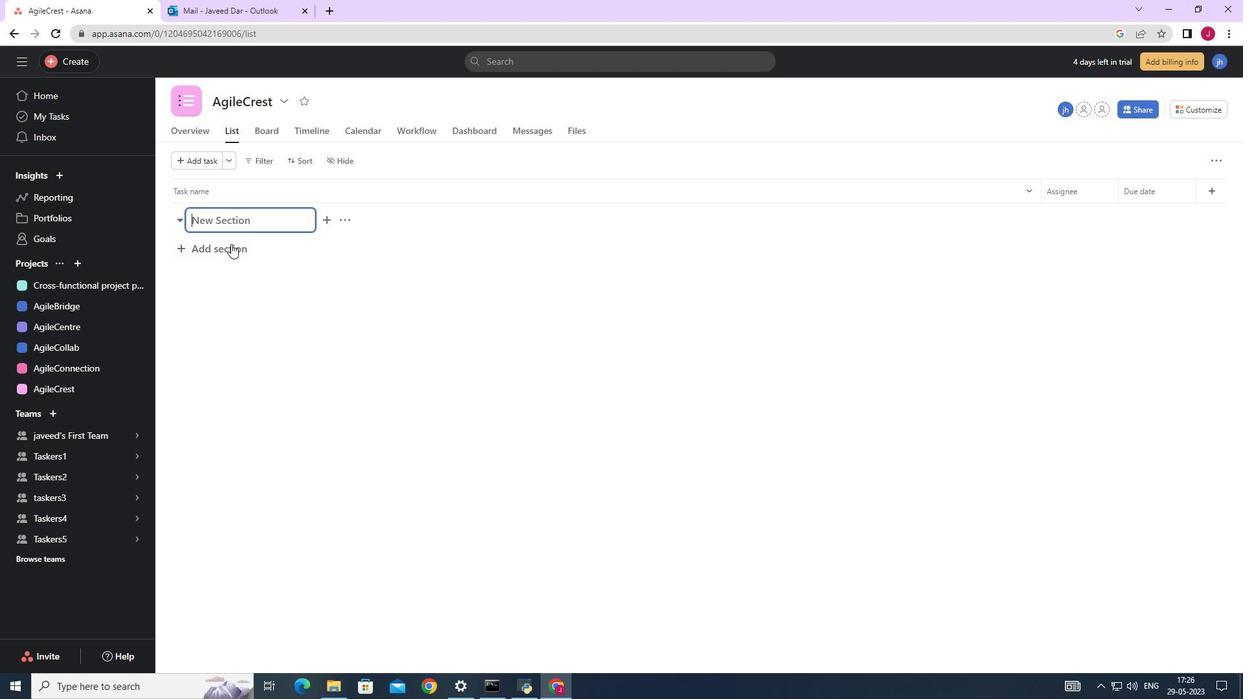 
Action: Key pressed <Key.caps_lock>T<Key.caps_lock>o-<Key.caps_lock>D<Key.caps_lock>o
Screenshot: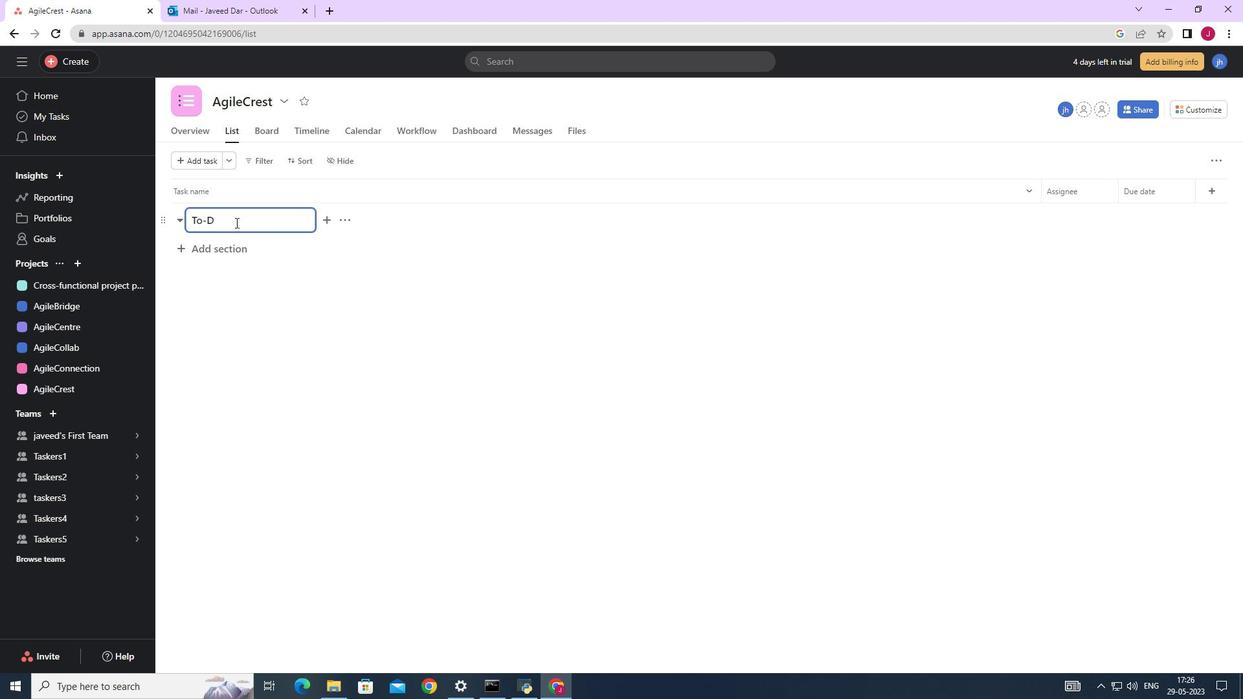 
Action: Mouse moved to (231, 251)
Screenshot: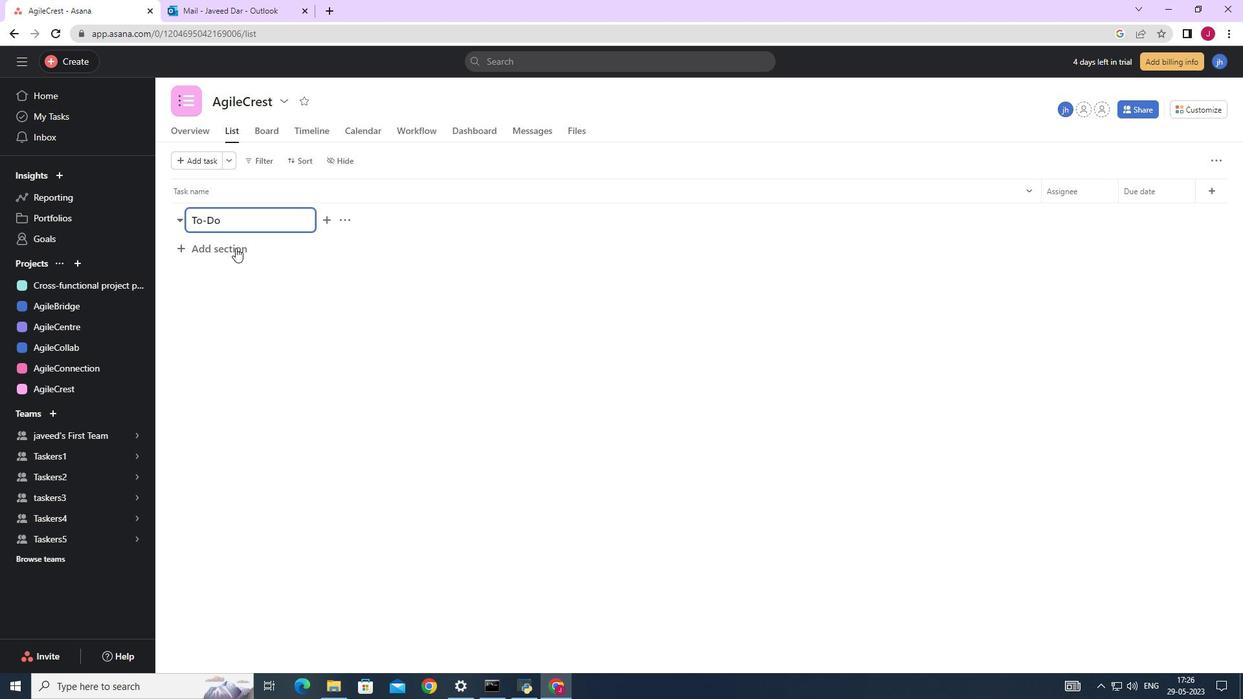 
Action: Mouse pressed left at (231, 251)
Screenshot: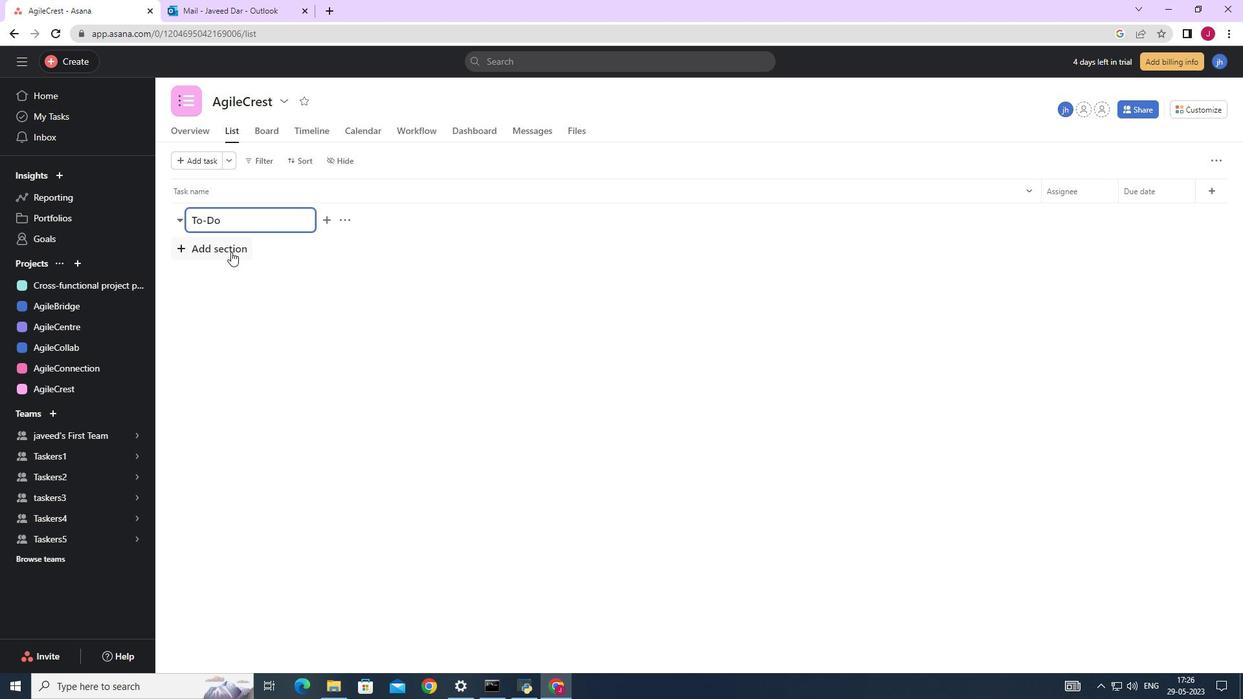 
Action: Key pressed <Key.caps_lock>D<Key.caps_lock>oing
Screenshot: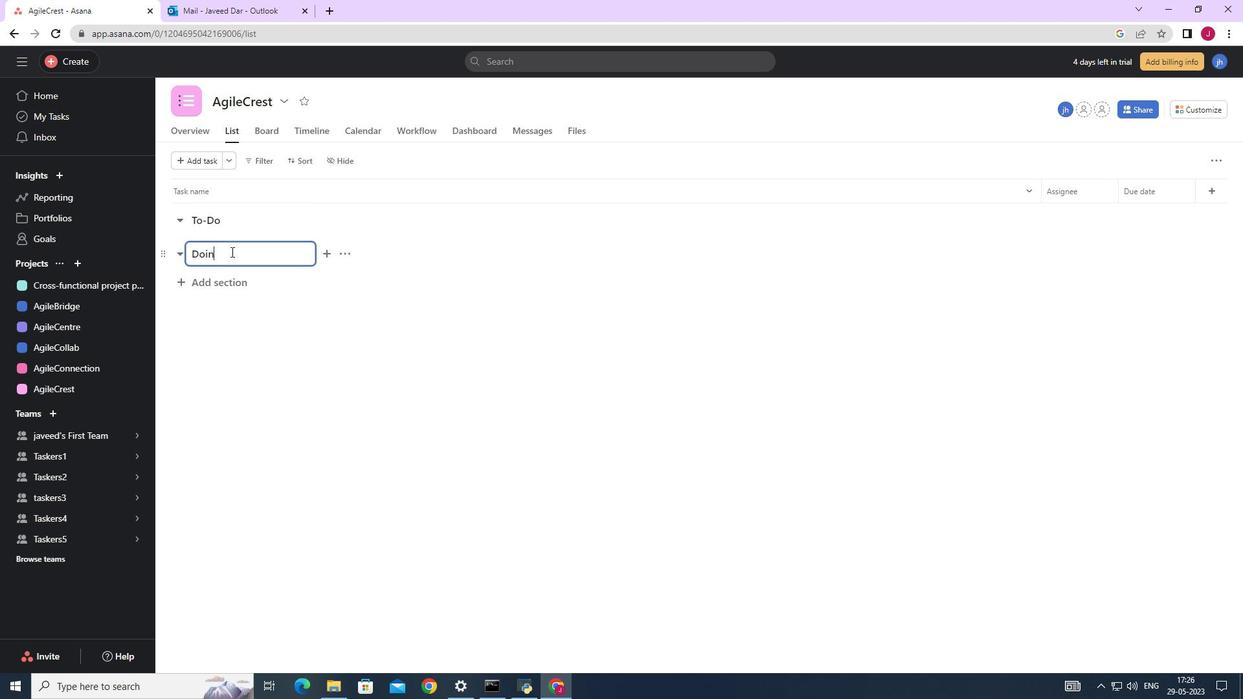 
Action: Mouse moved to (215, 284)
Screenshot: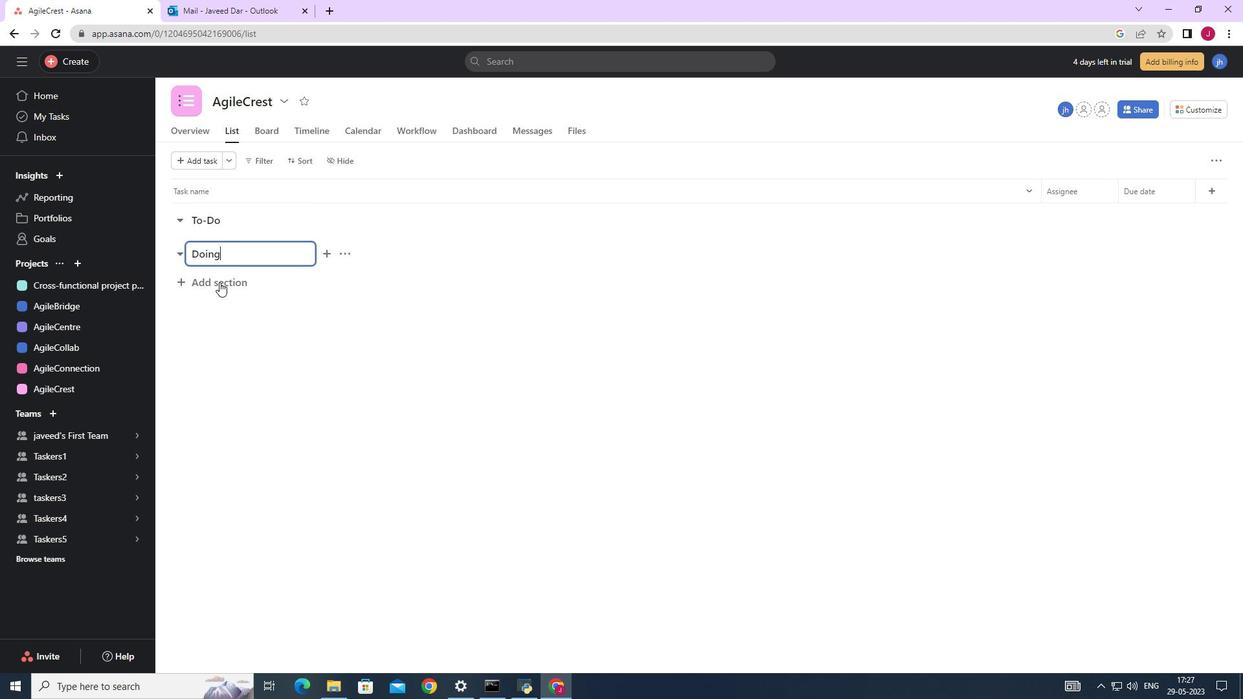 
Action: Mouse pressed left at (215, 284)
Screenshot: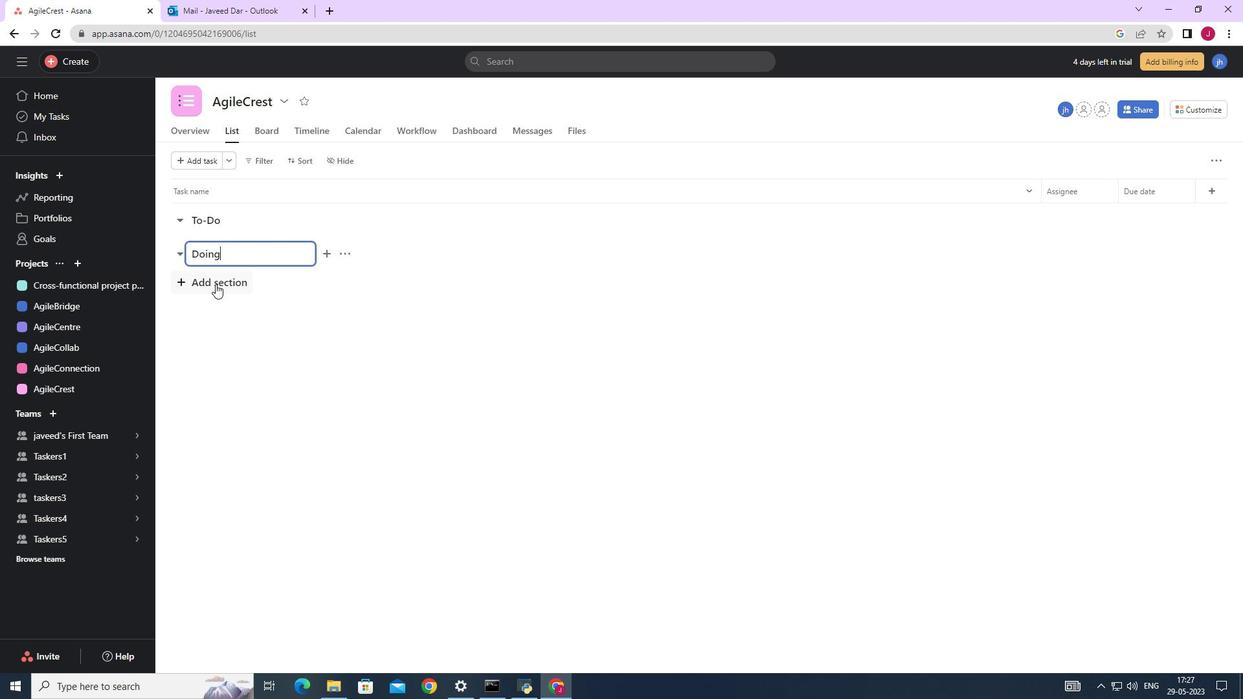 
Action: Key pressed <Key.caps_lock>D<Key.caps_lock>one<Key.enter>
Screenshot: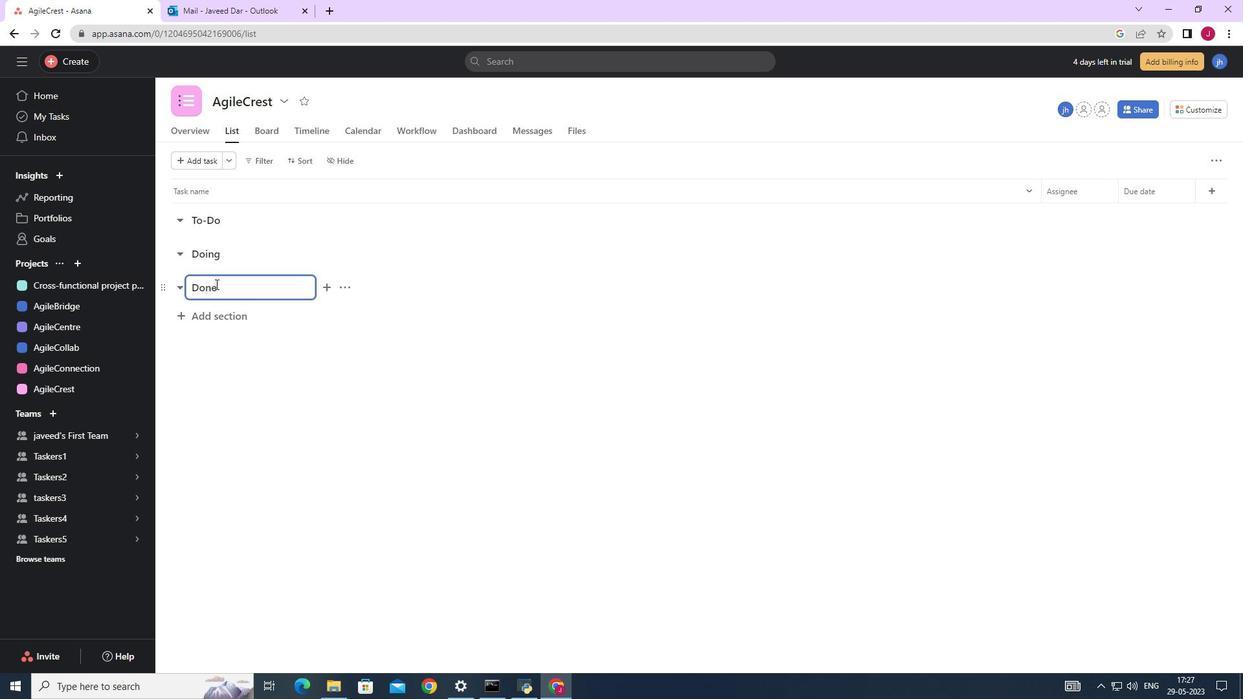 
